 Task: Plan a trip to Virac, Philippines from 2nd December, 2023 to 6th December, 2023 for 2 adults.1  bedroom having 1 bed and 1 bathroom. Property type can be hotel. Look for 3 properties as per requirement.
Action: Mouse moved to (522, 105)
Screenshot: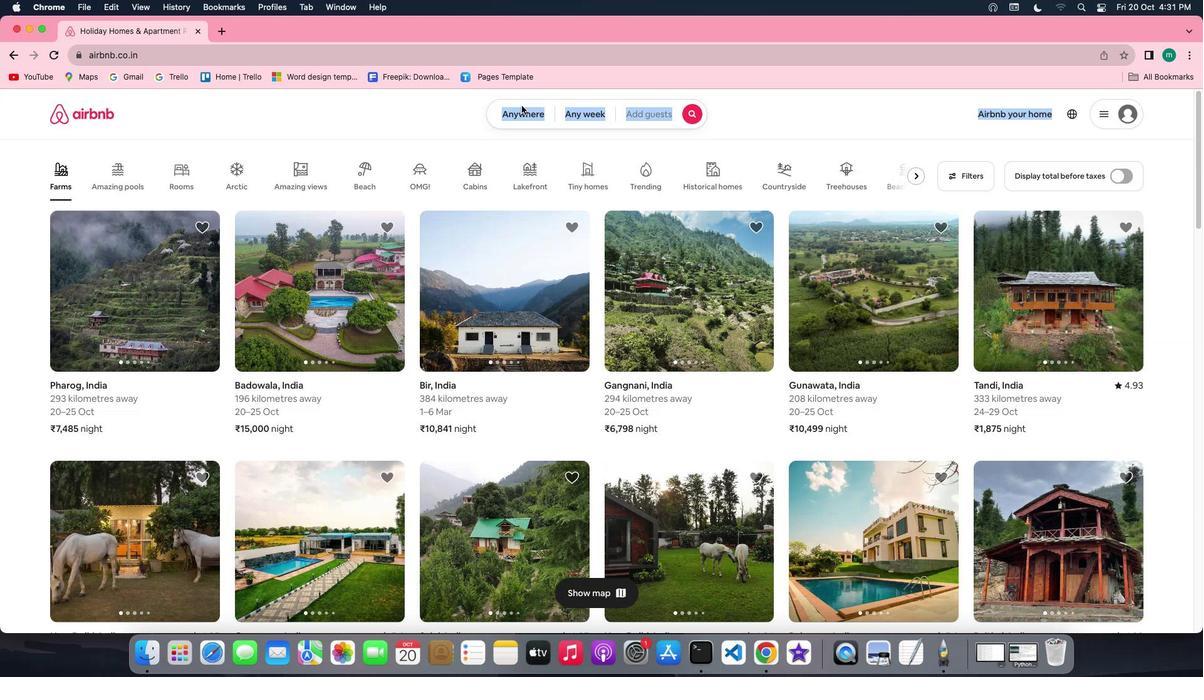 
Action: Mouse pressed left at (522, 105)
Screenshot: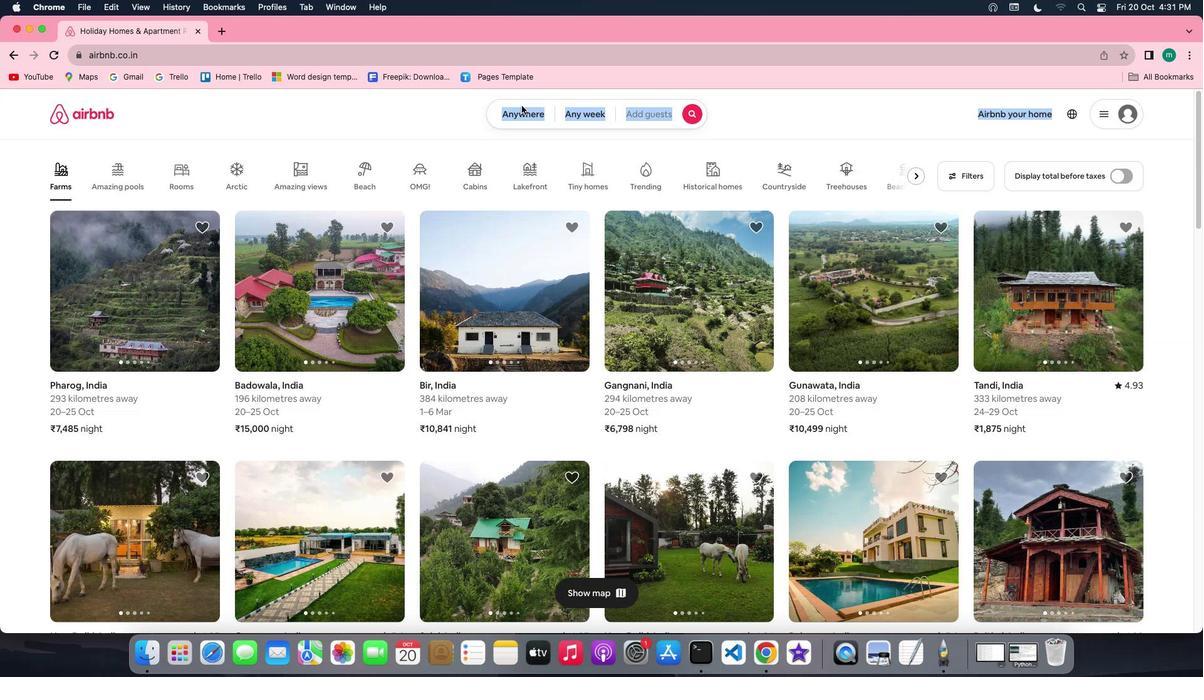 
Action: Mouse moved to (519, 109)
Screenshot: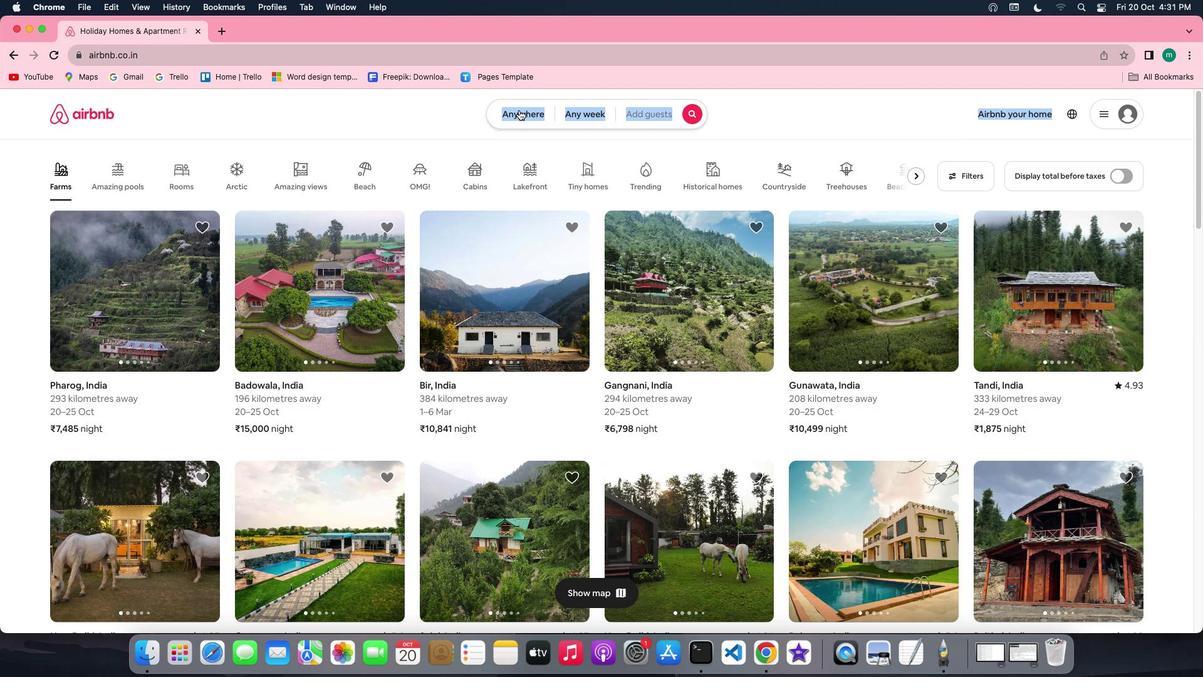 
Action: Mouse pressed left at (519, 109)
Screenshot: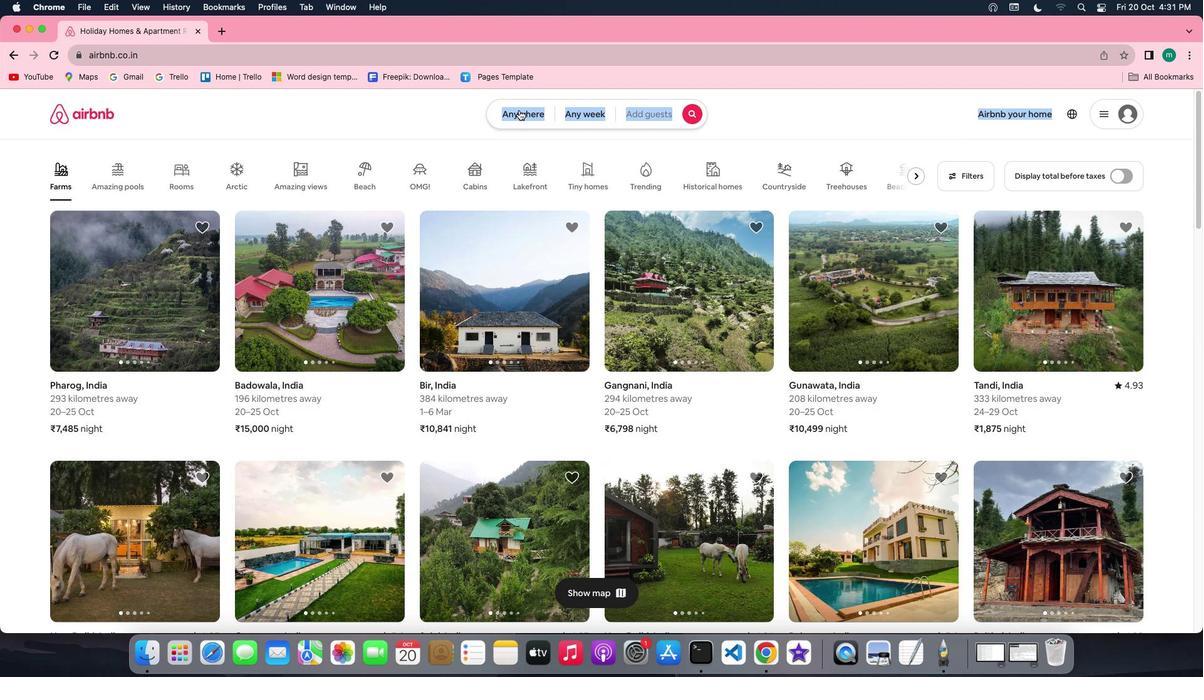 
Action: Mouse moved to (435, 168)
Screenshot: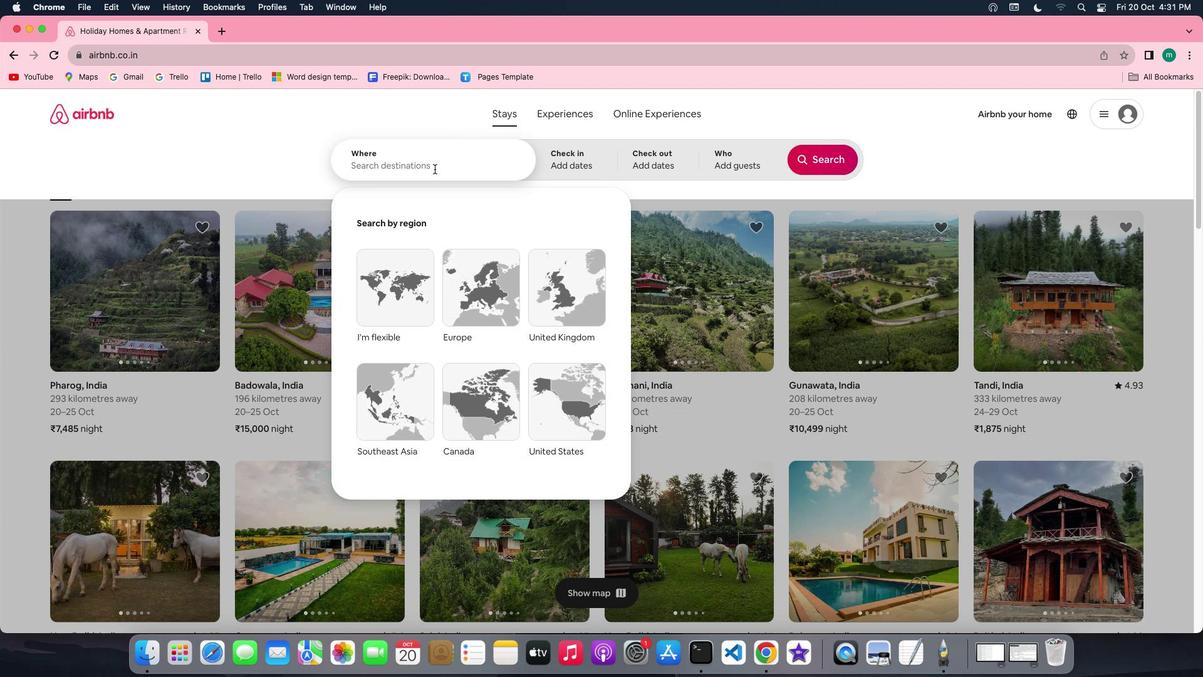 
Action: Mouse pressed left at (435, 168)
Screenshot: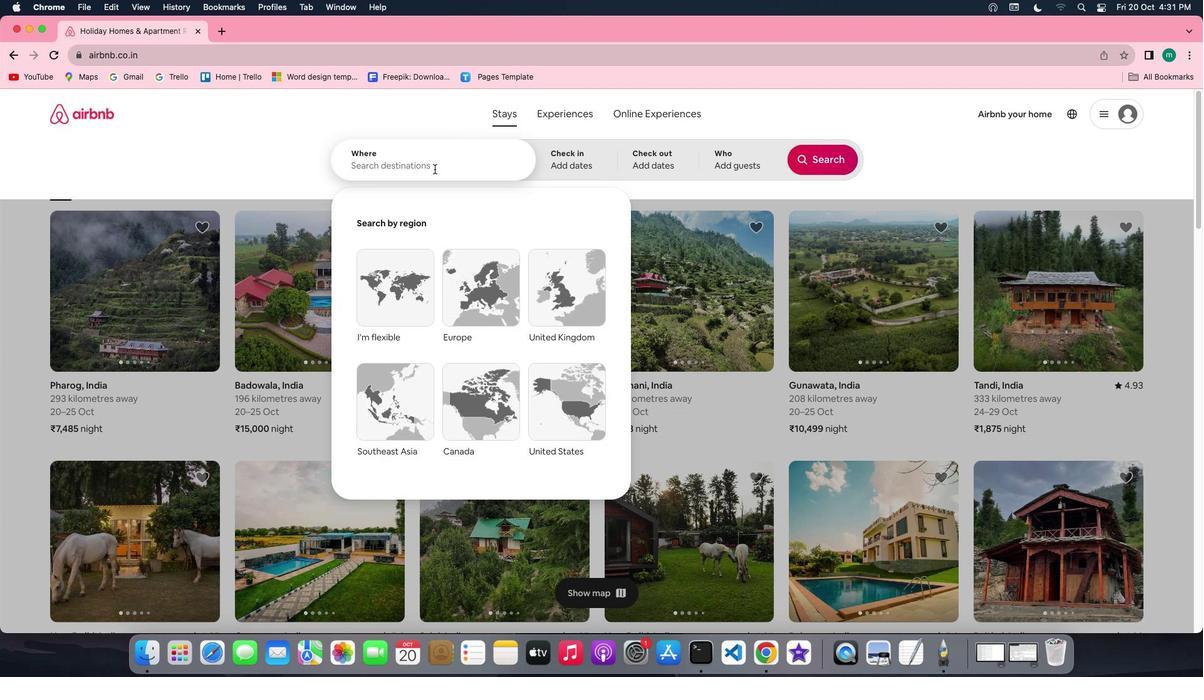 
Action: Key pressed Key.shift'V''i''r''a''c'','Key.spaceKey.shift'P''h''i''l''i''p''p''i''n''e''s'
Screenshot: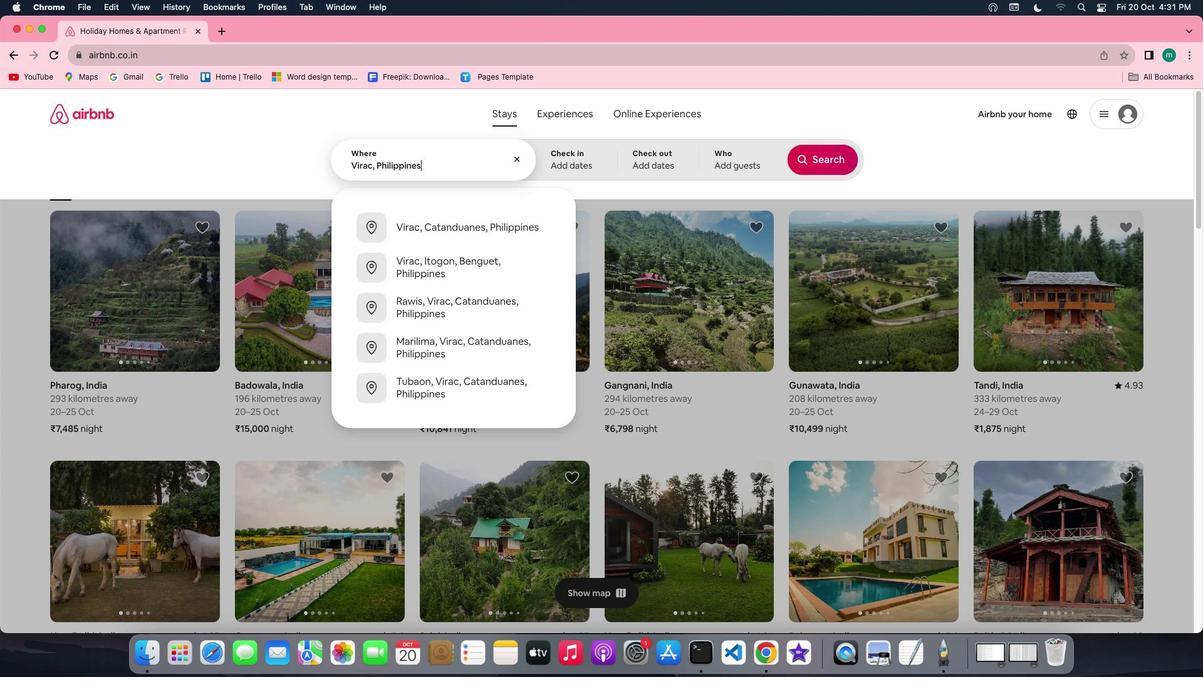 
Action: Mouse moved to (592, 165)
Screenshot: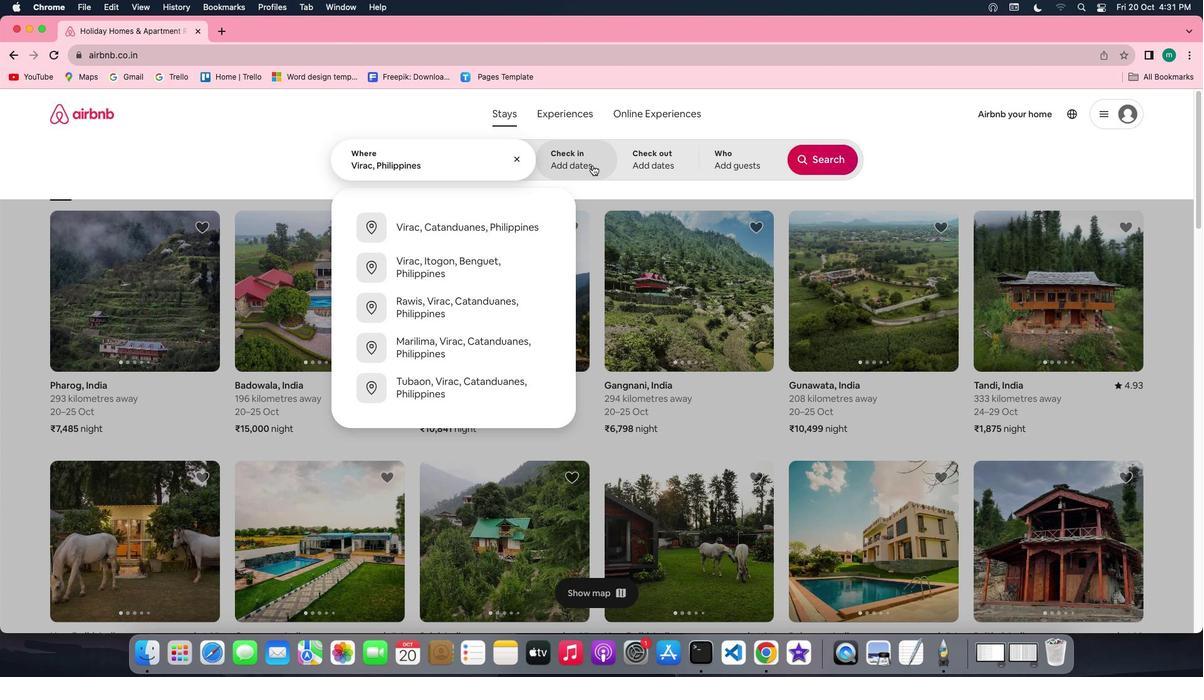 
Action: Mouse pressed left at (592, 165)
Screenshot: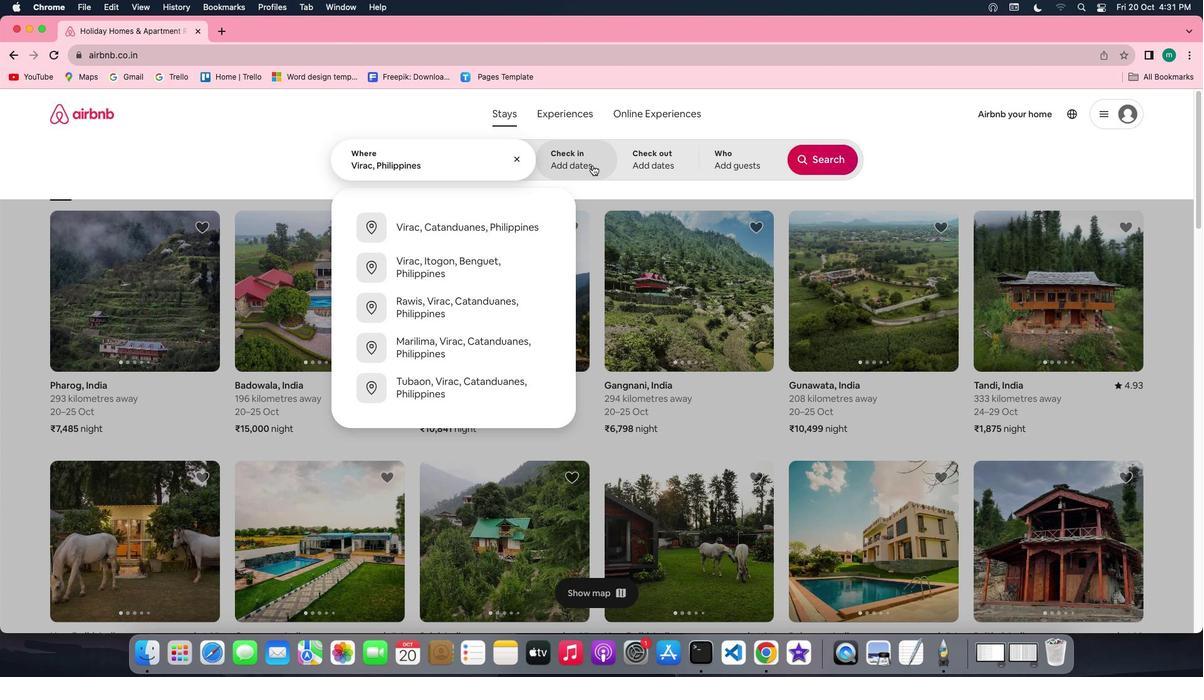 
Action: Mouse moved to (818, 265)
Screenshot: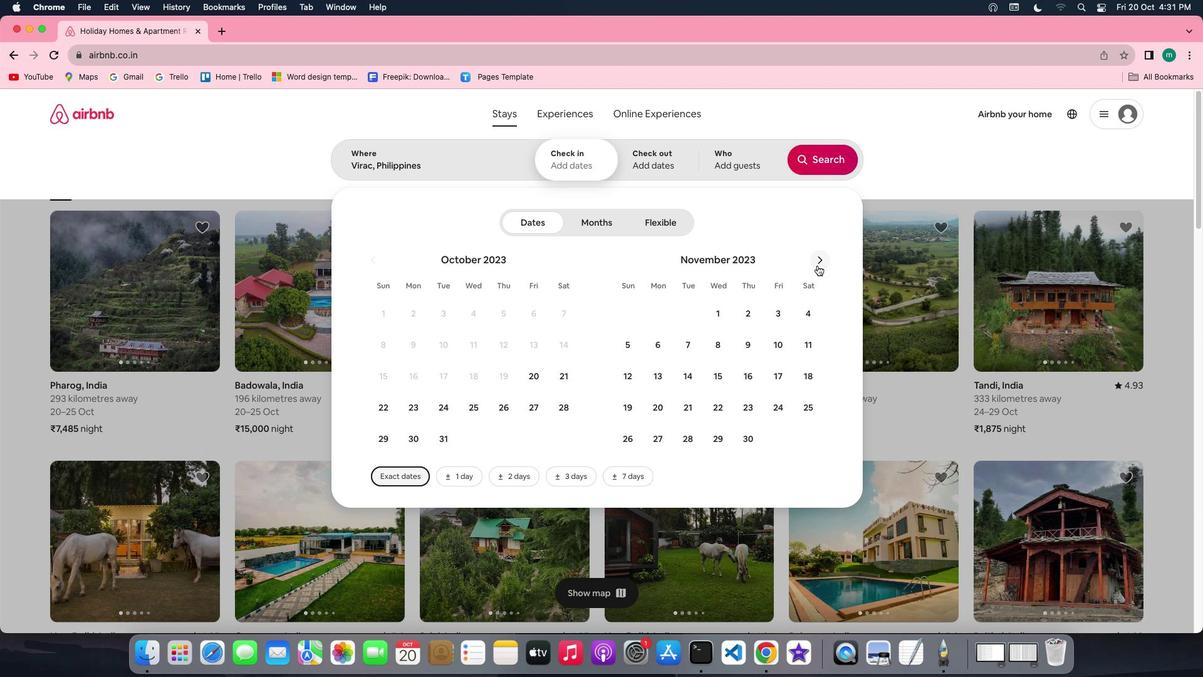 
Action: Mouse pressed left at (818, 265)
Screenshot: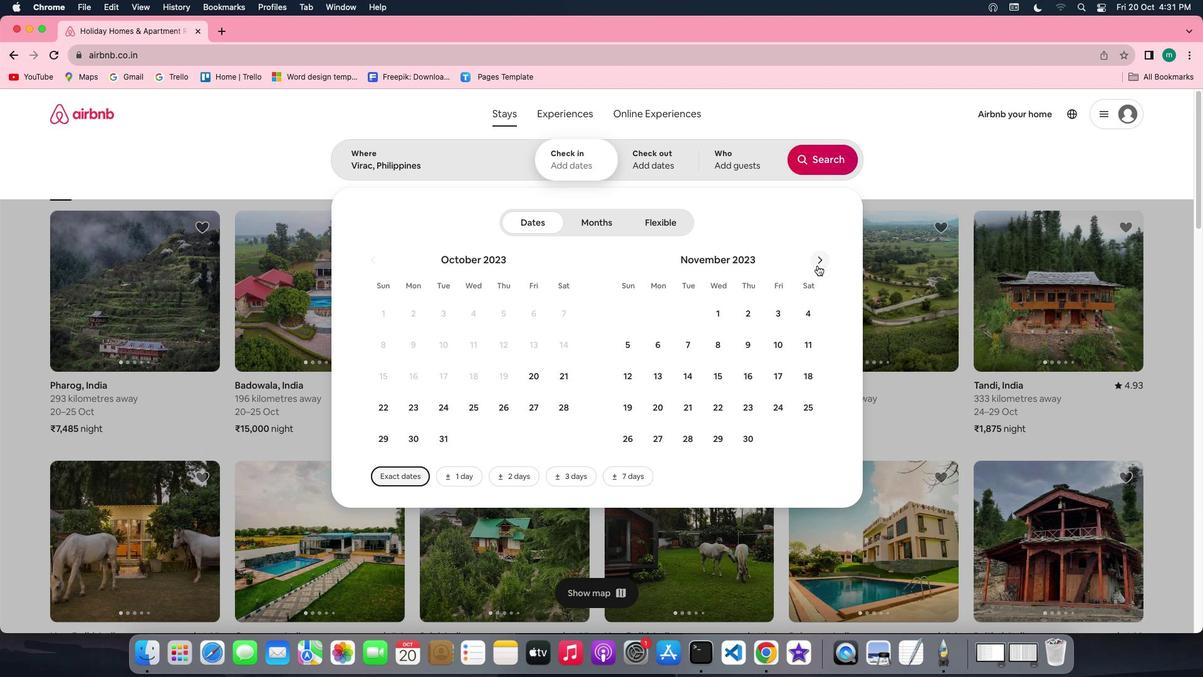 
Action: Mouse moved to (800, 309)
Screenshot: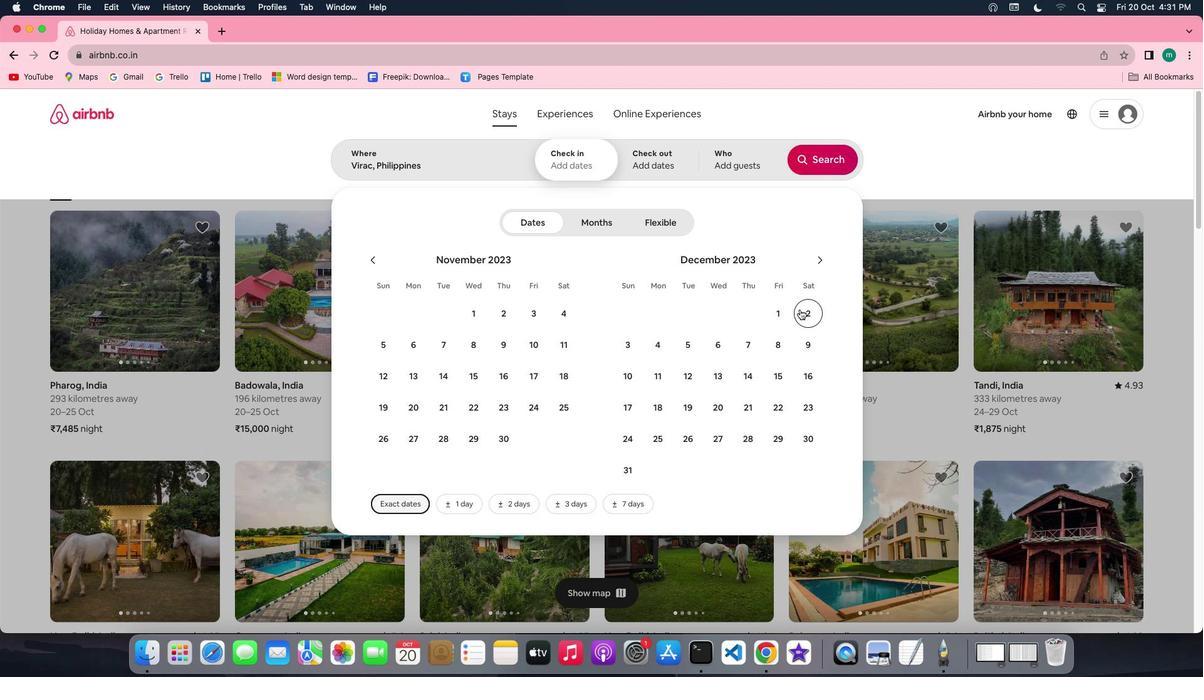 
Action: Mouse pressed left at (800, 309)
Screenshot: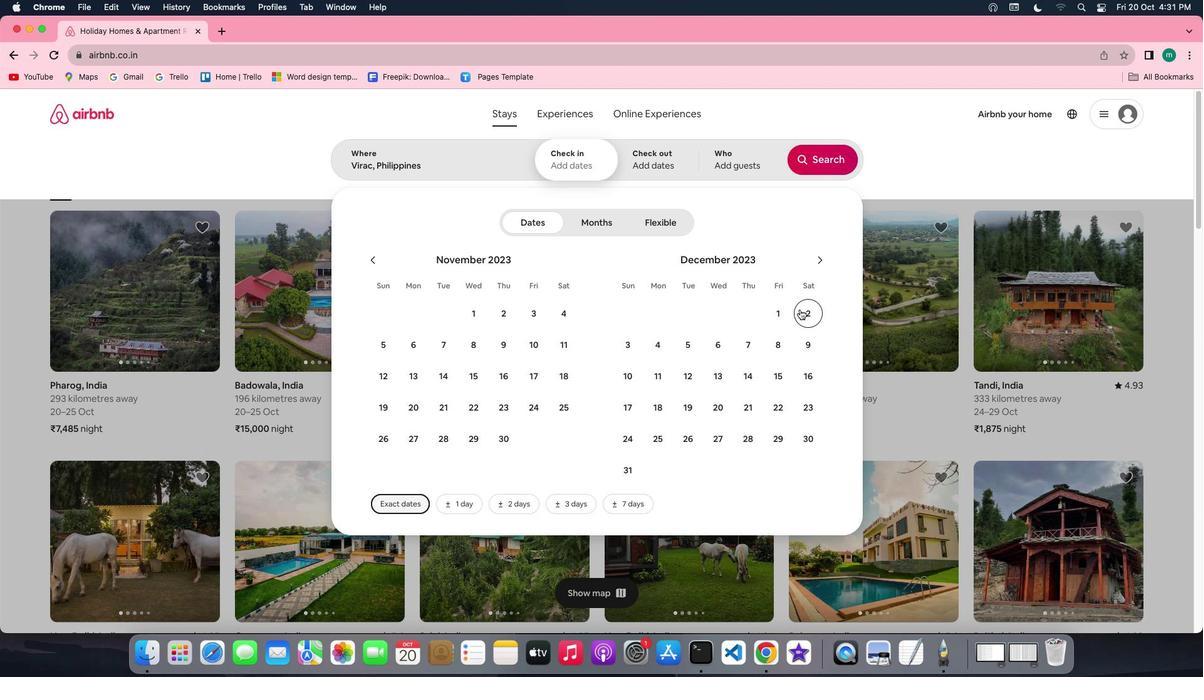 
Action: Mouse moved to (714, 337)
Screenshot: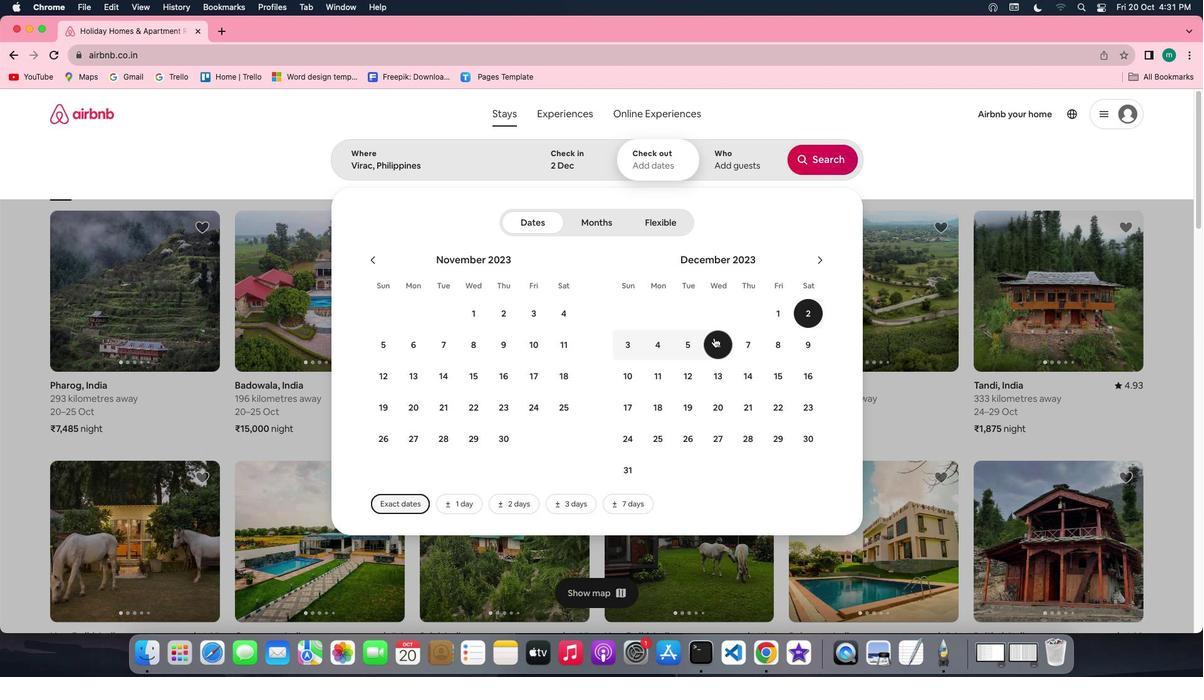 
Action: Mouse pressed left at (714, 337)
Screenshot: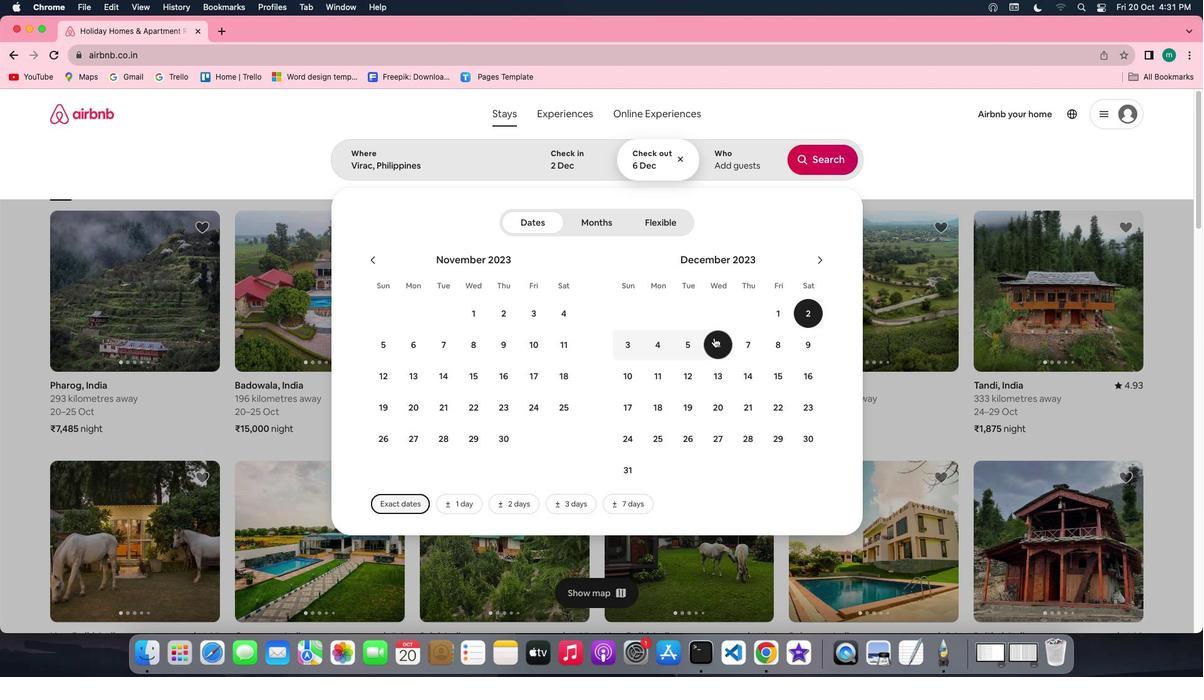 
Action: Mouse moved to (736, 163)
Screenshot: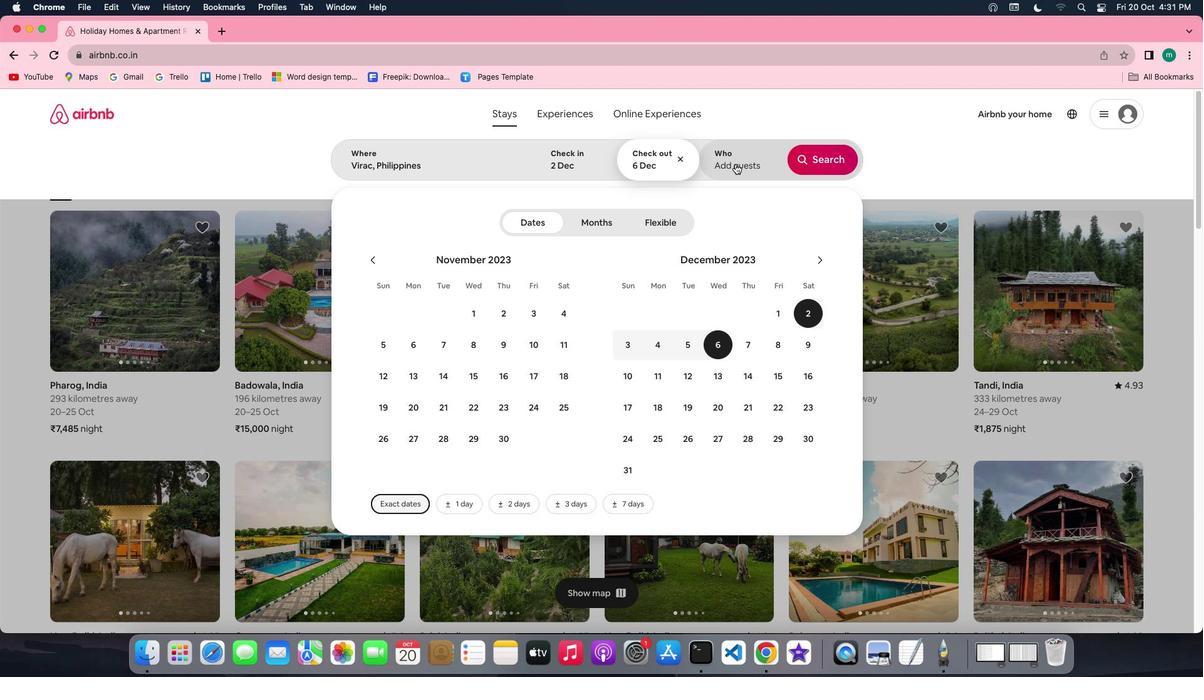 
Action: Mouse pressed left at (736, 163)
Screenshot: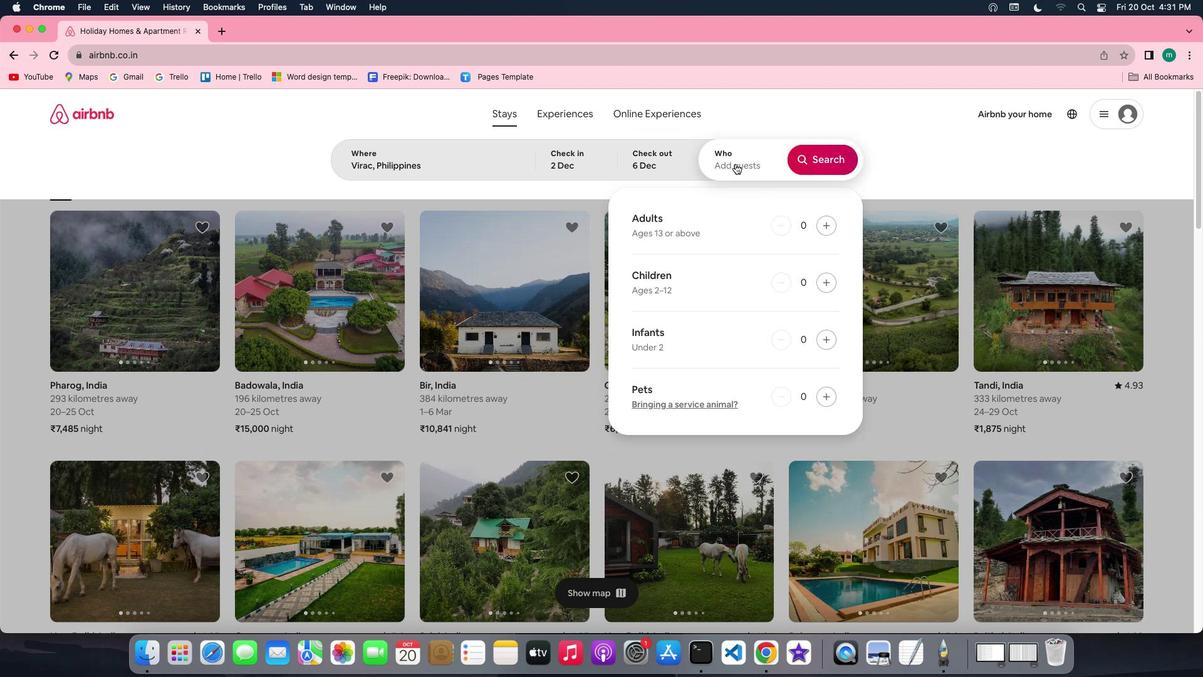 
Action: Mouse moved to (825, 223)
Screenshot: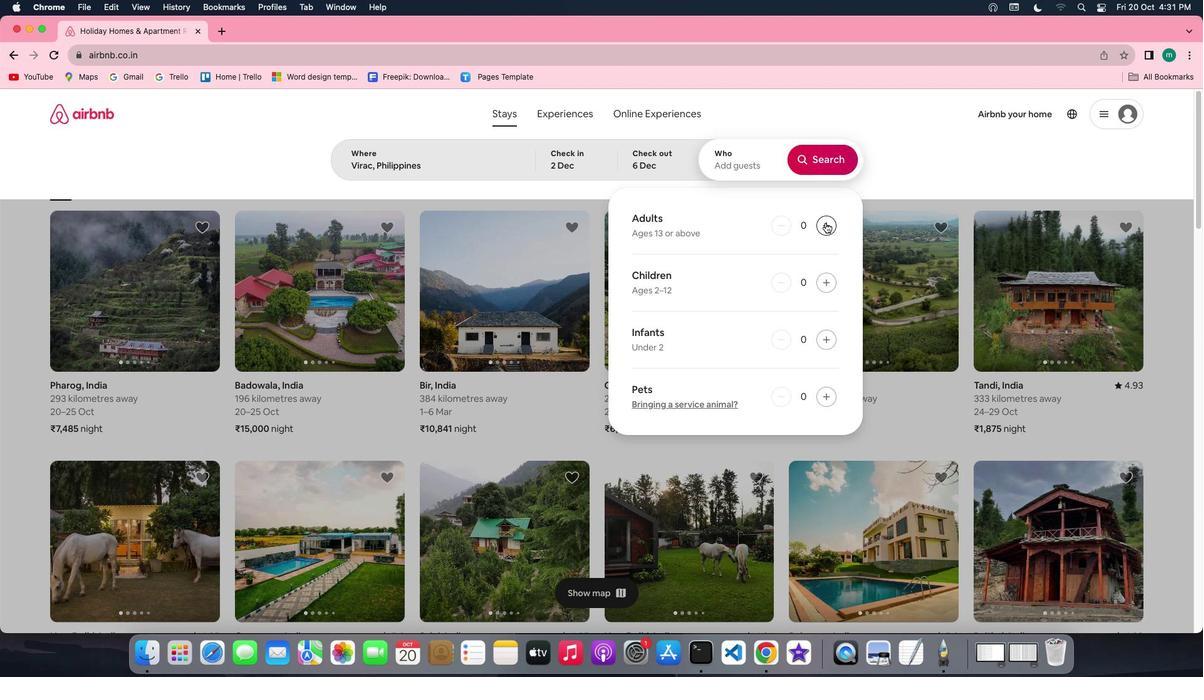 
Action: Mouse pressed left at (825, 223)
Screenshot: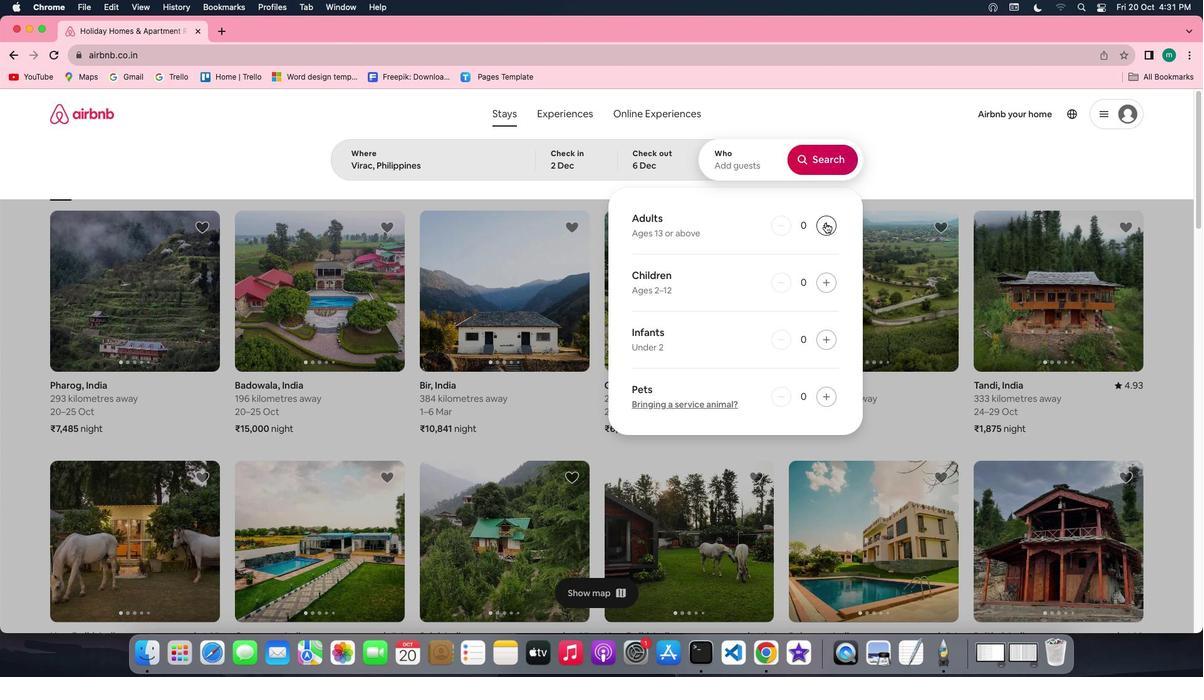 
Action: Mouse pressed left at (825, 223)
Screenshot: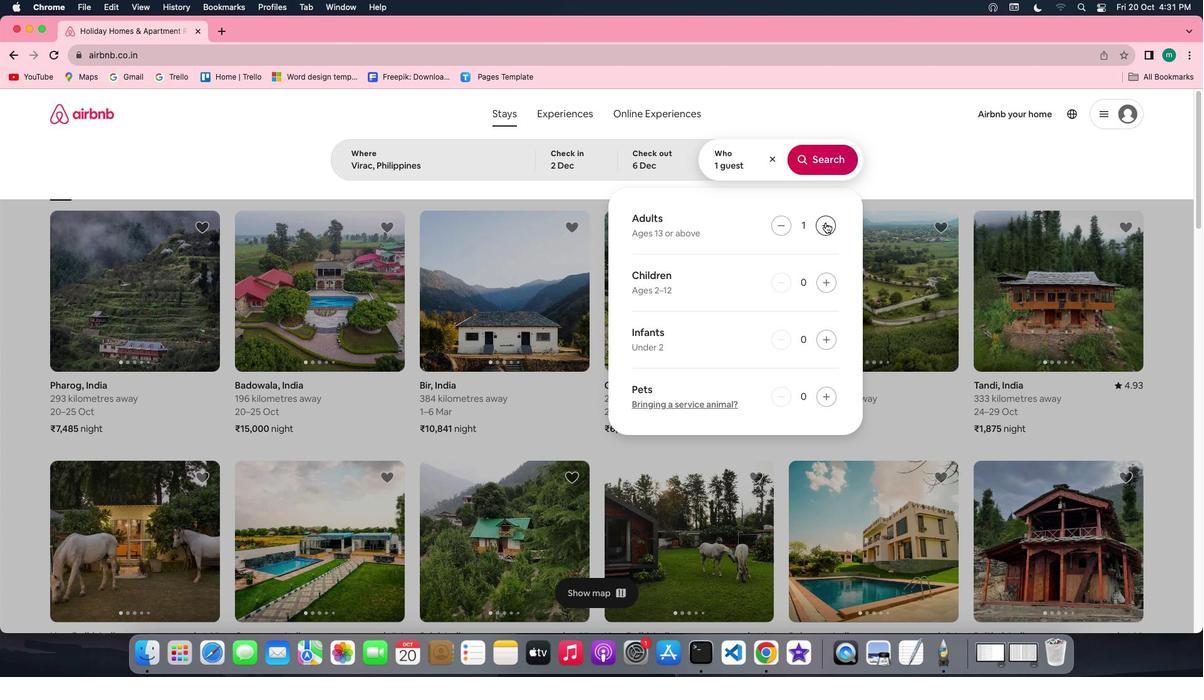 
Action: Mouse moved to (825, 175)
Screenshot: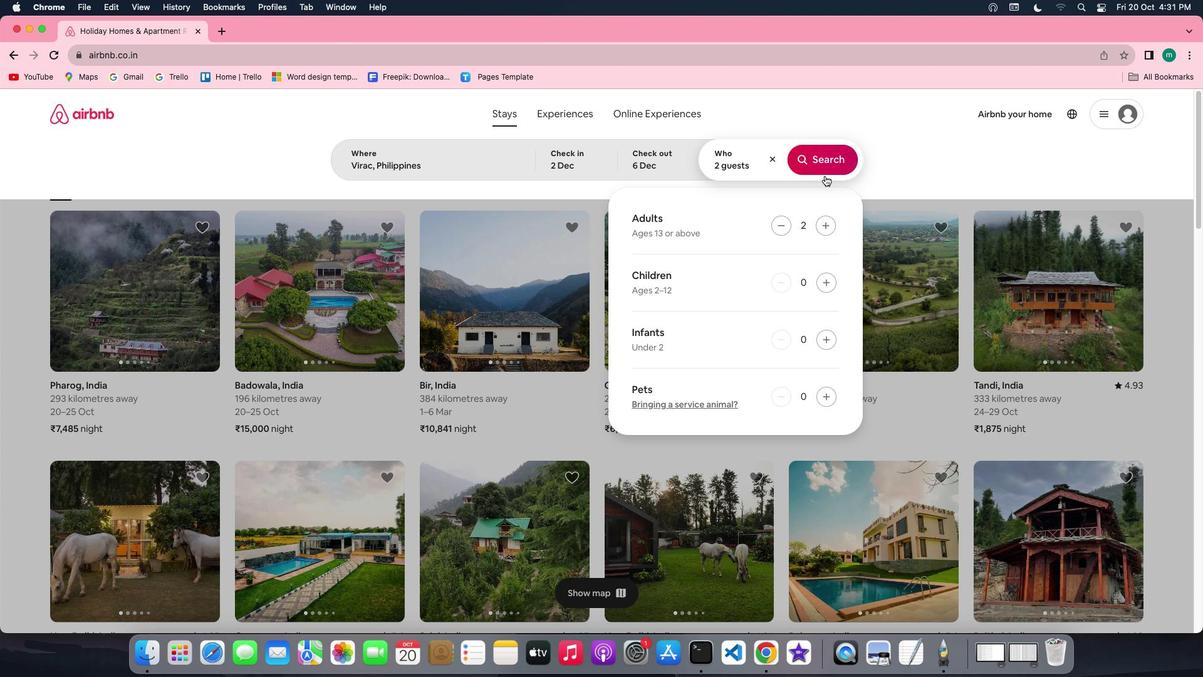 
Action: Mouse pressed left at (825, 175)
Screenshot: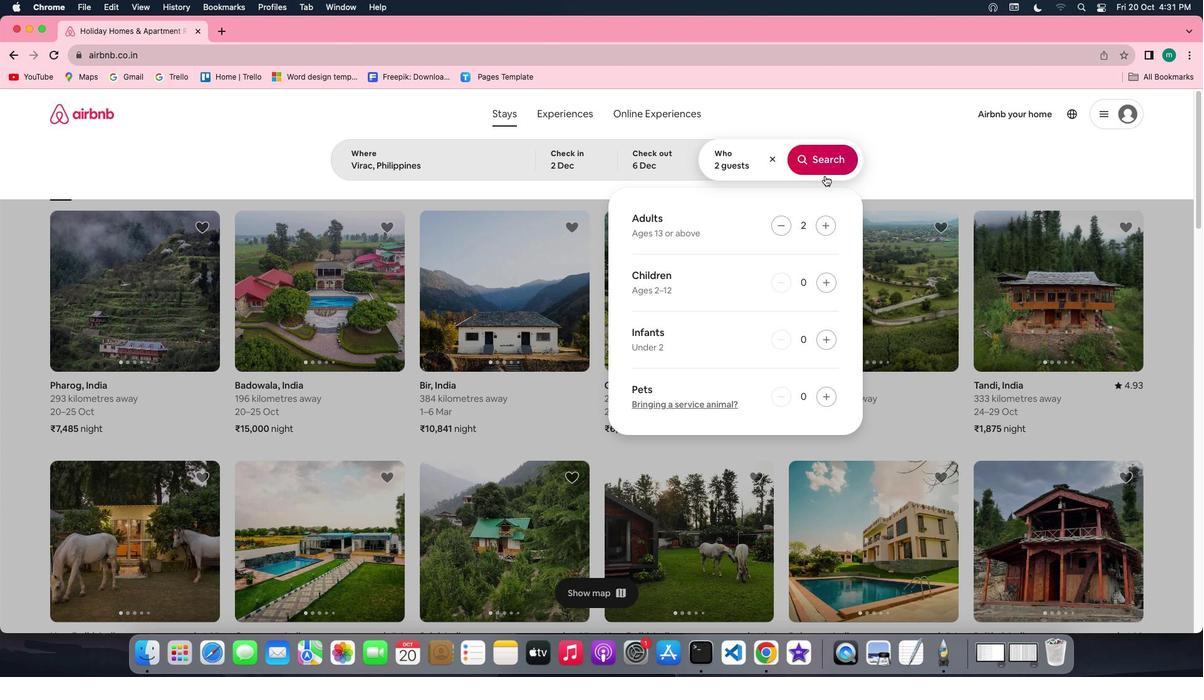 
Action: Mouse moved to (830, 164)
Screenshot: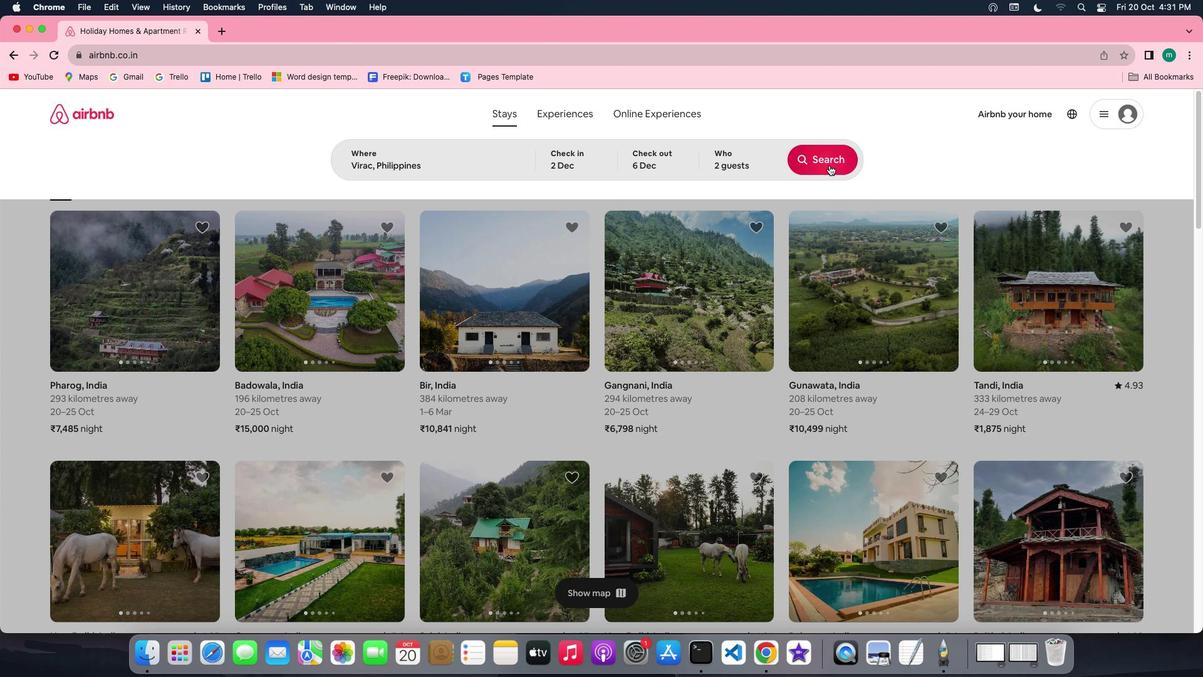 
Action: Mouse pressed left at (830, 164)
Screenshot: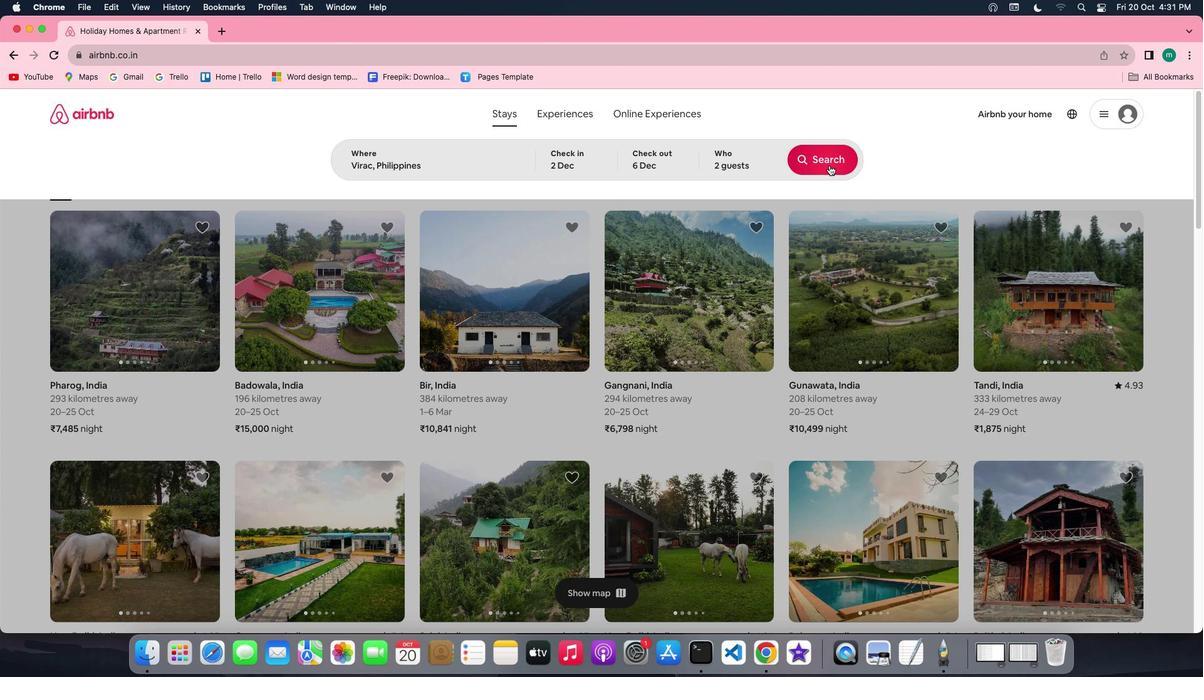 
Action: Mouse moved to (1015, 161)
Screenshot: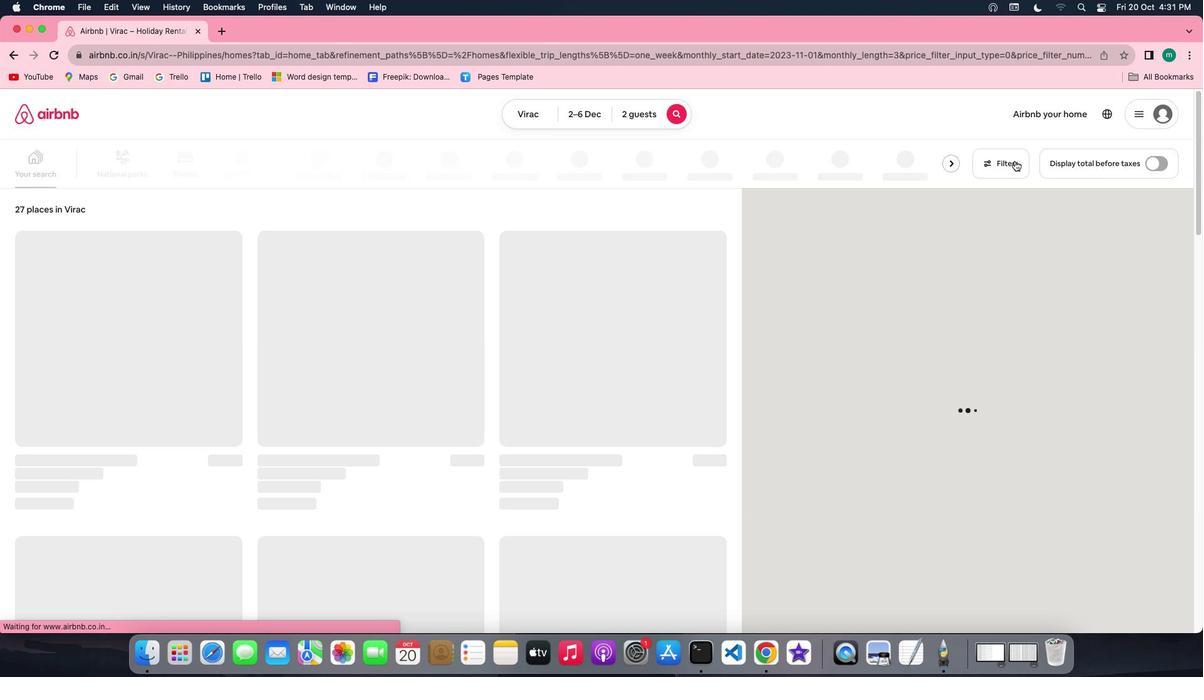 
Action: Mouse pressed left at (1015, 161)
Screenshot: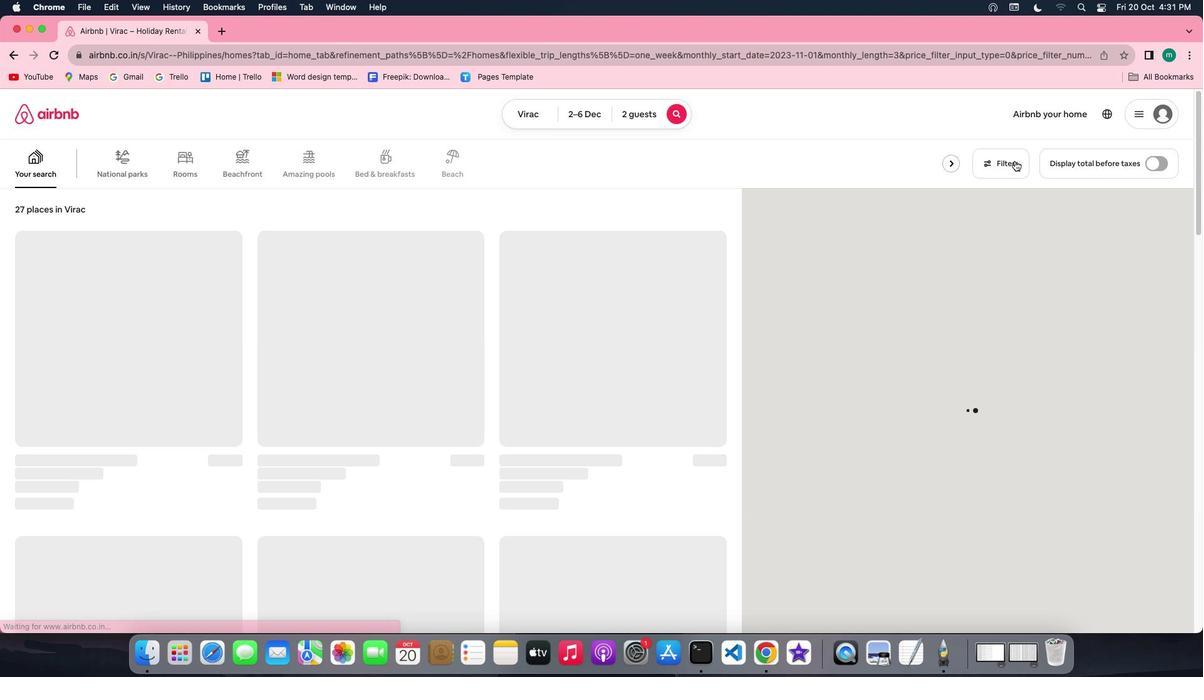 
Action: Mouse moved to (701, 378)
Screenshot: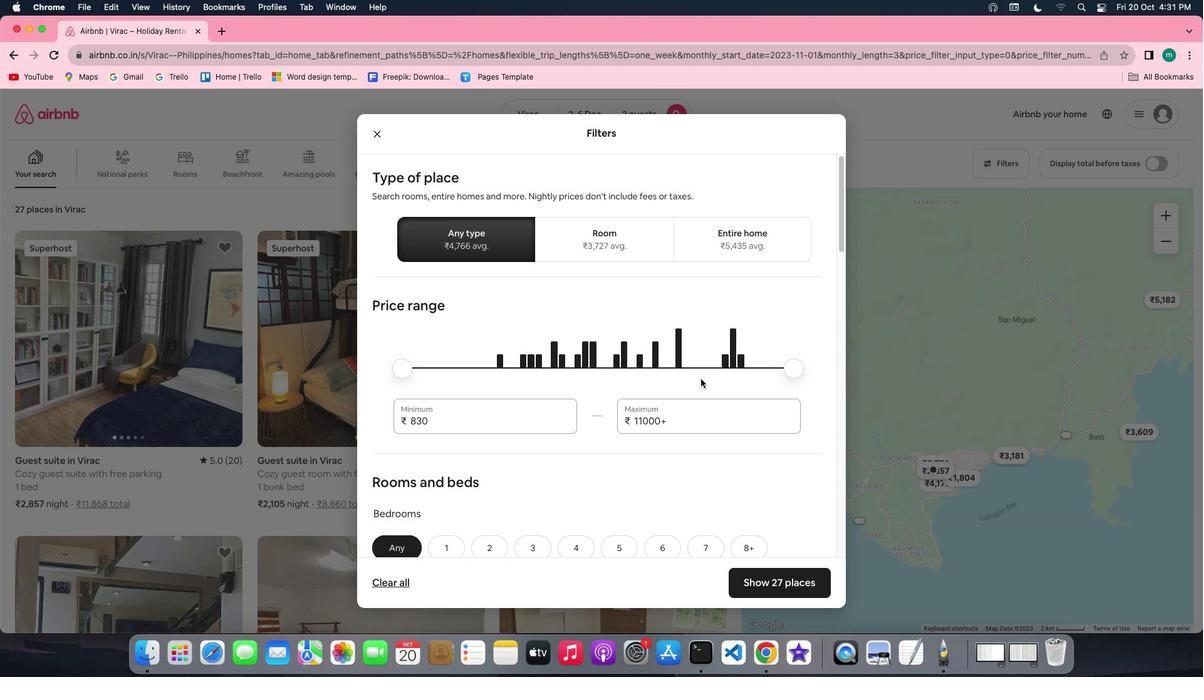 
Action: Mouse scrolled (701, 378) with delta (0, 0)
Screenshot: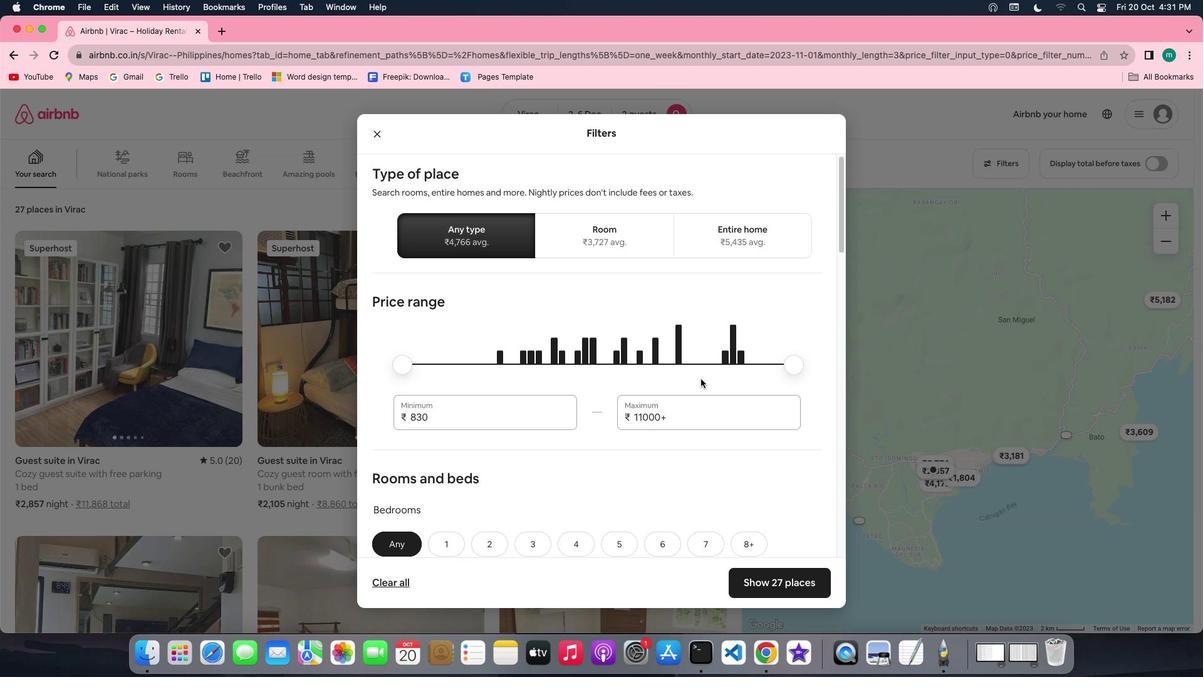 
Action: Mouse scrolled (701, 378) with delta (0, 0)
Screenshot: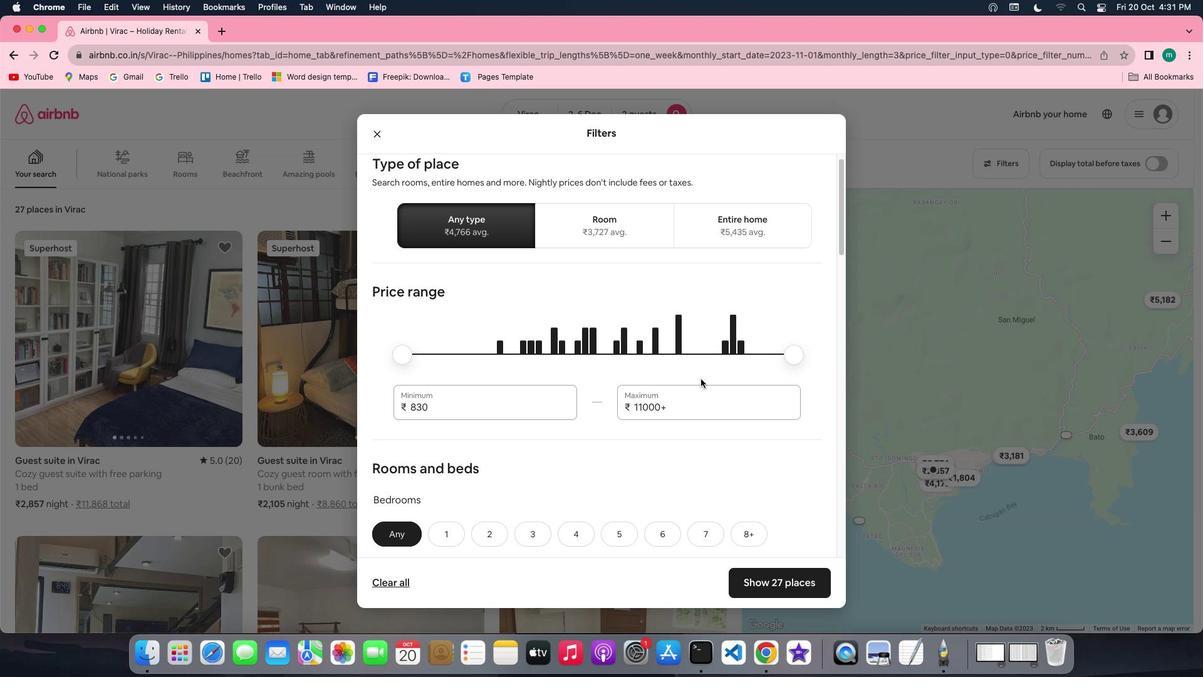 
Action: Mouse scrolled (701, 378) with delta (0, -1)
Screenshot: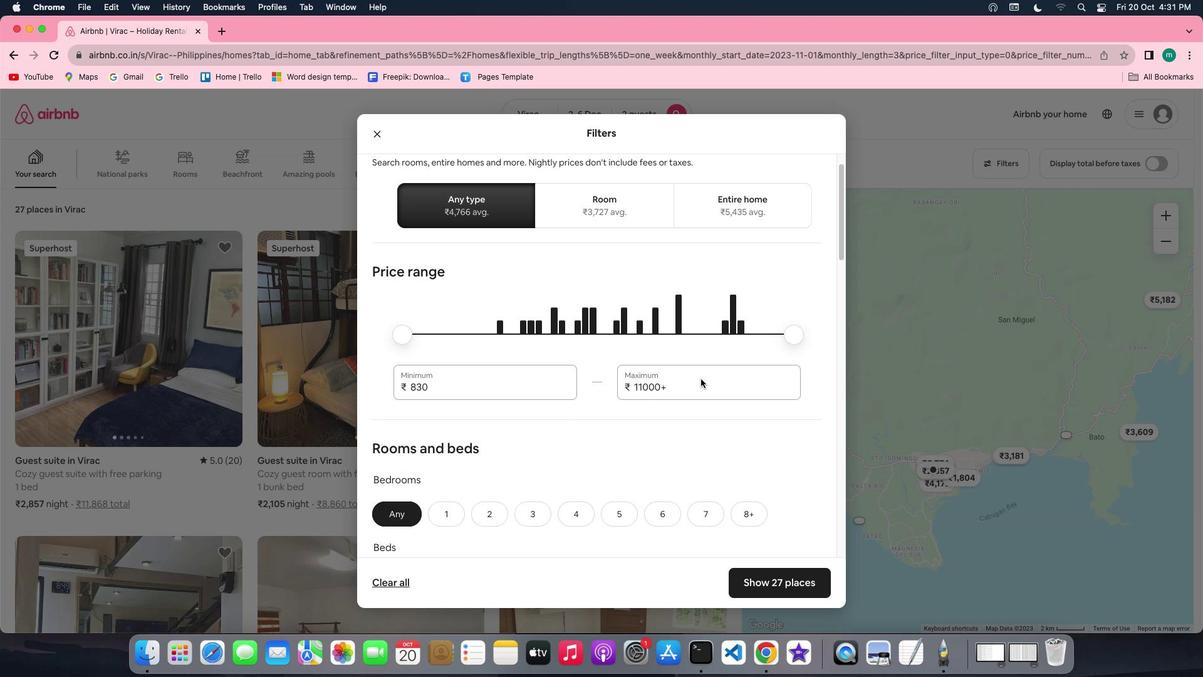 
Action: Mouse scrolled (701, 378) with delta (0, -1)
Screenshot: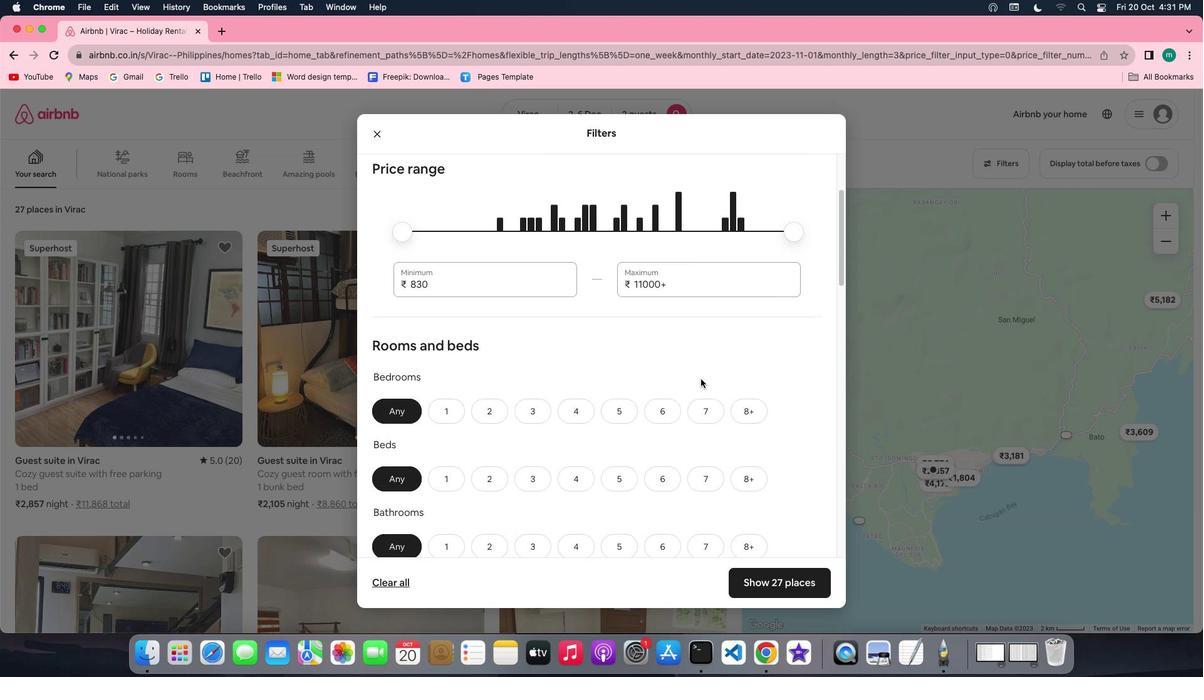 
Action: Mouse scrolled (701, 378) with delta (0, 0)
Screenshot: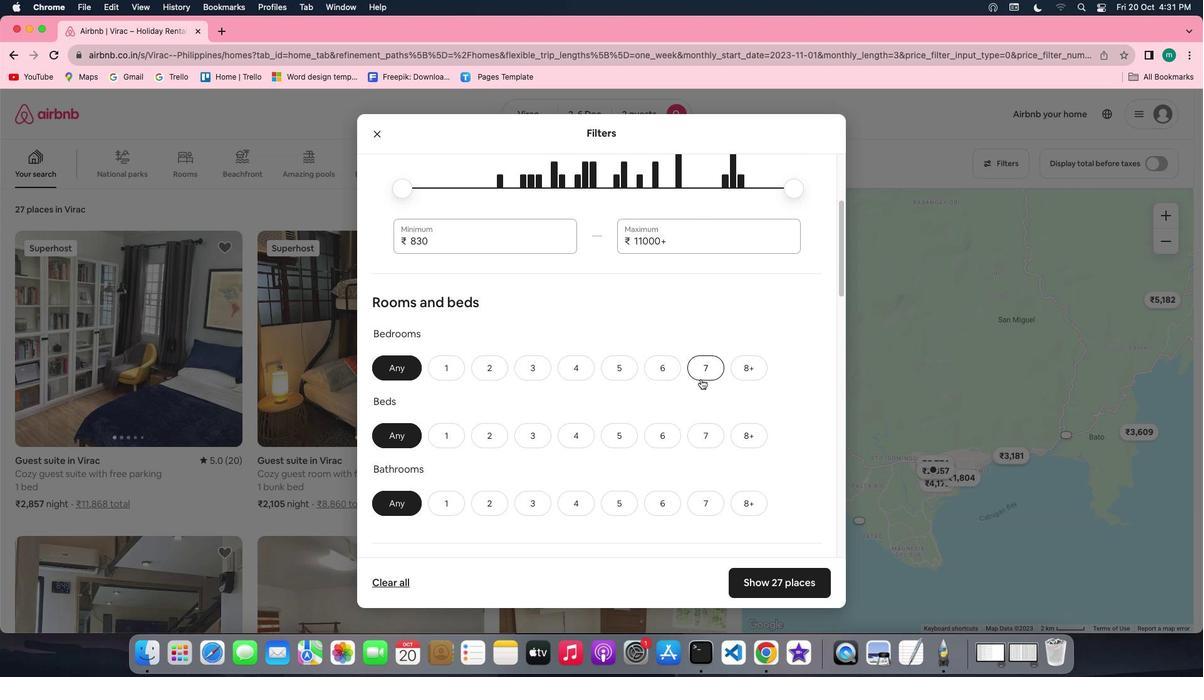 
Action: Mouse scrolled (701, 378) with delta (0, 0)
Screenshot: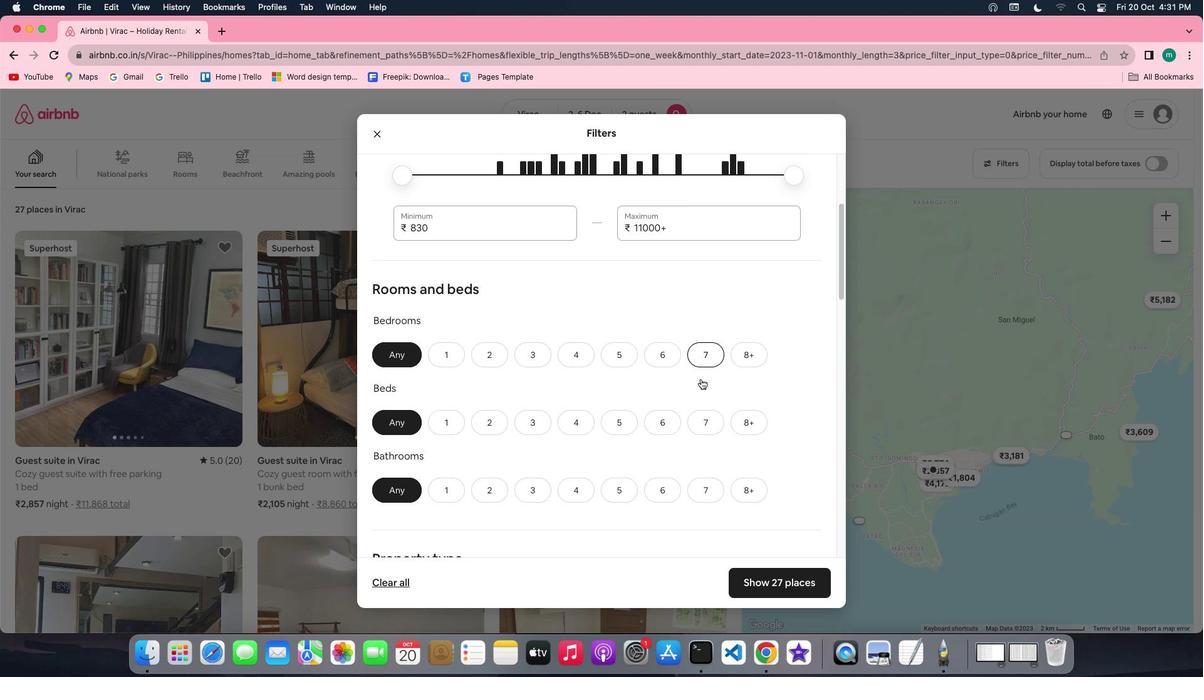 
Action: Mouse scrolled (701, 378) with delta (0, -1)
Screenshot: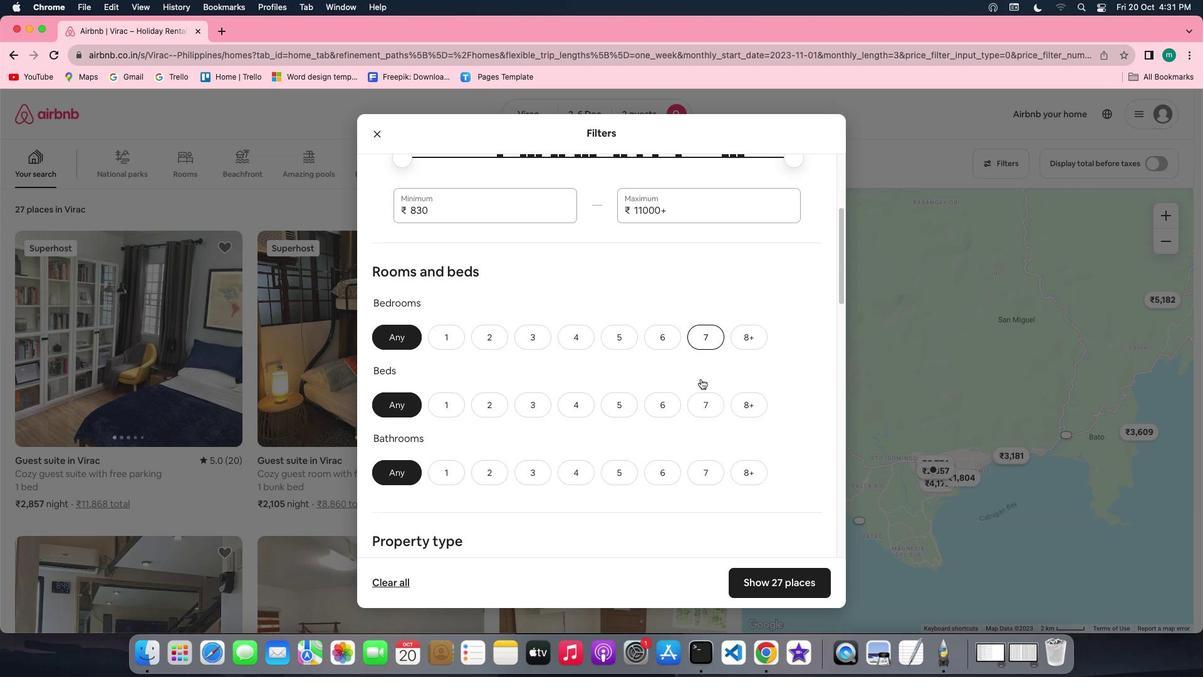 
Action: Mouse scrolled (701, 378) with delta (0, 0)
Screenshot: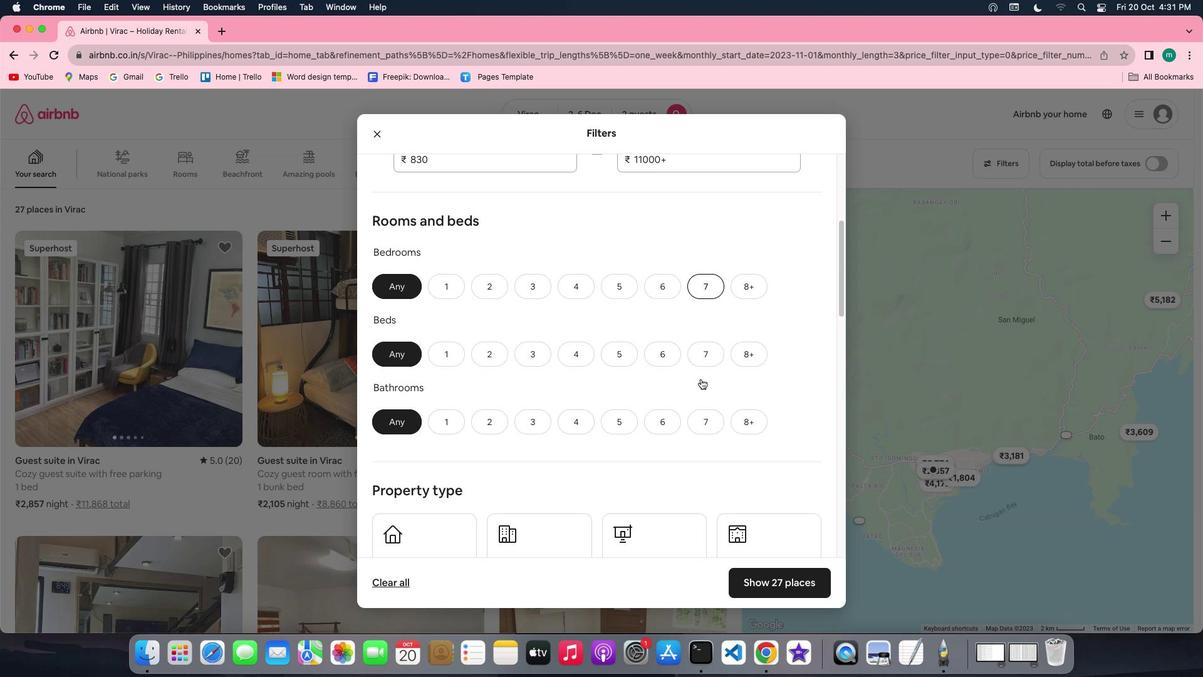 
Action: Mouse scrolled (701, 378) with delta (0, 0)
Screenshot: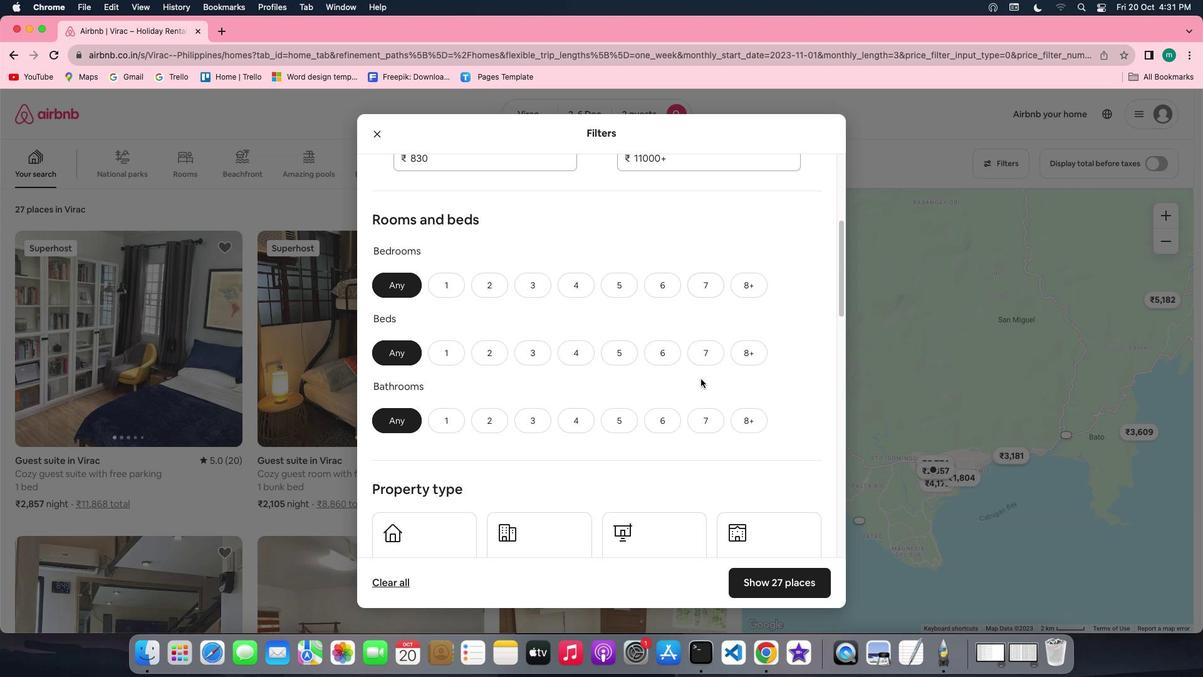 
Action: Mouse scrolled (701, 378) with delta (0, 0)
Screenshot: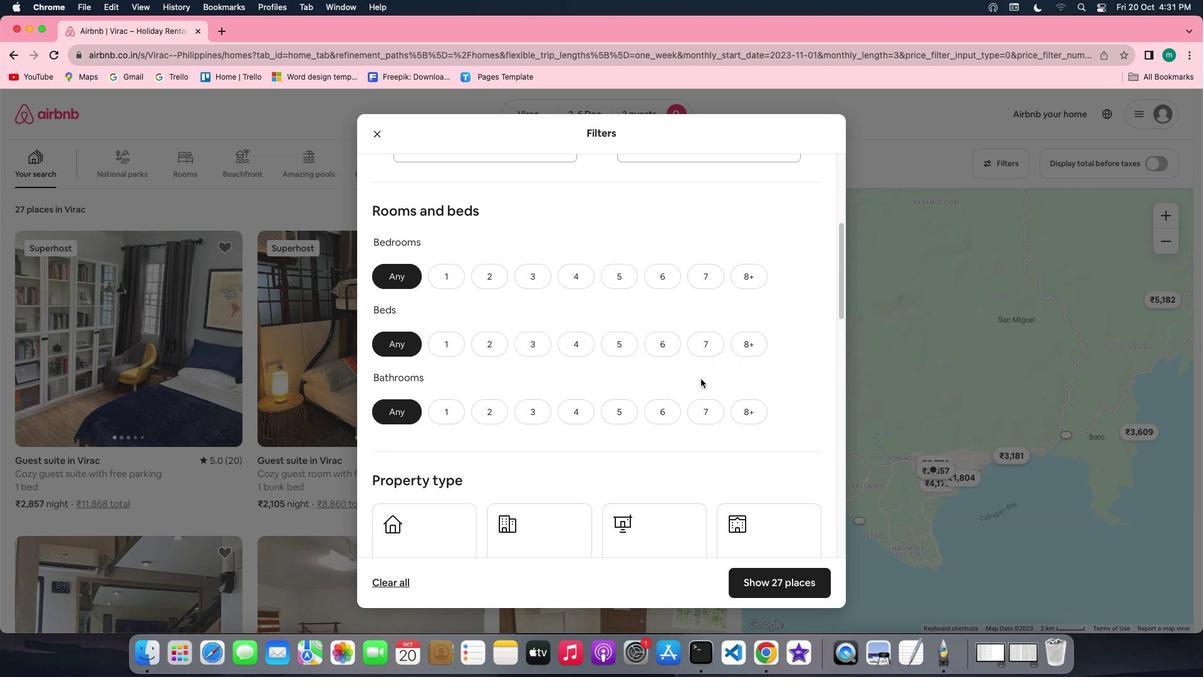 
Action: Mouse scrolled (701, 378) with delta (0, 0)
Screenshot: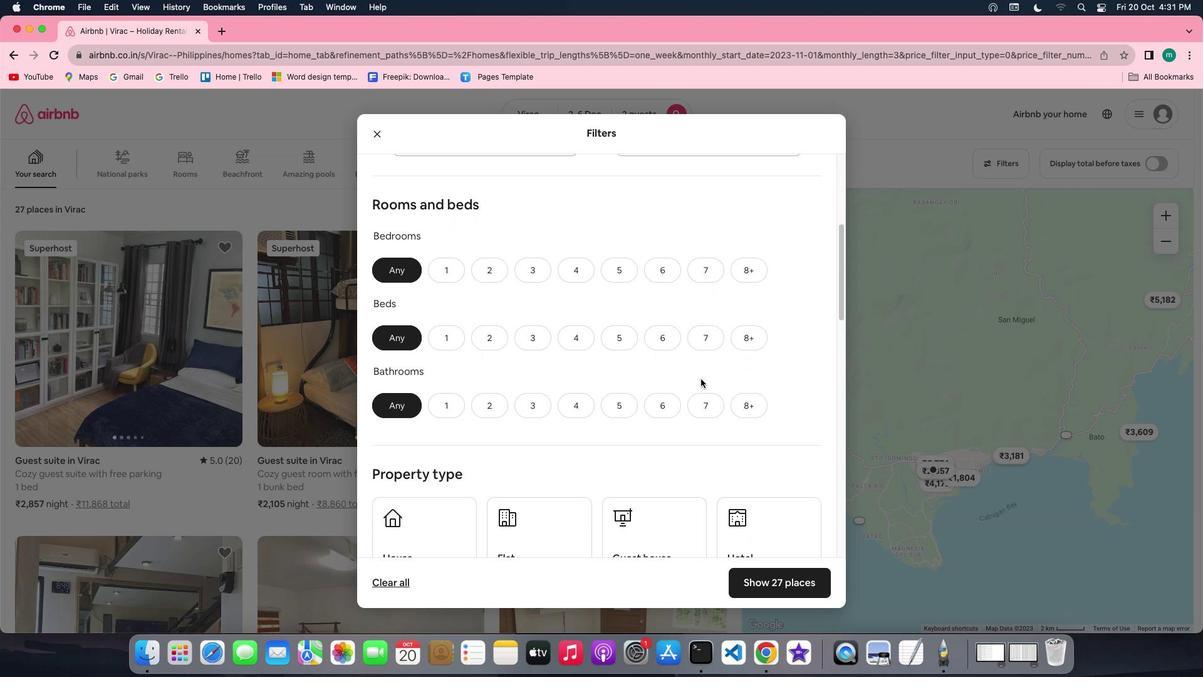 
Action: Mouse scrolled (701, 378) with delta (0, 0)
Screenshot: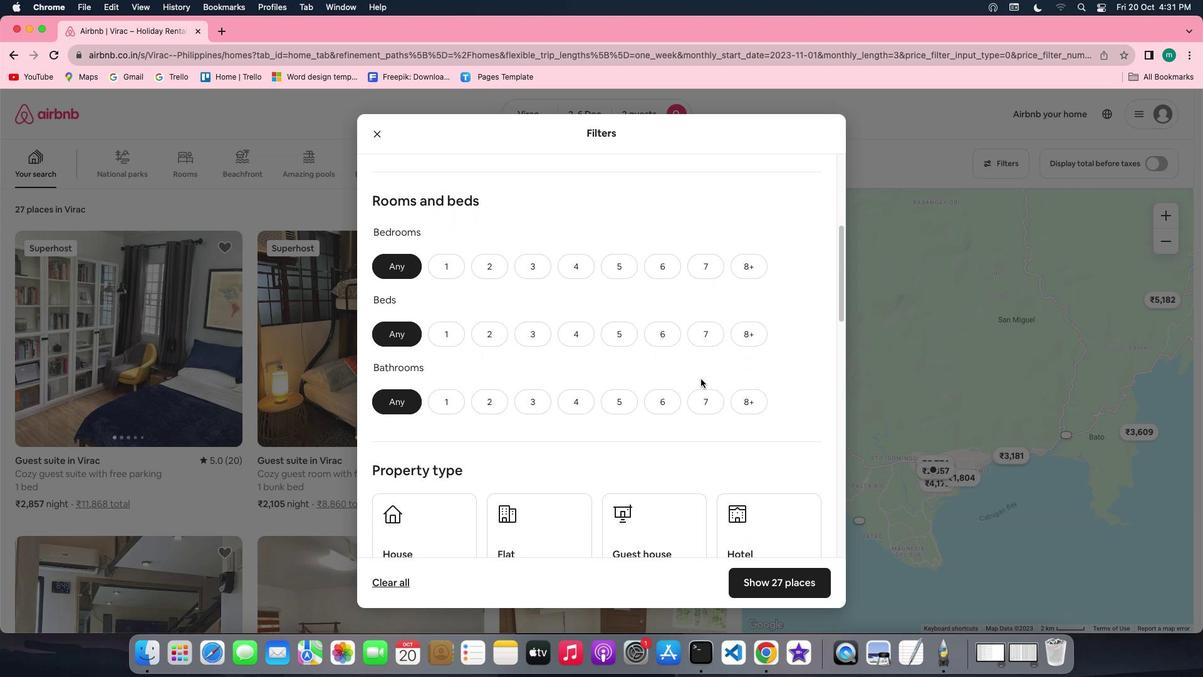 
Action: Mouse scrolled (701, 378) with delta (0, 0)
Screenshot: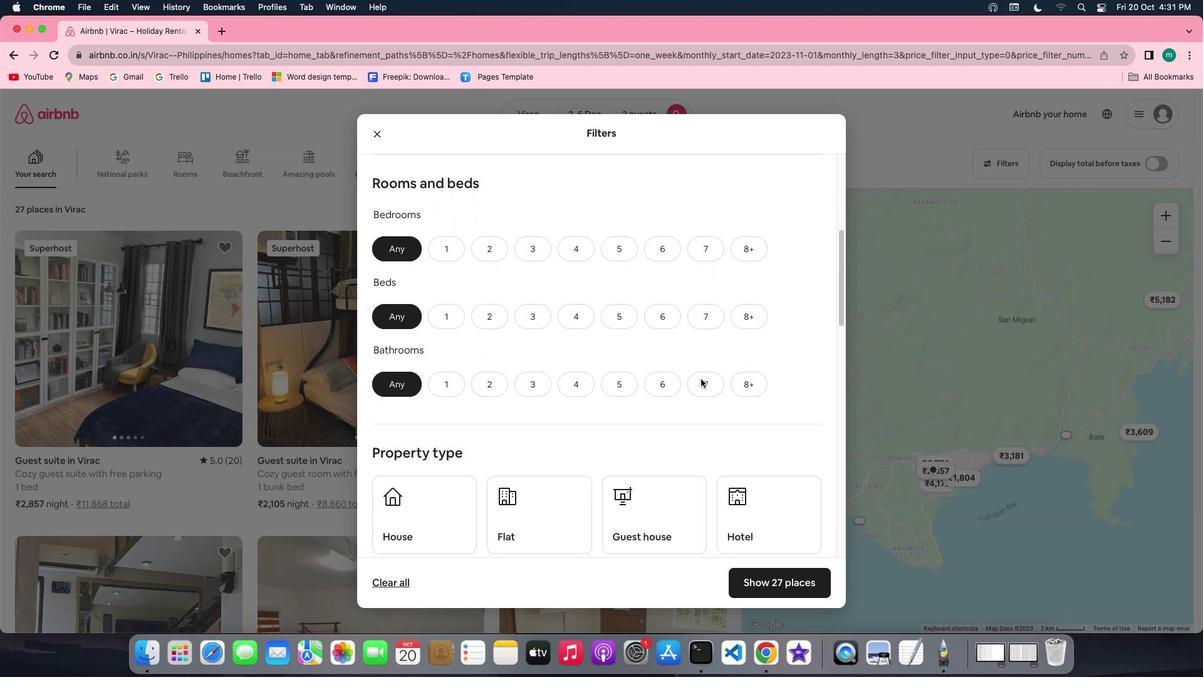 
Action: Mouse scrolled (701, 378) with delta (0, 0)
Screenshot: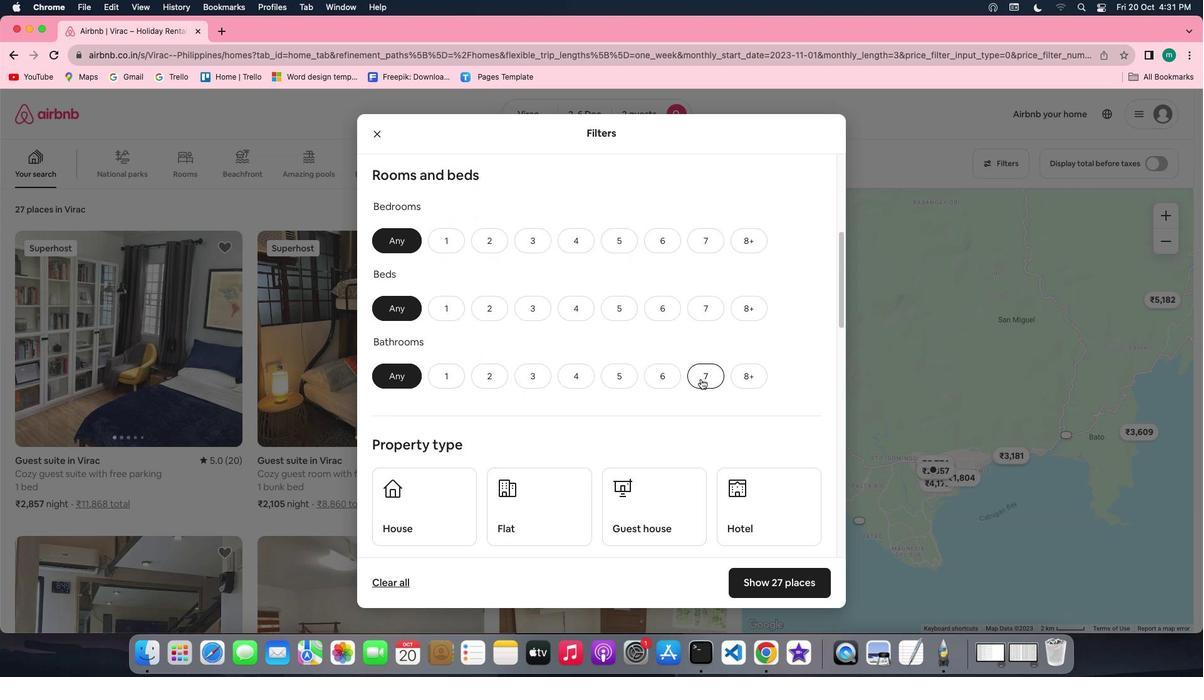 
Action: Mouse scrolled (701, 378) with delta (0, 0)
Screenshot: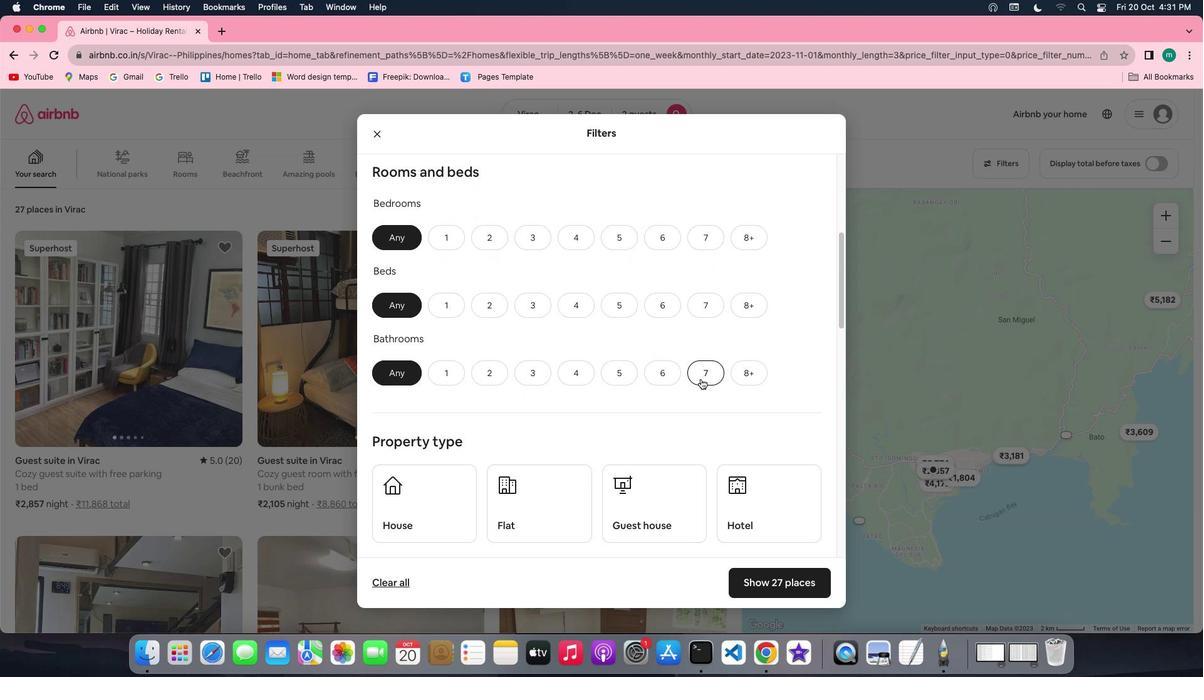 
Action: Mouse scrolled (701, 378) with delta (0, 0)
Screenshot: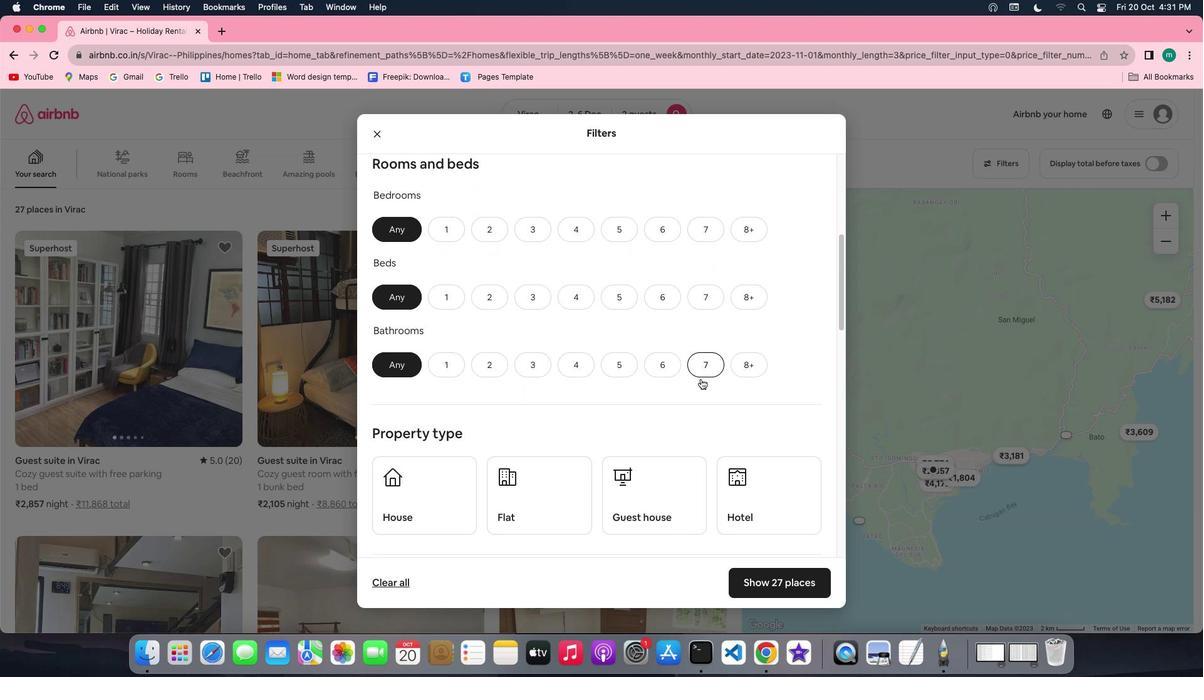 
Action: Mouse moved to (438, 218)
Screenshot: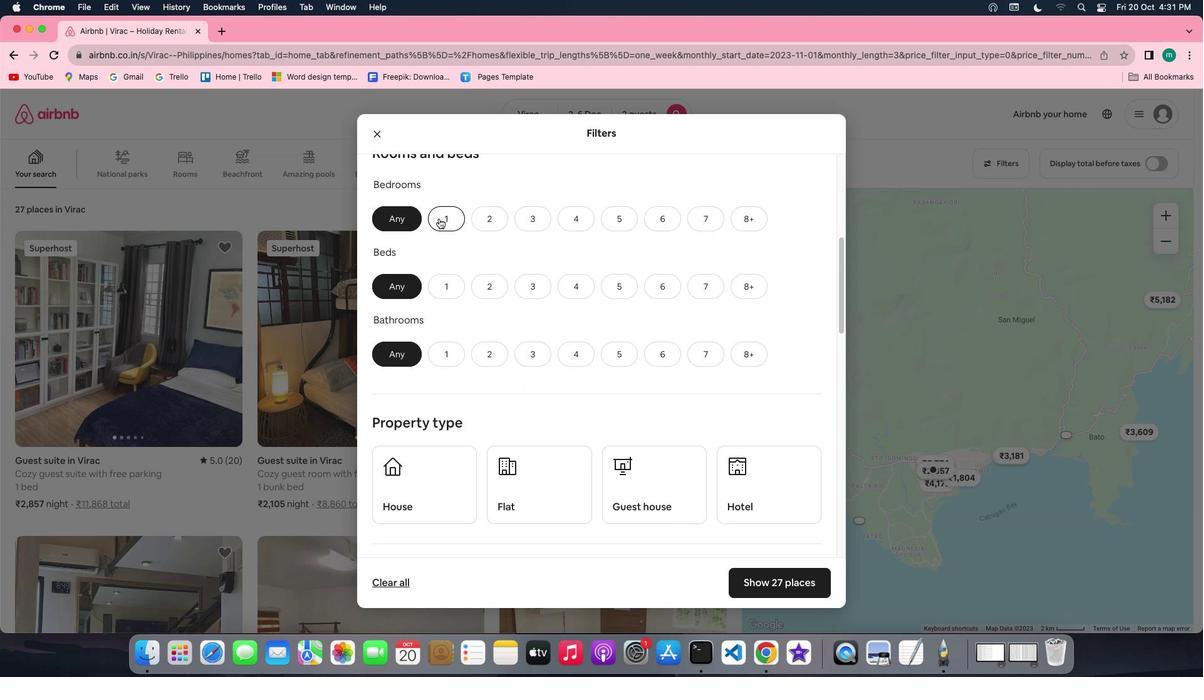 
Action: Mouse pressed left at (438, 218)
Screenshot: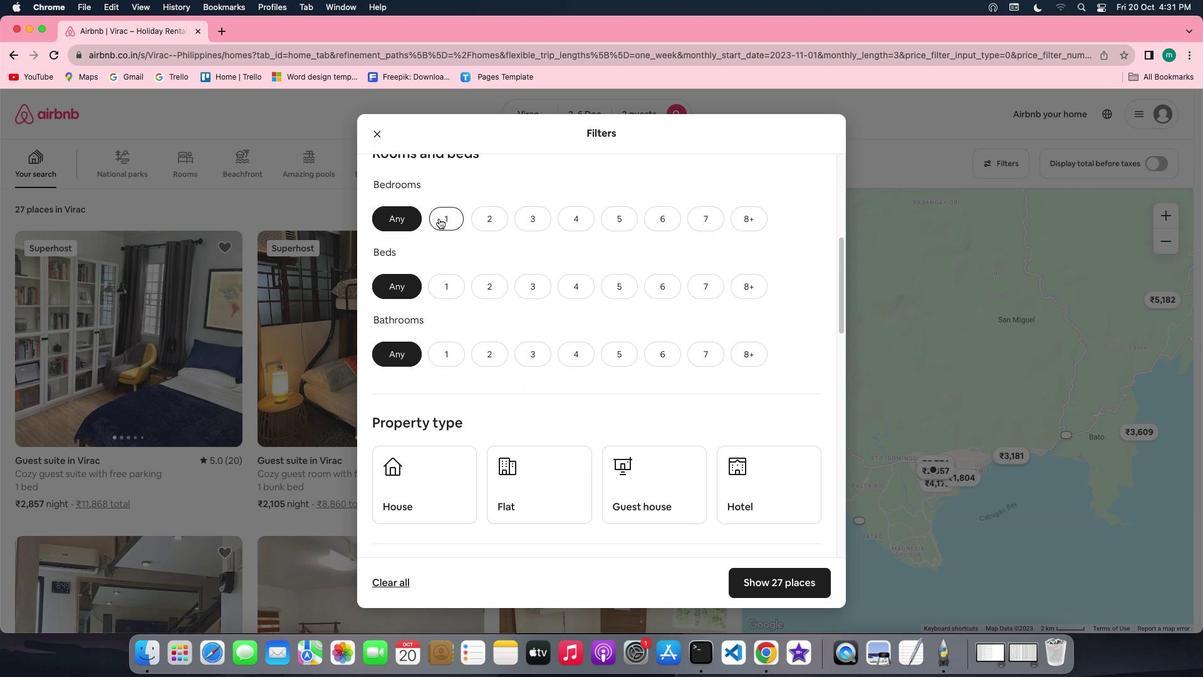 
Action: Mouse moved to (454, 294)
Screenshot: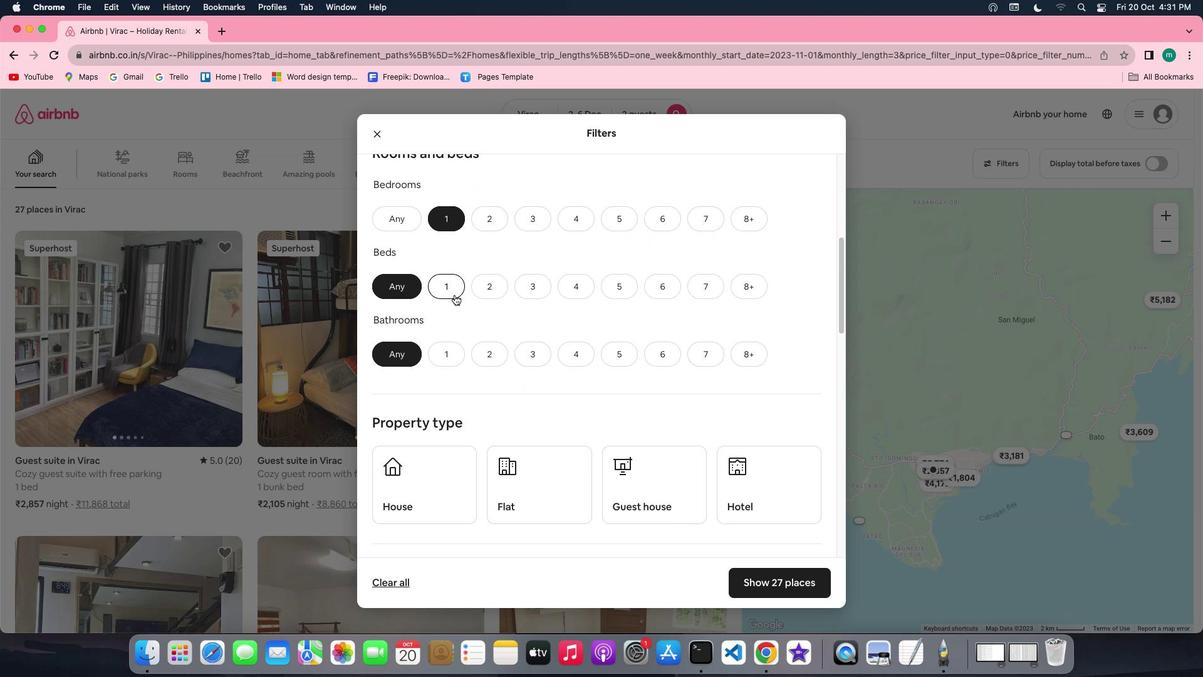 
Action: Mouse pressed left at (454, 294)
Screenshot: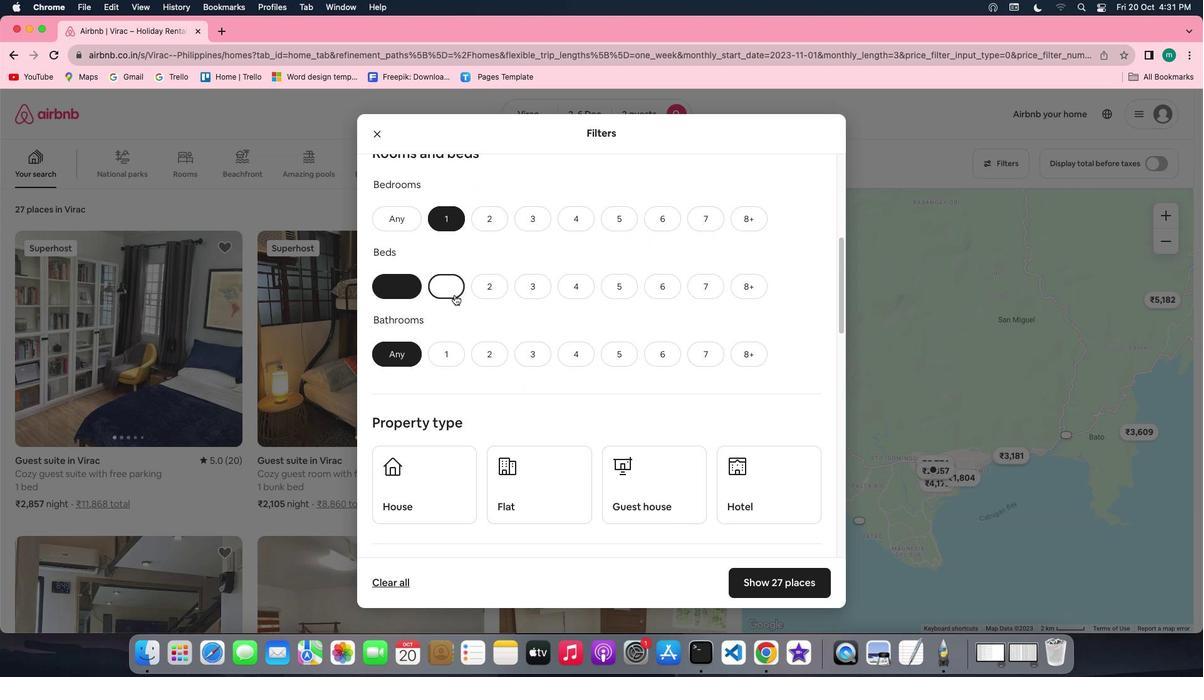 
Action: Mouse moved to (459, 354)
Screenshot: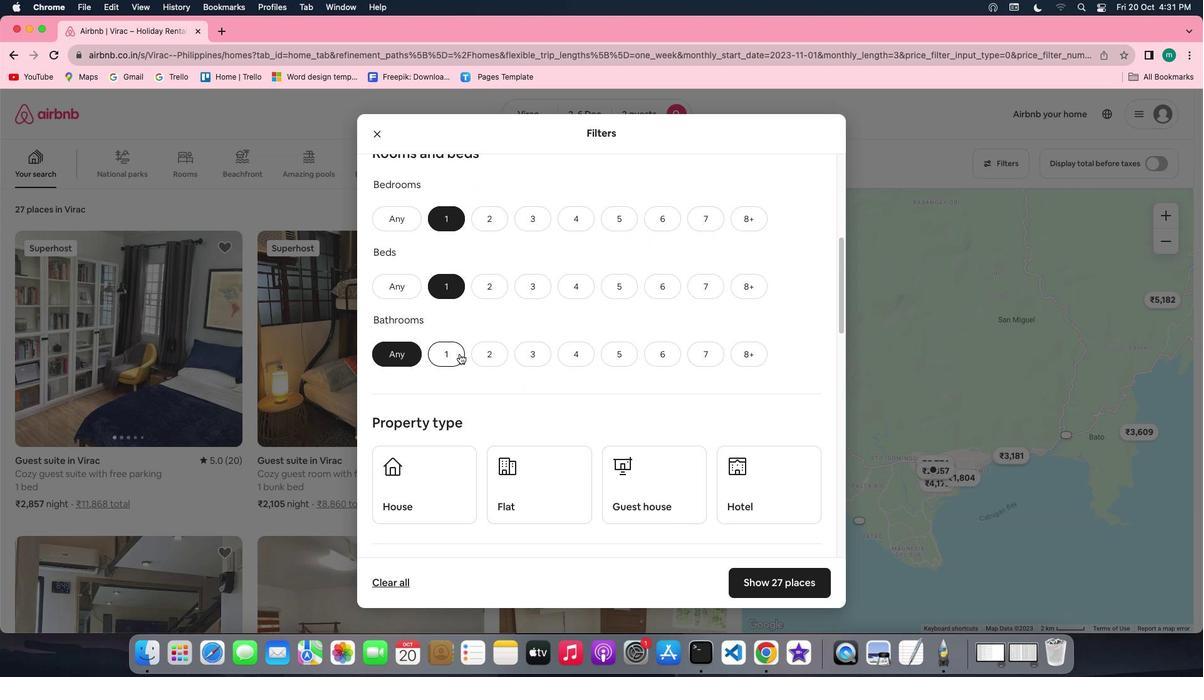 
Action: Mouse pressed left at (459, 354)
Screenshot: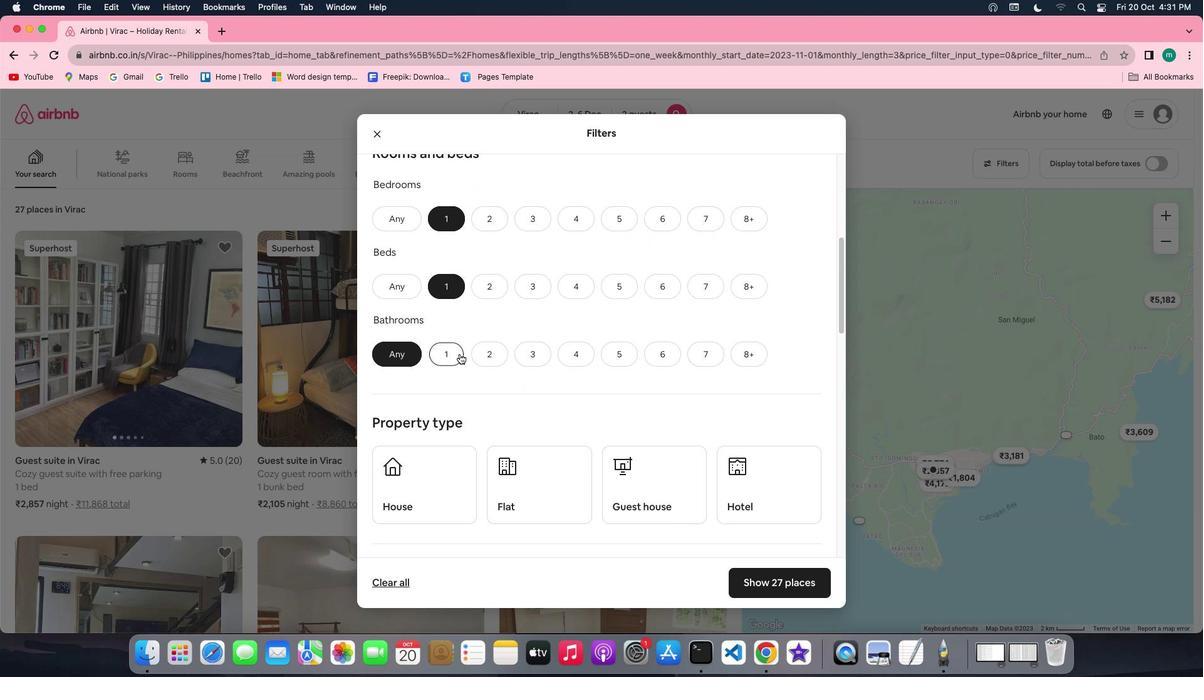 
Action: Mouse moved to (603, 370)
Screenshot: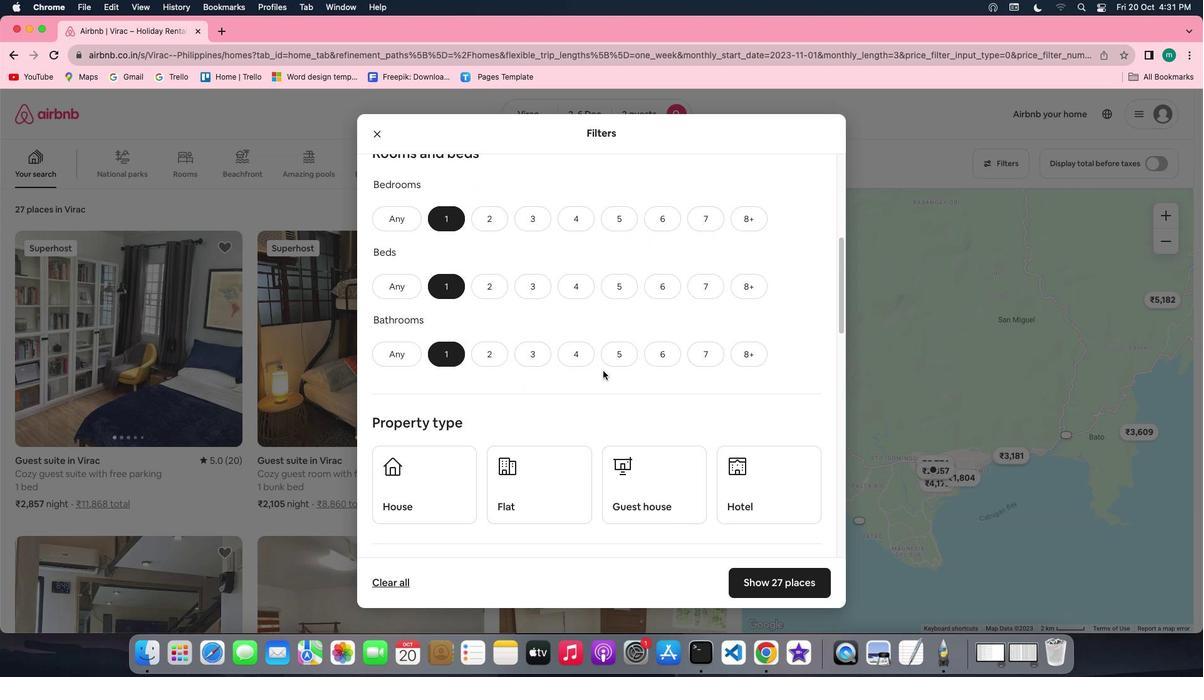 
Action: Mouse scrolled (603, 370) with delta (0, 0)
Screenshot: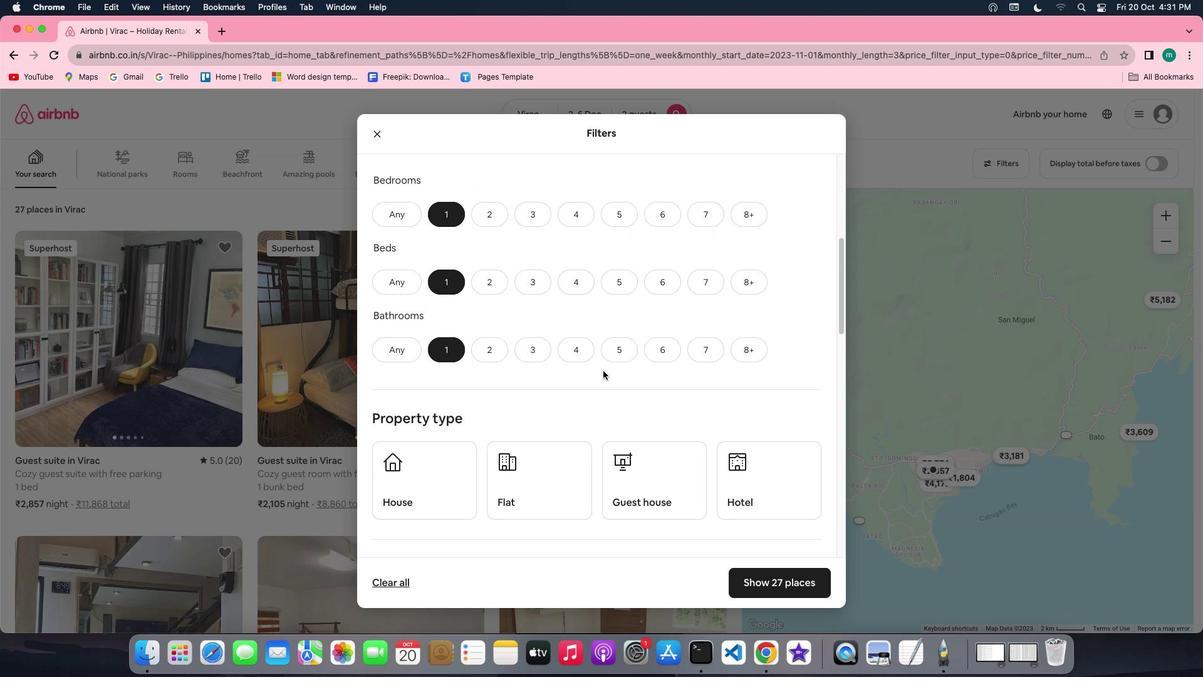 
Action: Mouse scrolled (603, 370) with delta (0, 0)
Screenshot: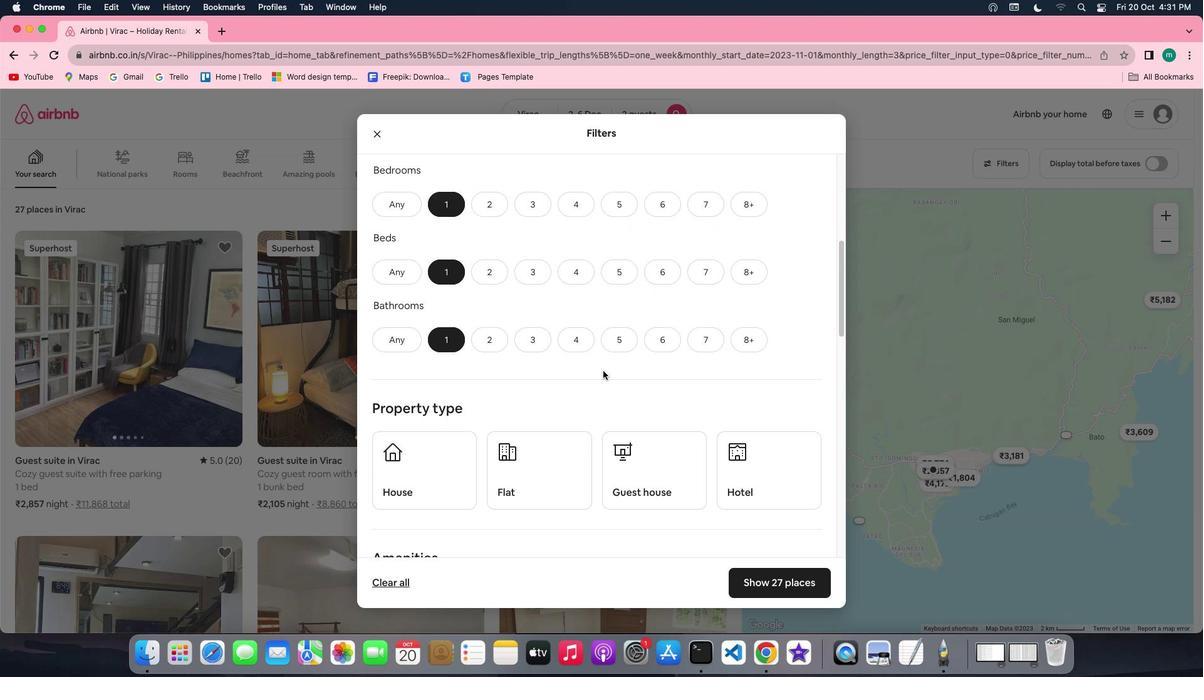
Action: Mouse scrolled (603, 370) with delta (0, -1)
Screenshot: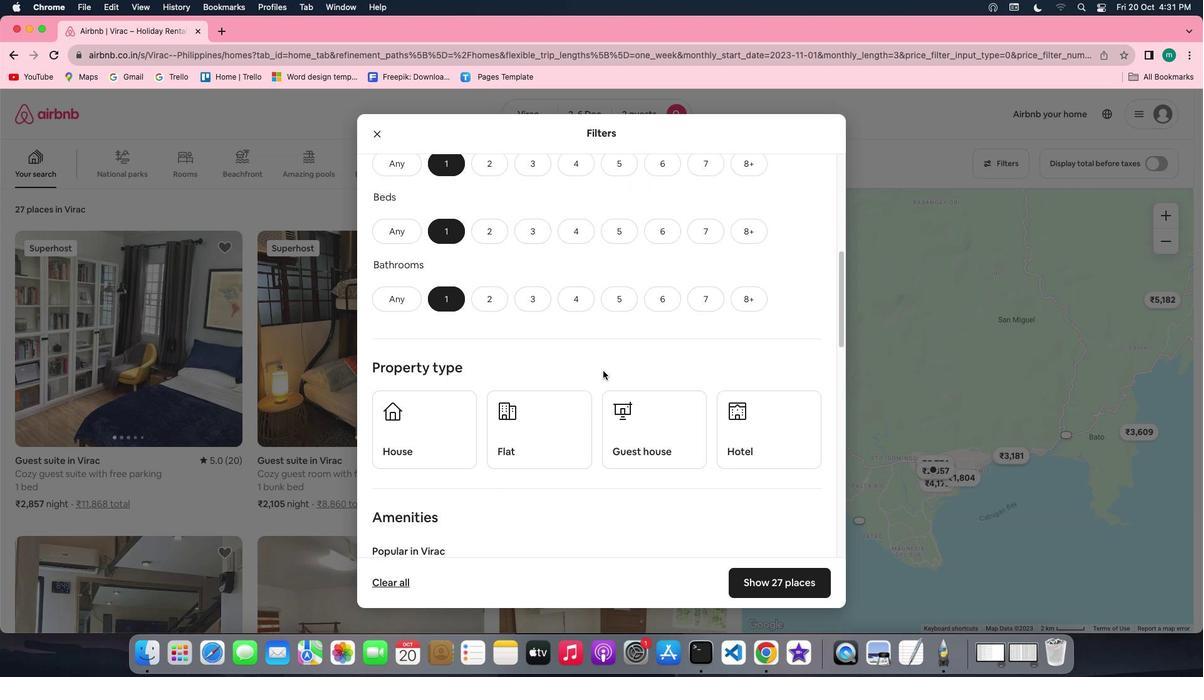 
Action: Mouse scrolled (603, 370) with delta (0, 0)
Screenshot: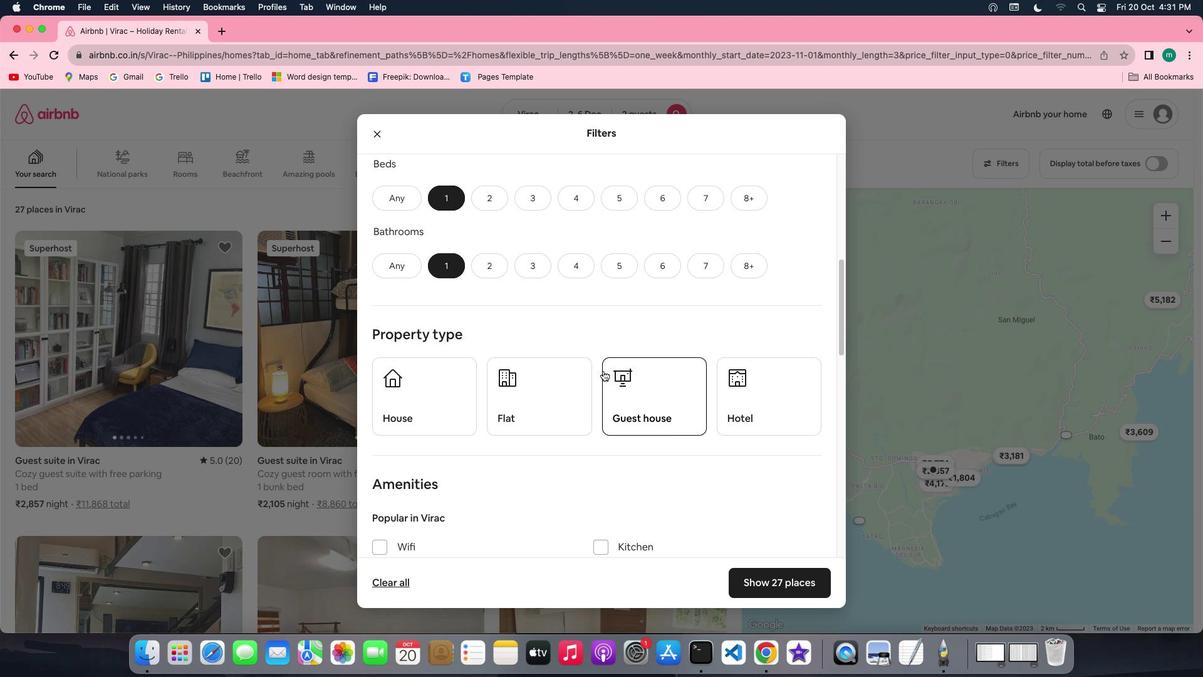 
Action: Mouse scrolled (603, 370) with delta (0, 0)
Screenshot: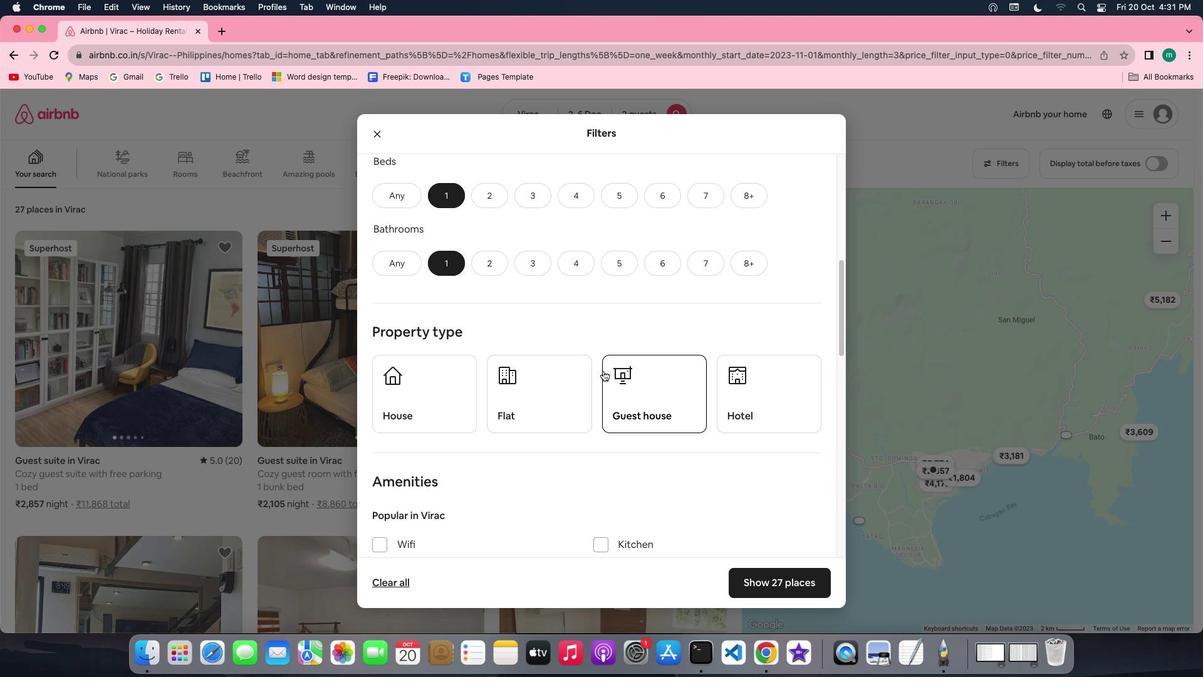 
Action: Mouse scrolled (603, 370) with delta (0, 0)
Screenshot: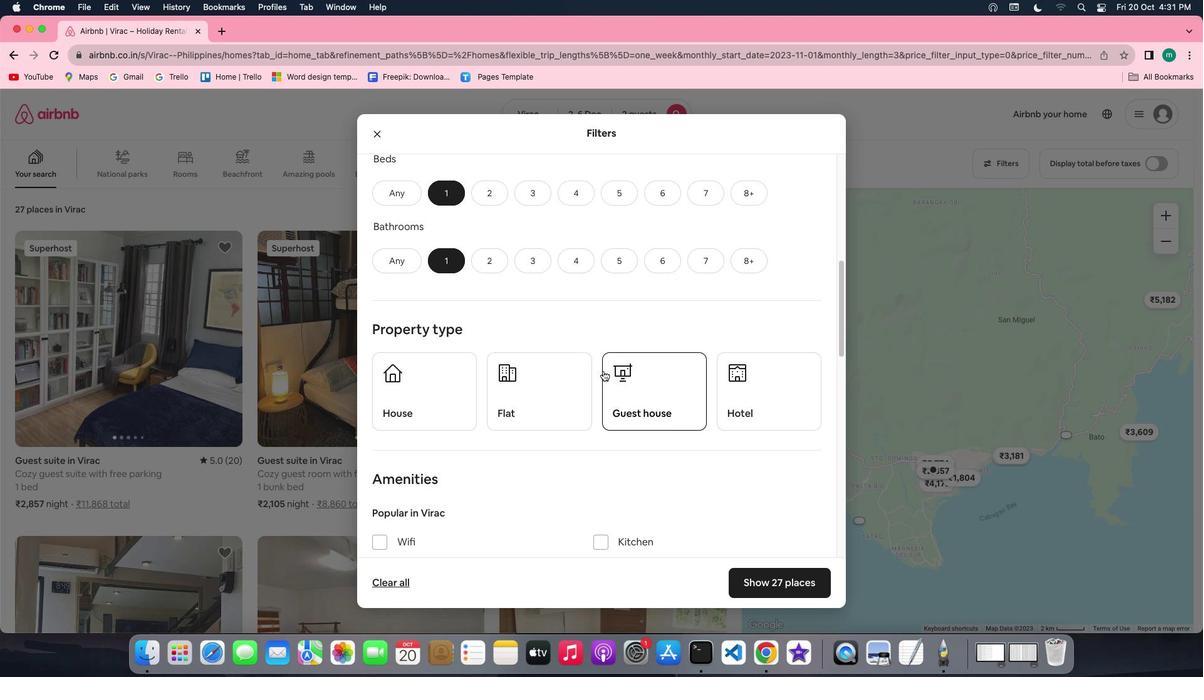 
Action: Mouse scrolled (603, 370) with delta (0, 0)
Screenshot: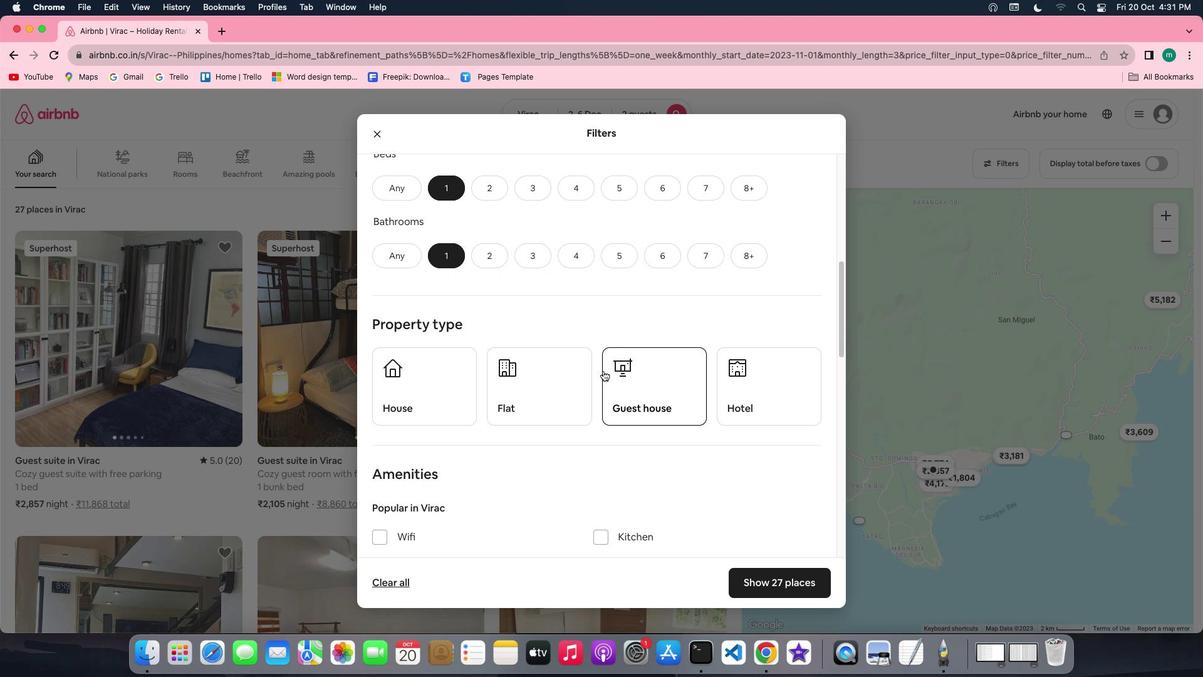 
Action: Mouse scrolled (603, 370) with delta (0, 0)
Screenshot: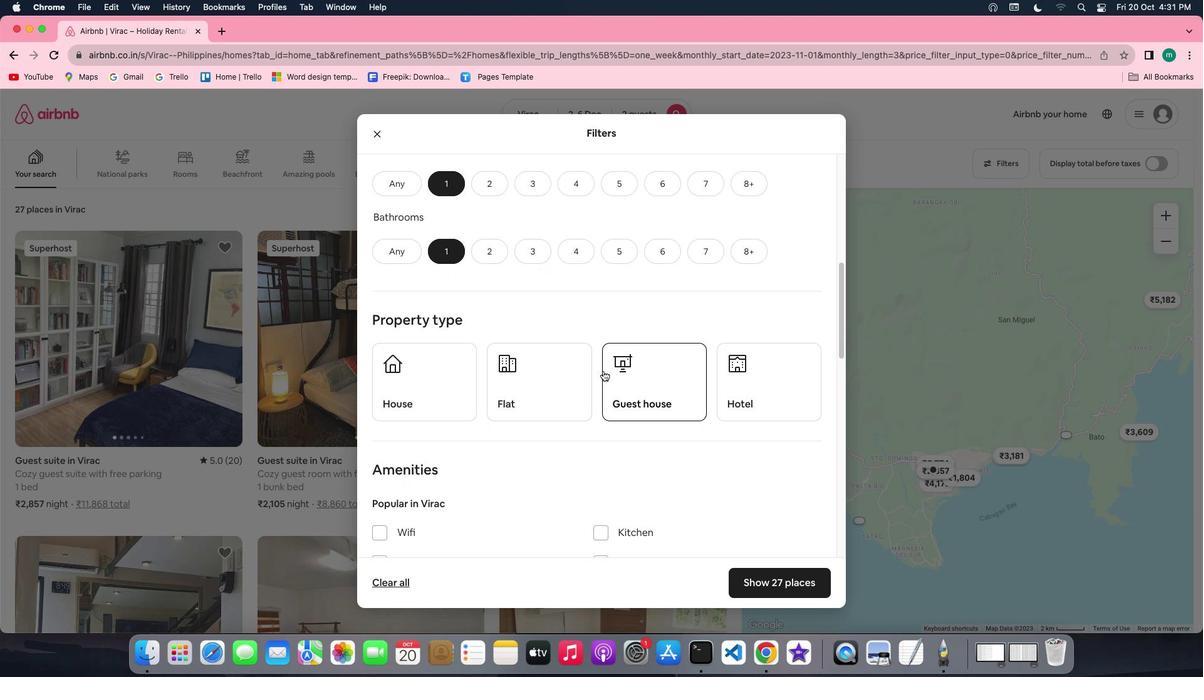 
Action: Mouse scrolled (603, 370) with delta (0, 0)
Screenshot: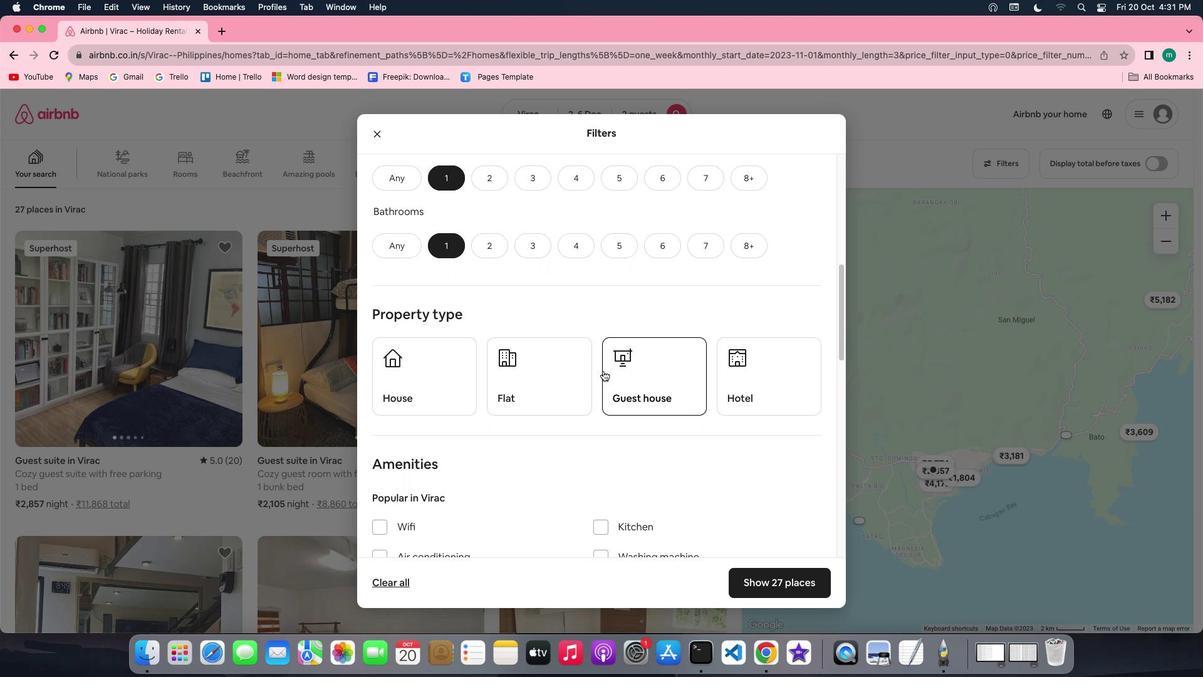 
Action: Mouse scrolled (603, 370) with delta (0, 0)
Screenshot: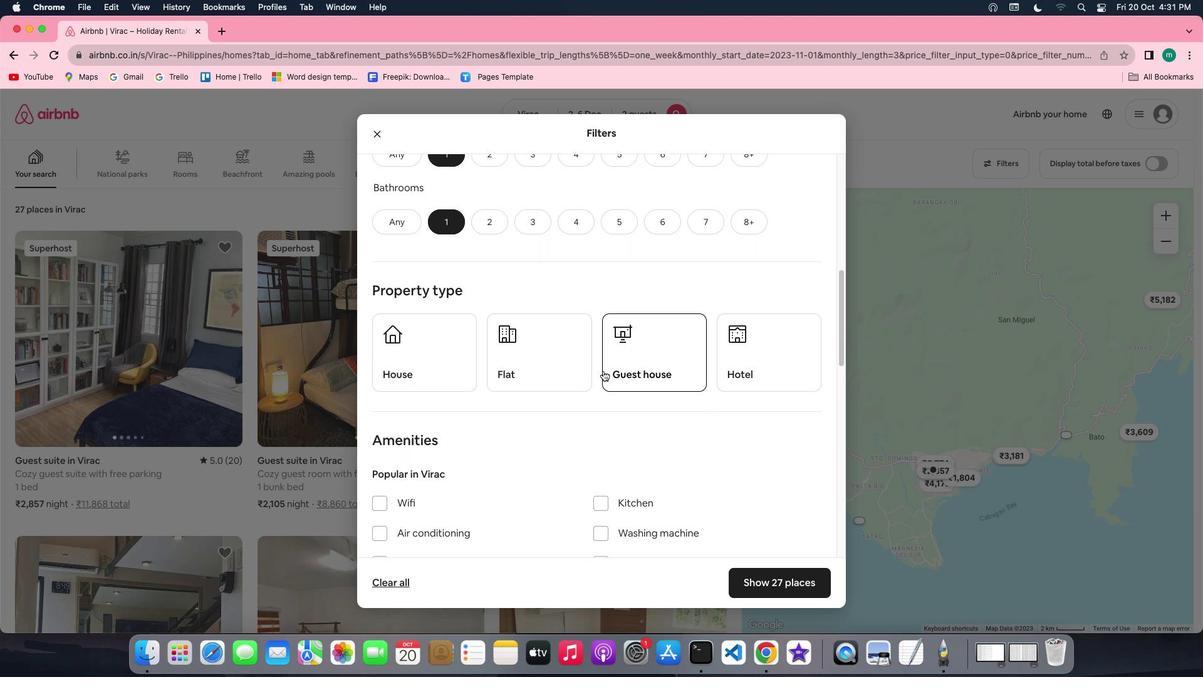
Action: Mouse scrolled (603, 370) with delta (0, 0)
Screenshot: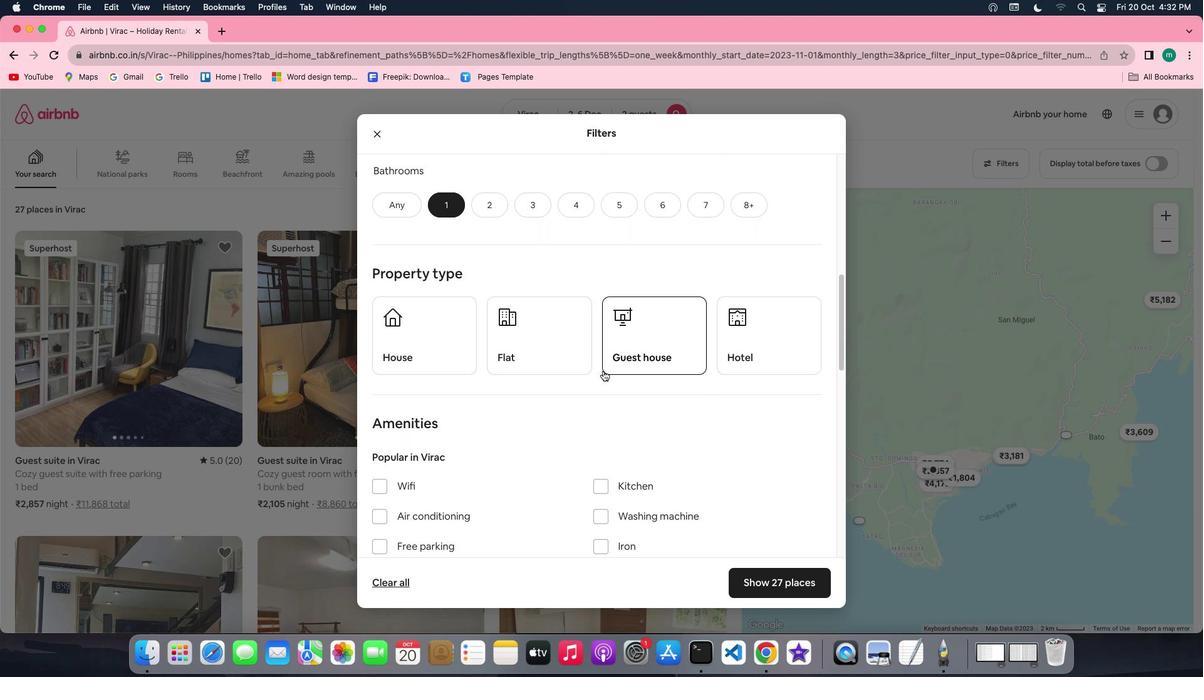 
Action: Mouse moved to (785, 317)
Screenshot: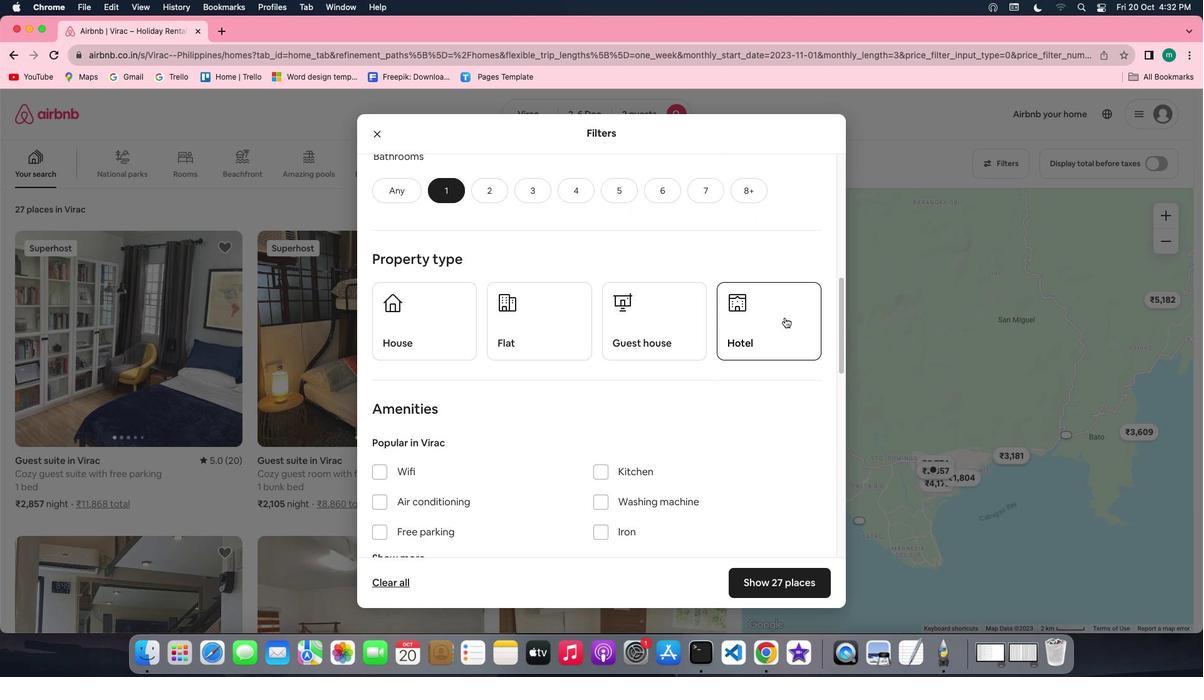 
Action: Mouse pressed left at (785, 317)
Screenshot: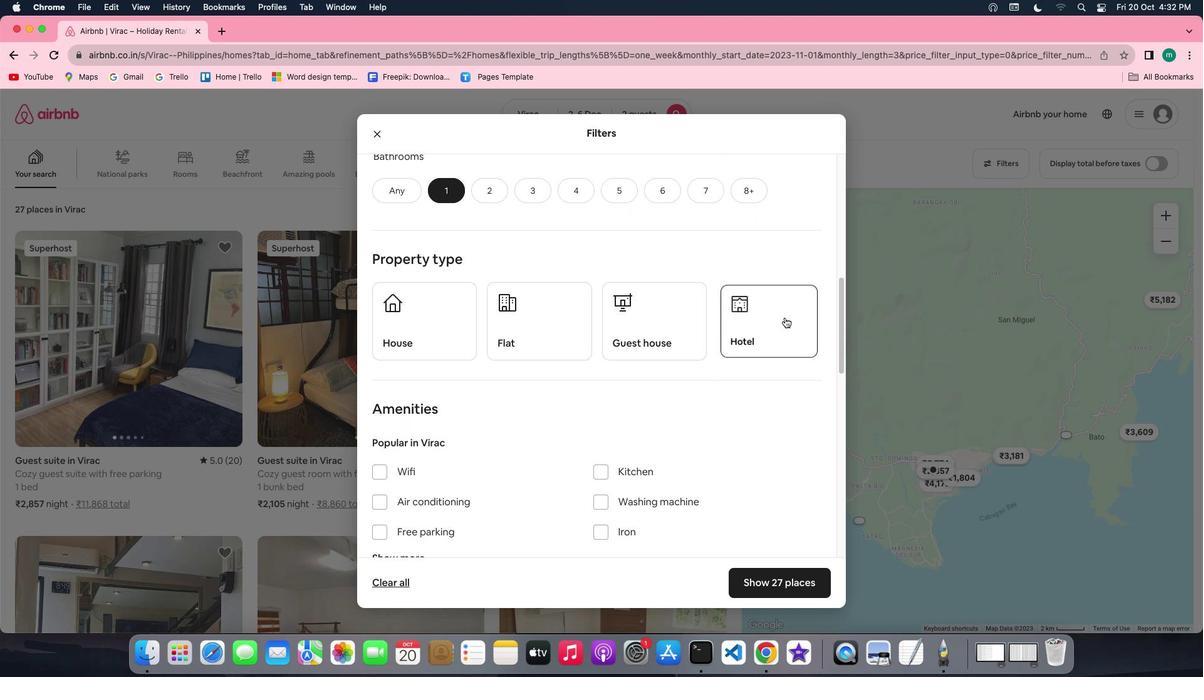 
Action: Mouse moved to (499, 378)
Screenshot: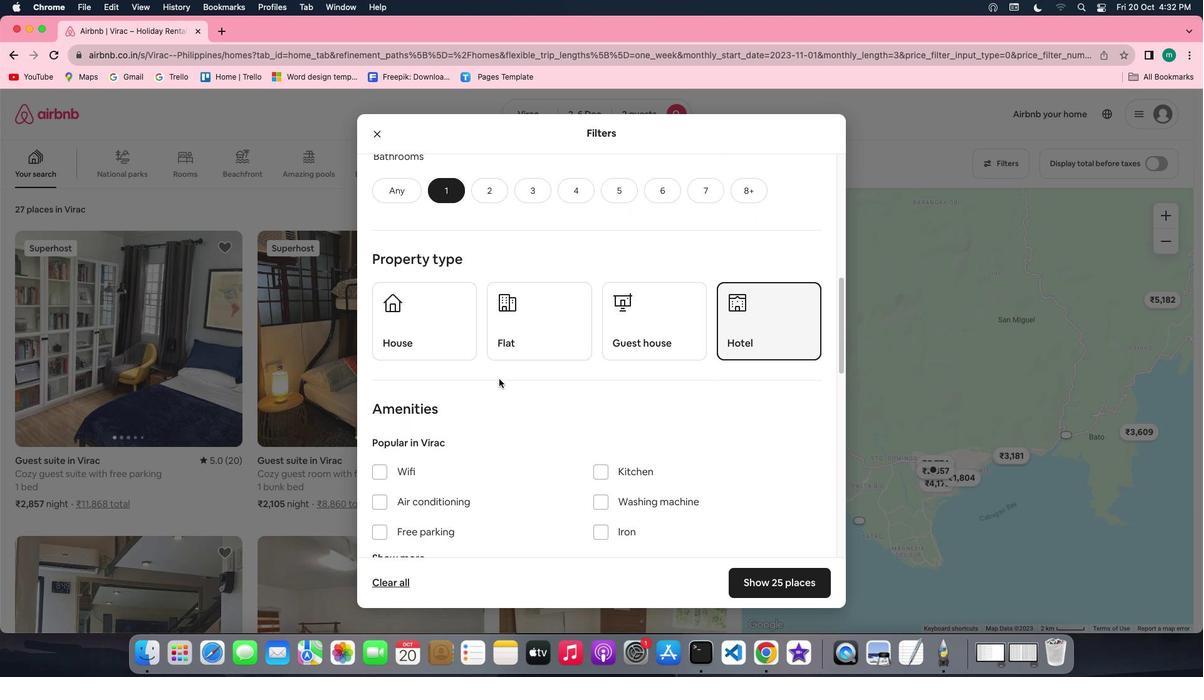 
Action: Mouse scrolled (499, 378) with delta (0, 0)
Screenshot: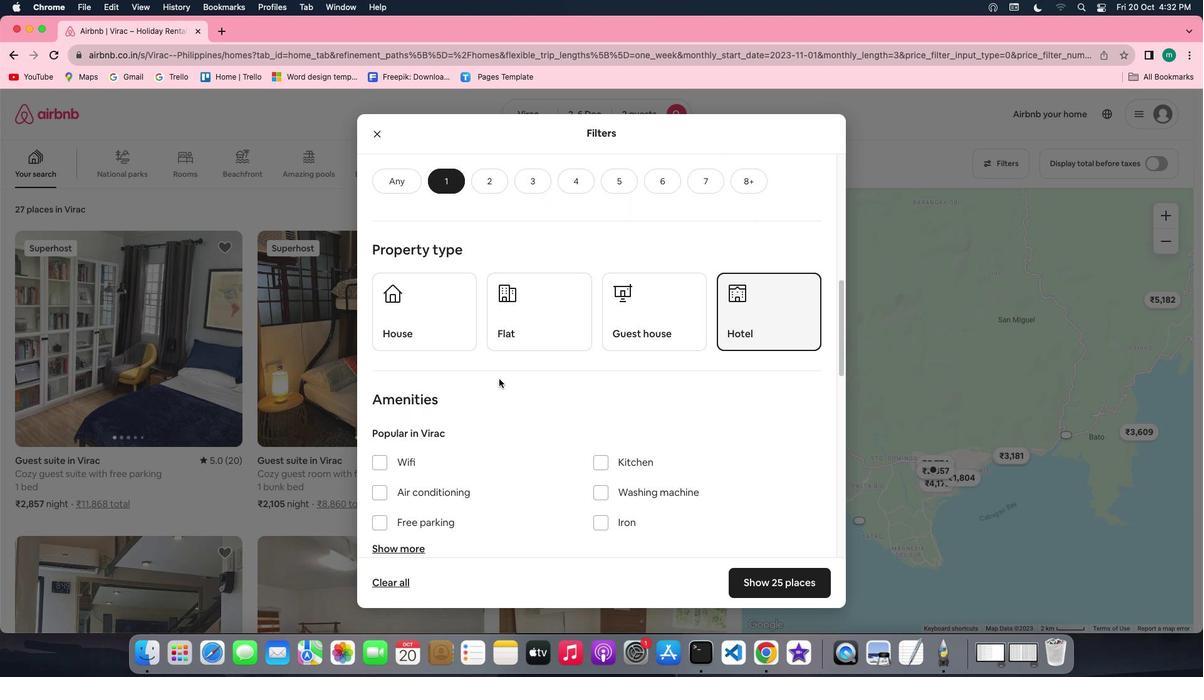 
Action: Mouse scrolled (499, 378) with delta (0, 0)
Screenshot: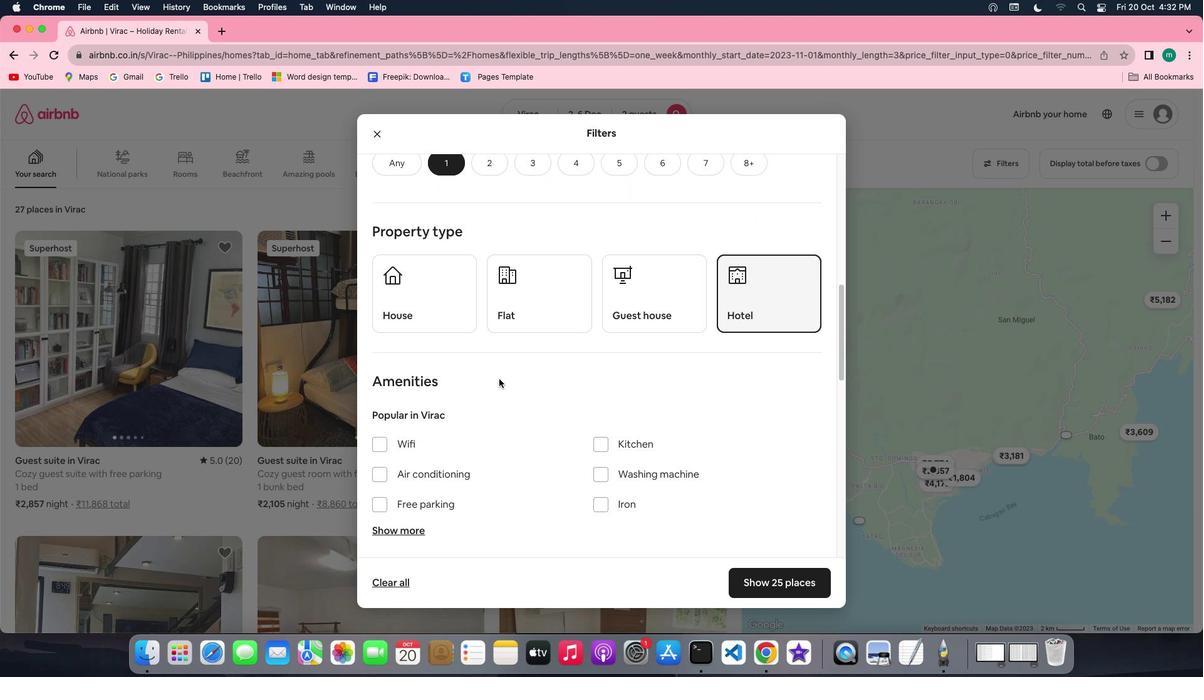 
Action: Mouse scrolled (499, 378) with delta (0, -1)
Screenshot: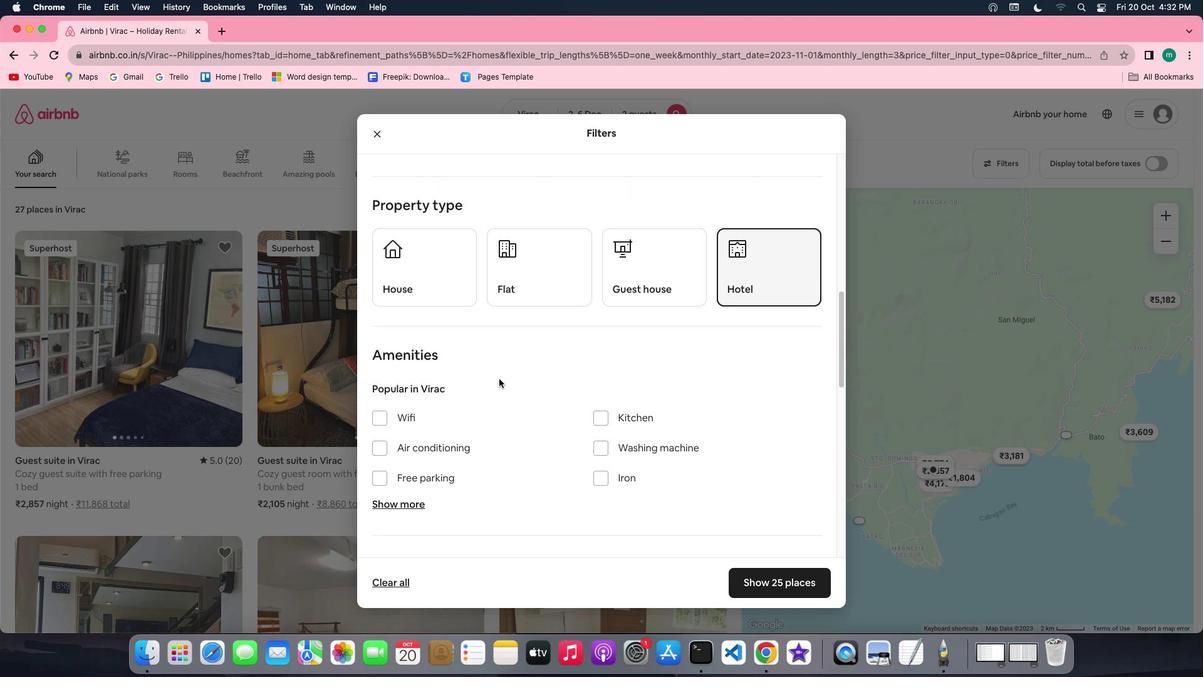 
Action: Mouse scrolled (499, 378) with delta (0, -1)
Screenshot: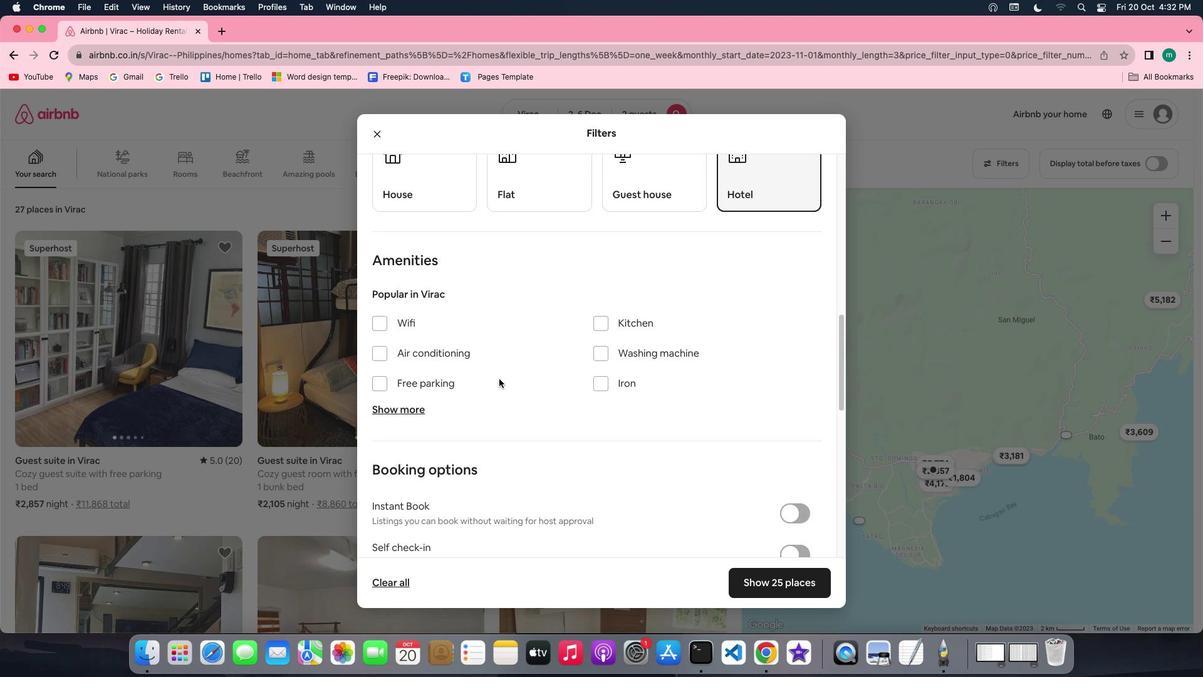 
Action: Mouse moved to (750, 469)
Screenshot: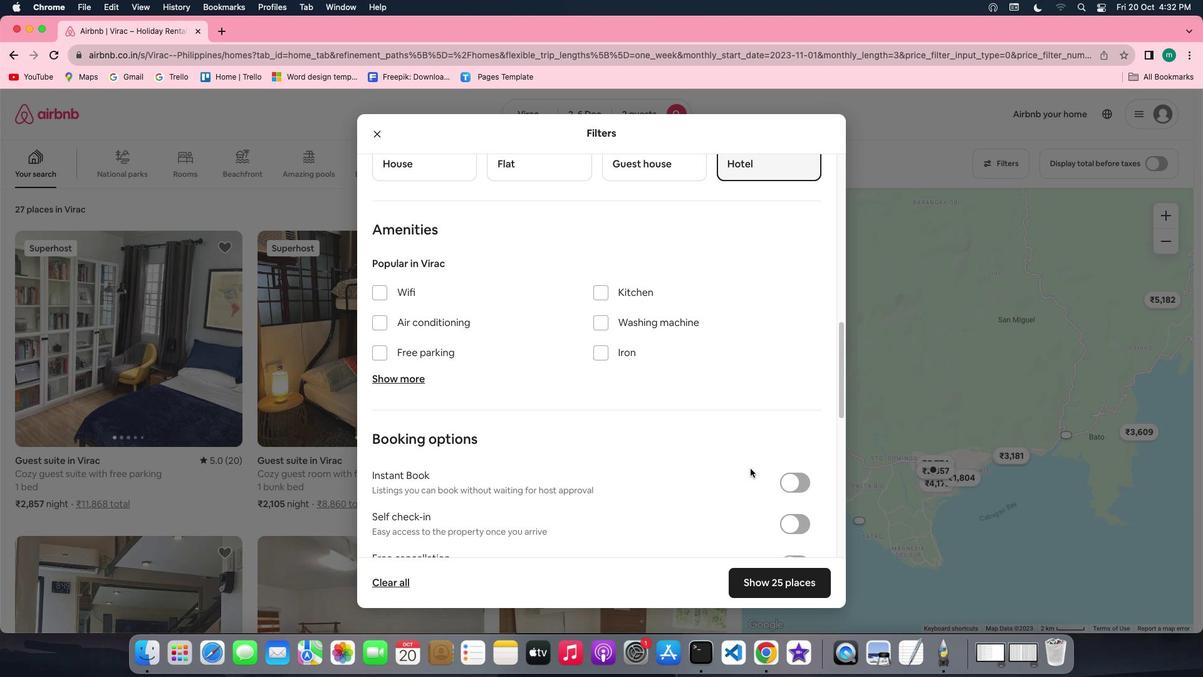 
Action: Mouse scrolled (750, 469) with delta (0, 0)
Screenshot: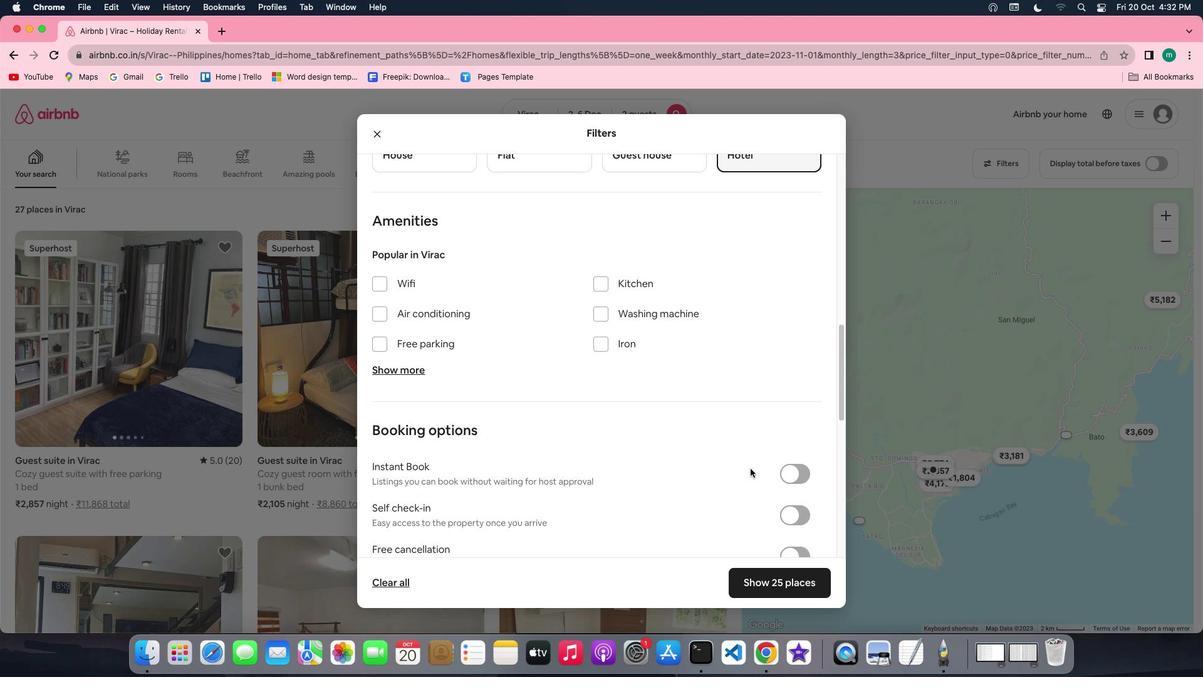 
Action: Mouse scrolled (750, 469) with delta (0, 0)
Screenshot: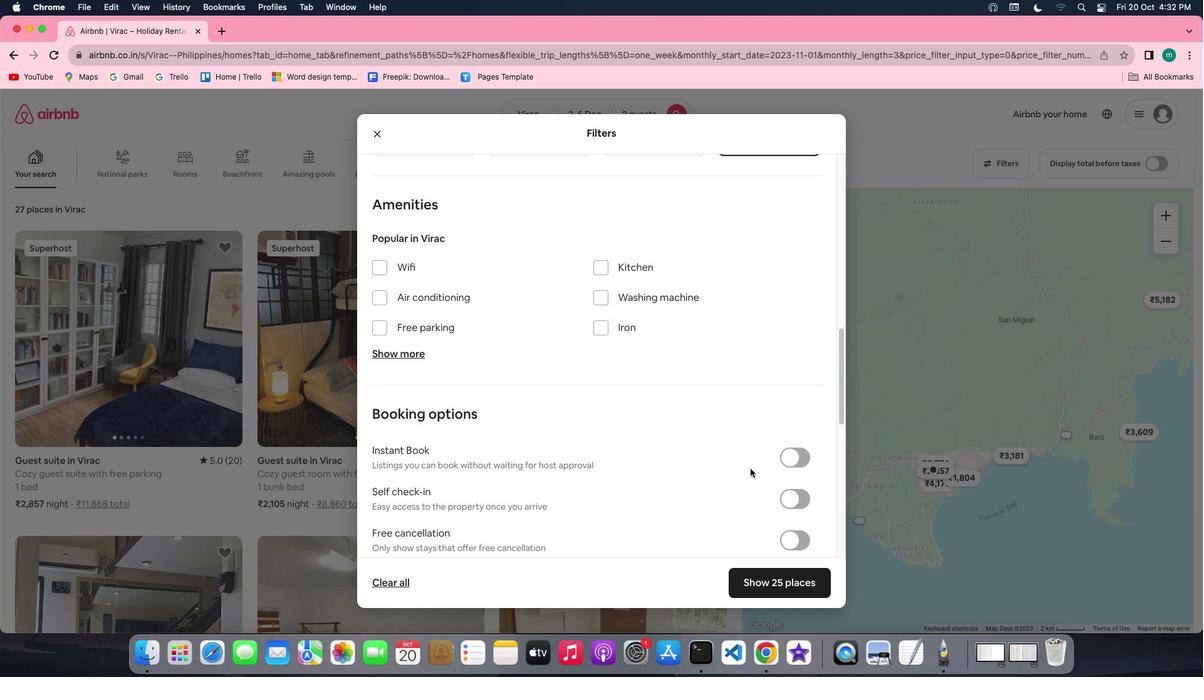 
Action: Mouse scrolled (750, 469) with delta (0, -1)
Screenshot: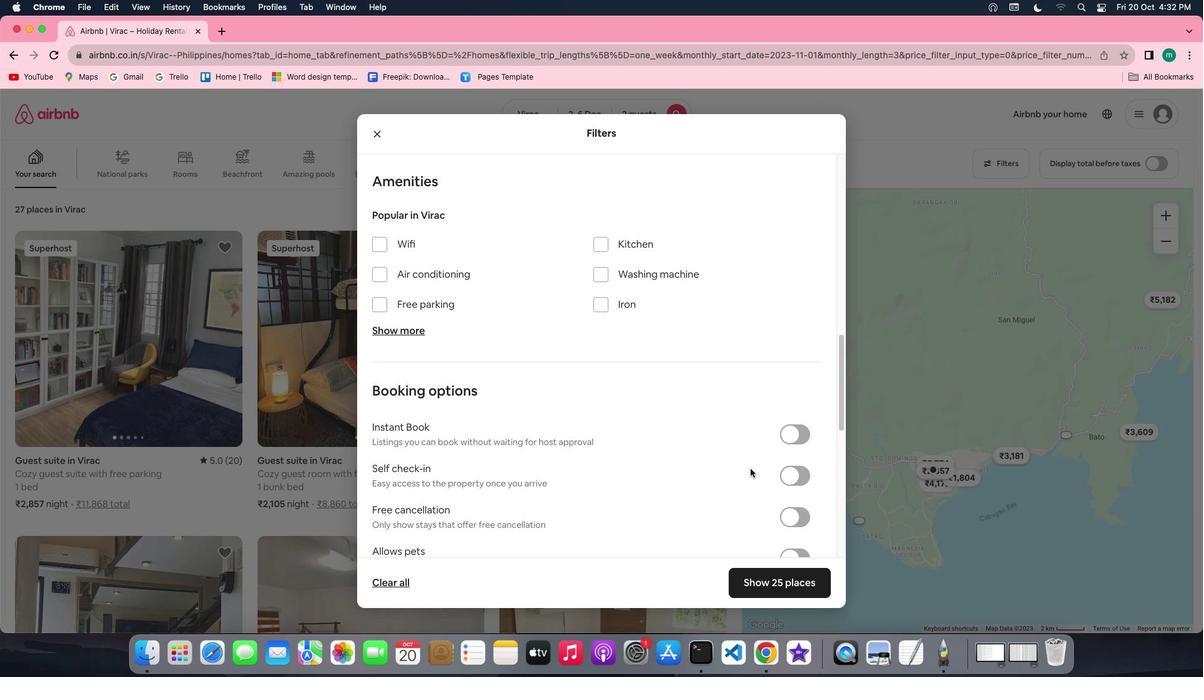
Action: Mouse scrolled (750, 469) with delta (0, -1)
Screenshot: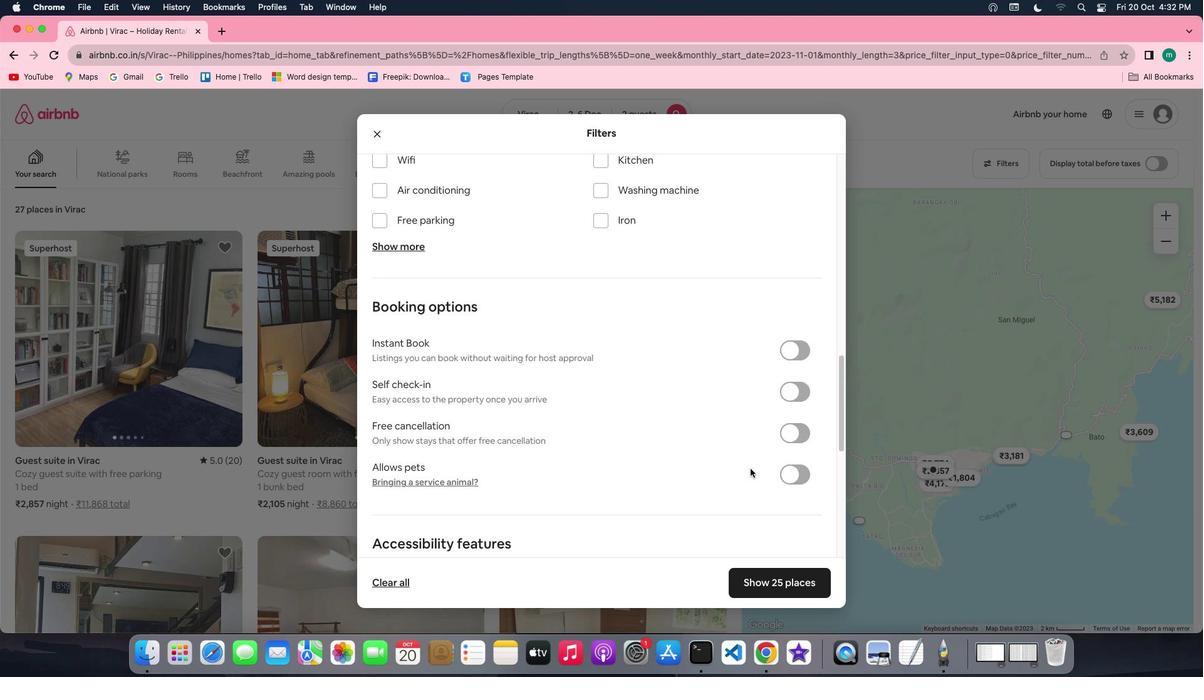 
Action: Mouse moved to (749, 467)
Screenshot: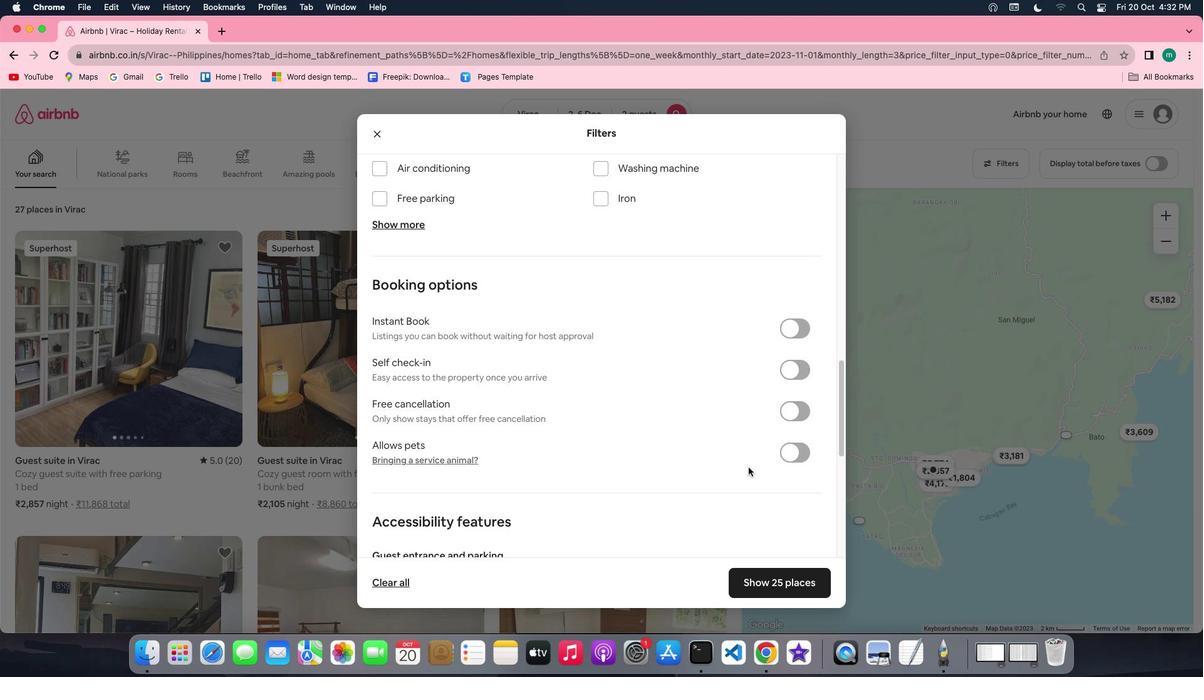 
Action: Mouse scrolled (749, 467) with delta (0, 0)
Screenshot: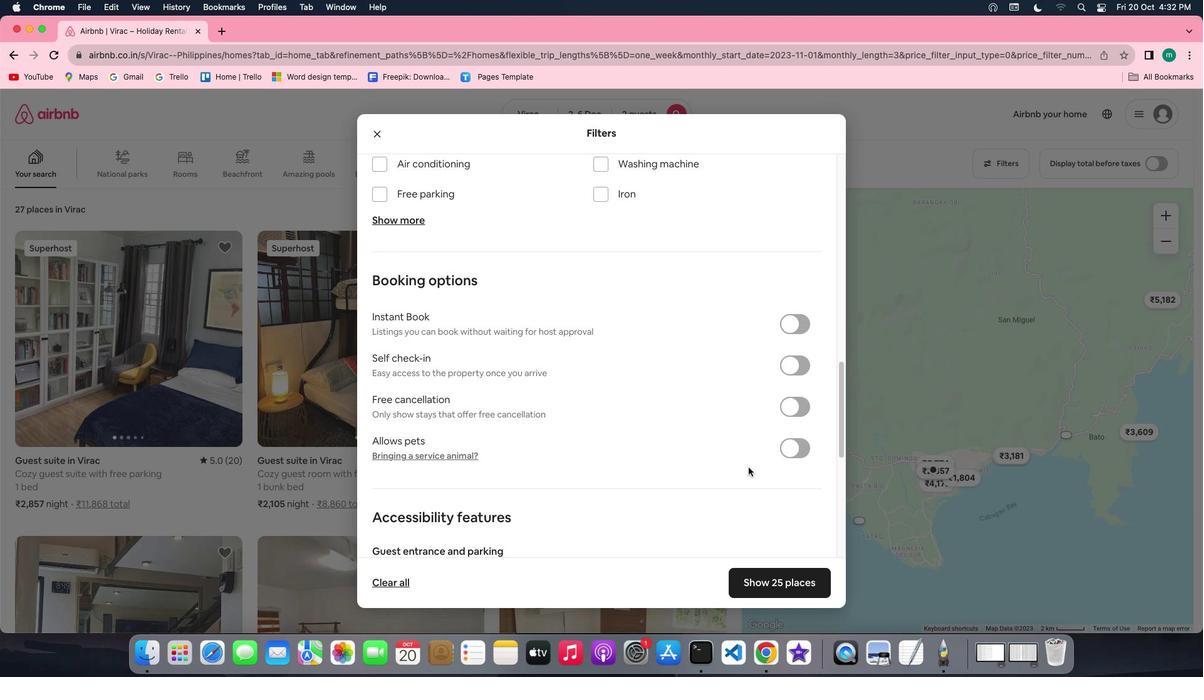 
Action: Mouse scrolled (749, 467) with delta (0, 0)
Screenshot: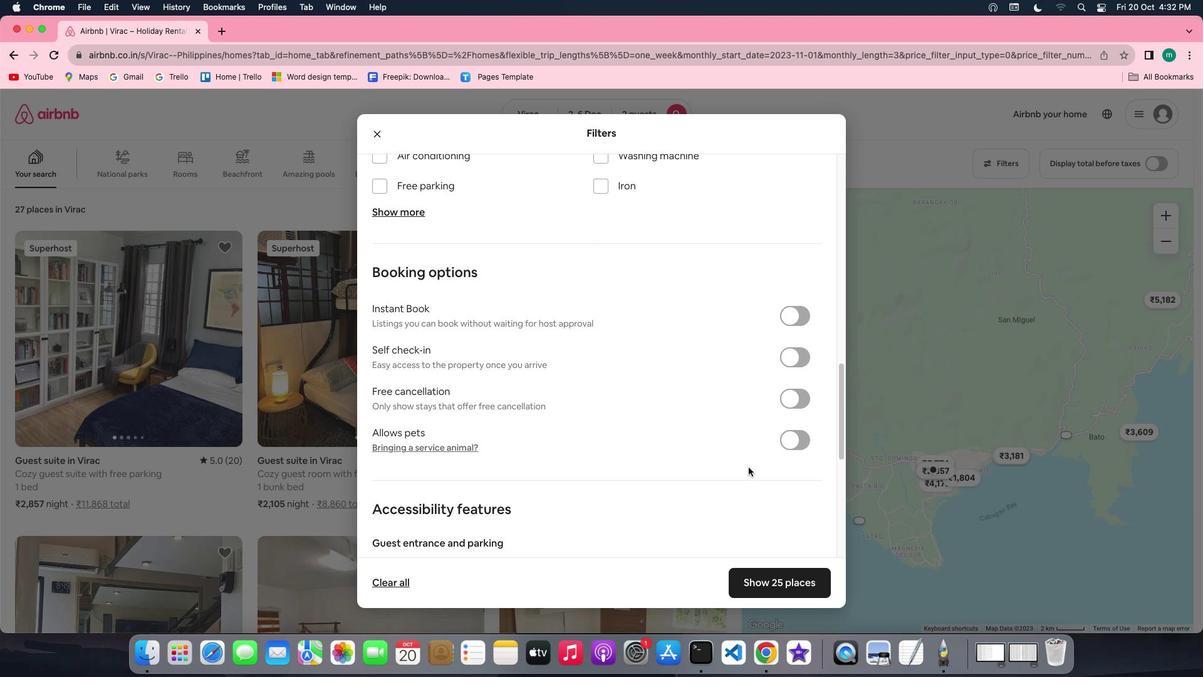 
Action: Mouse scrolled (749, 467) with delta (0, -1)
Screenshot: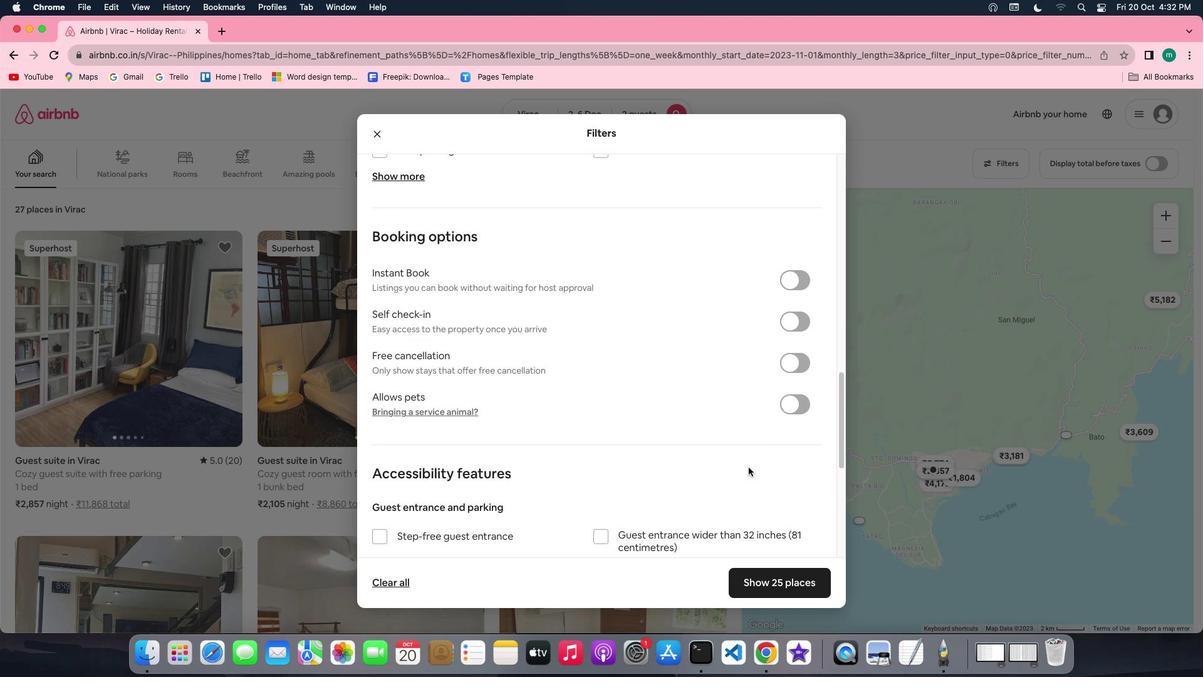 
Action: Mouse scrolled (749, 467) with delta (0, 0)
Screenshot: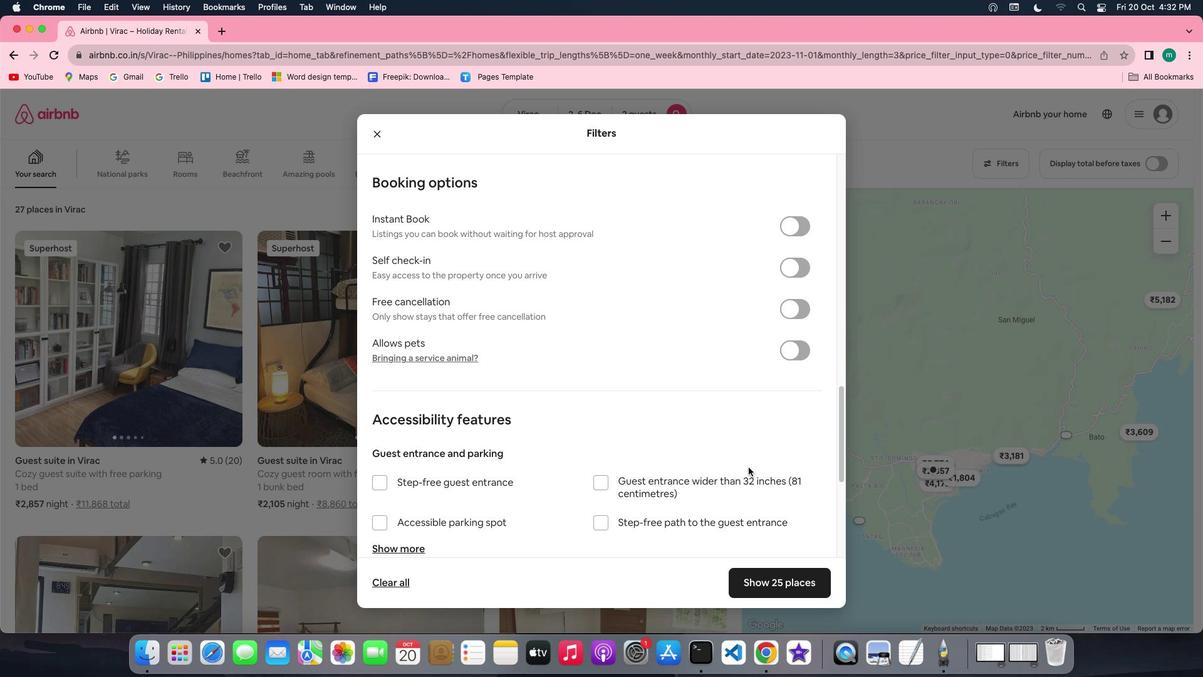 
Action: Mouse scrolled (749, 467) with delta (0, 0)
Screenshot: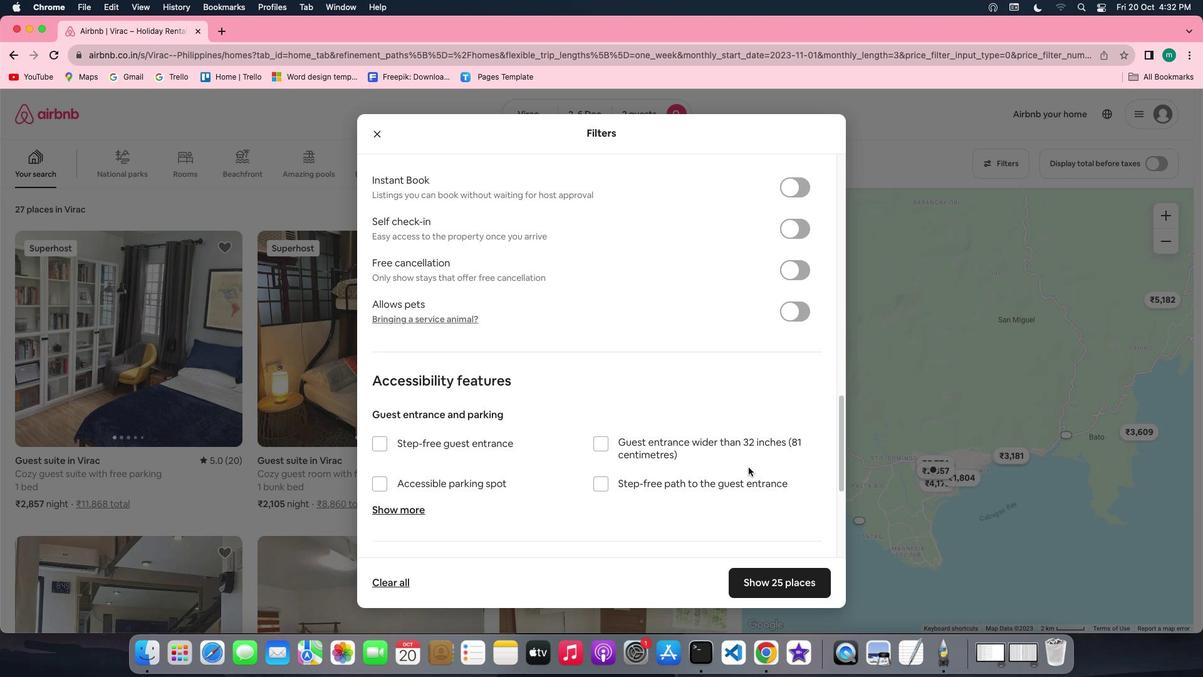 
Action: Mouse scrolled (749, 467) with delta (0, -1)
Screenshot: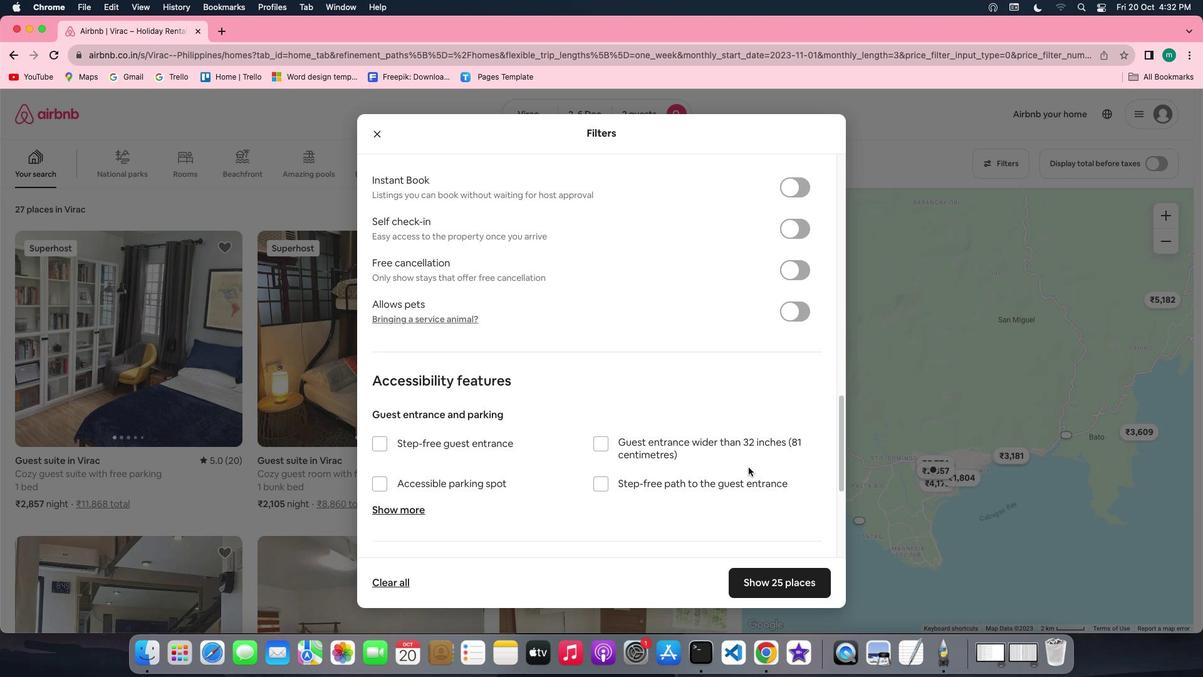 
Action: Mouse scrolled (749, 467) with delta (0, -2)
Screenshot: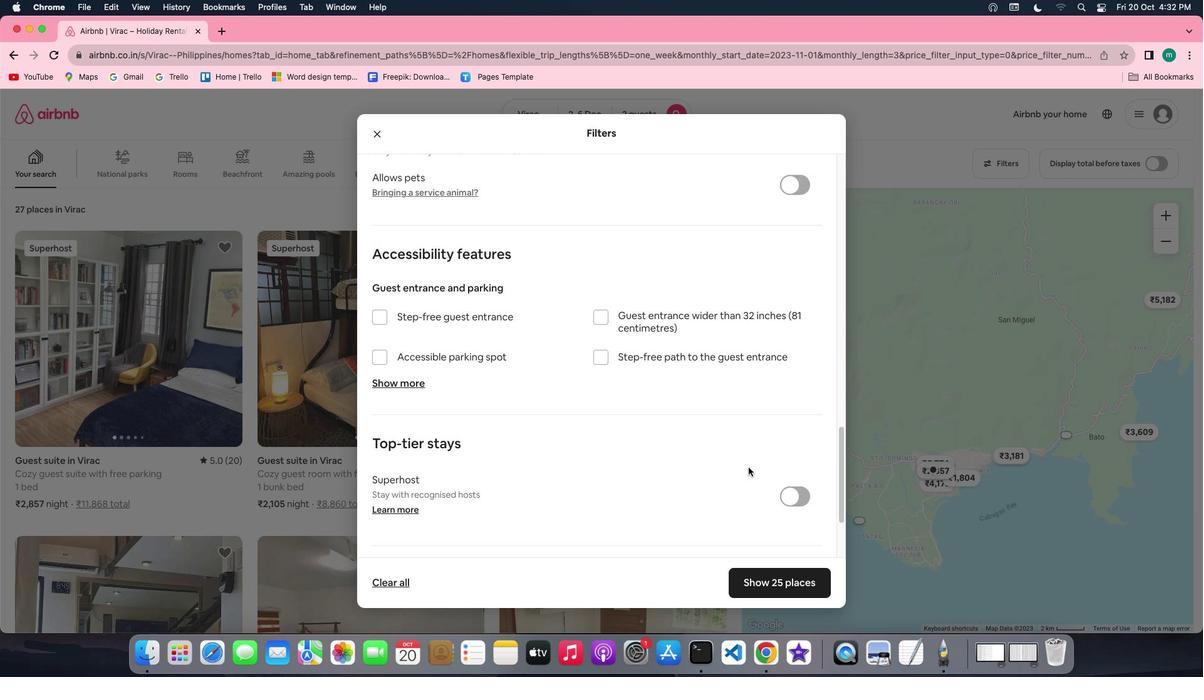 
Action: Mouse moved to (715, 509)
Screenshot: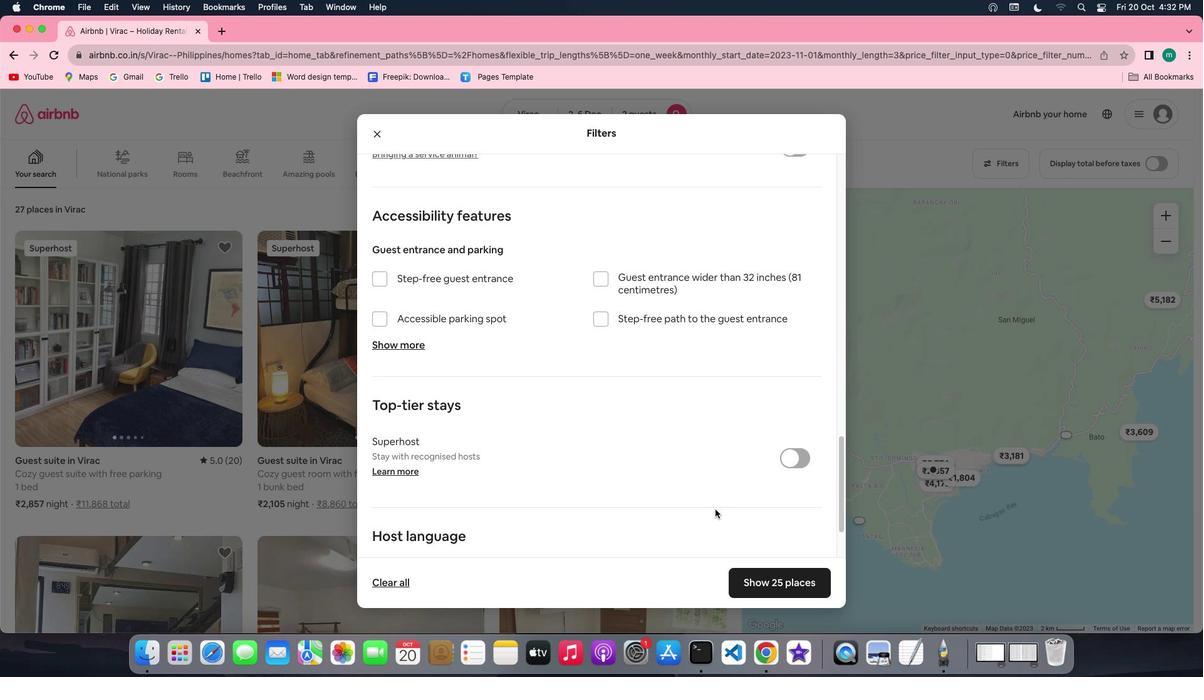 
Action: Mouse scrolled (715, 509) with delta (0, 0)
Screenshot: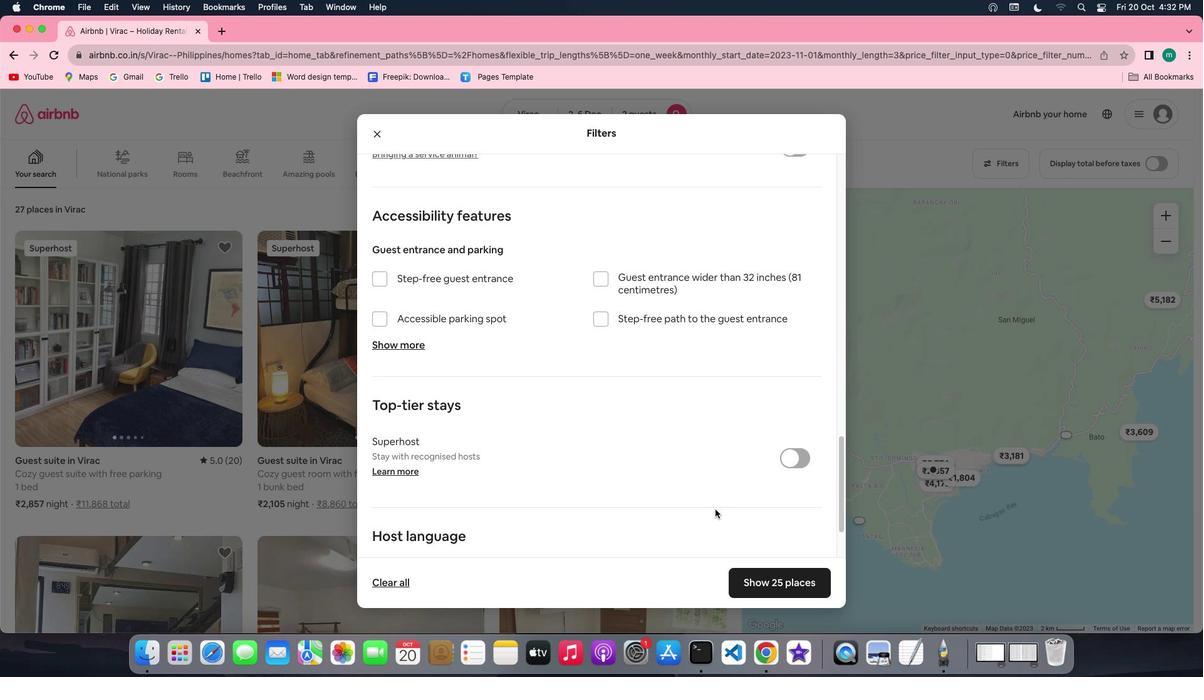 
Action: Mouse scrolled (715, 509) with delta (0, 0)
Screenshot: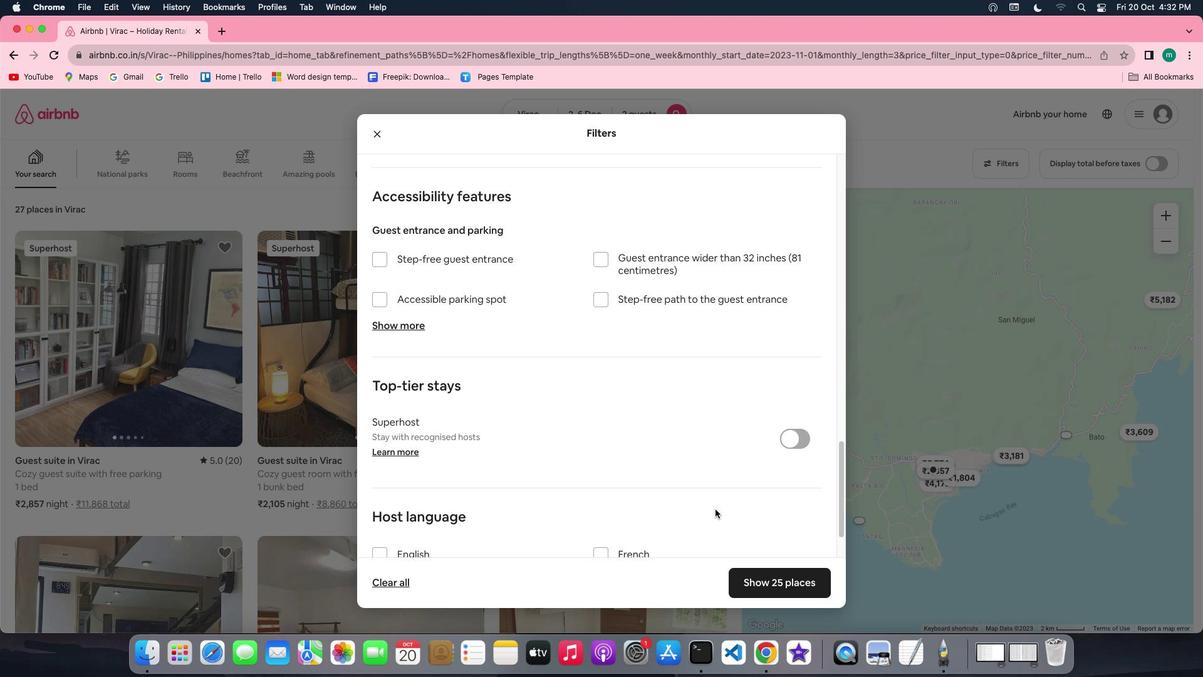 
Action: Mouse scrolled (715, 509) with delta (0, -1)
Screenshot: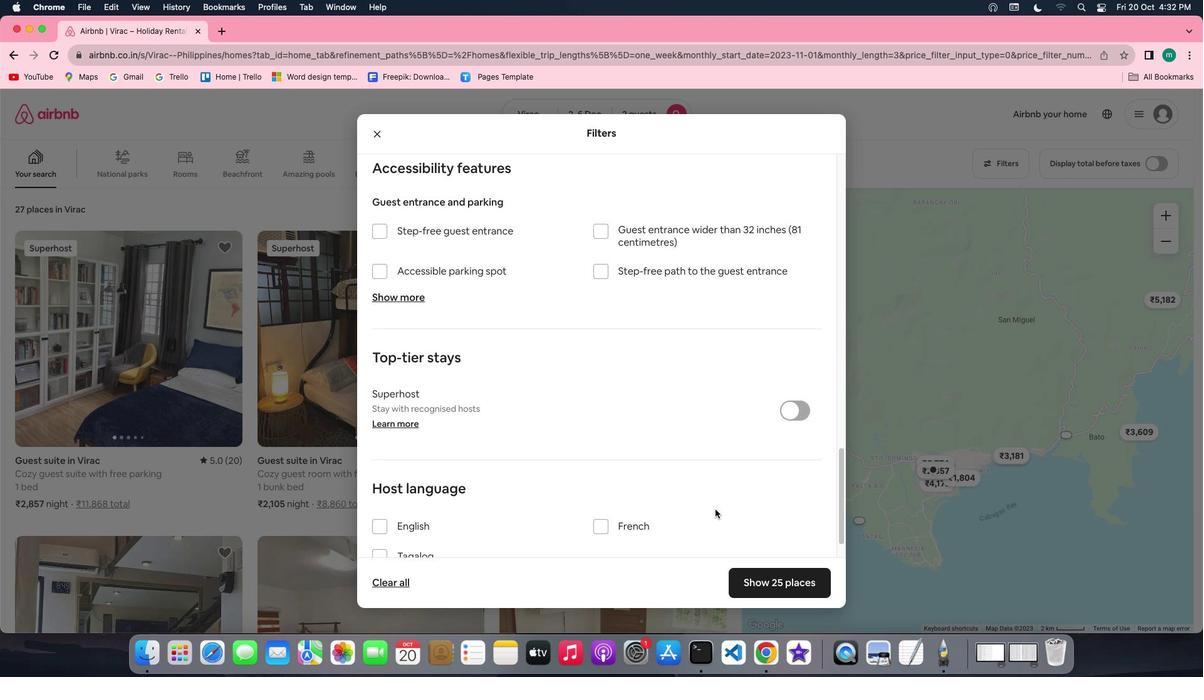 
Action: Mouse scrolled (715, 509) with delta (0, -2)
Screenshot: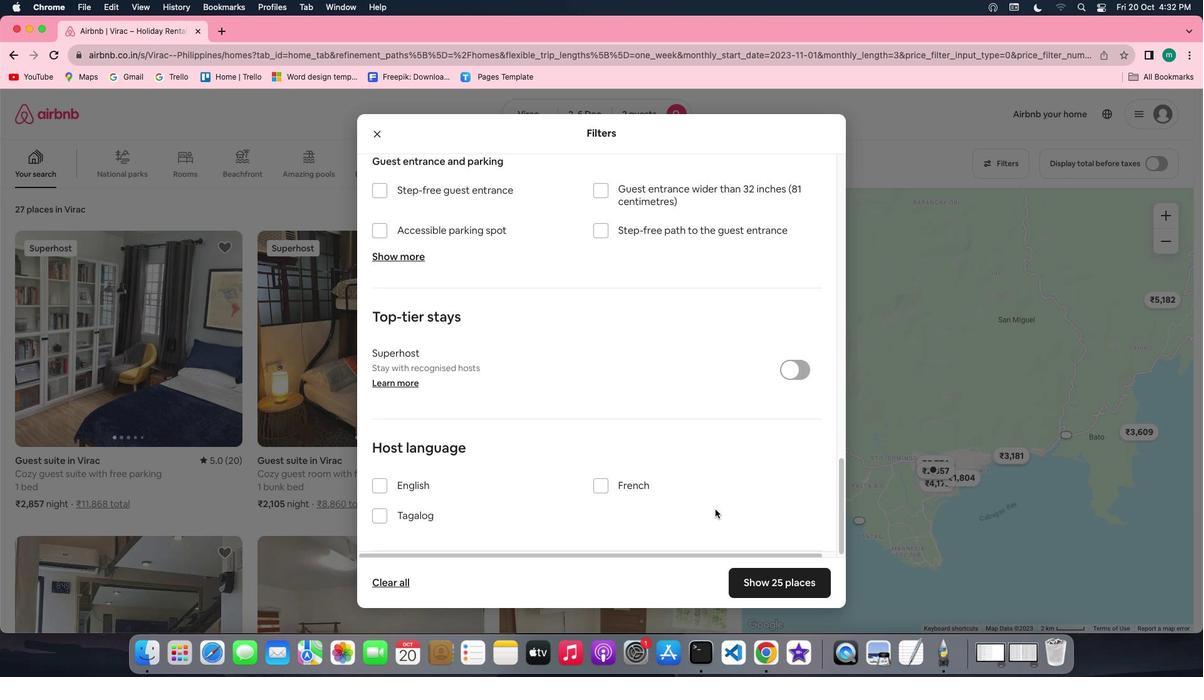 
Action: Mouse moved to (783, 583)
Screenshot: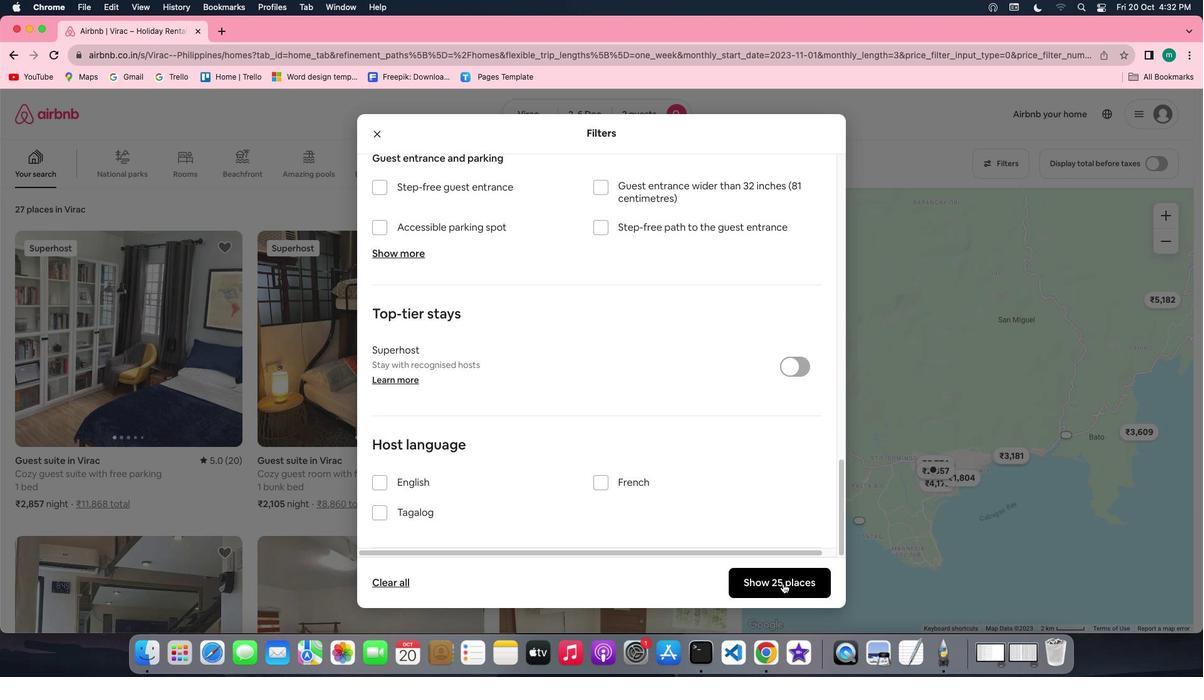 
Action: Mouse pressed left at (783, 583)
Screenshot: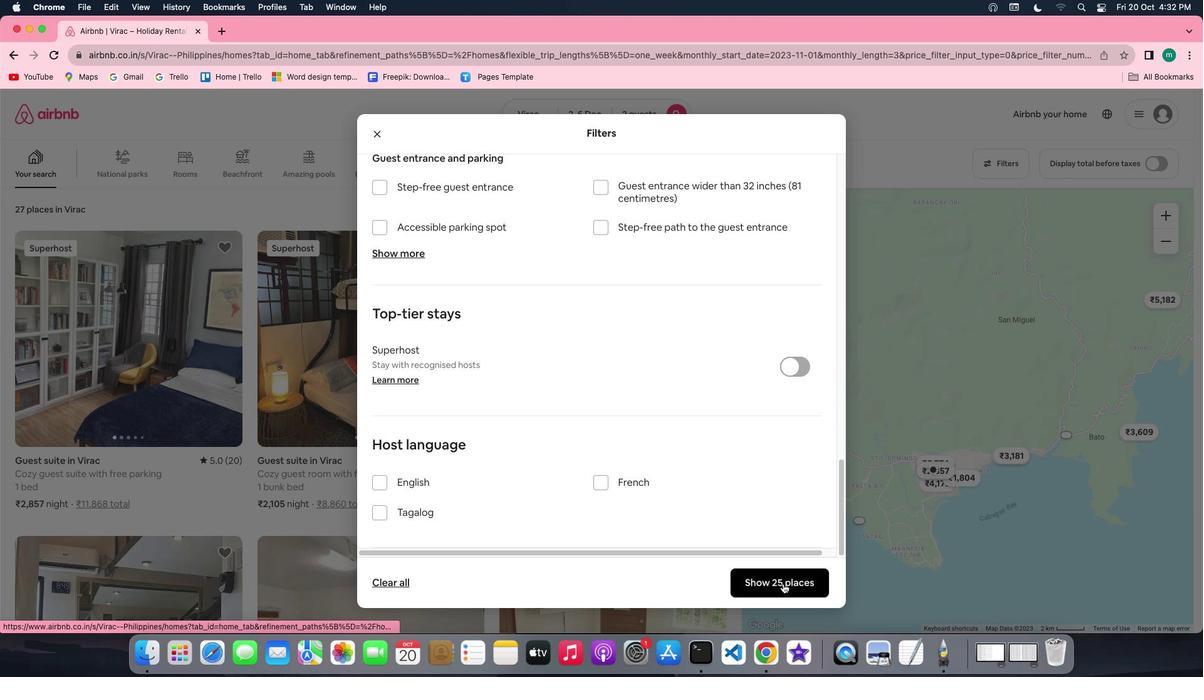 
Action: Mouse moved to (166, 355)
Screenshot: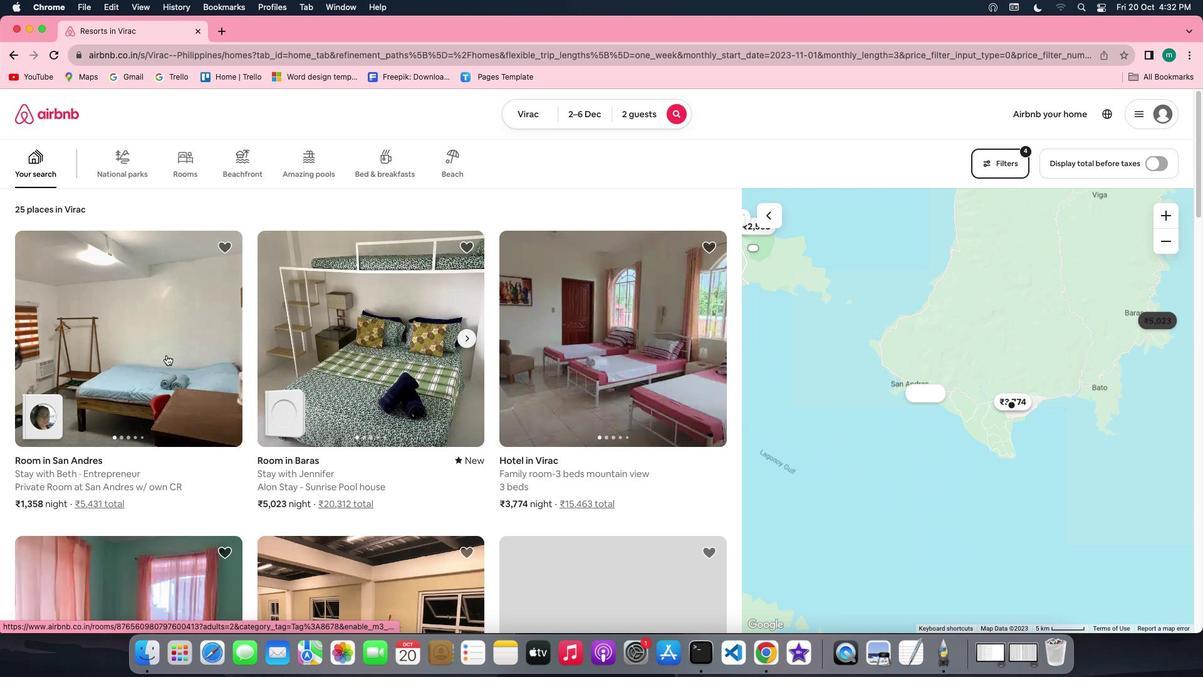 
Action: Mouse pressed left at (166, 355)
Screenshot: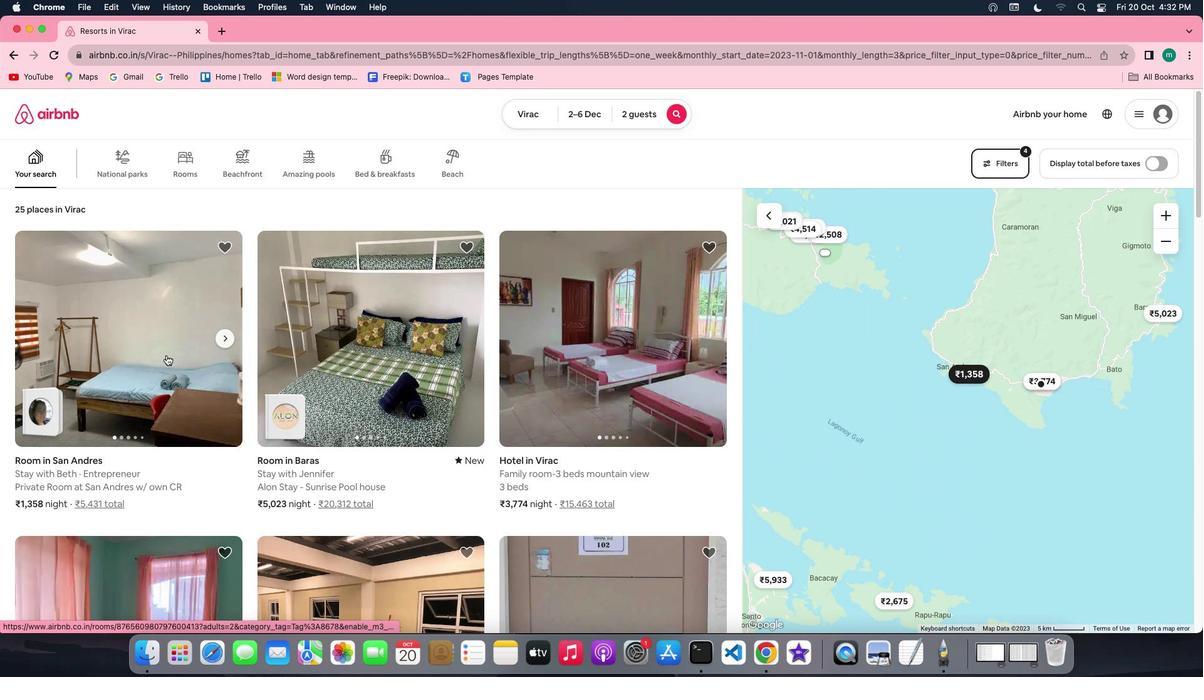 
Action: Mouse moved to (906, 443)
Screenshot: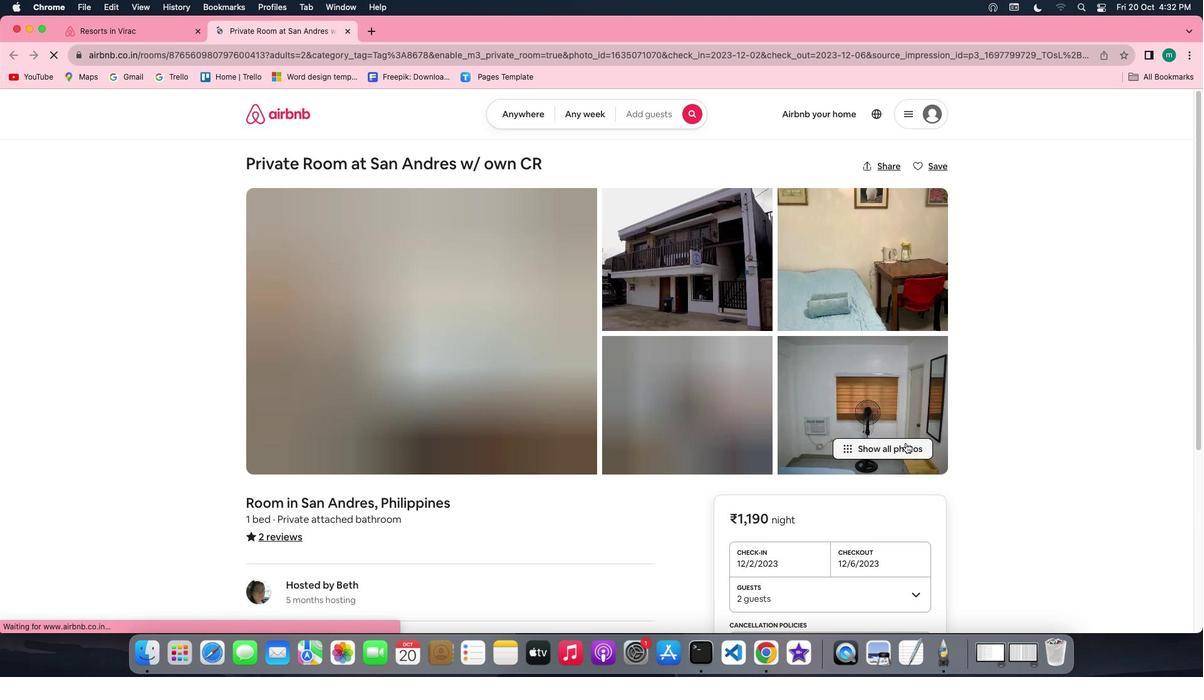 
Action: Mouse pressed left at (906, 443)
Screenshot: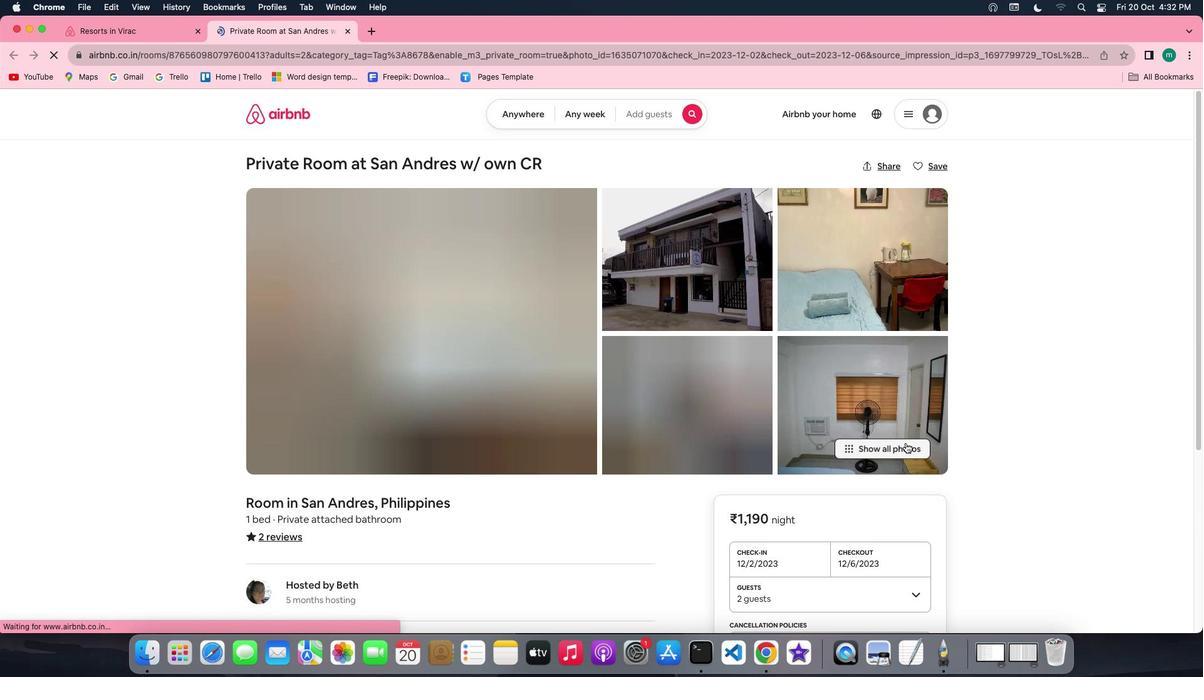 
Action: Mouse moved to (668, 381)
Screenshot: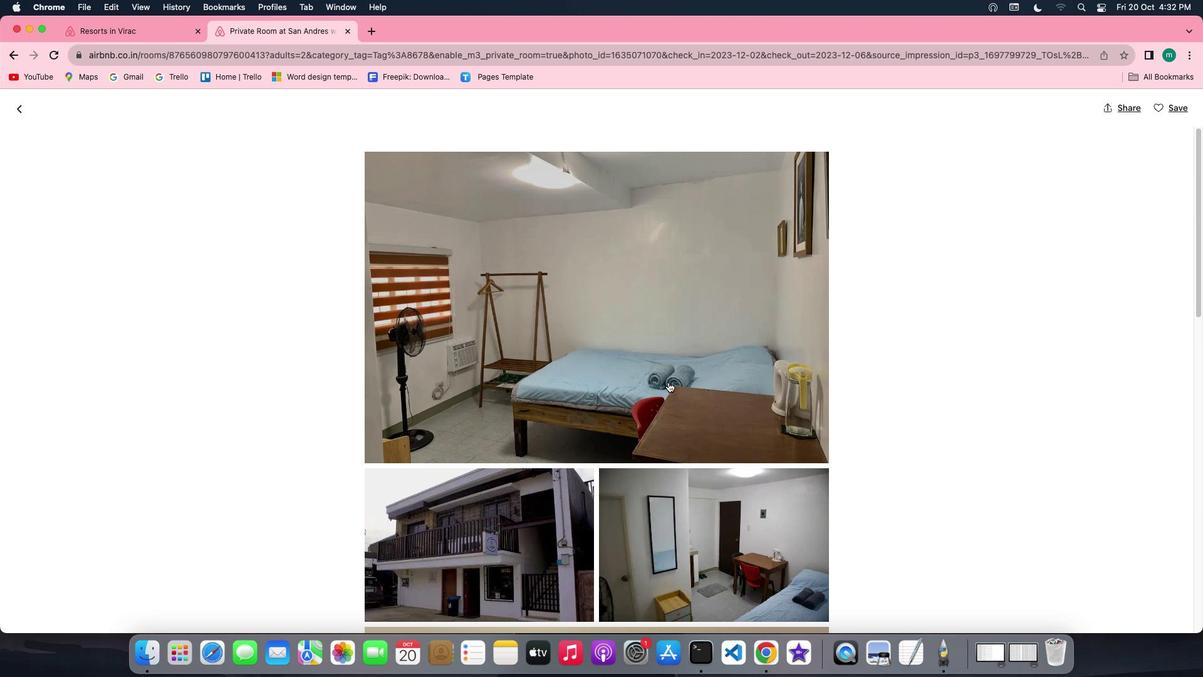 
Action: Mouse scrolled (668, 381) with delta (0, 0)
Screenshot: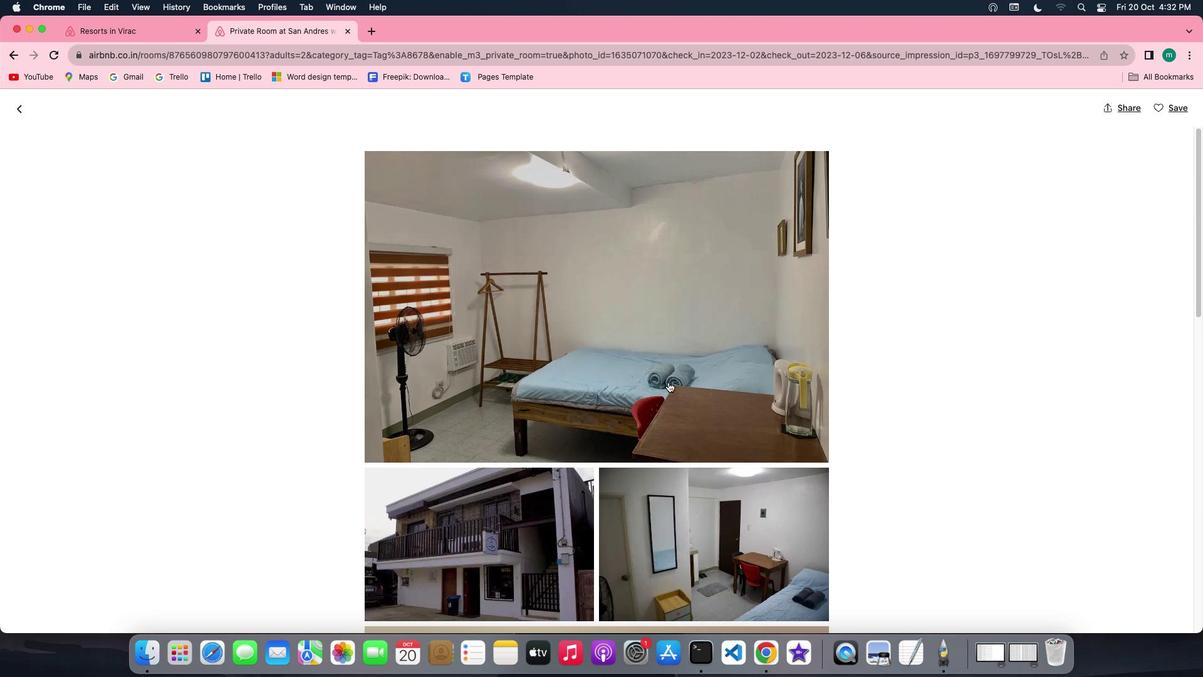 
Action: Mouse scrolled (668, 381) with delta (0, 0)
Screenshot: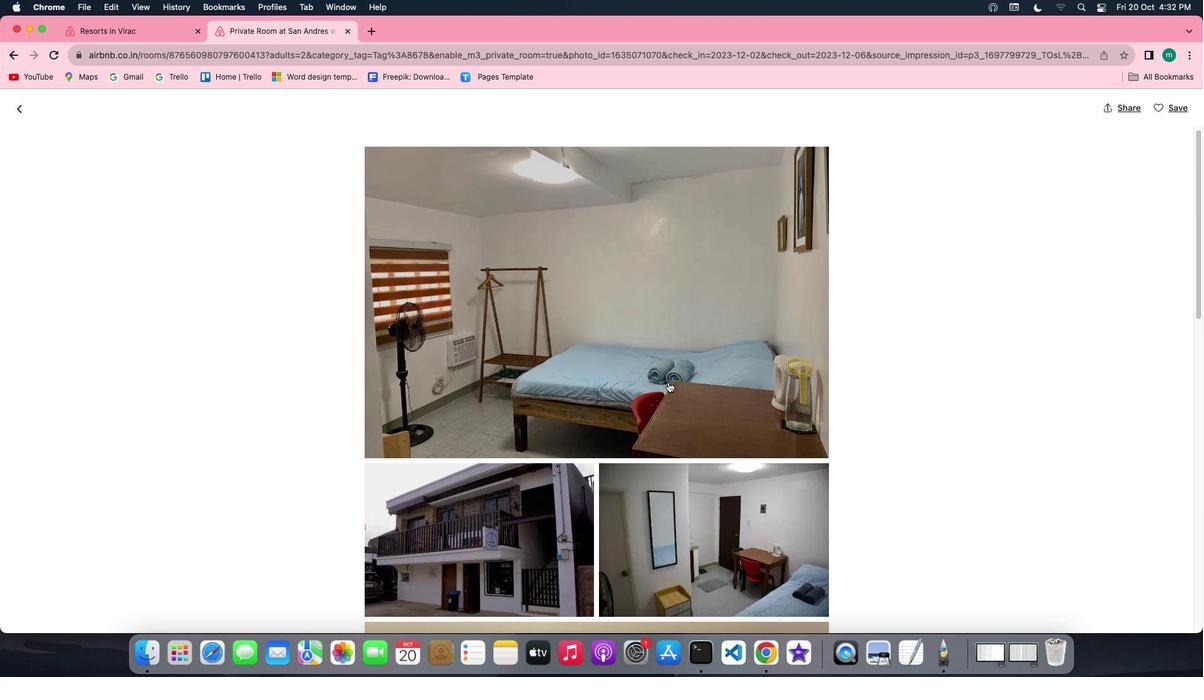 
Action: Mouse scrolled (668, 381) with delta (0, 0)
Screenshot: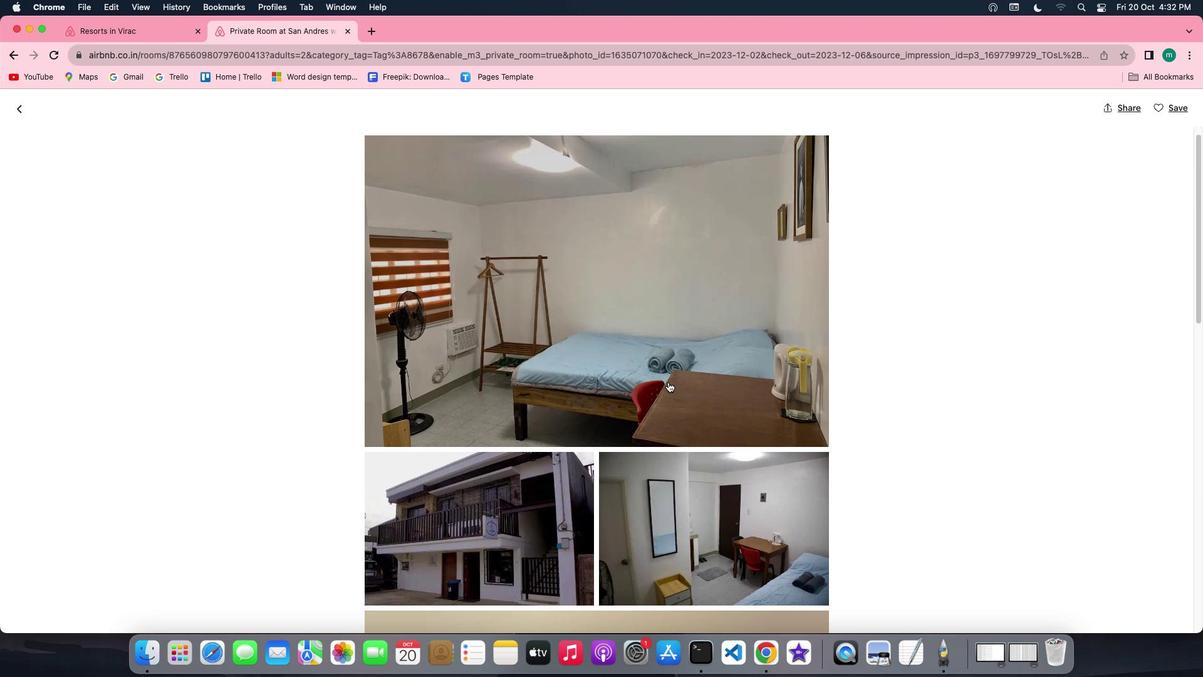 
Action: Mouse scrolled (668, 381) with delta (0, 0)
Screenshot: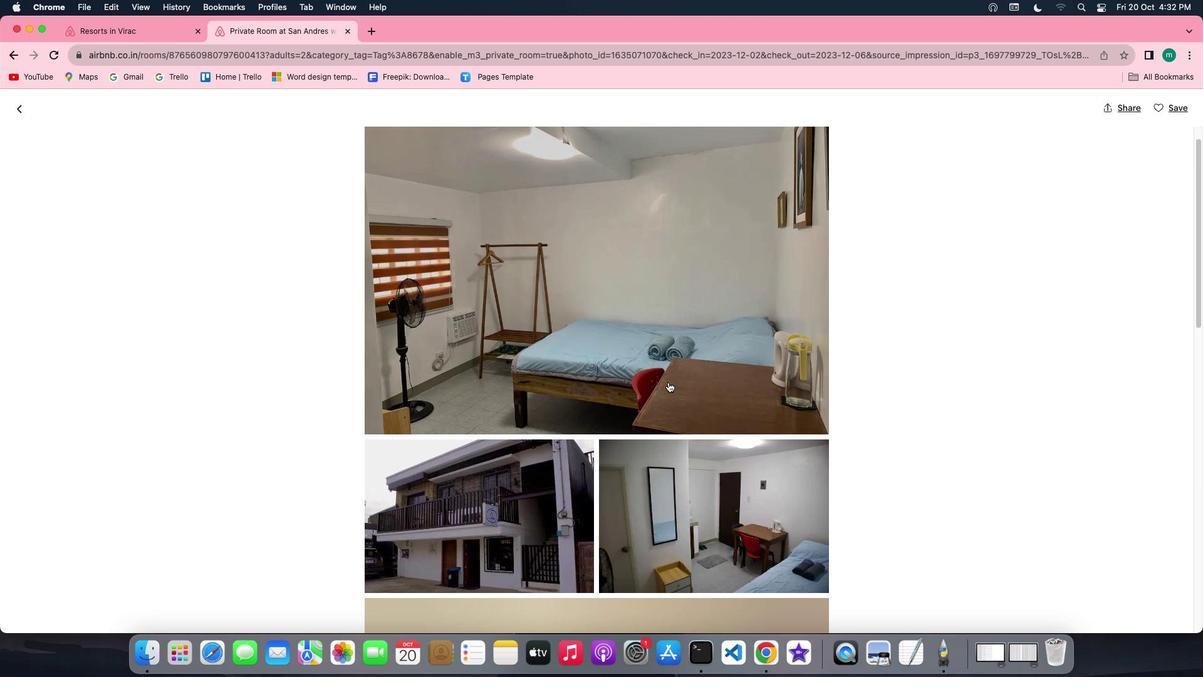 
Action: Mouse scrolled (668, 381) with delta (0, 0)
Screenshot: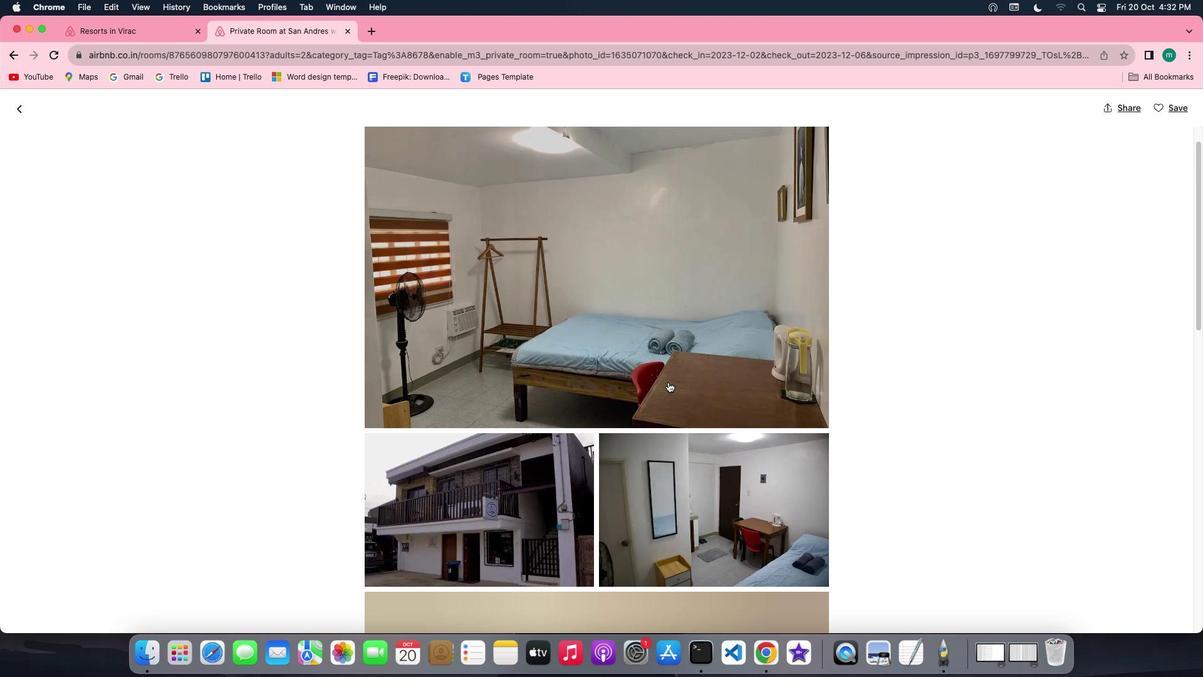
Action: Mouse scrolled (668, 381) with delta (0, -1)
Screenshot: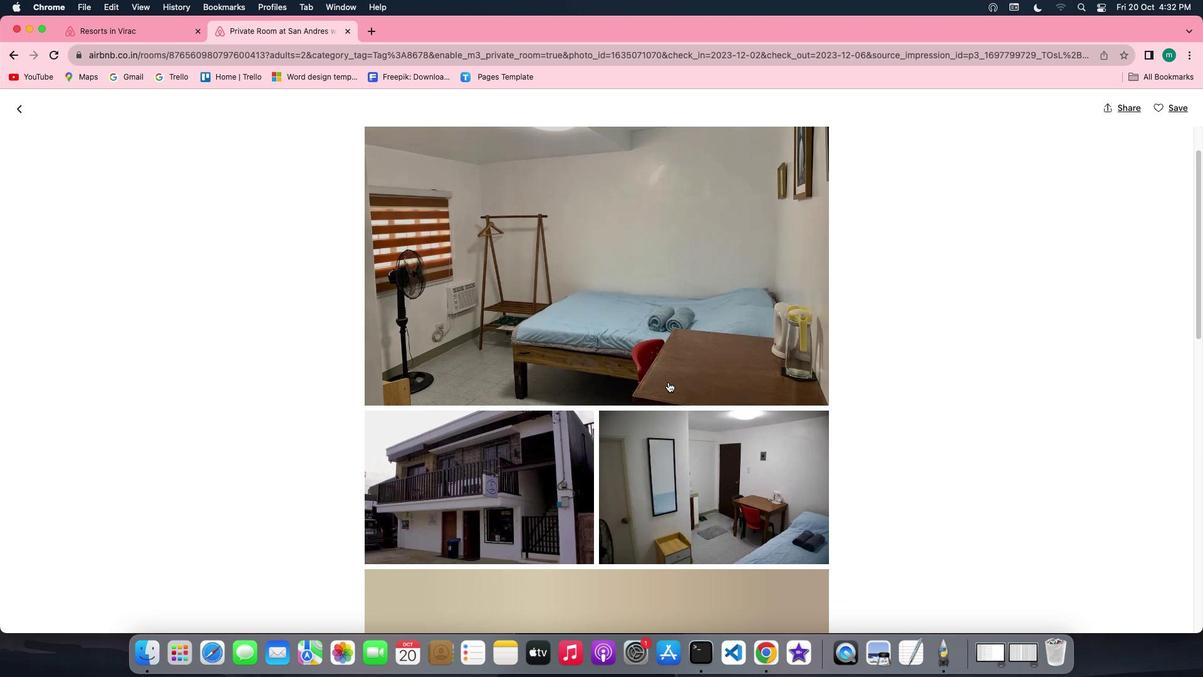 
Action: Mouse scrolled (668, 381) with delta (0, -1)
Screenshot: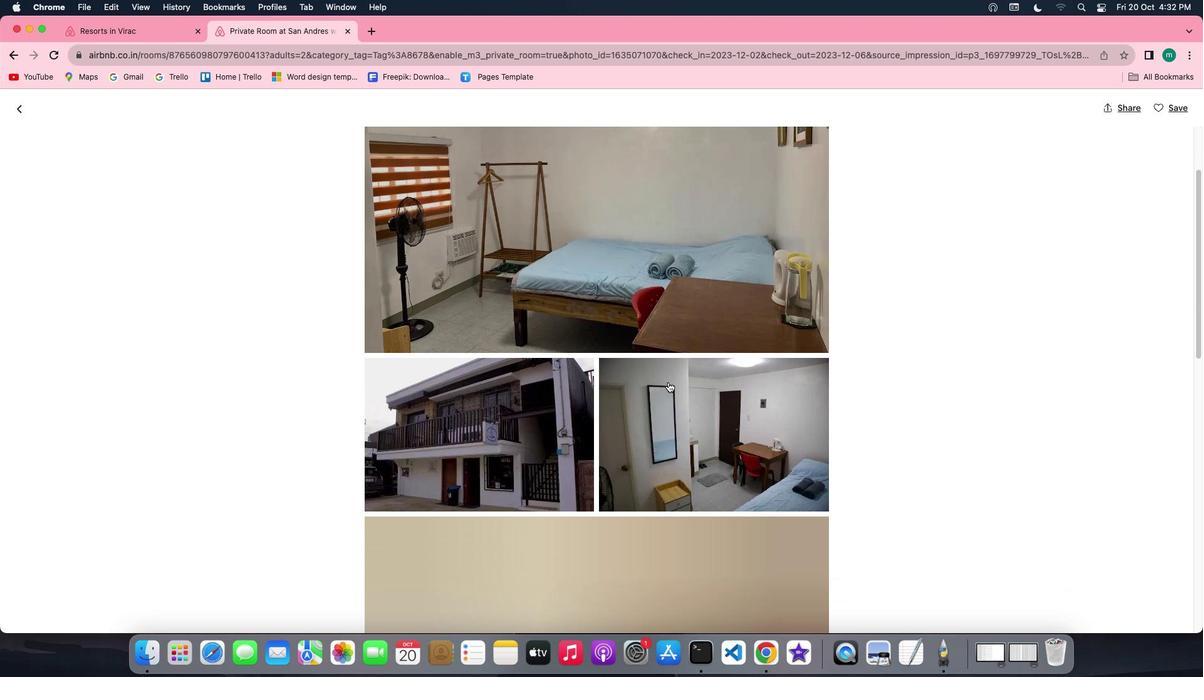 
Action: Mouse moved to (667, 411)
Screenshot: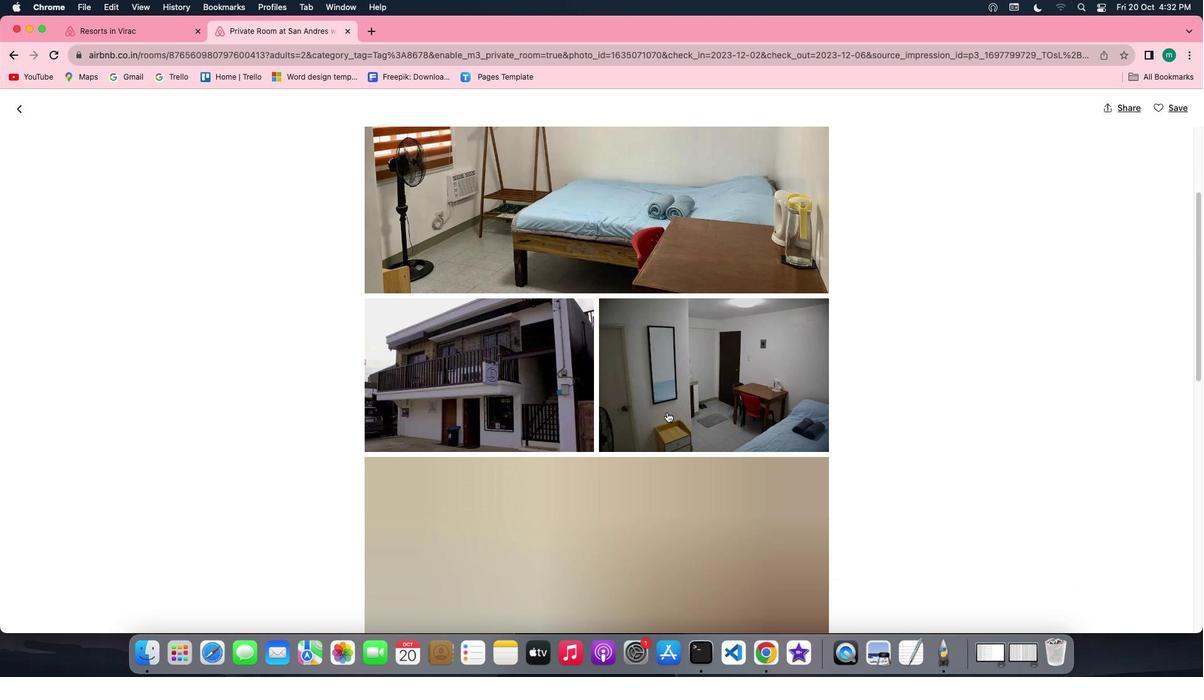
Action: Mouse scrolled (667, 411) with delta (0, 0)
Screenshot: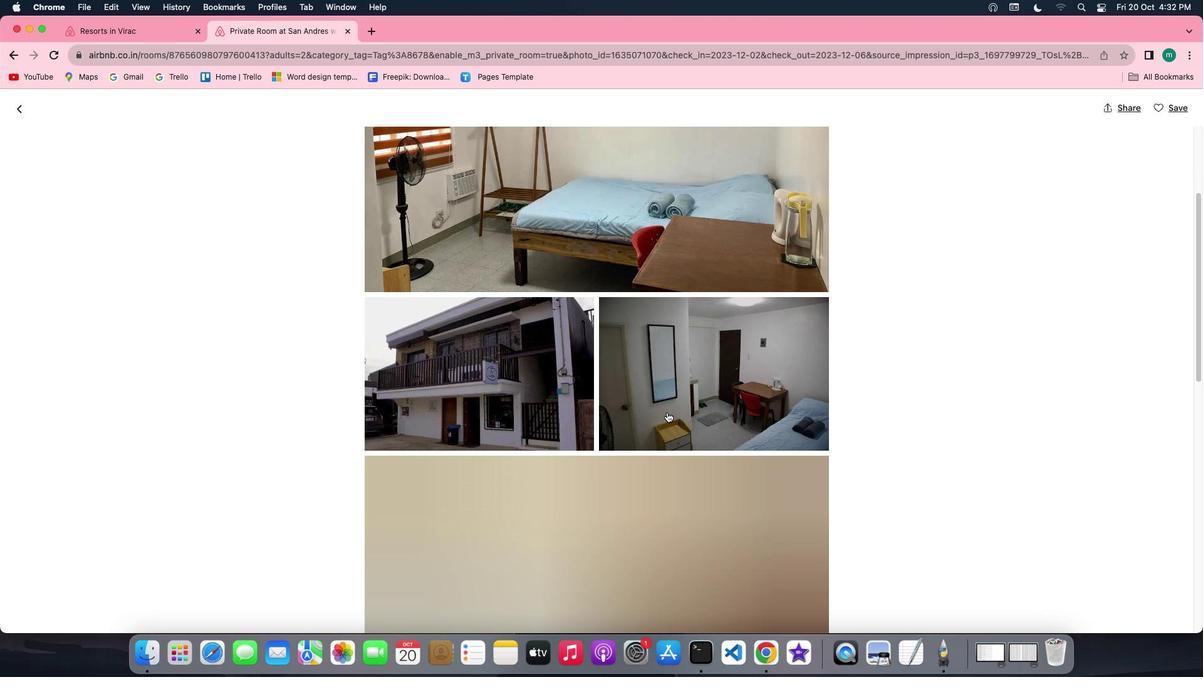 
Action: Mouse scrolled (667, 411) with delta (0, 0)
Screenshot: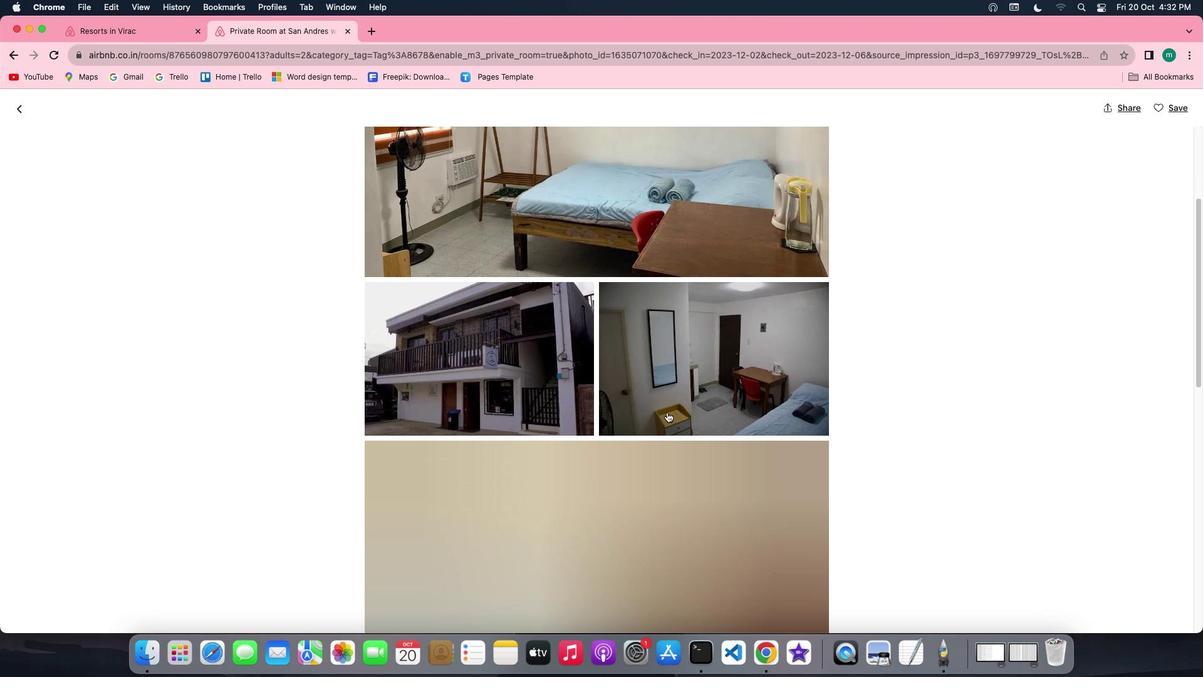 
Action: Mouse scrolled (667, 411) with delta (0, -1)
Screenshot: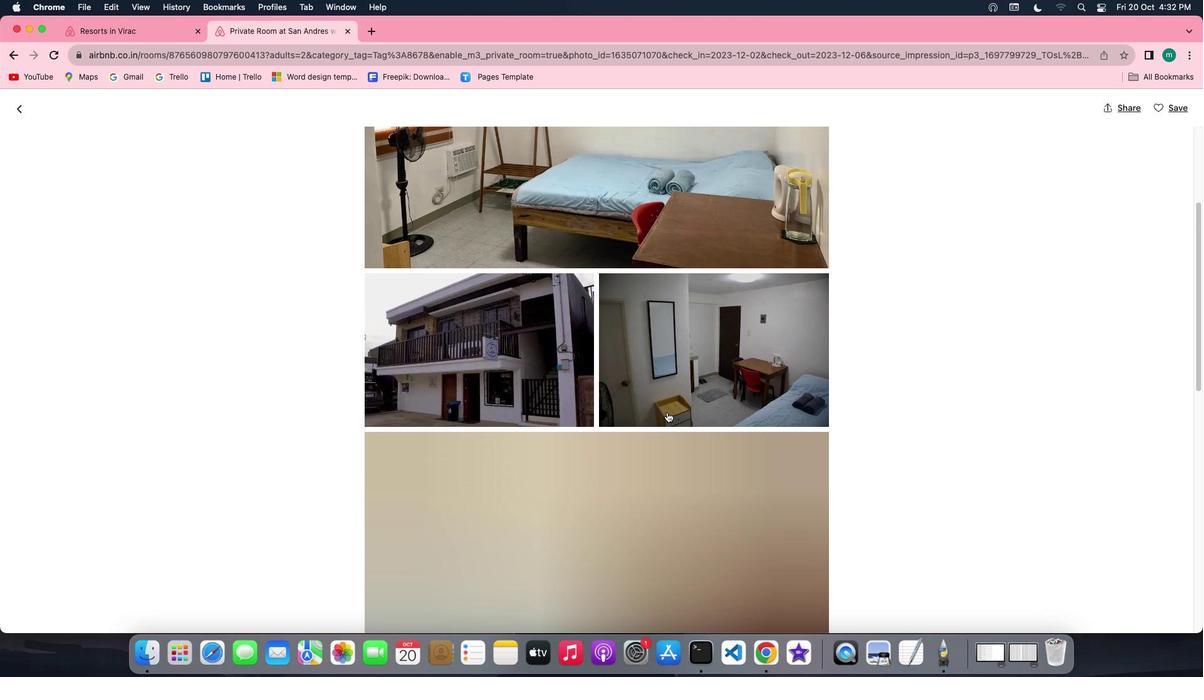 
Action: Mouse scrolled (667, 411) with delta (0, -1)
Screenshot: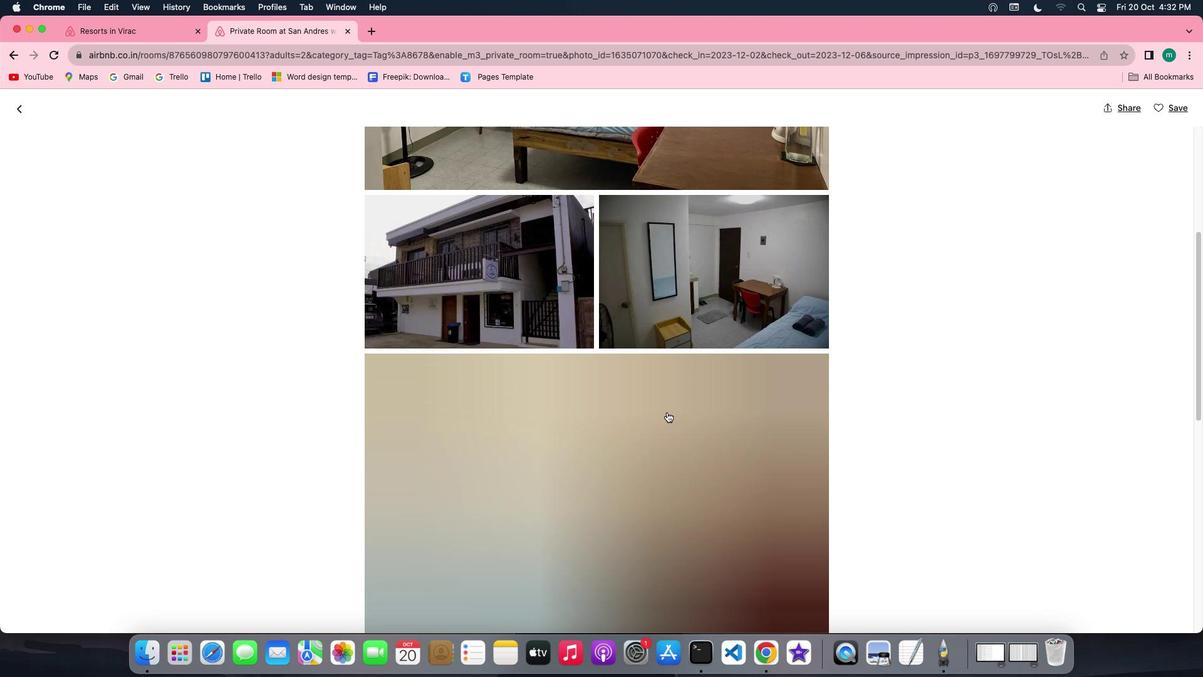 
Action: Mouse moved to (667, 411)
Screenshot: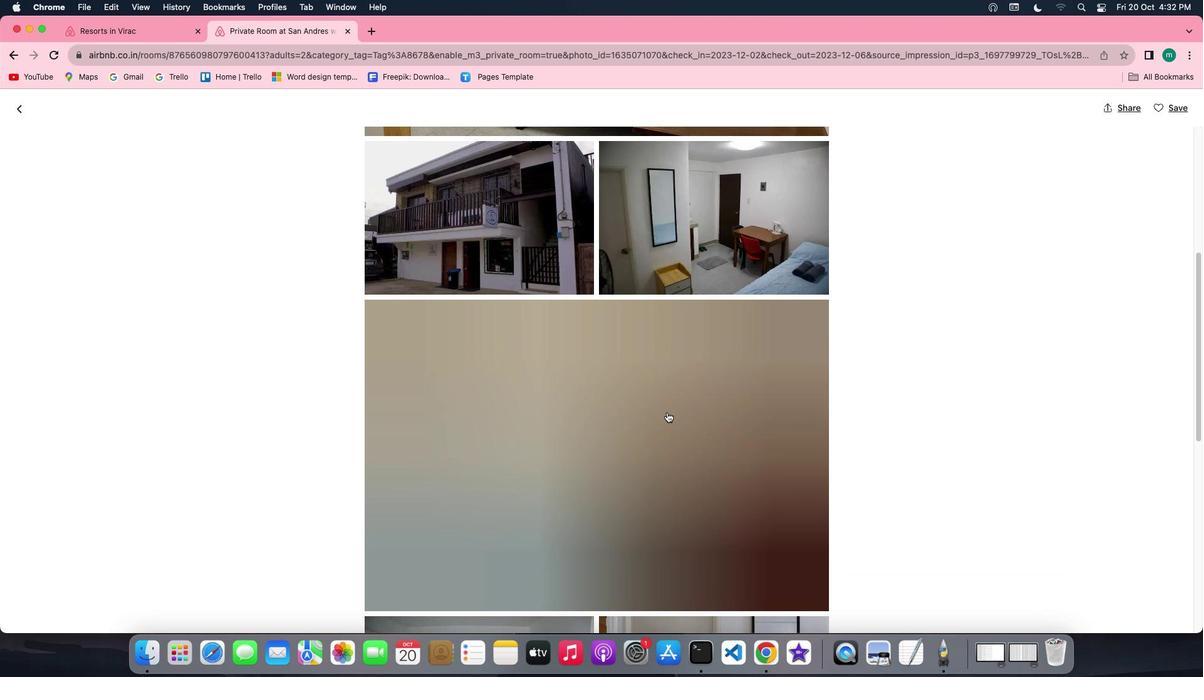 
Action: Mouse scrolled (667, 411) with delta (0, 0)
Screenshot: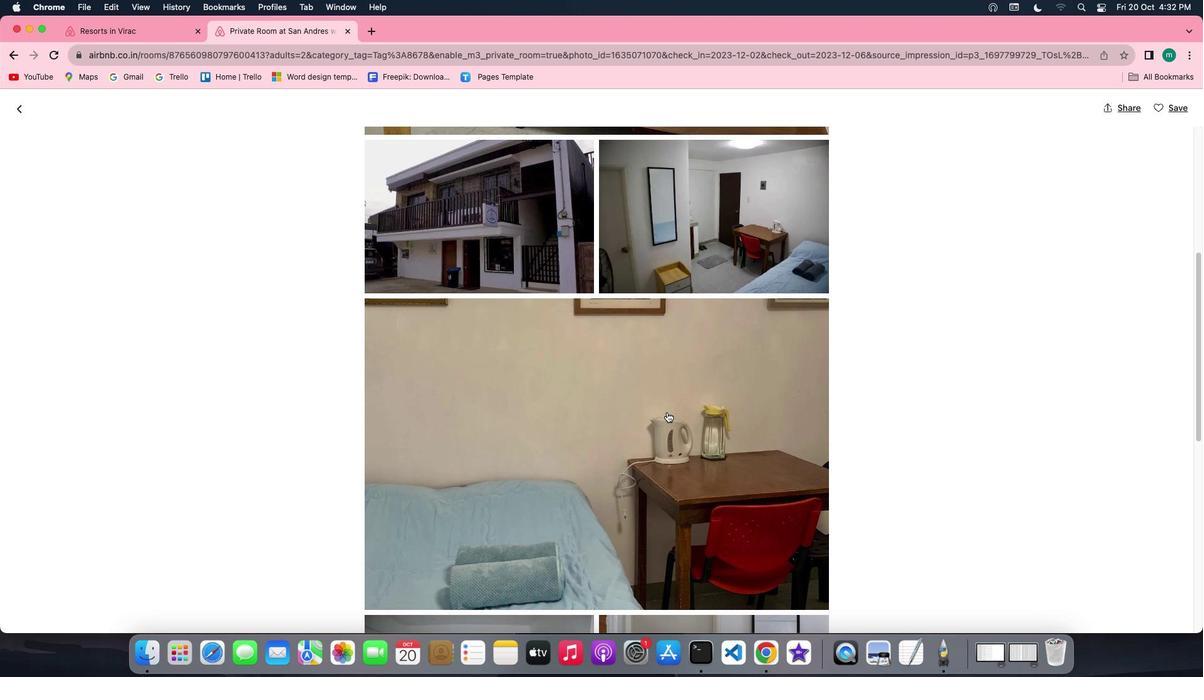 
Action: Mouse scrolled (667, 411) with delta (0, 0)
Screenshot: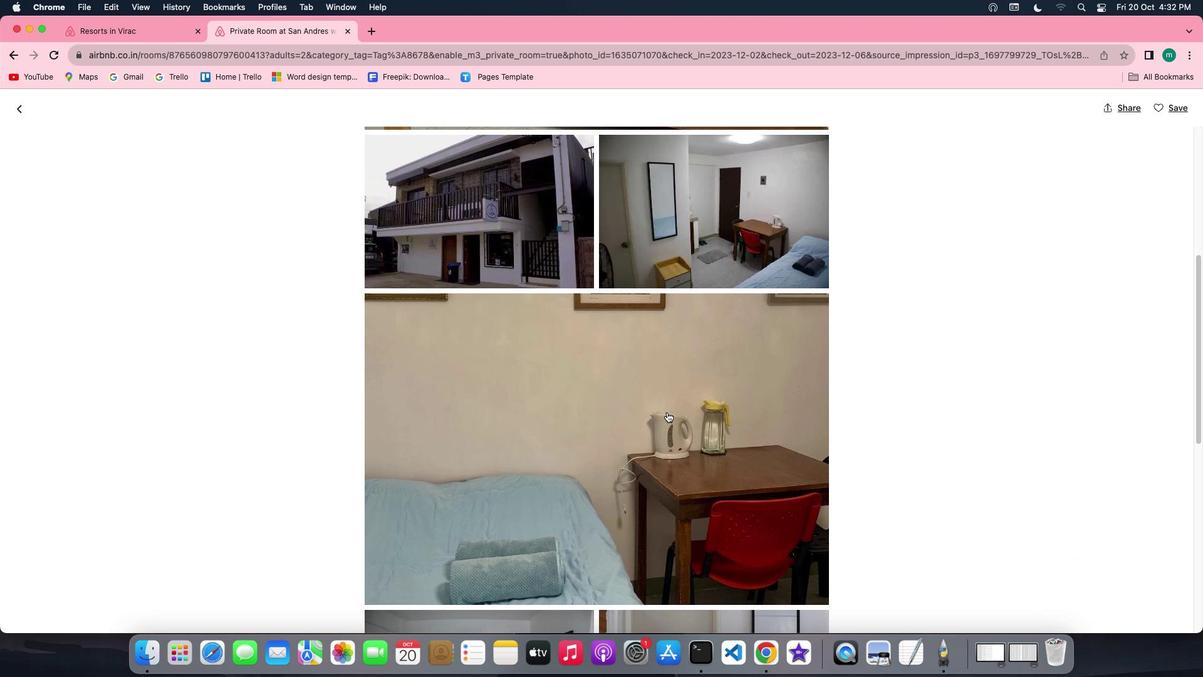 
Action: Mouse scrolled (667, 411) with delta (0, 0)
Screenshot: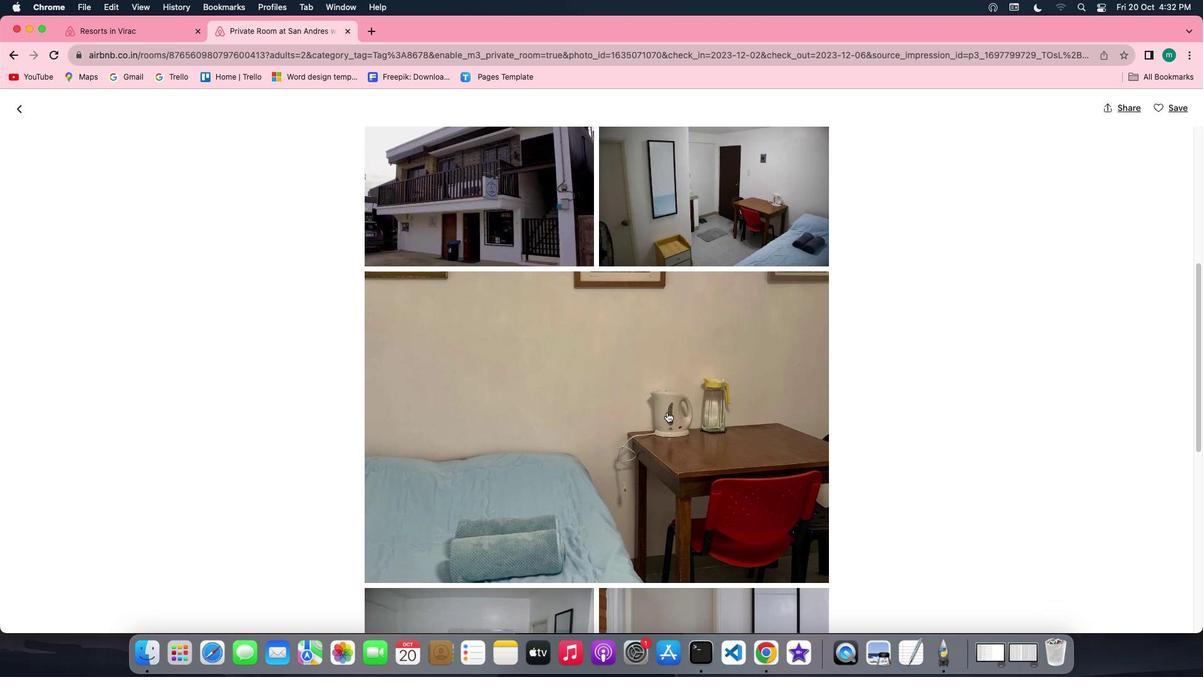 
Action: Mouse scrolled (667, 411) with delta (0, 0)
Screenshot: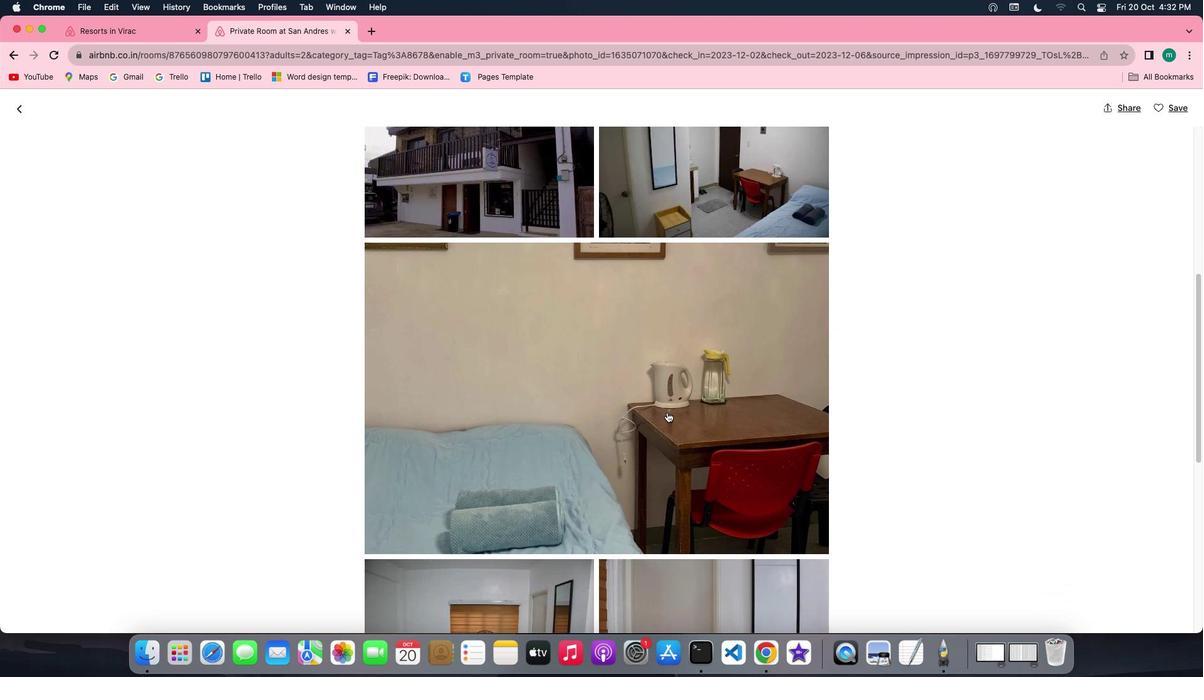 
Action: Mouse scrolled (667, 411) with delta (0, 0)
Screenshot: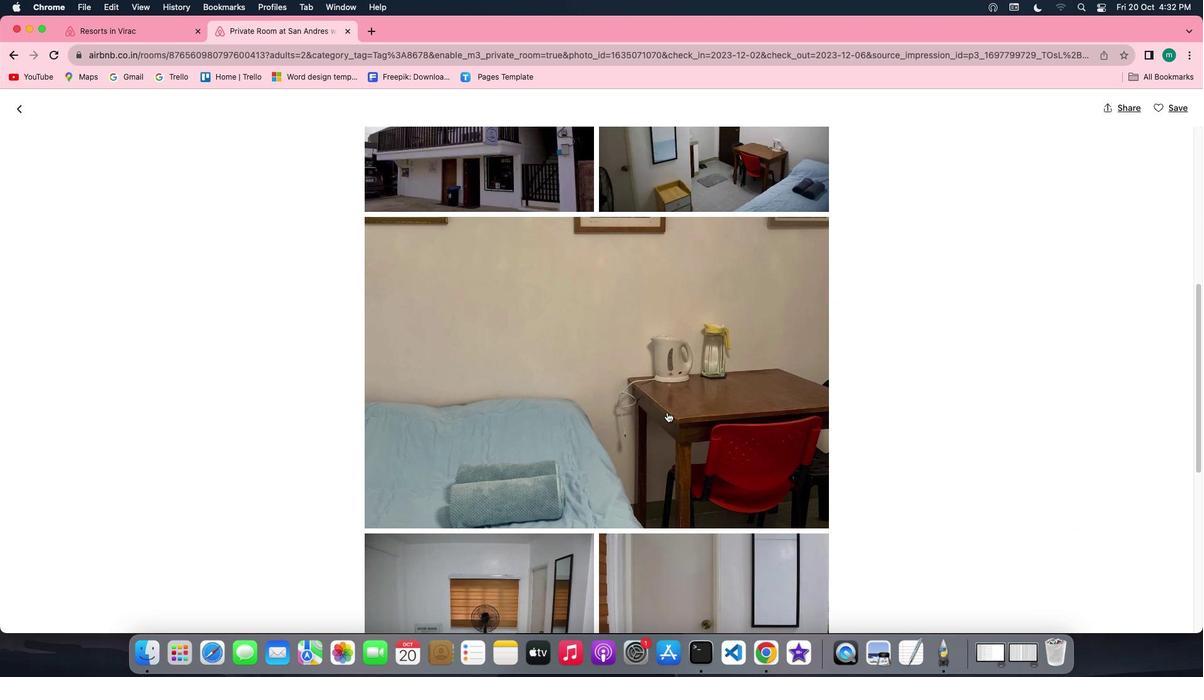 
Action: Mouse scrolled (667, 411) with delta (0, 0)
Screenshot: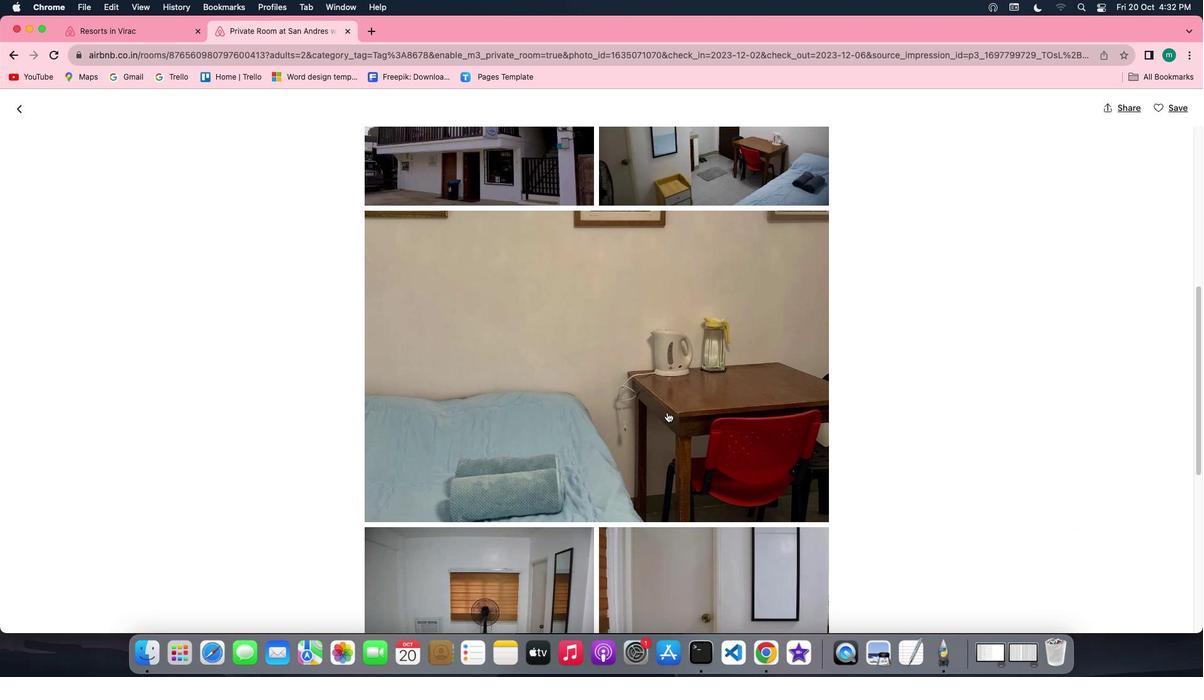 
Action: Mouse scrolled (667, 411) with delta (0, -1)
Screenshot: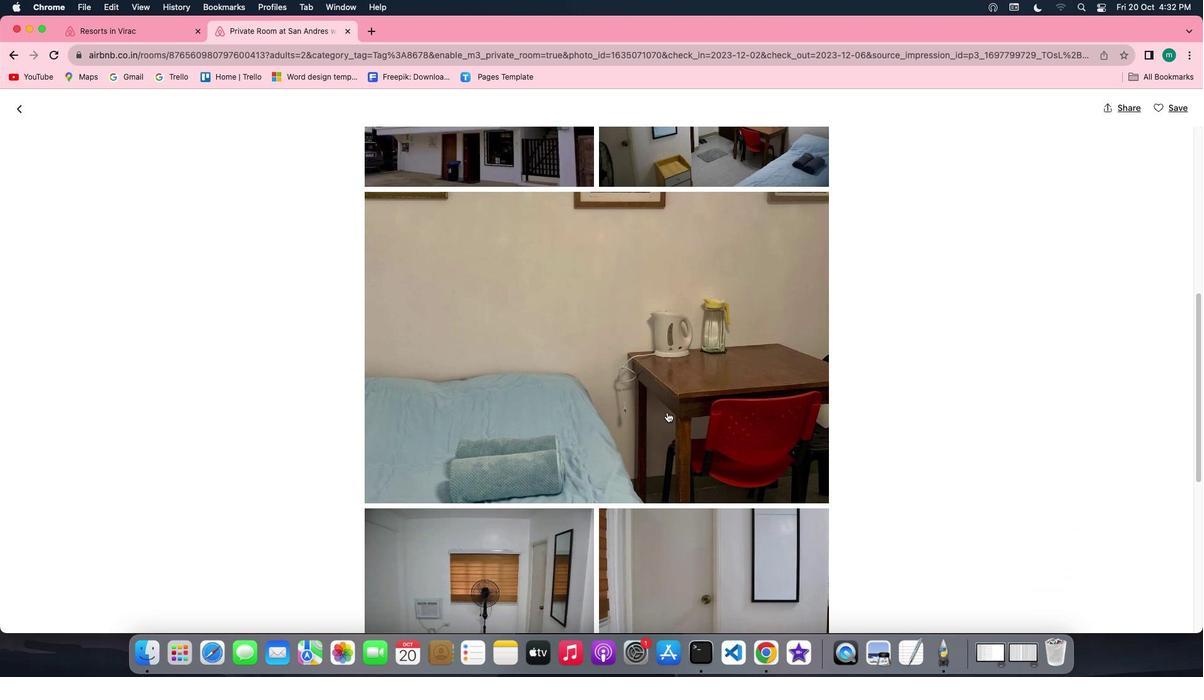 
Action: Mouse scrolled (667, 411) with delta (0, -1)
Screenshot: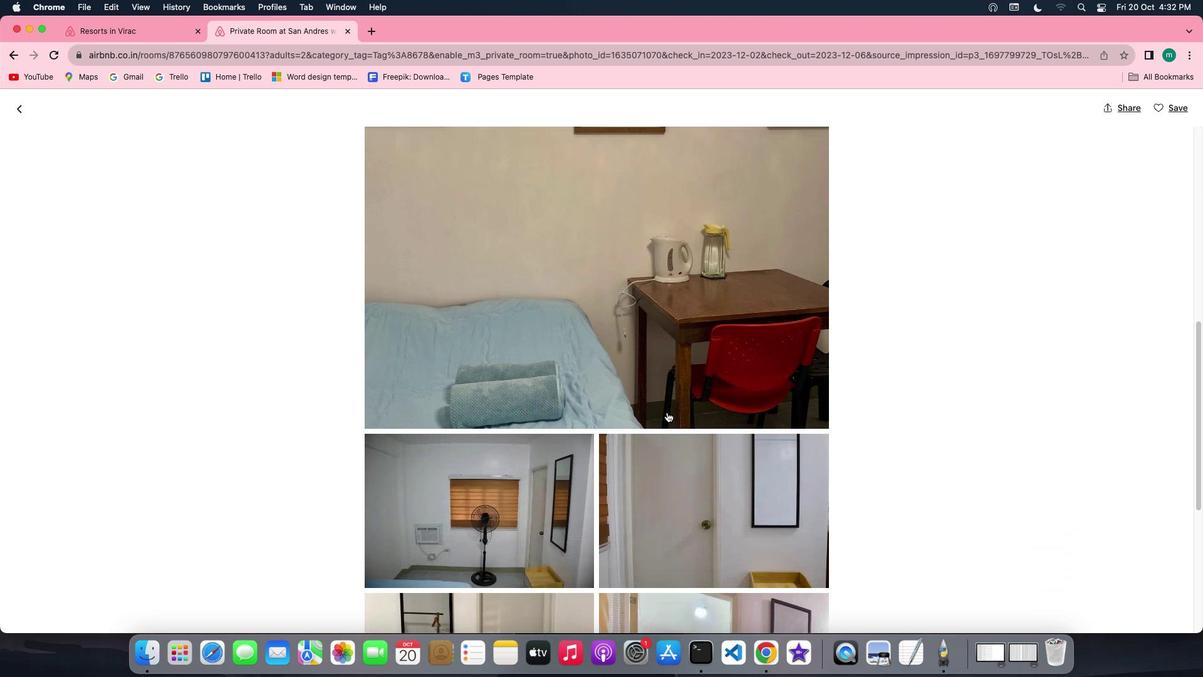 
Action: Mouse scrolled (667, 411) with delta (0, 0)
Screenshot: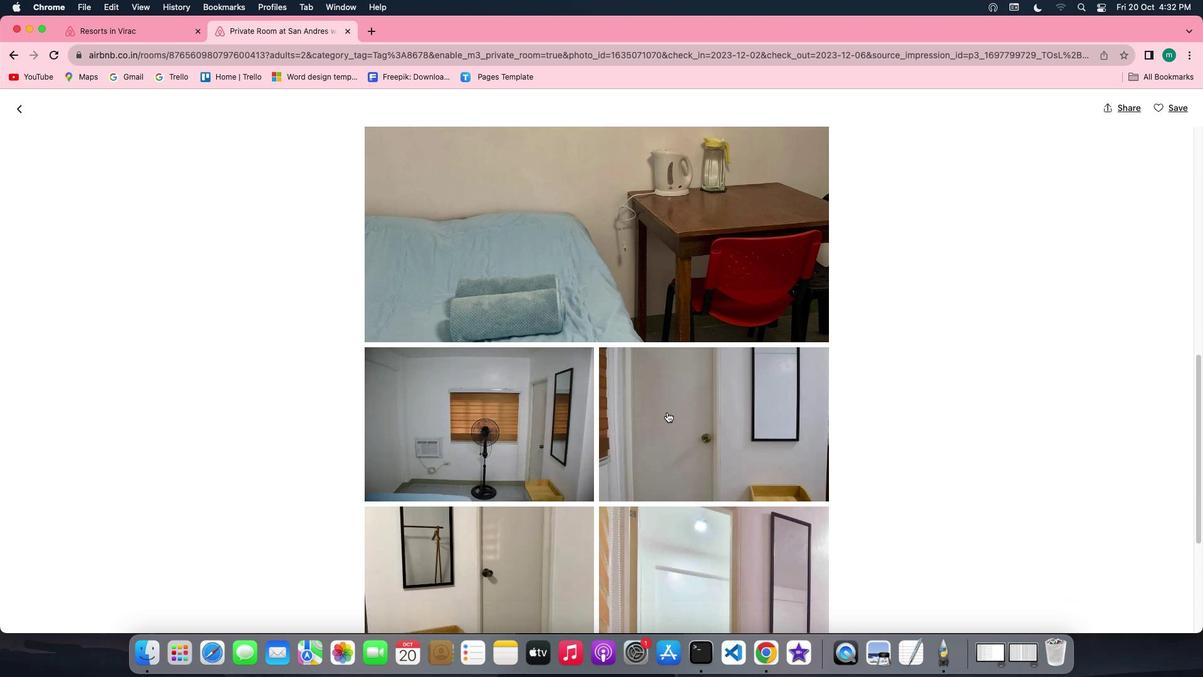 
Action: Mouse scrolled (667, 411) with delta (0, 0)
Screenshot: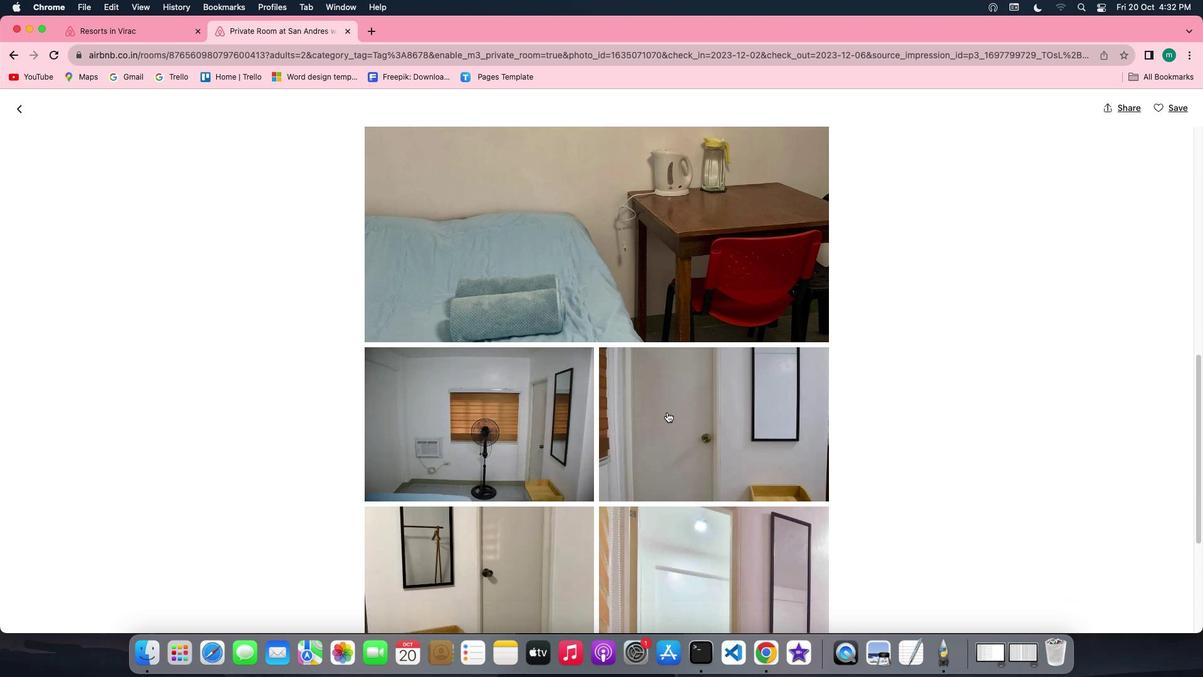 
Action: Mouse scrolled (667, 411) with delta (0, -1)
Screenshot: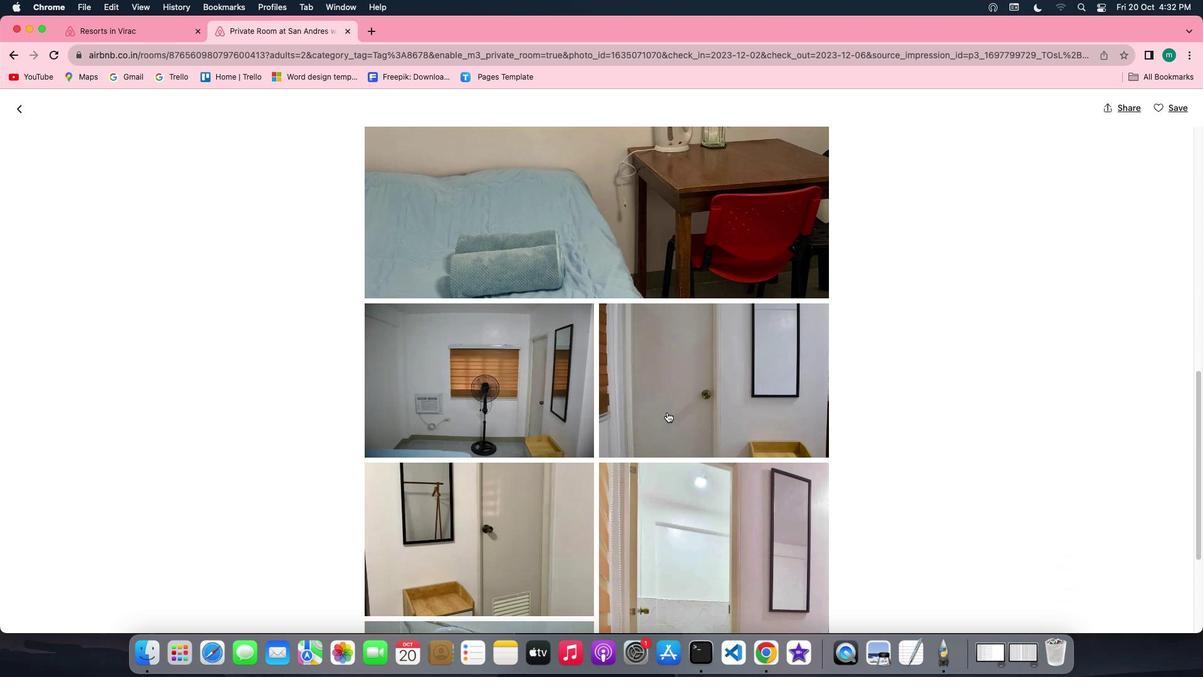 
Action: Mouse scrolled (667, 411) with delta (0, -1)
Screenshot: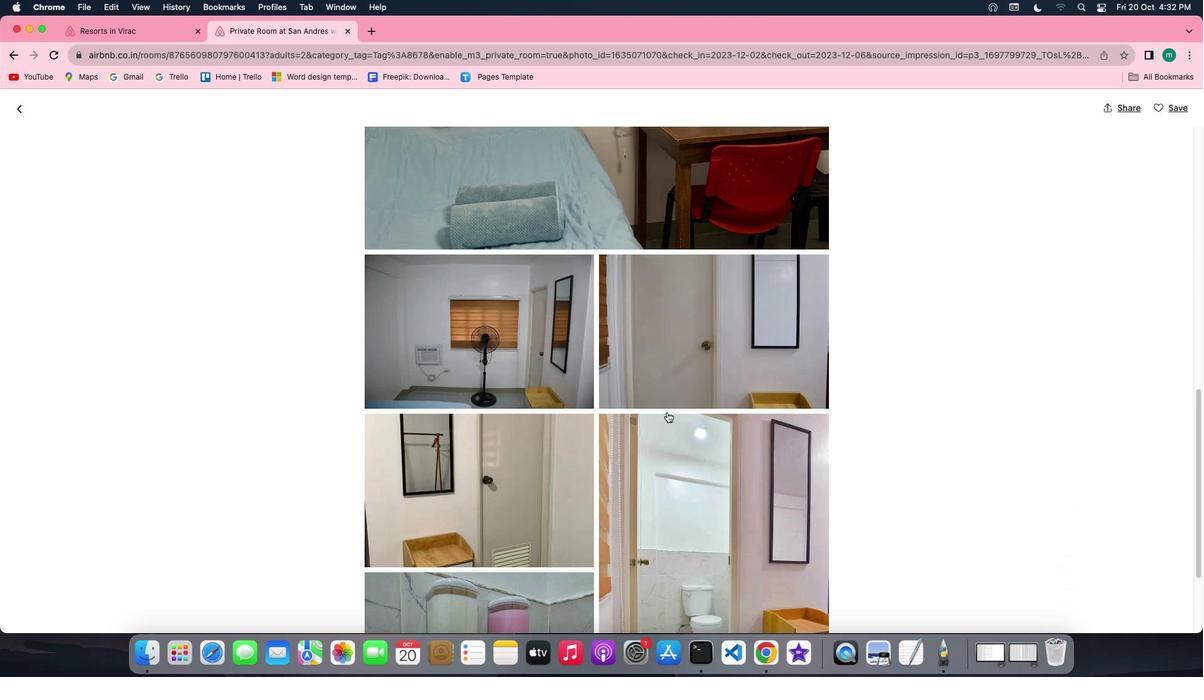 
Action: Mouse scrolled (667, 411) with delta (0, 0)
Screenshot: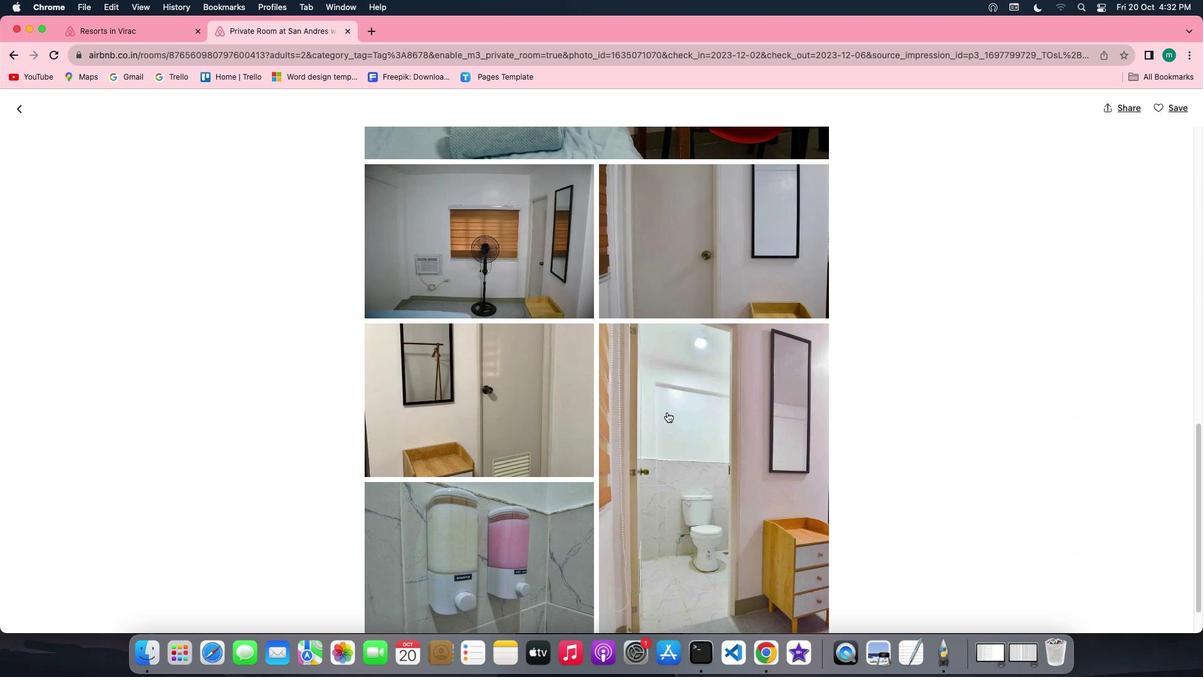 
Action: Mouse scrolled (667, 411) with delta (0, 0)
Screenshot: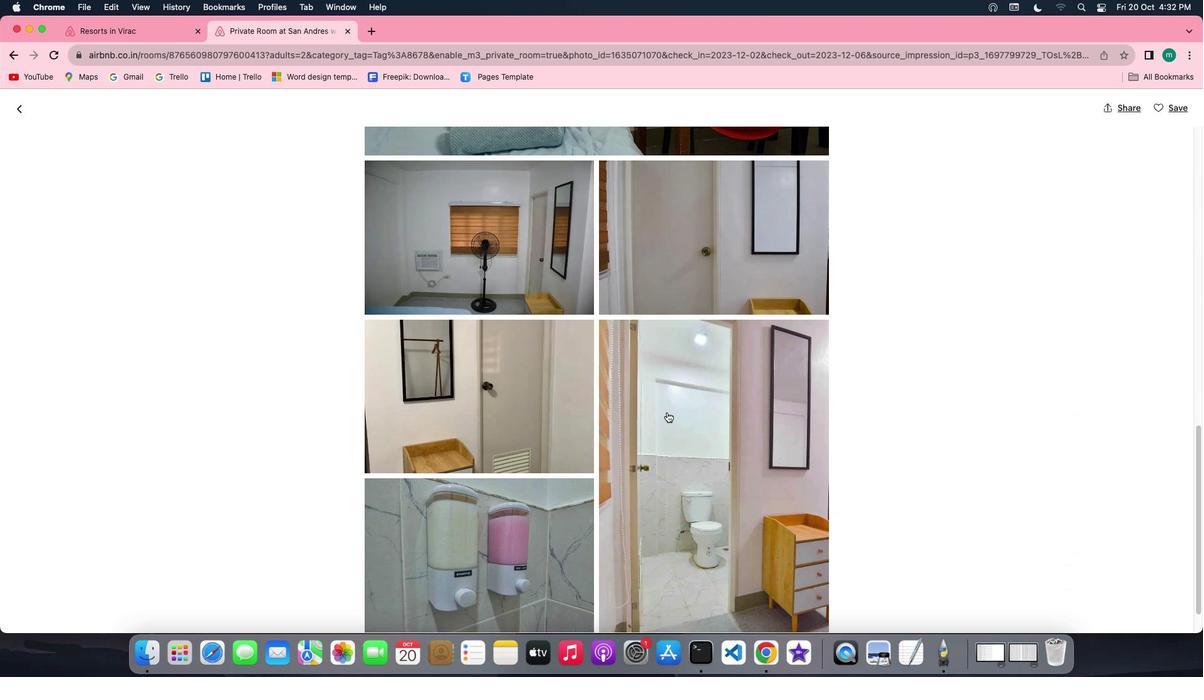 
Action: Mouse scrolled (667, 411) with delta (0, -1)
Screenshot: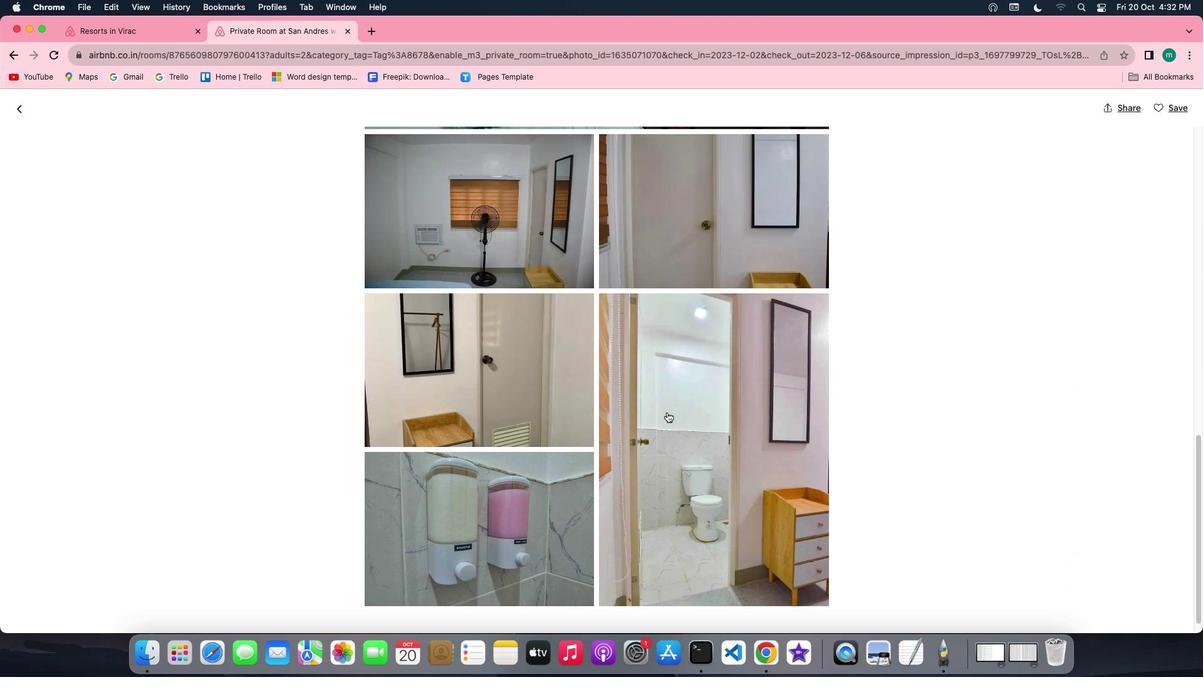 
Action: Mouse scrolled (667, 411) with delta (0, -1)
Screenshot: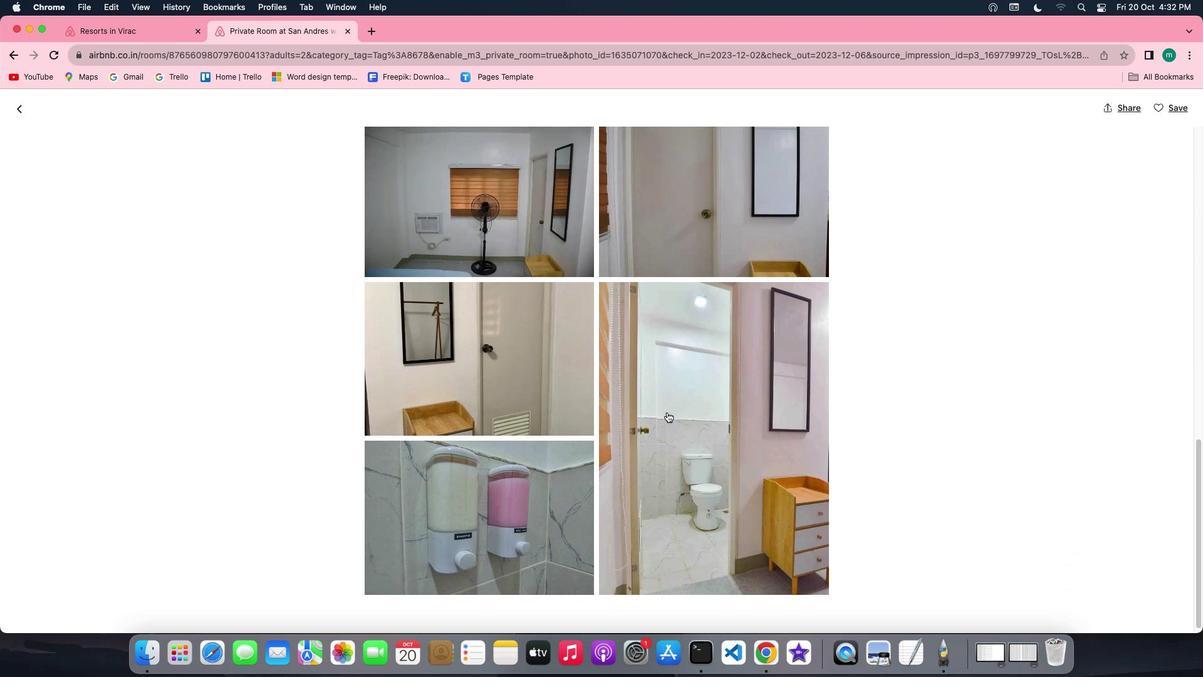 
Action: Mouse scrolled (667, 411) with delta (0, 0)
Screenshot: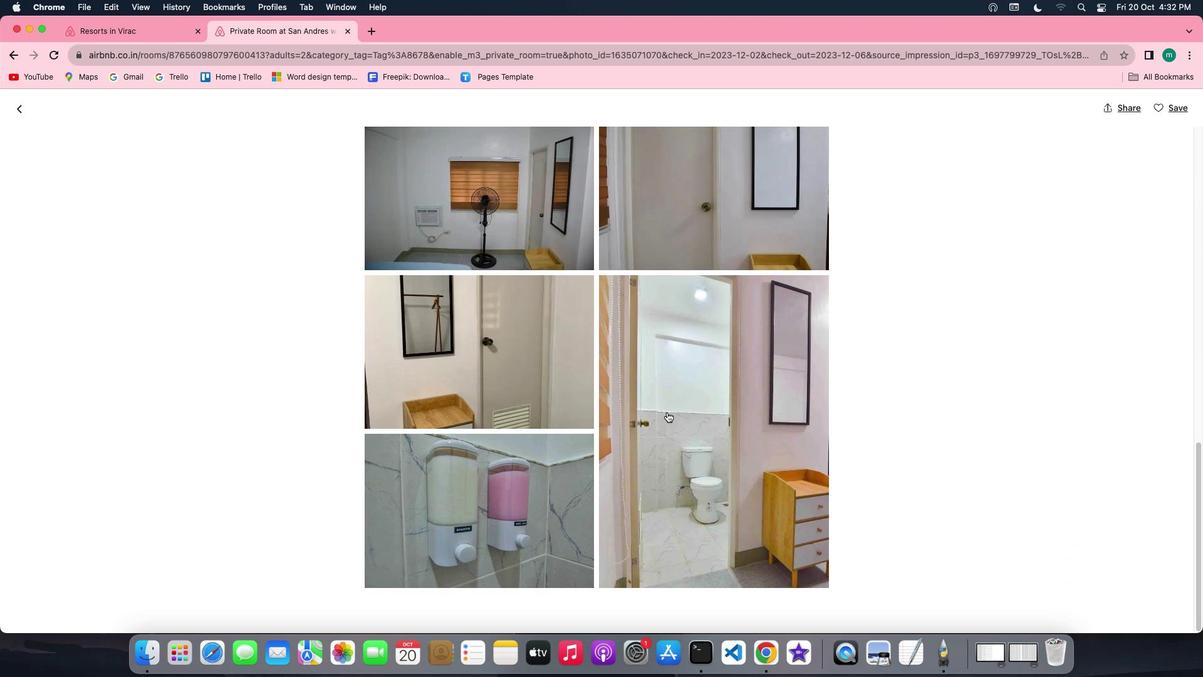 
Action: Mouse scrolled (667, 411) with delta (0, 0)
Screenshot: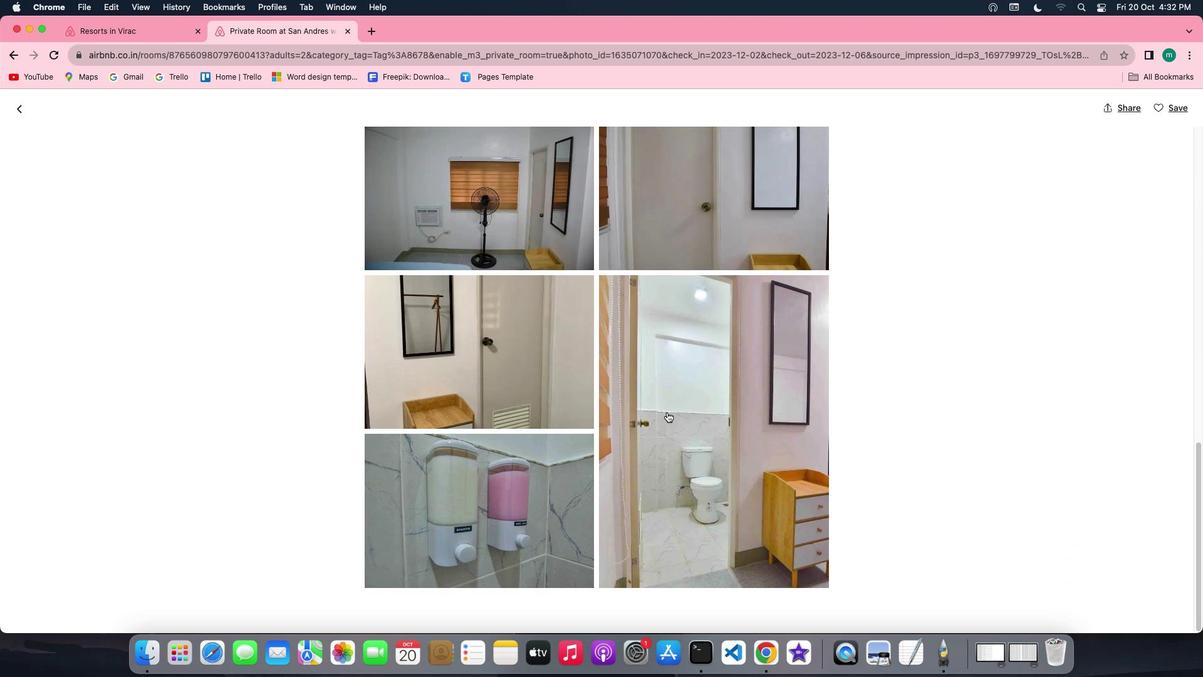 
Action: Mouse scrolled (667, 411) with delta (0, -1)
Screenshot: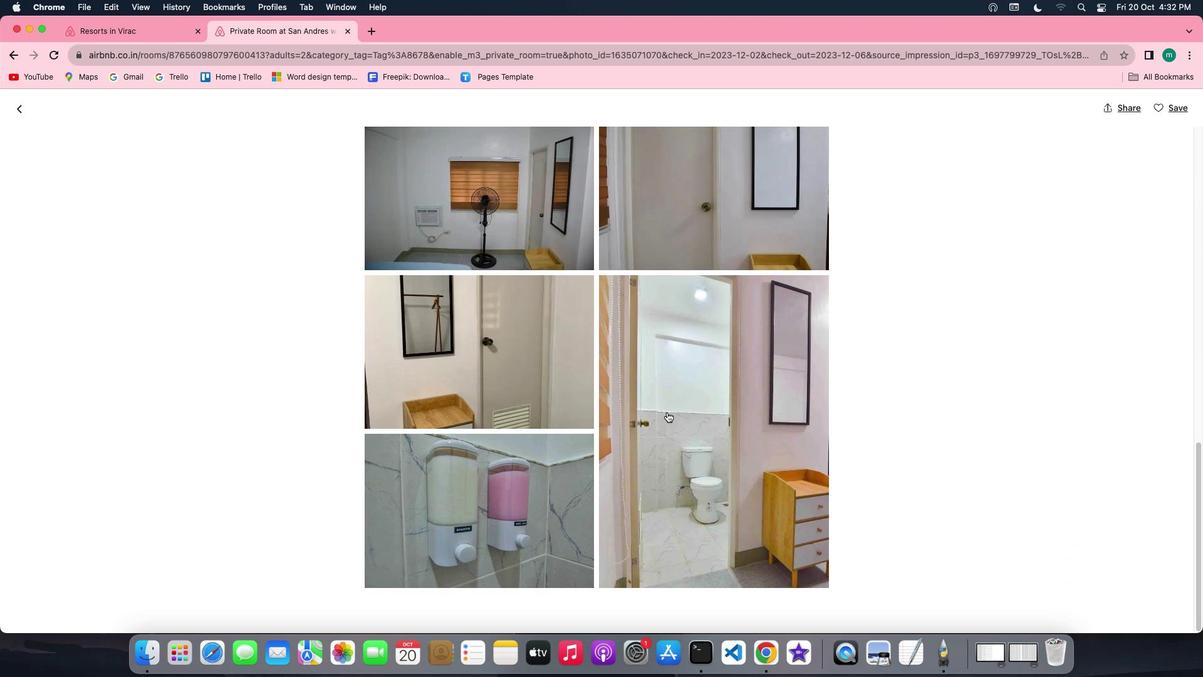 
Action: Mouse scrolled (667, 411) with delta (0, 0)
Screenshot: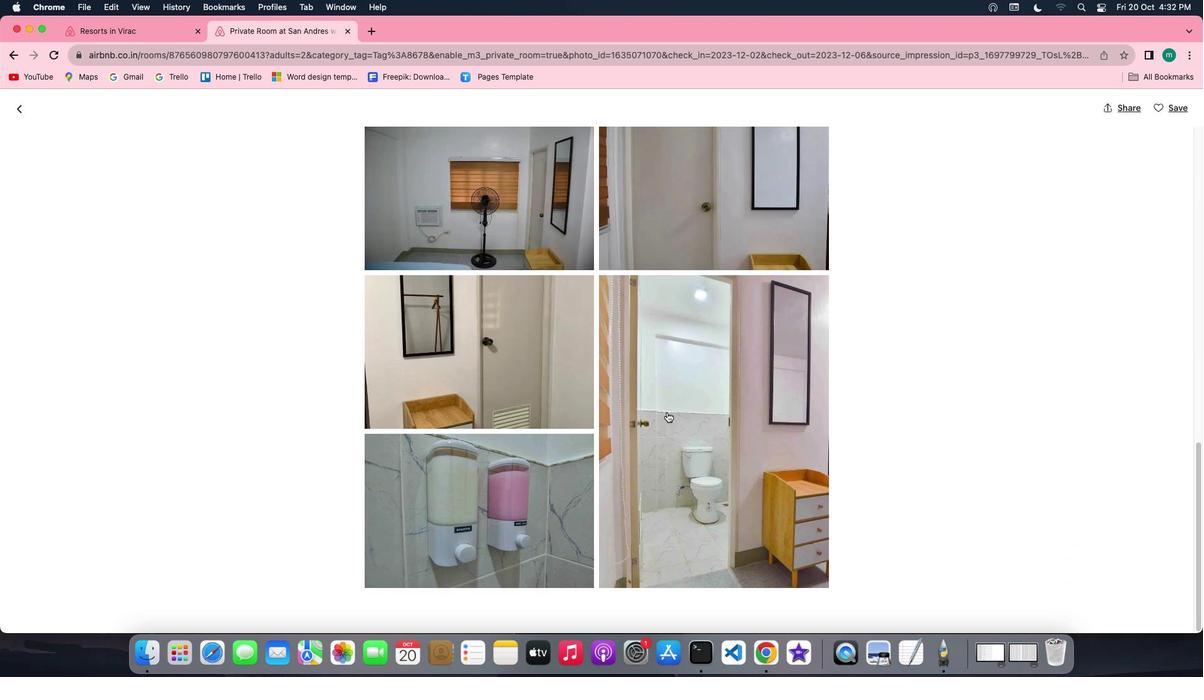 
Action: Mouse moved to (22, 109)
Screenshot: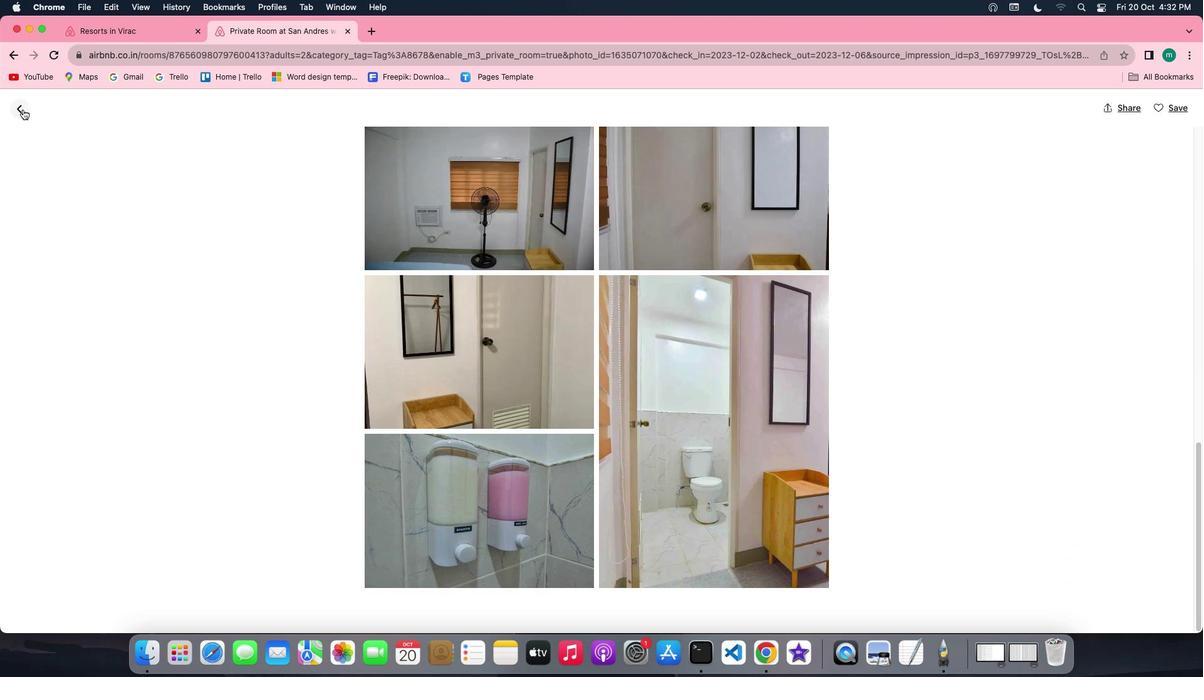 
Action: Mouse pressed left at (22, 109)
Screenshot: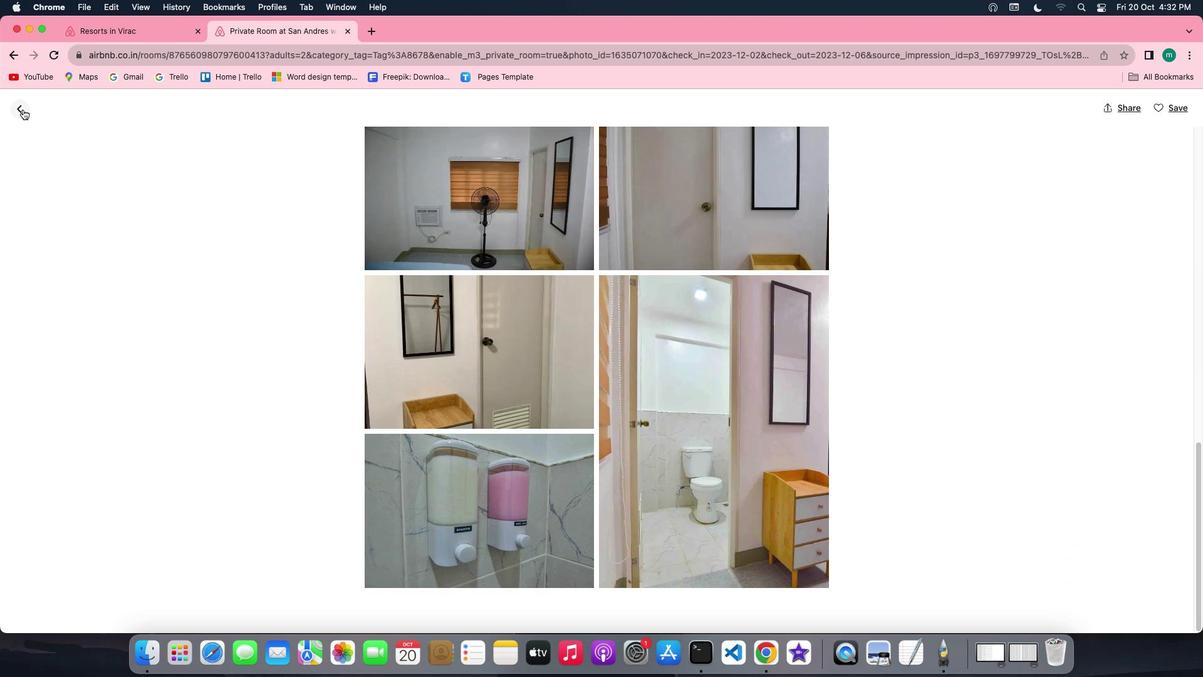 
Action: Mouse moved to (627, 402)
Screenshot: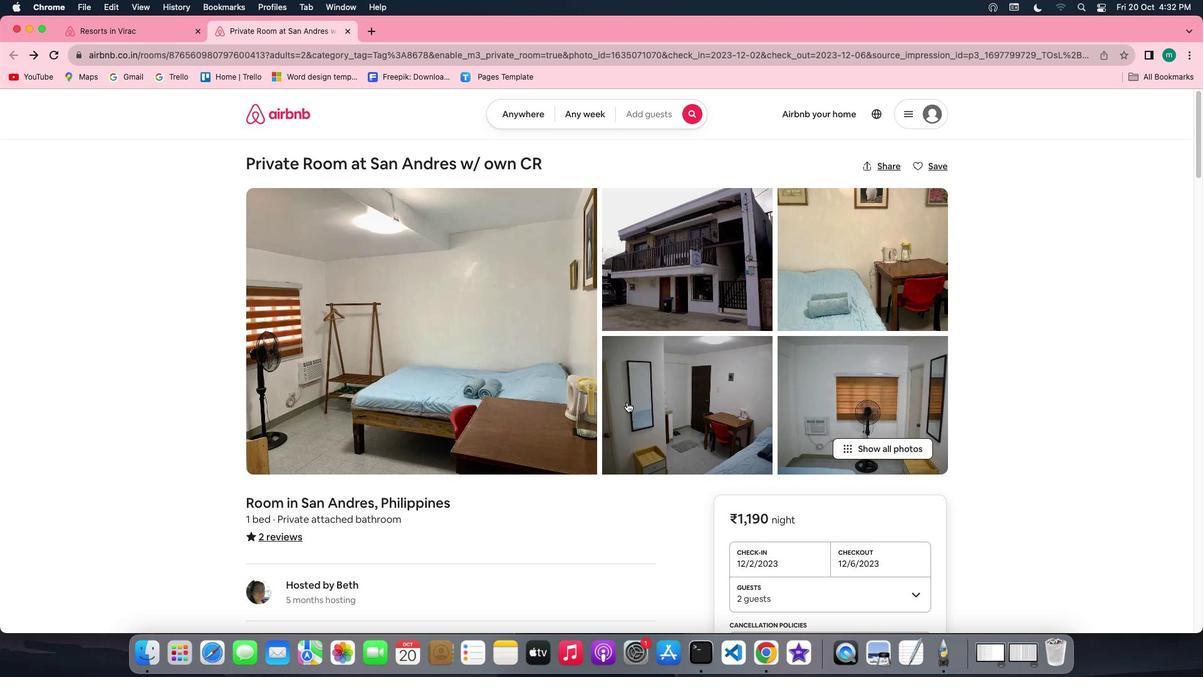 
Action: Mouse scrolled (627, 402) with delta (0, 0)
Screenshot: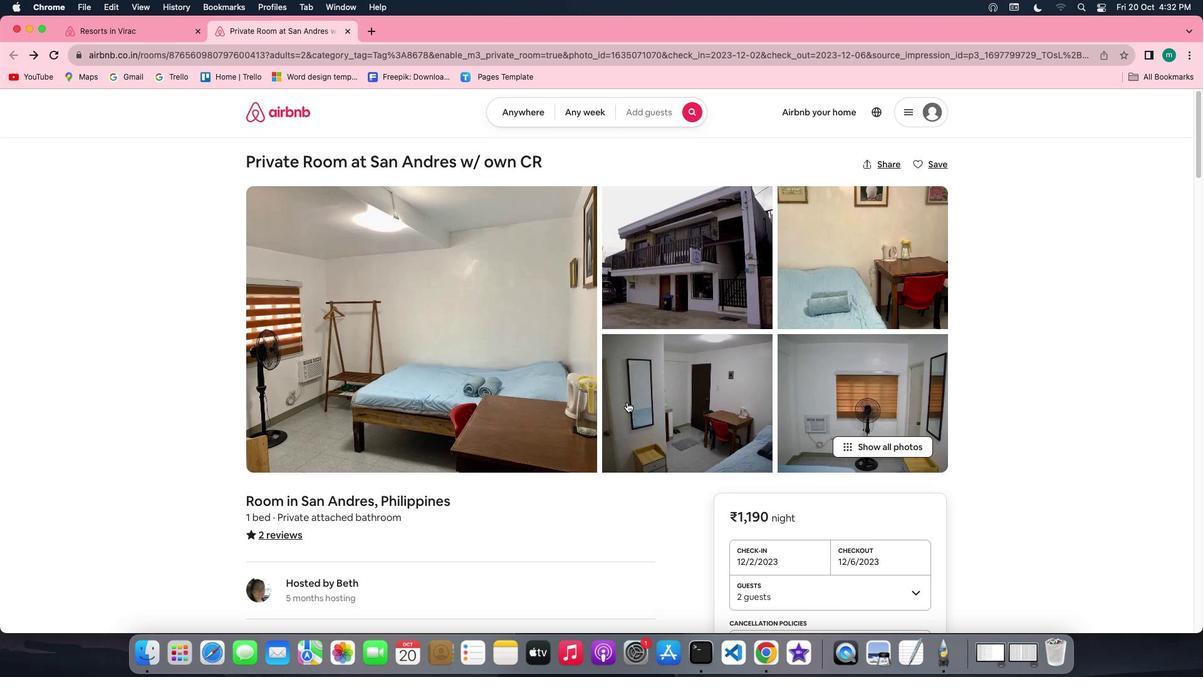 
Action: Mouse scrolled (627, 402) with delta (0, 0)
Screenshot: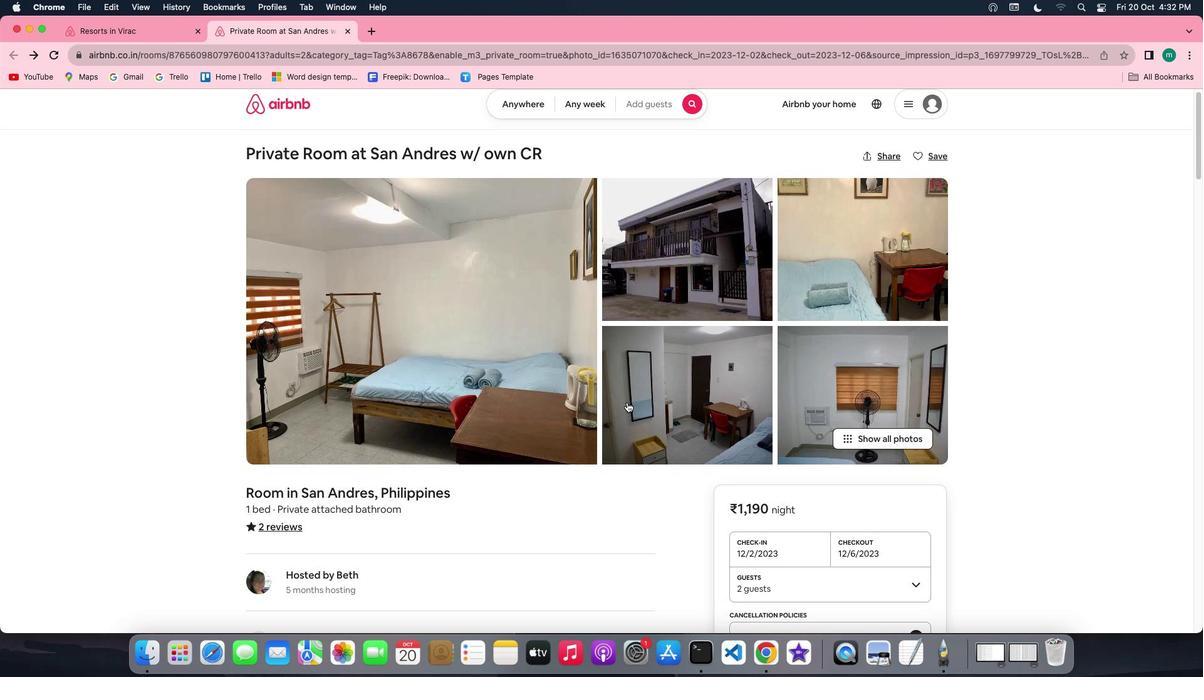 
Action: Mouse scrolled (627, 402) with delta (0, 0)
Screenshot: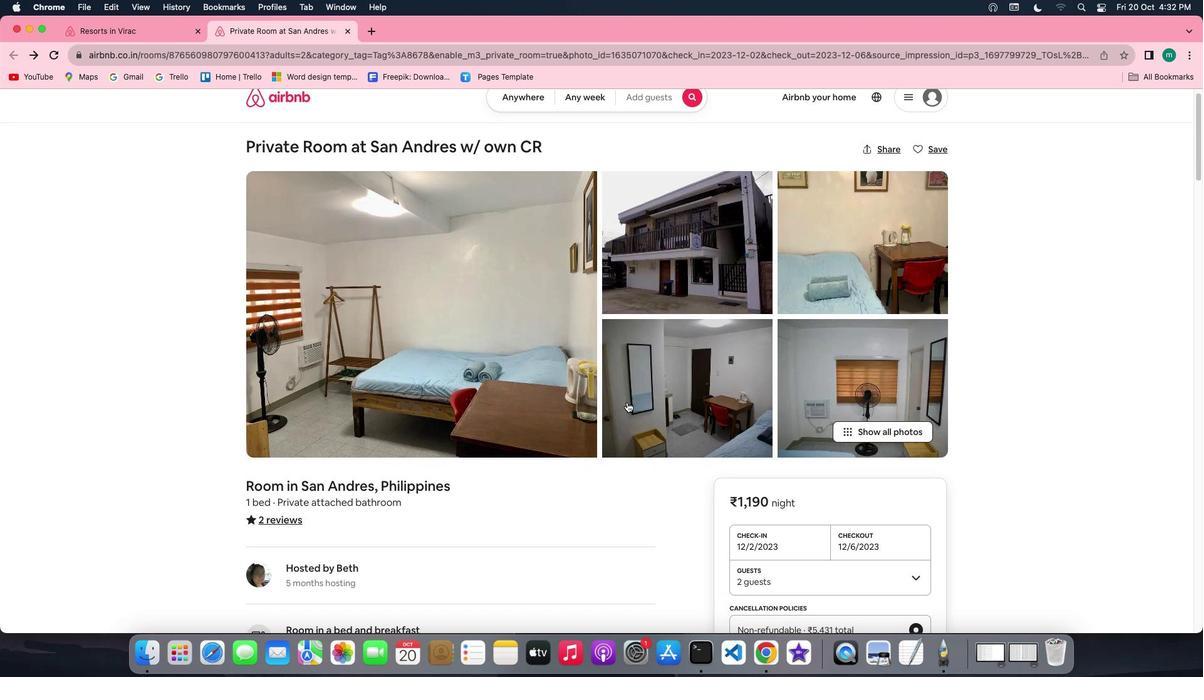 
Action: Mouse scrolled (627, 402) with delta (0, 0)
Screenshot: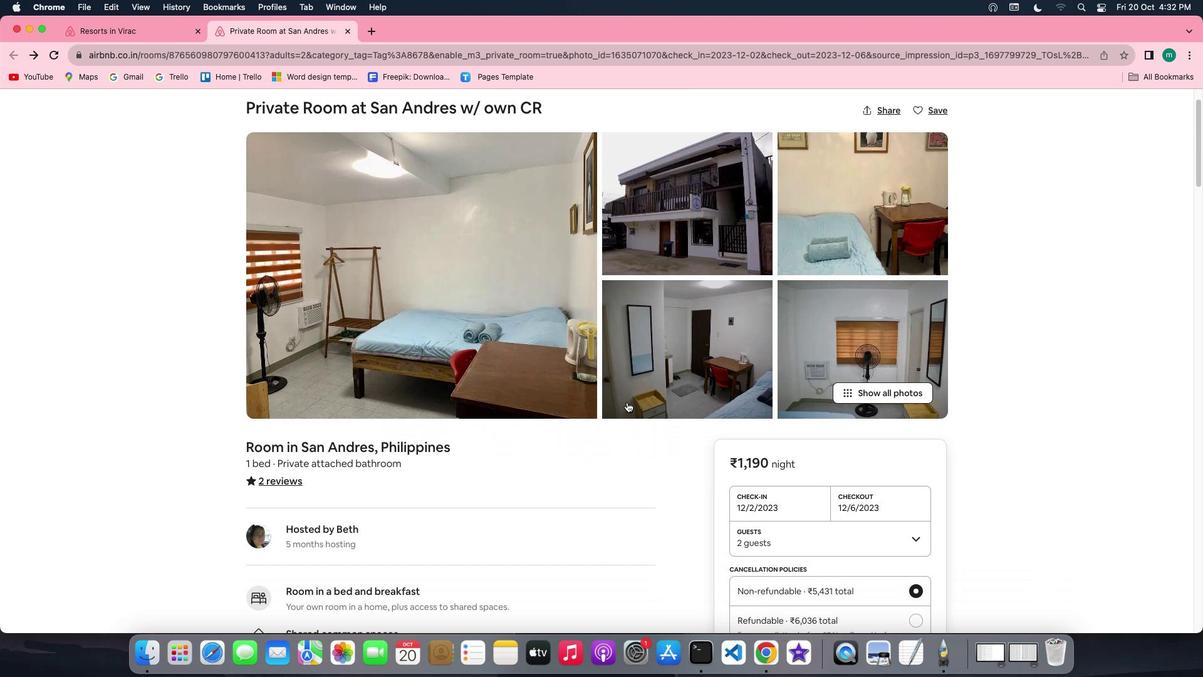 
Action: Mouse scrolled (627, 402) with delta (0, 0)
Screenshot: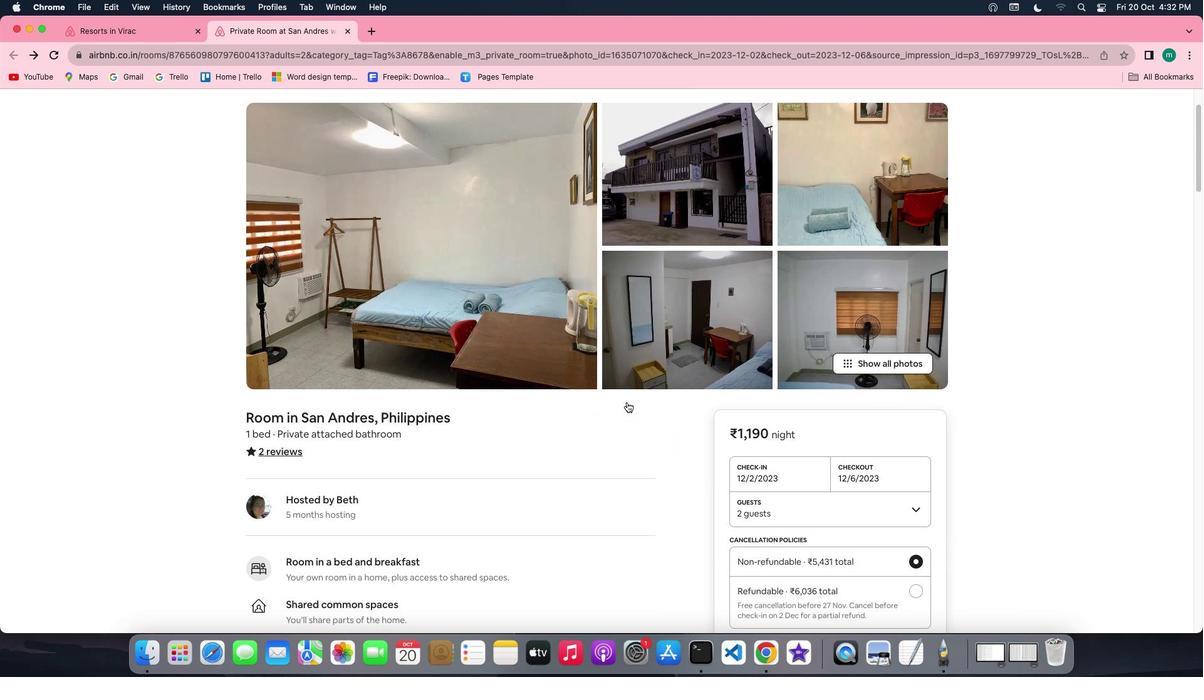 
Action: Mouse scrolled (627, 402) with delta (0, 0)
Screenshot: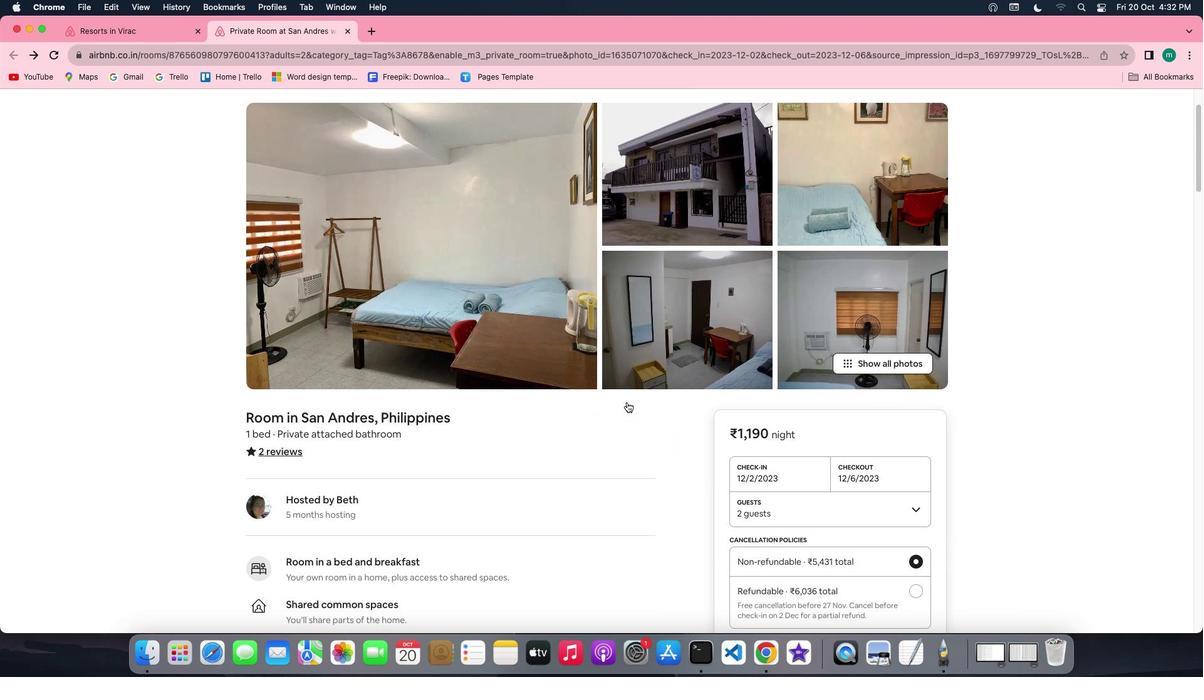 
Action: Mouse scrolled (627, 402) with delta (0, -1)
Screenshot: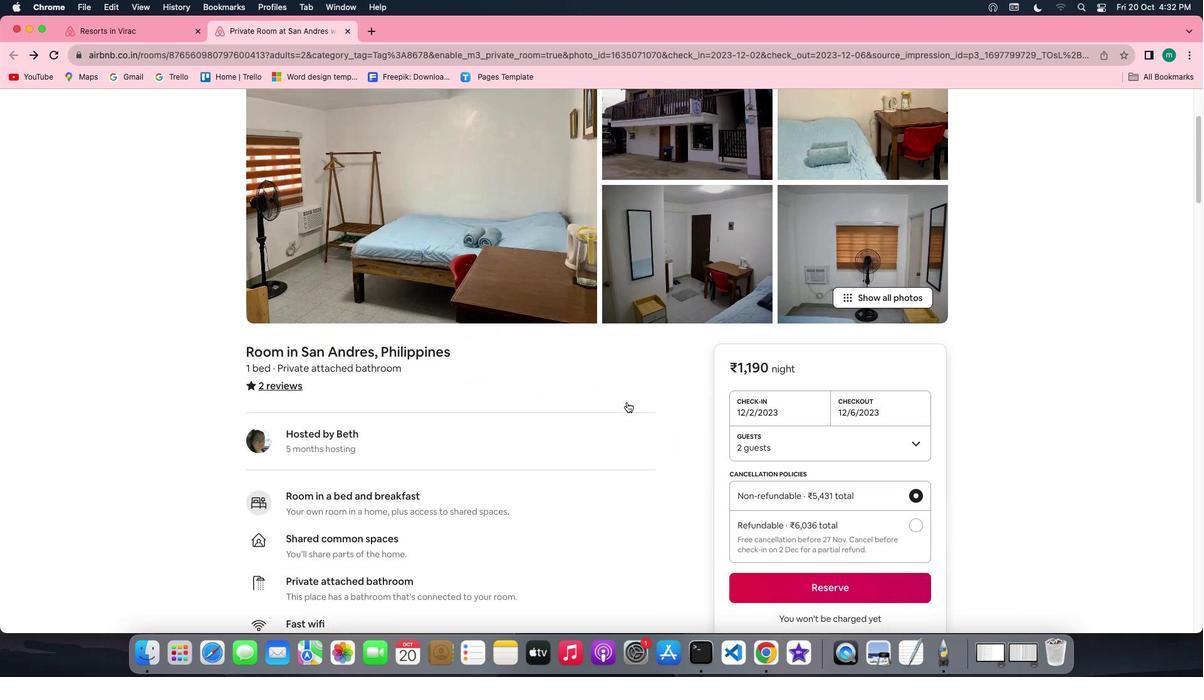 
Action: Mouse scrolled (627, 402) with delta (0, -1)
Screenshot: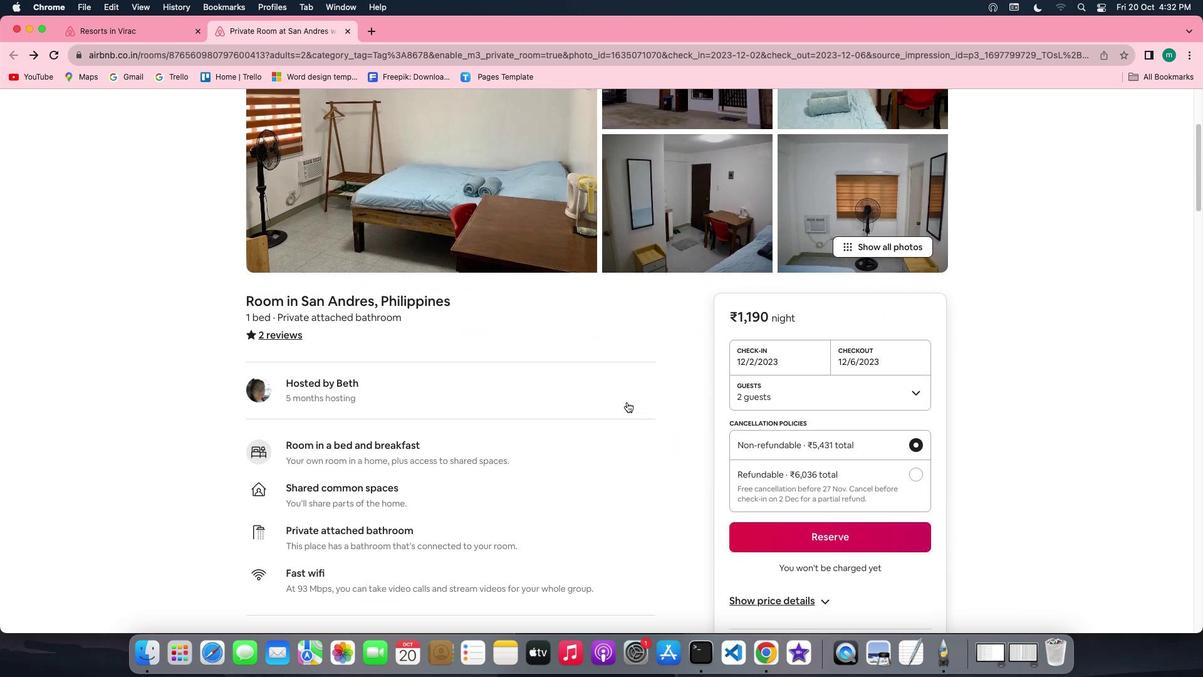 
Action: Mouse scrolled (627, 402) with delta (0, 0)
Screenshot: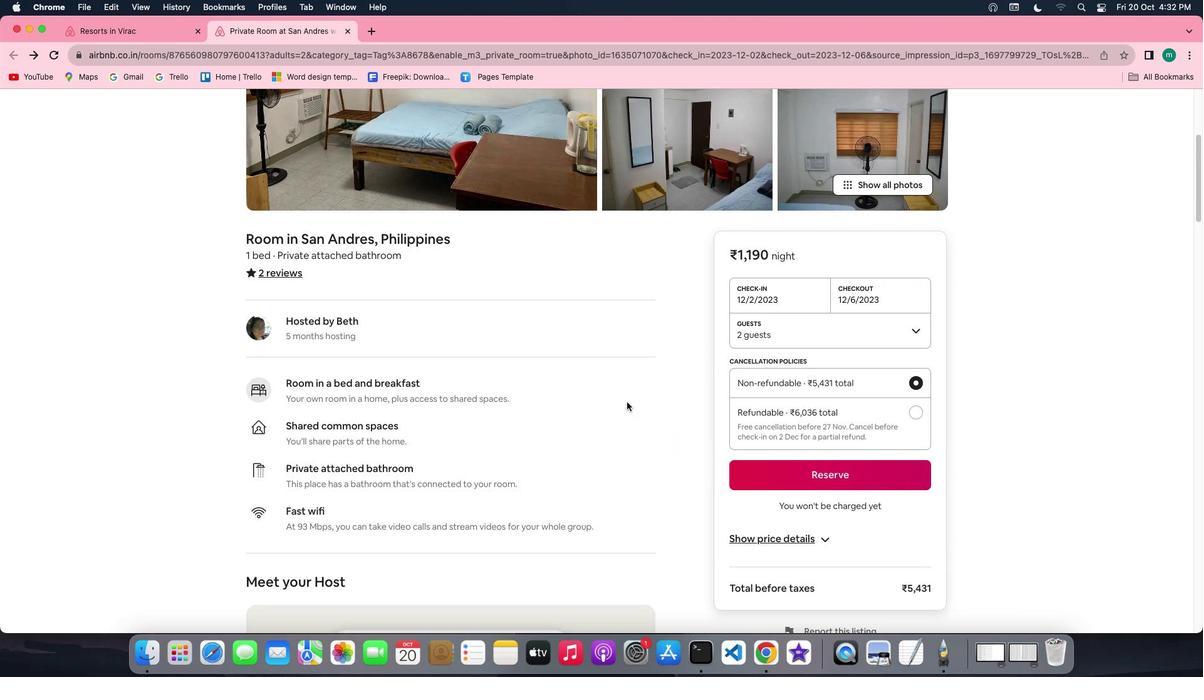 
Action: Mouse scrolled (627, 402) with delta (0, 0)
Screenshot: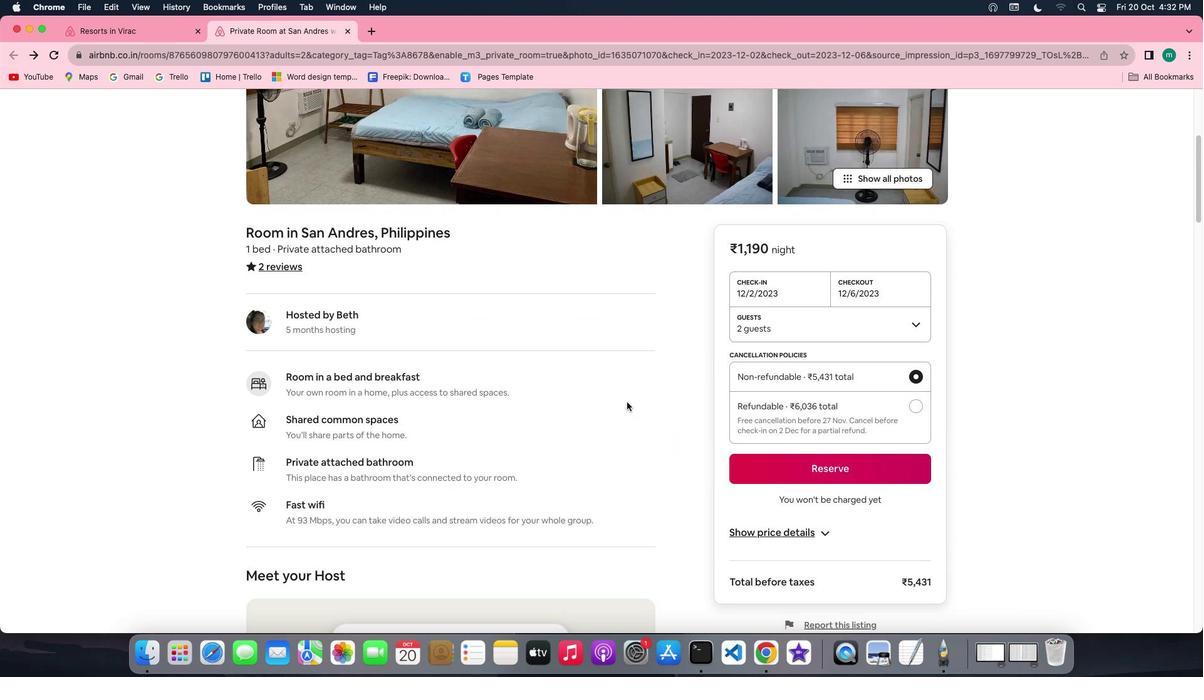 
Action: Mouse scrolled (627, 402) with delta (0, 0)
Screenshot: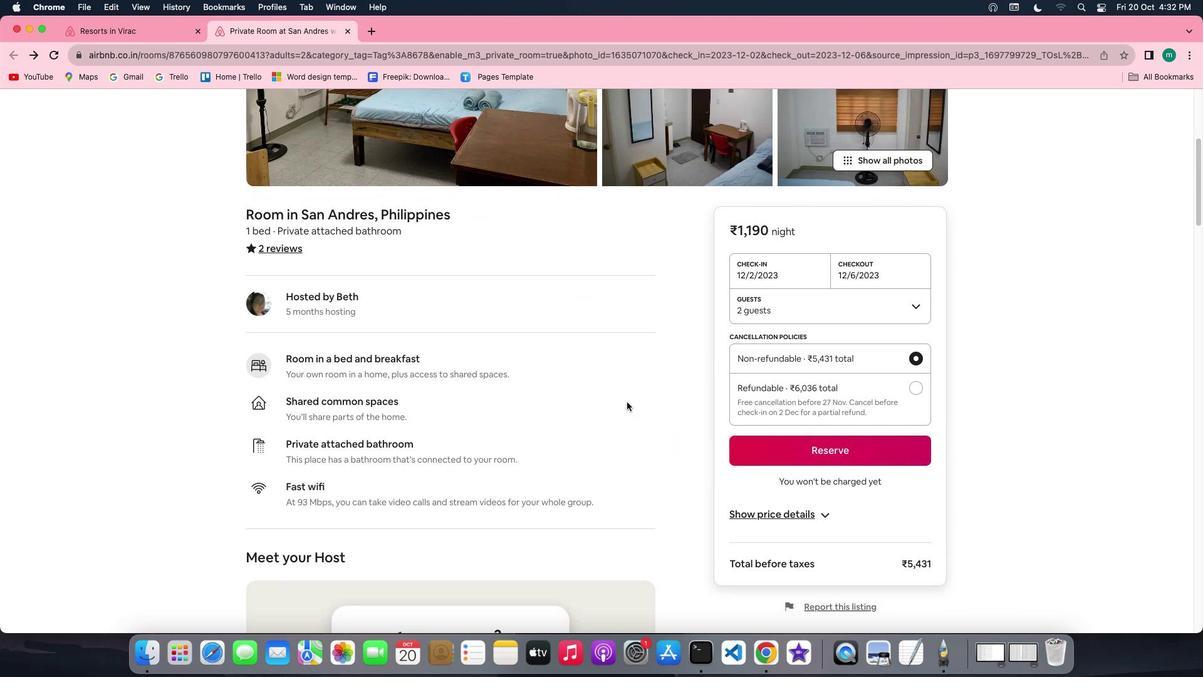 
Action: Mouse scrolled (627, 402) with delta (0, 0)
Screenshot: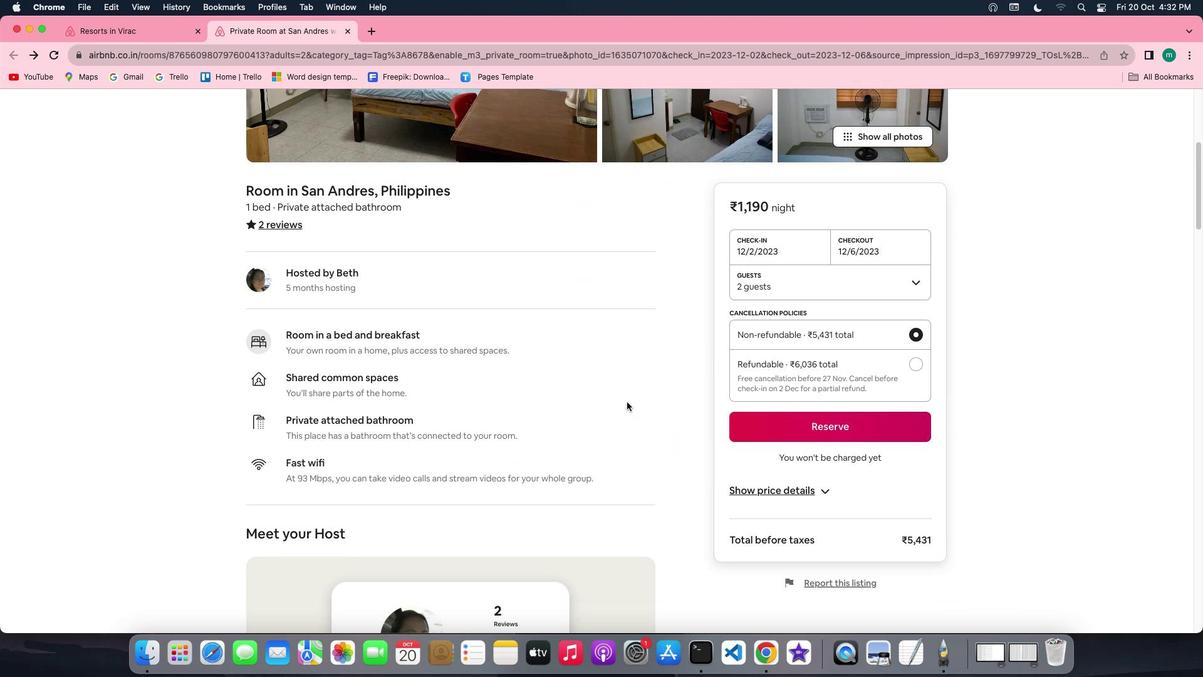 
Action: Mouse scrolled (627, 402) with delta (0, 0)
Screenshot: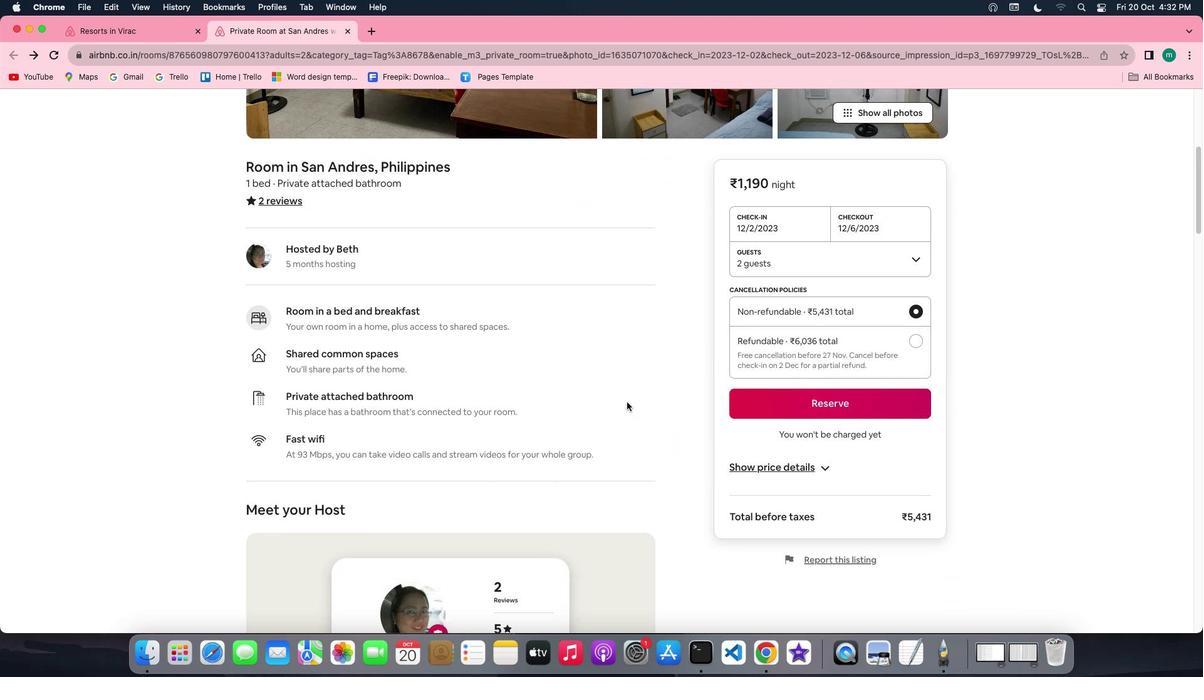 
Action: Mouse scrolled (627, 402) with delta (0, -1)
Screenshot: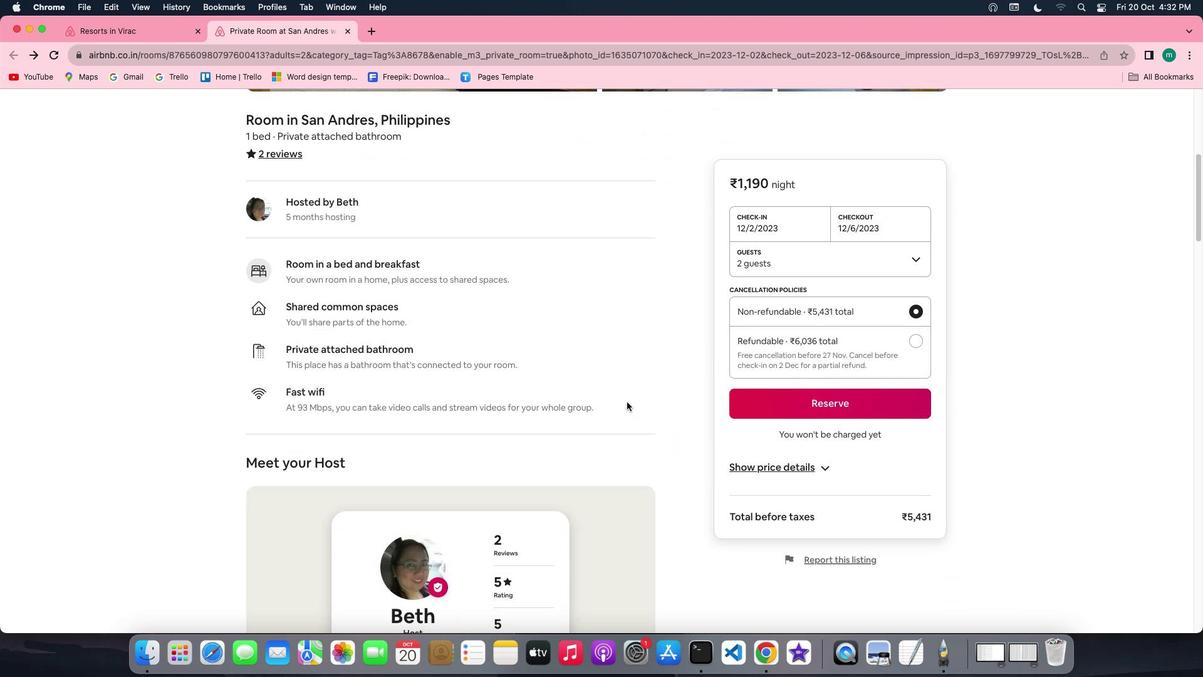 
Action: Mouse scrolled (627, 402) with delta (0, -2)
Screenshot: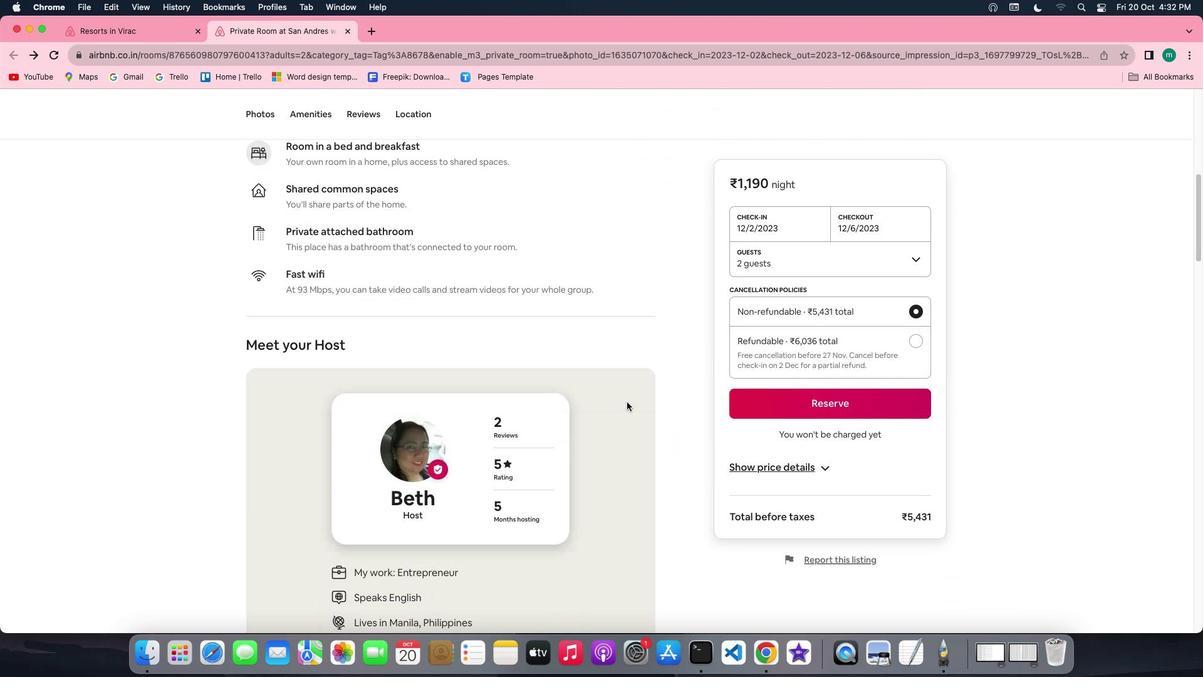
Action: Mouse scrolled (627, 402) with delta (0, 0)
Screenshot: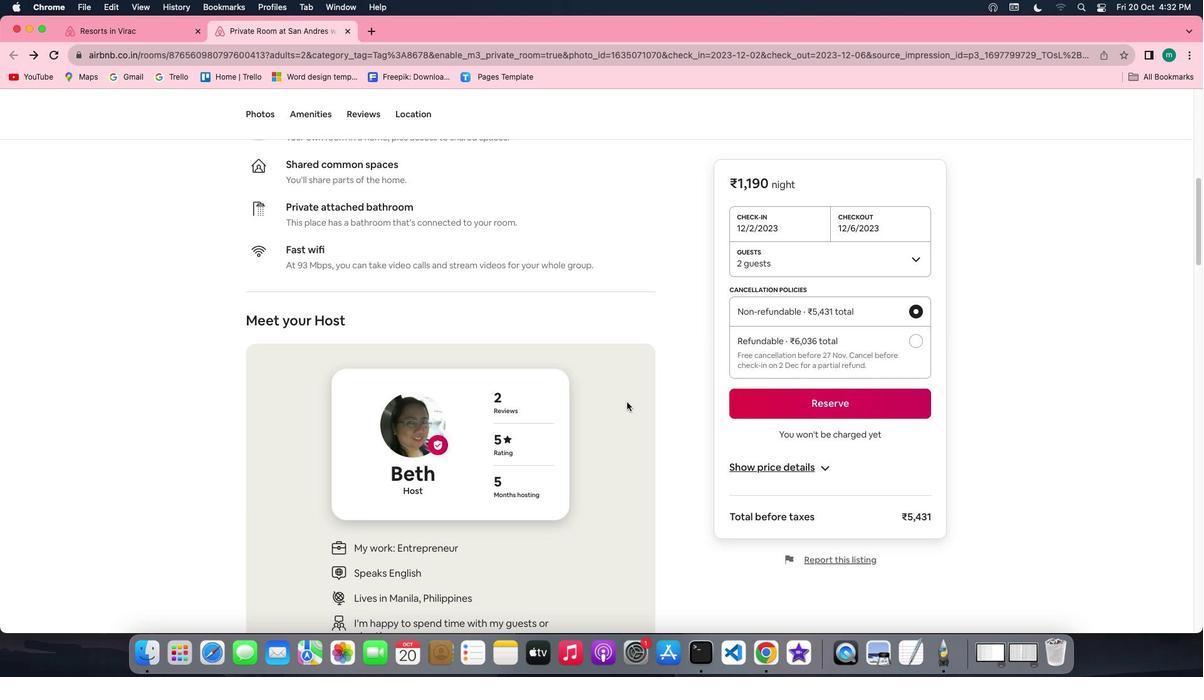 
Action: Mouse scrolled (627, 402) with delta (0, 0)
Screenshot: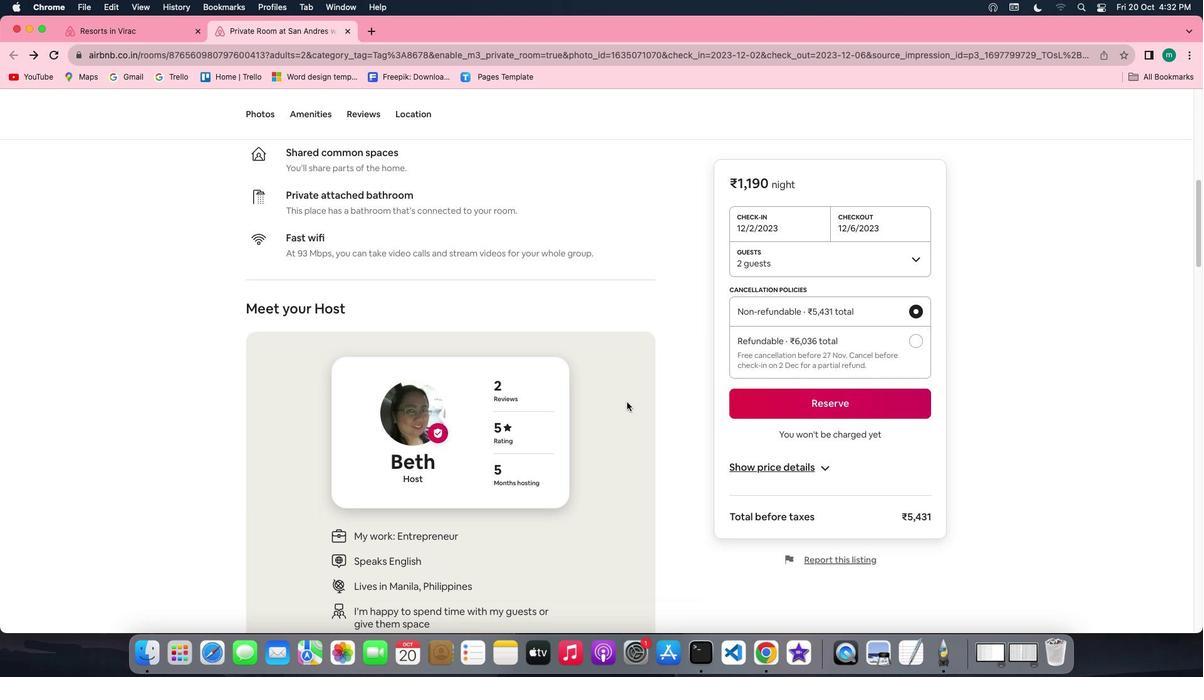 
Action: Mouse scrolled (627, 402) with delta (0, -1)
Screenshot: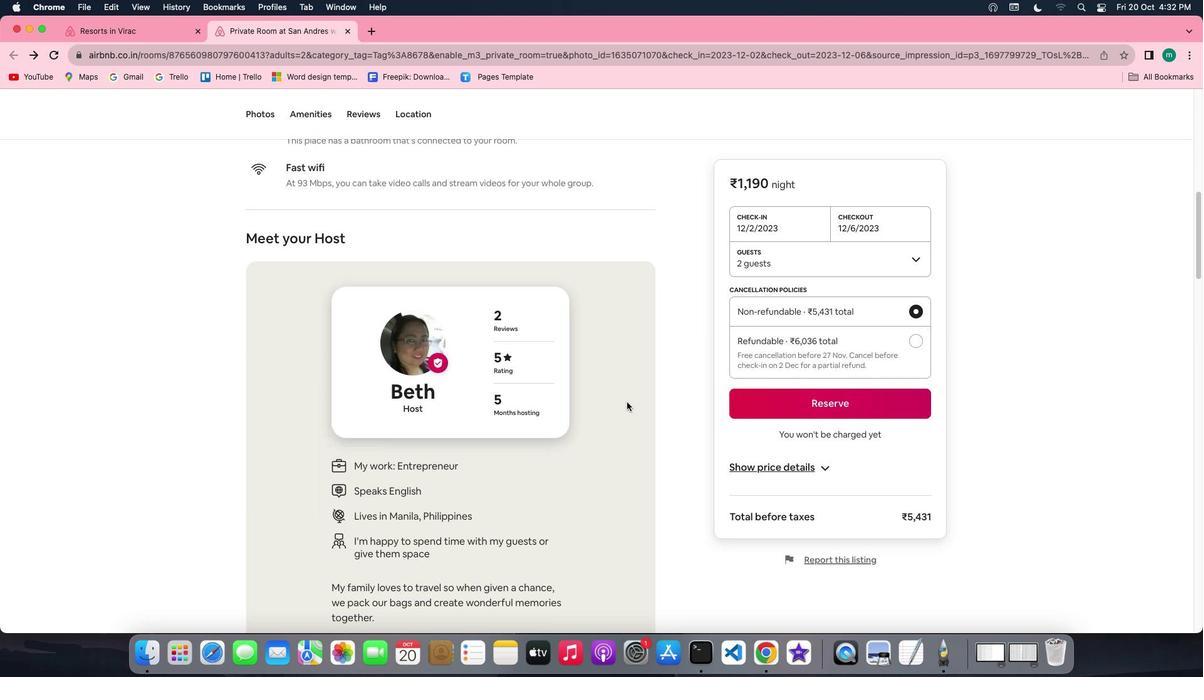 
Action: Mouse scrolled (627, 402) with delta (0, -1)
Screenshot: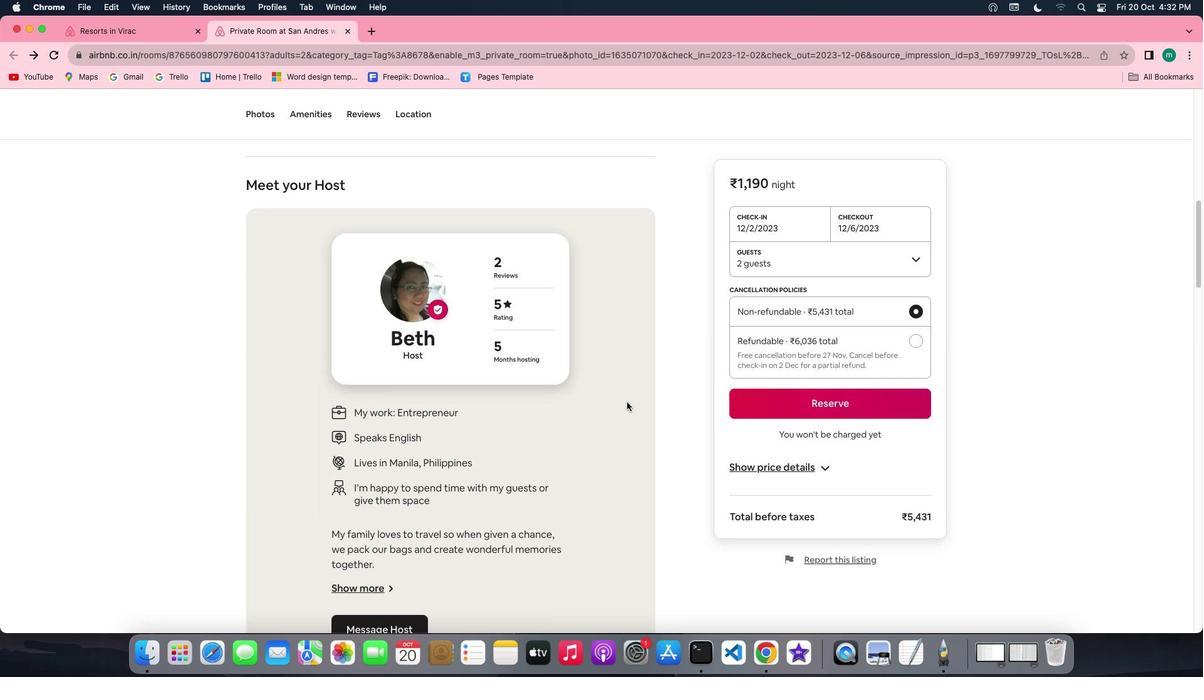 
Action: Mouse scrolled (627, 402) with delta (0, 0)
Screenshot: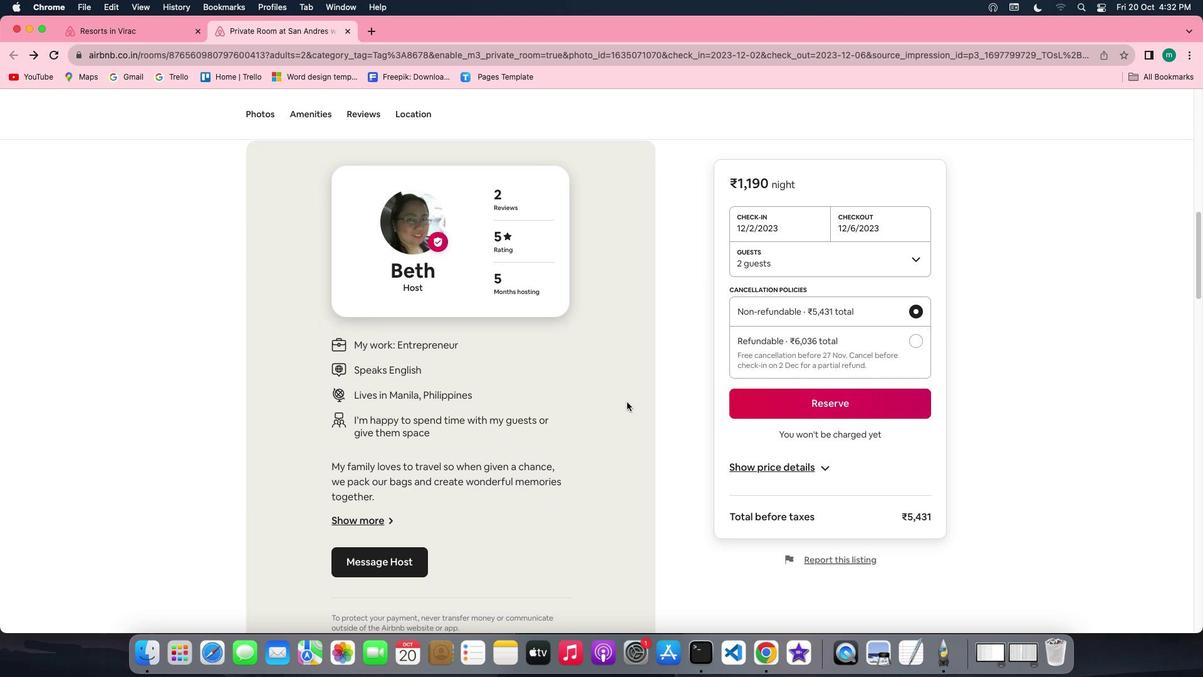 
Action: Mouse scrolled (627, 402) with delta (0, 0)
Screenshot: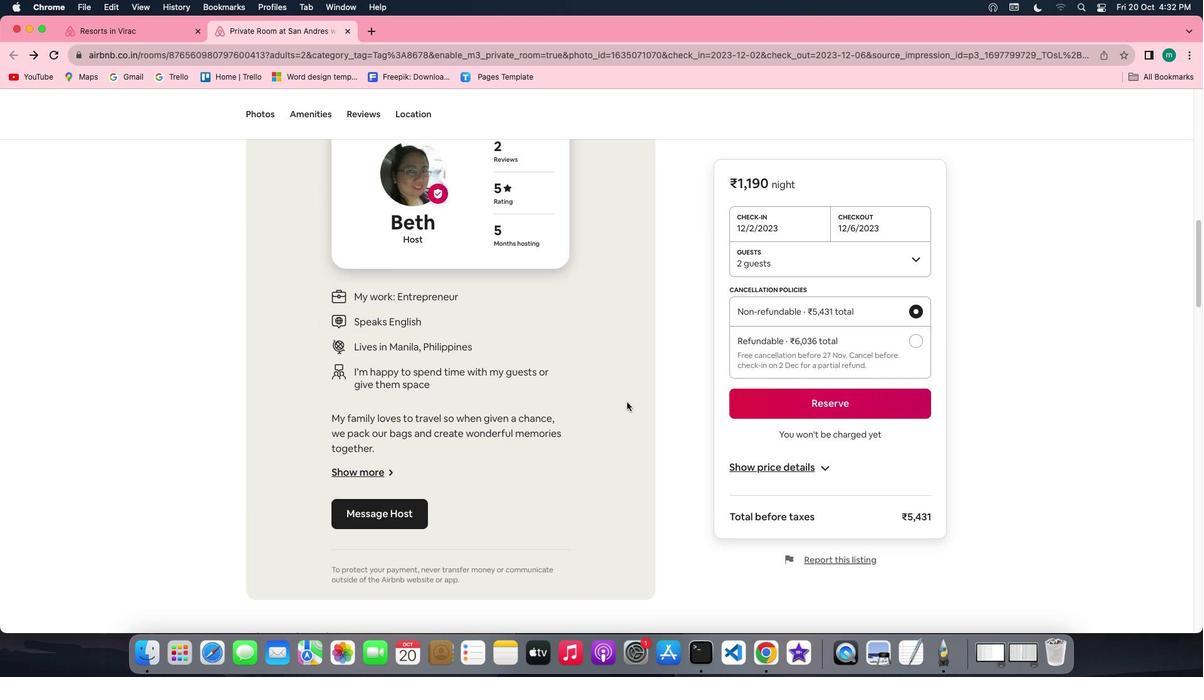 
Action: Mouse scrolled (627, 402) with delta (0, -1)
Screenshot: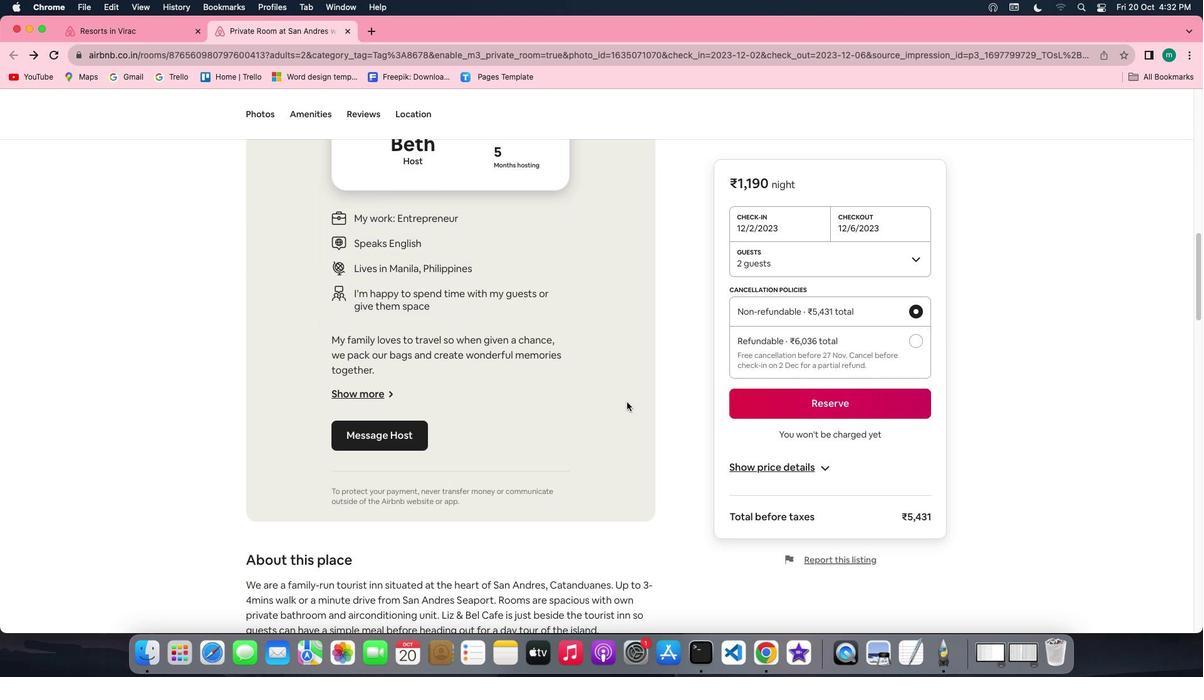 
Action: Mouse scrolled (627, 402) with delta (0, -2)
Screenshot: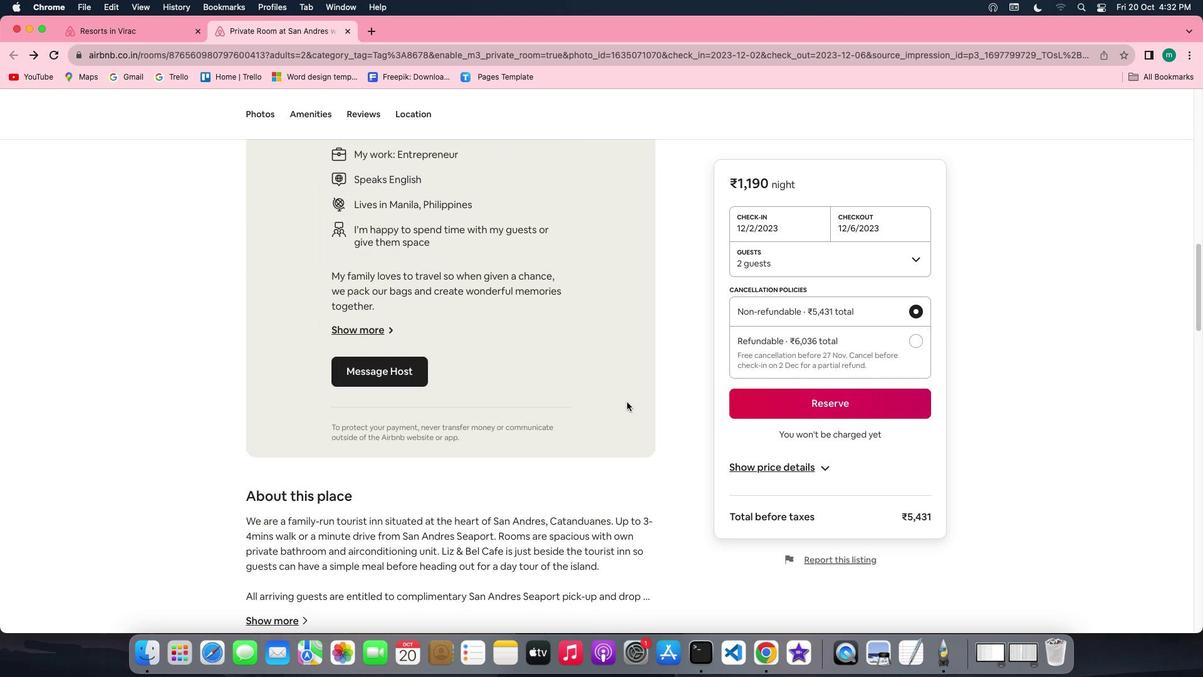 
Action: Mouse scrolled (627, 402) with delta (0, -2)
Screenshot: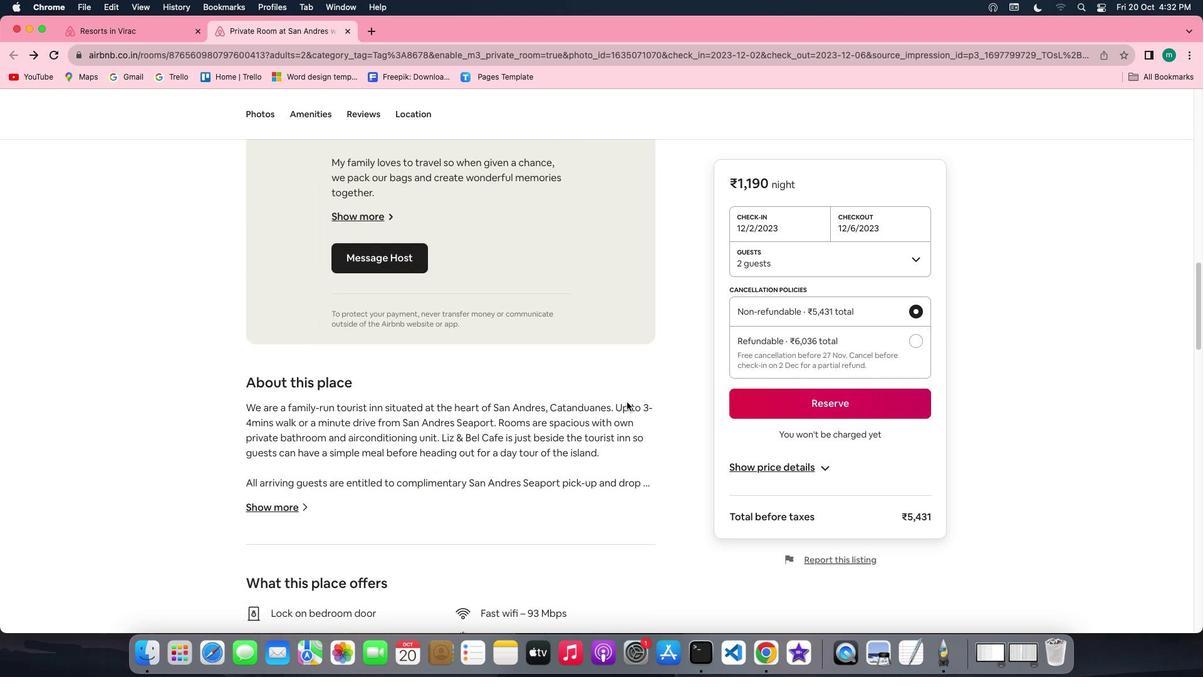 
Action: Mouse moved to (366, 381)
Screenshot: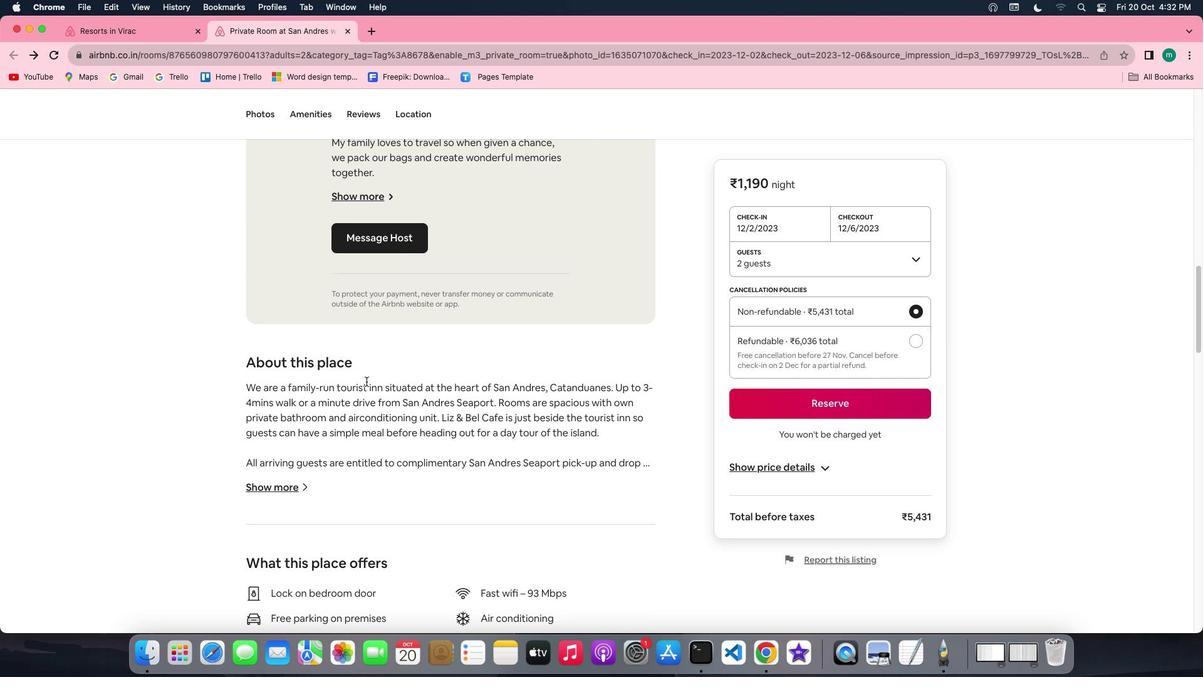 
Action: Mouse scrolled (366, 381) with delta (0, 0)
Screenshot: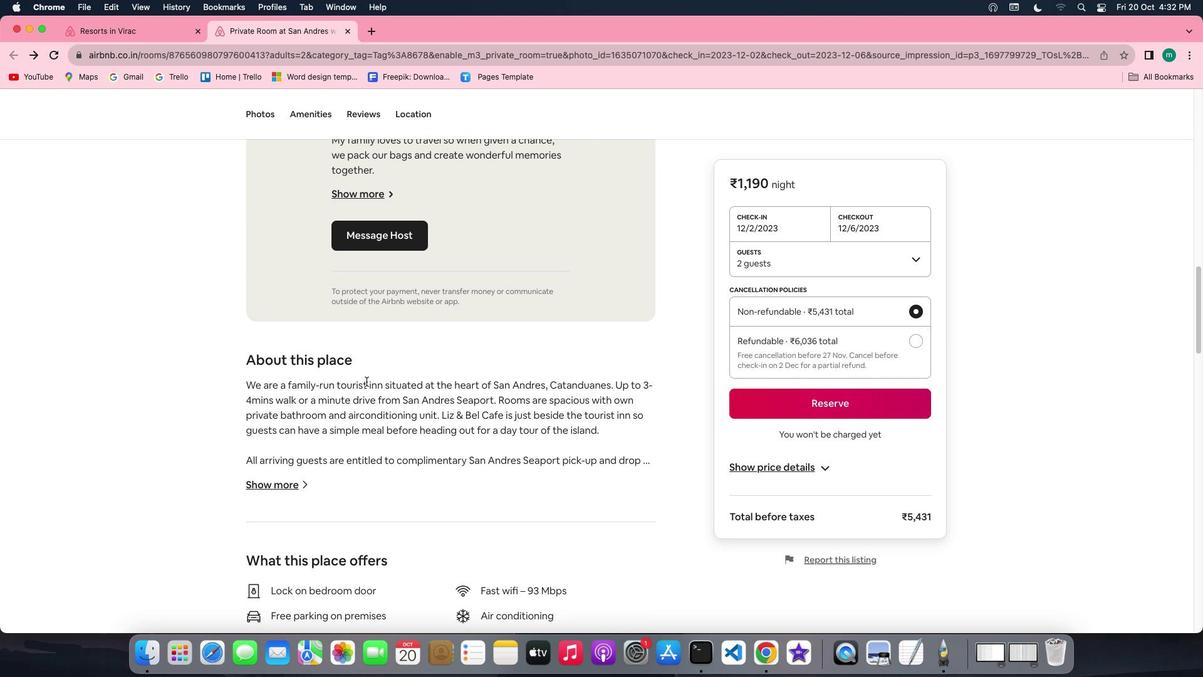 
Action: Mouse scrolled (366, 381) with delta (0, 0)
Screenshot: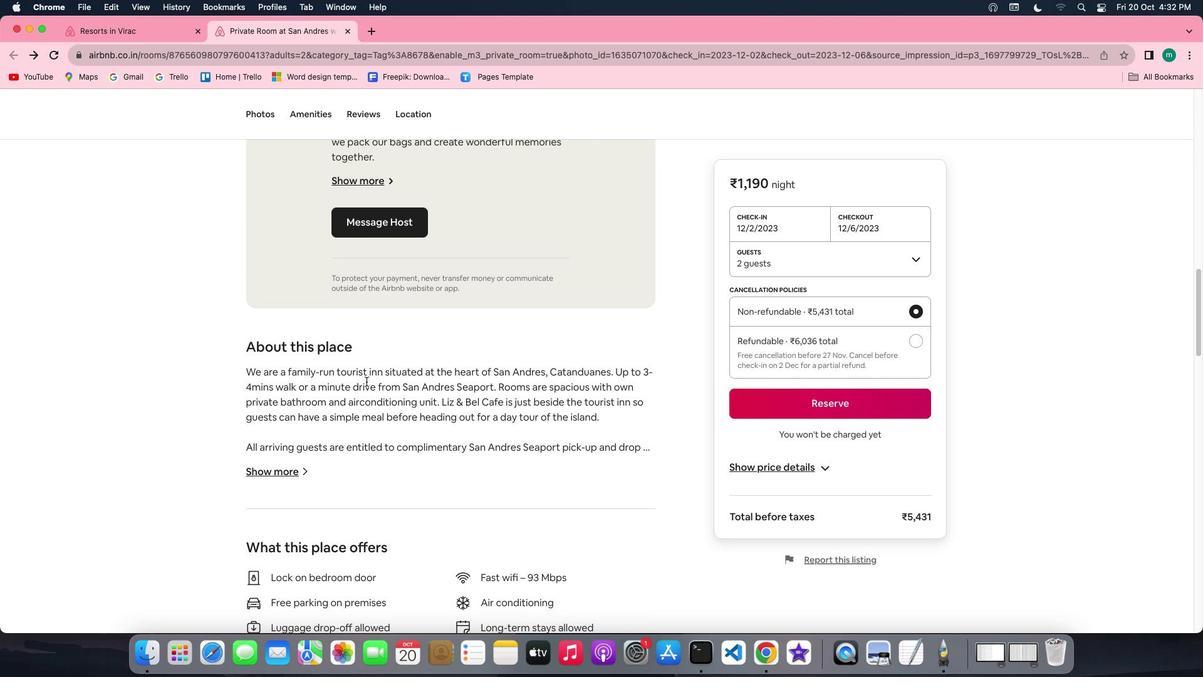 
Action: Mouse scrolled (366, 381) with delta (0, -1)
Screenshot: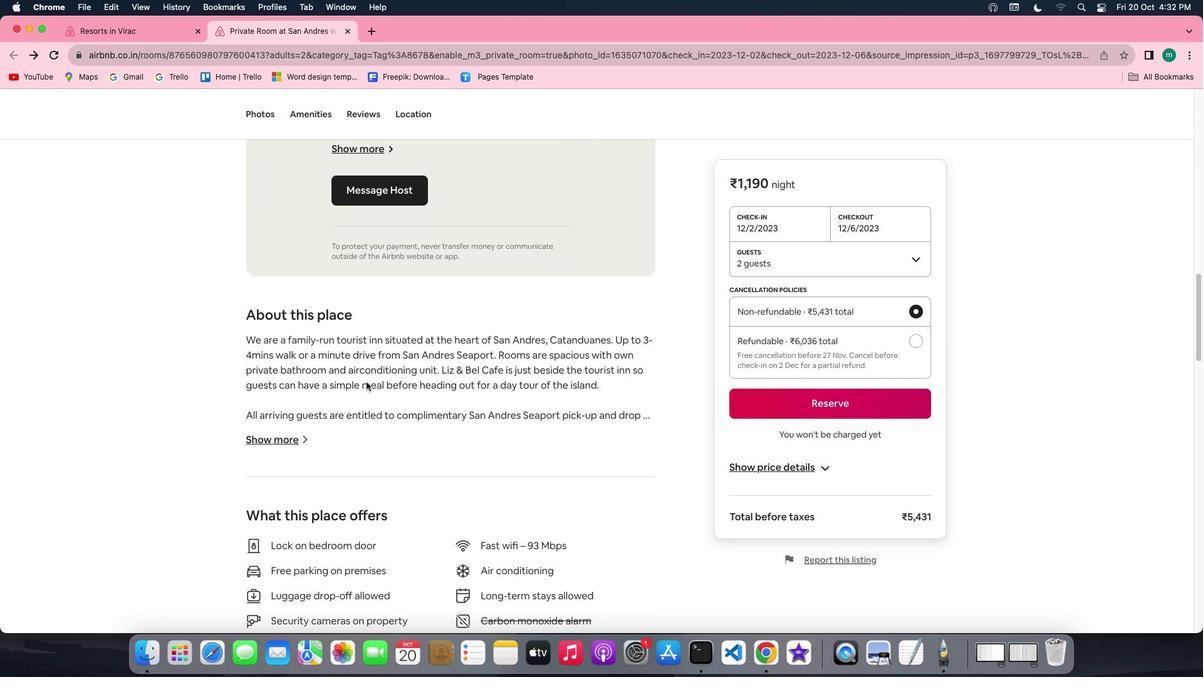
Action: Mouse moved to (277, 418)
Screenshot: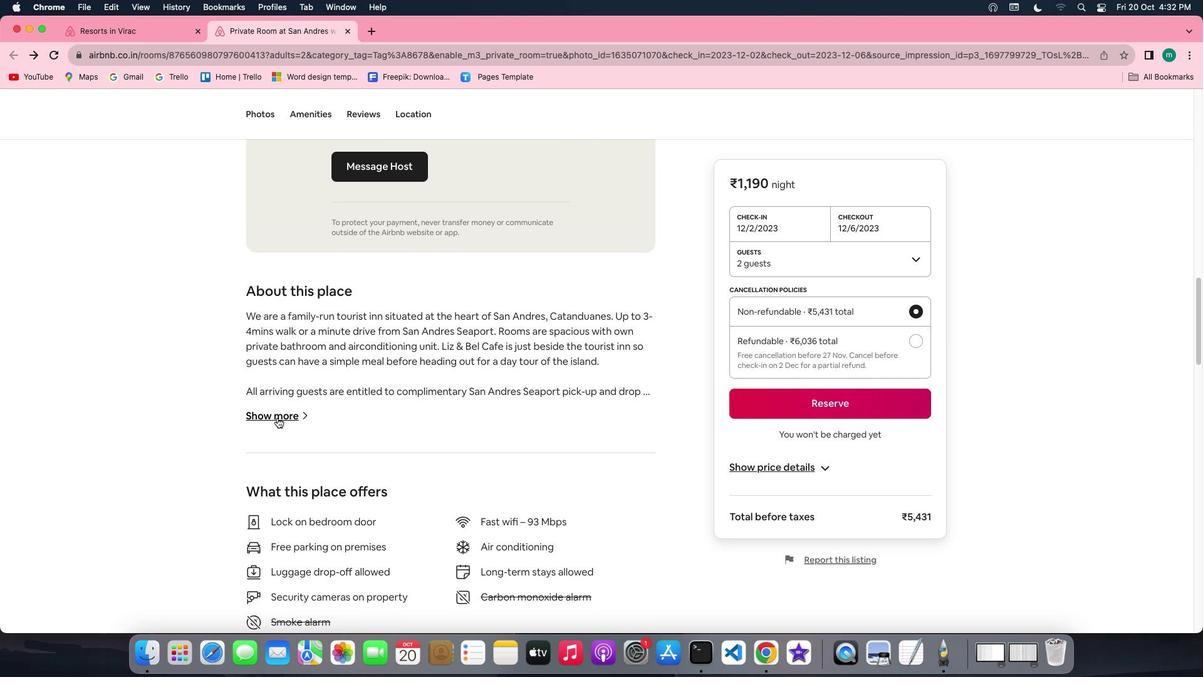 
Action: Mouse pressed left at (277, 418)
Screenshot: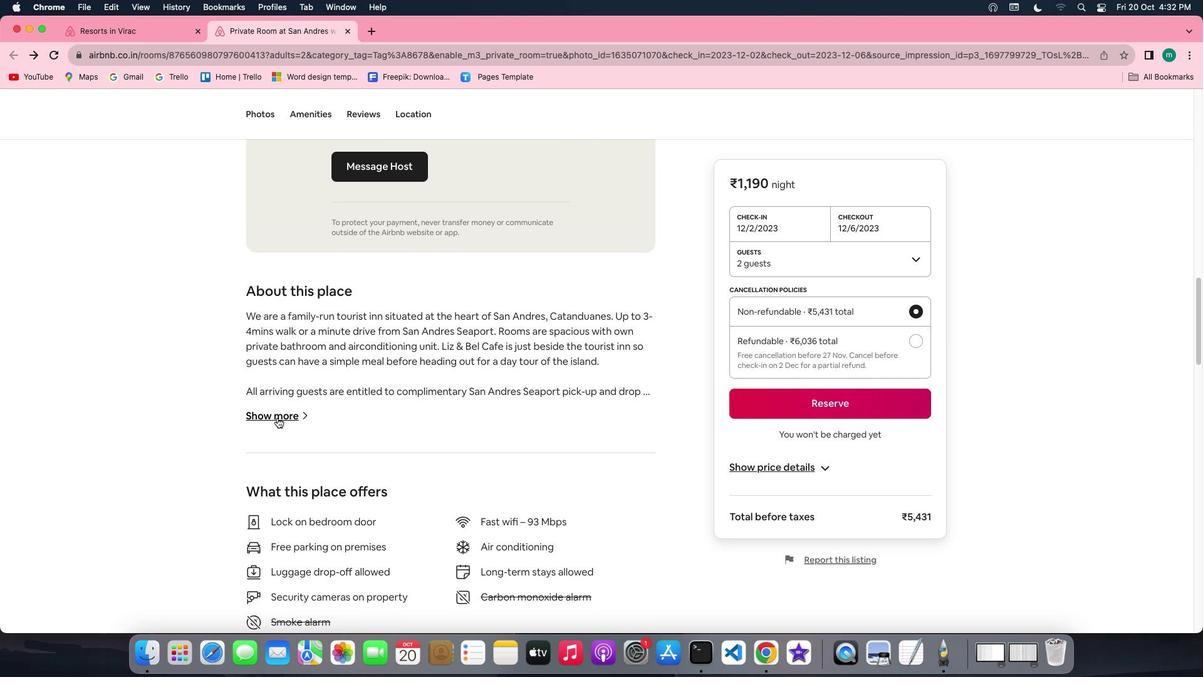 
Action: Mouse moved to (546, 461)
Screenshot: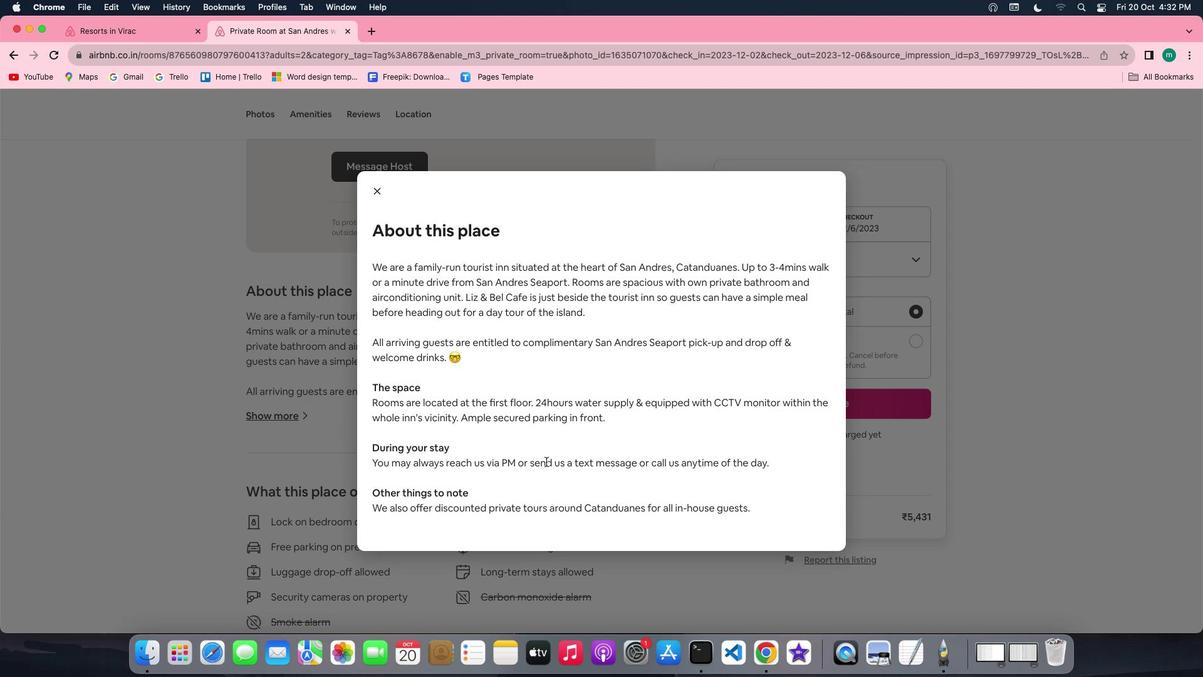 
Action: Mouse scrolled (546, 461) with delta (0, 0)
Screenshot: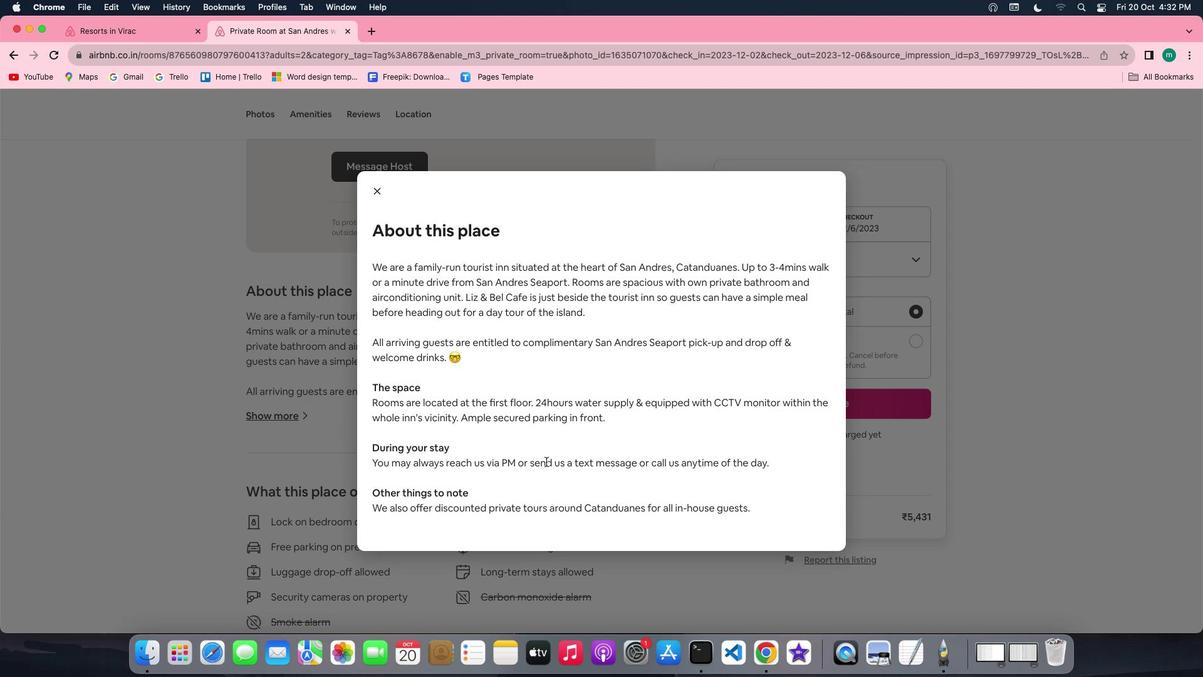
Action: Mouse scrolled (546, 461) with delta (0, 0)
Screenshot: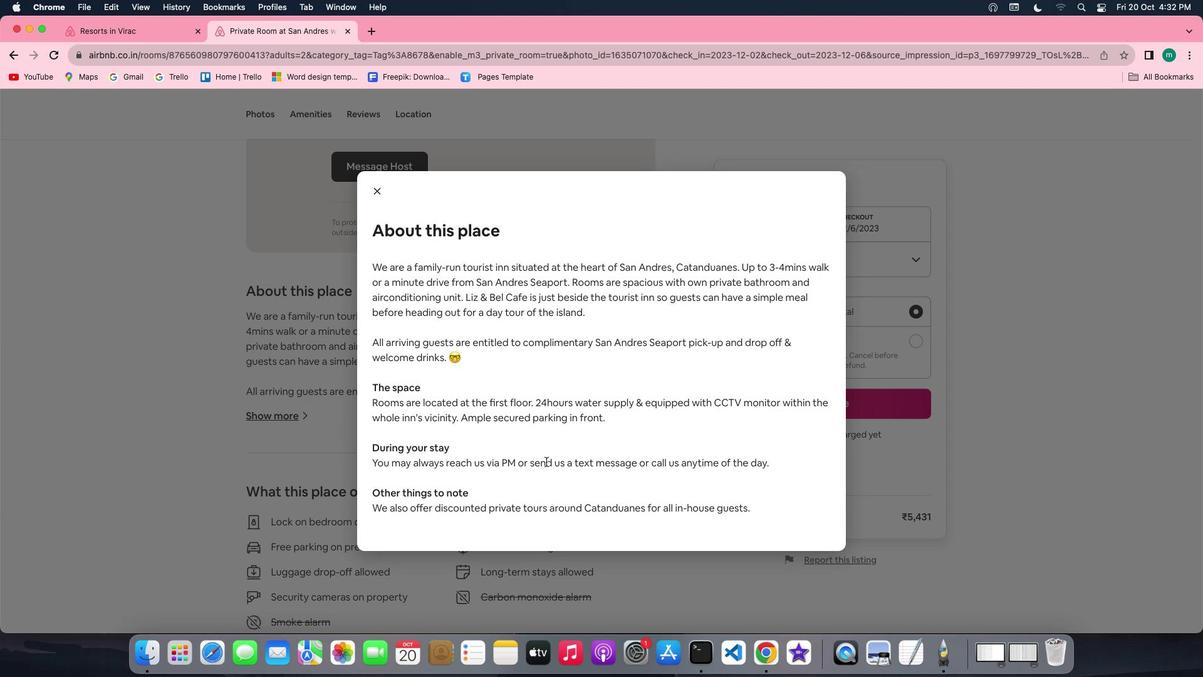 
Action: Mouse scrolled (546, 461) with delta (0, -1)
Screenshot: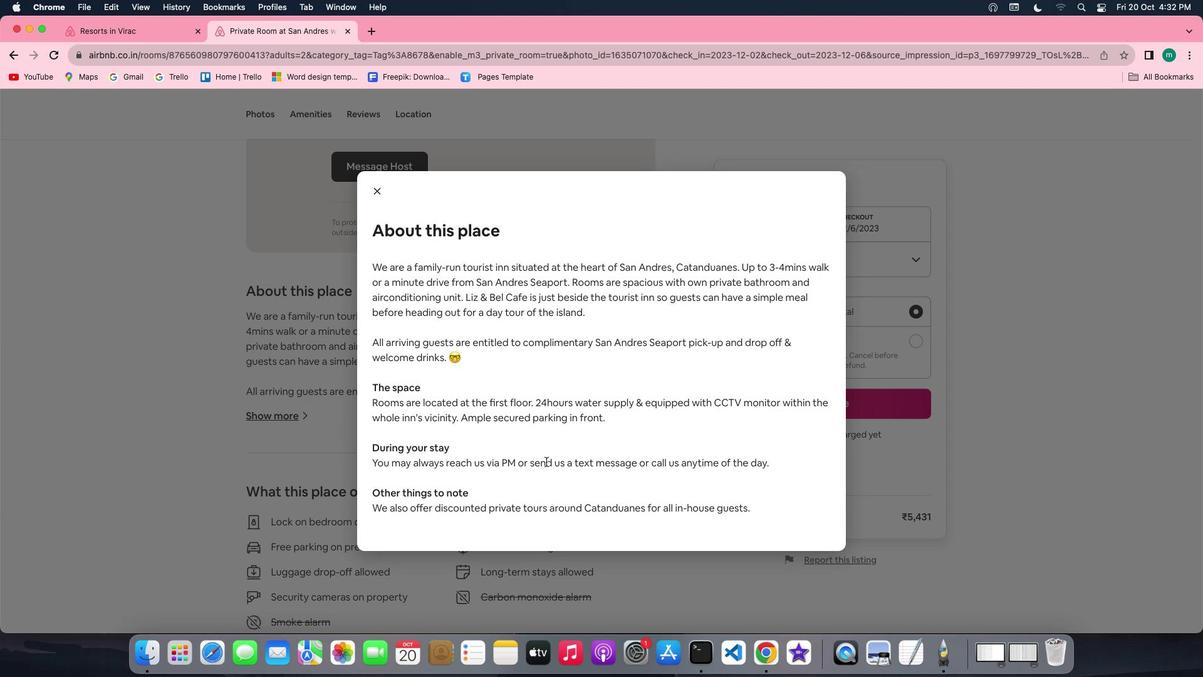
Action: Mouse scrolled (546, 461) with delta (0, -2)
Screenshot: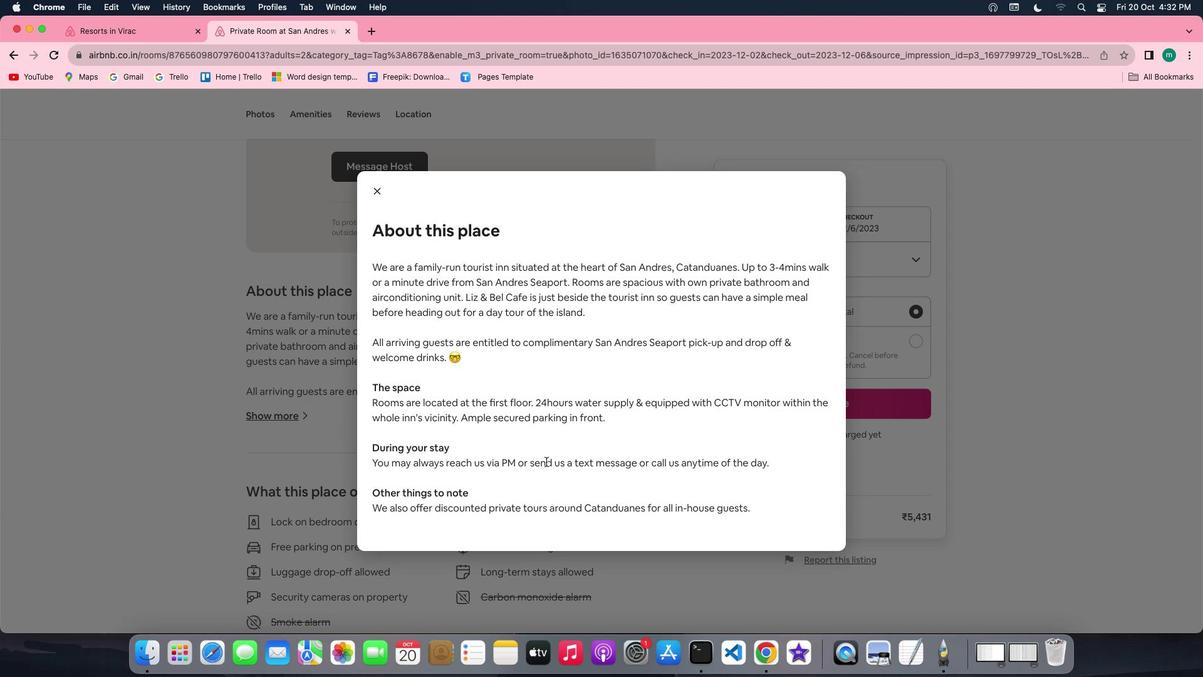 
Action: Mouse moved to (374, 188)
Screenshot: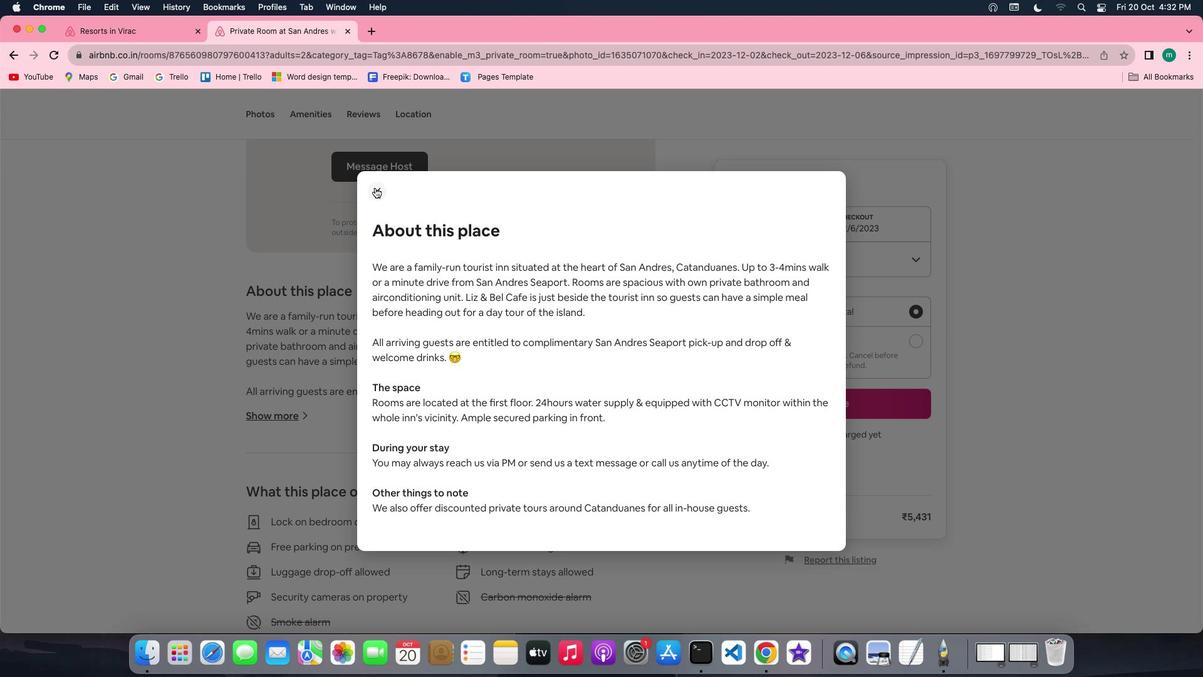 
Action: Mouse pressed left at (374, 188)
Screenshot: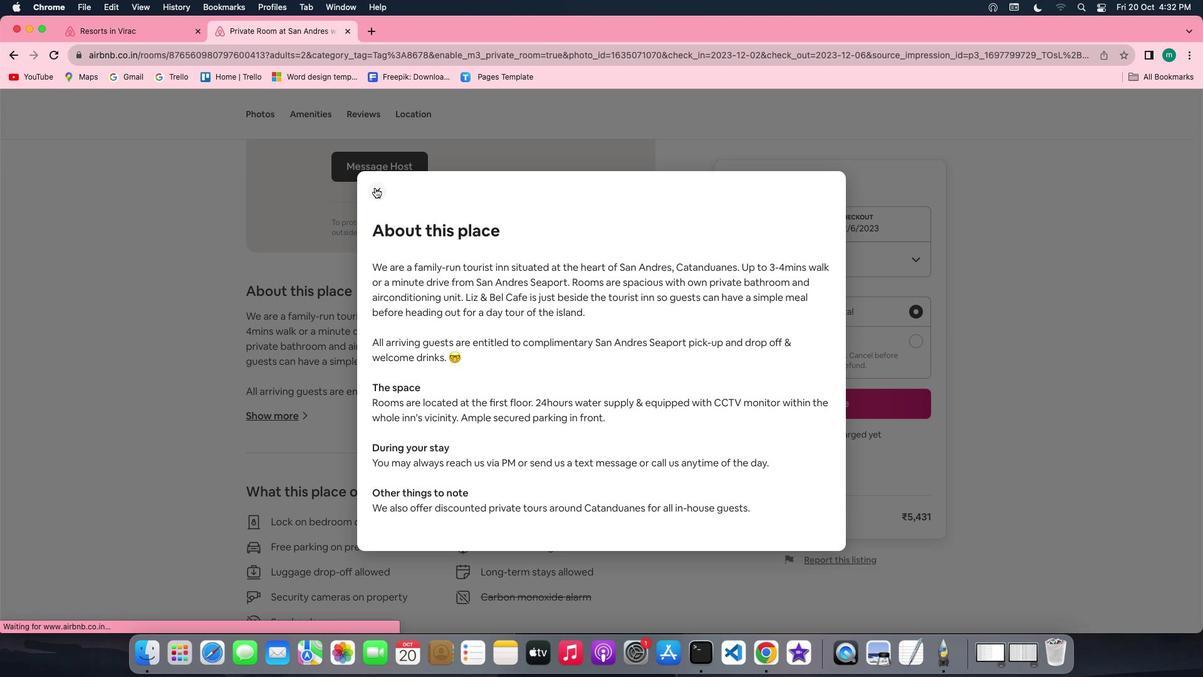 
Action: Mouse moved to (479, 327)
Screenshot: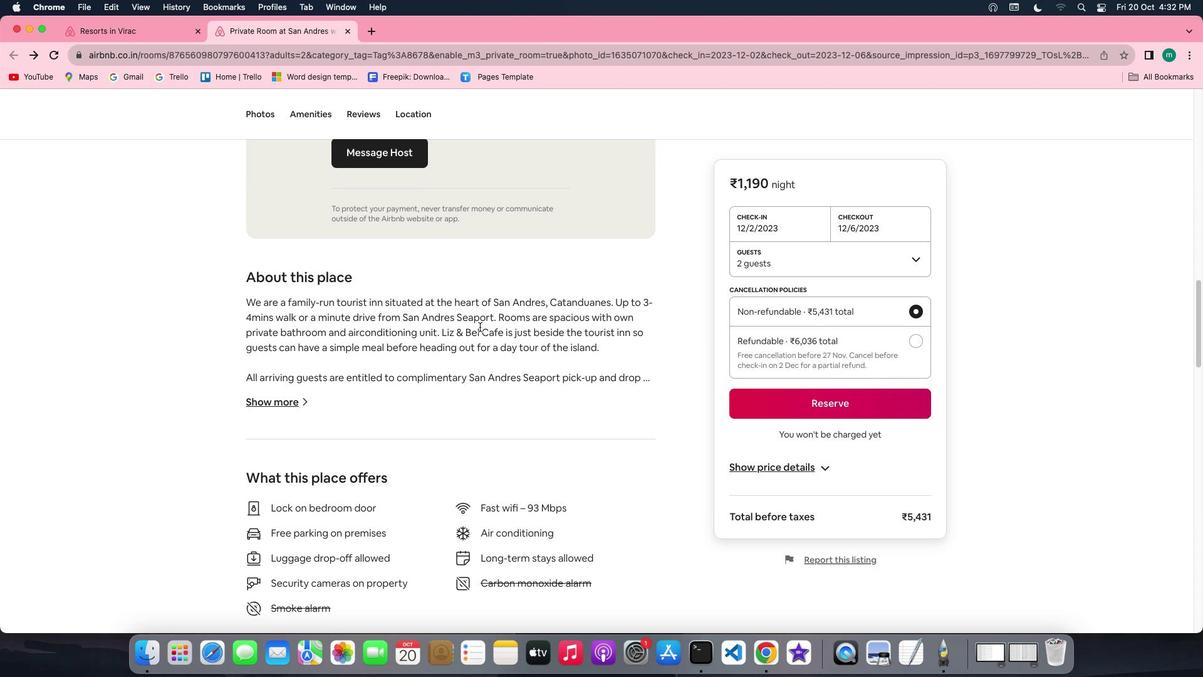 
Action: Mouse scrolled (479, 327) with delta (0, 0)
Screenshot: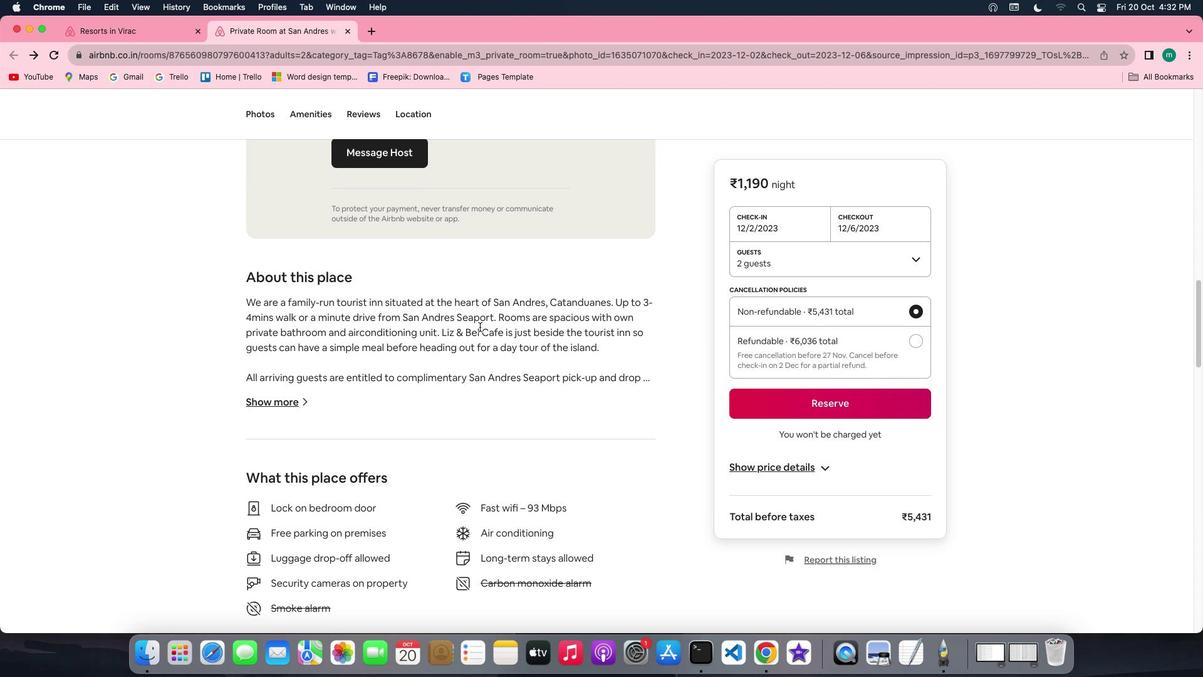 
Action: Mouse scrolled (479, 327) with delta (0, 0)
Screenshot: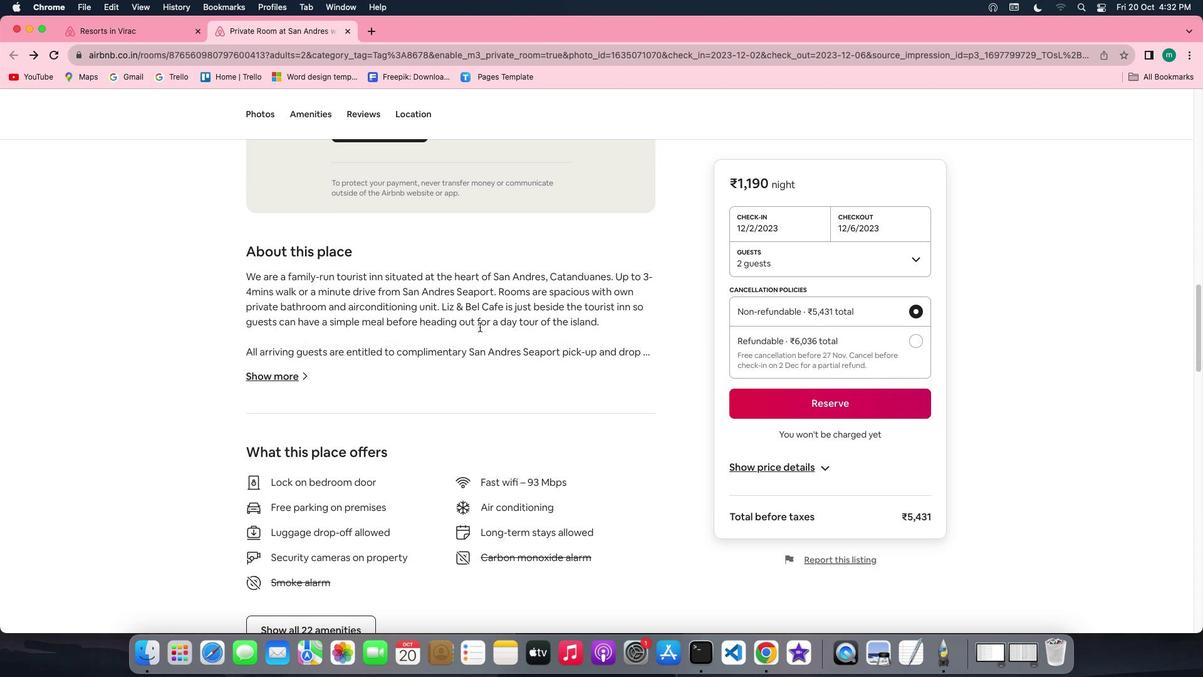 
Action: Mouse scrolled (479, 327) with delta (0, -1)
Screenshot: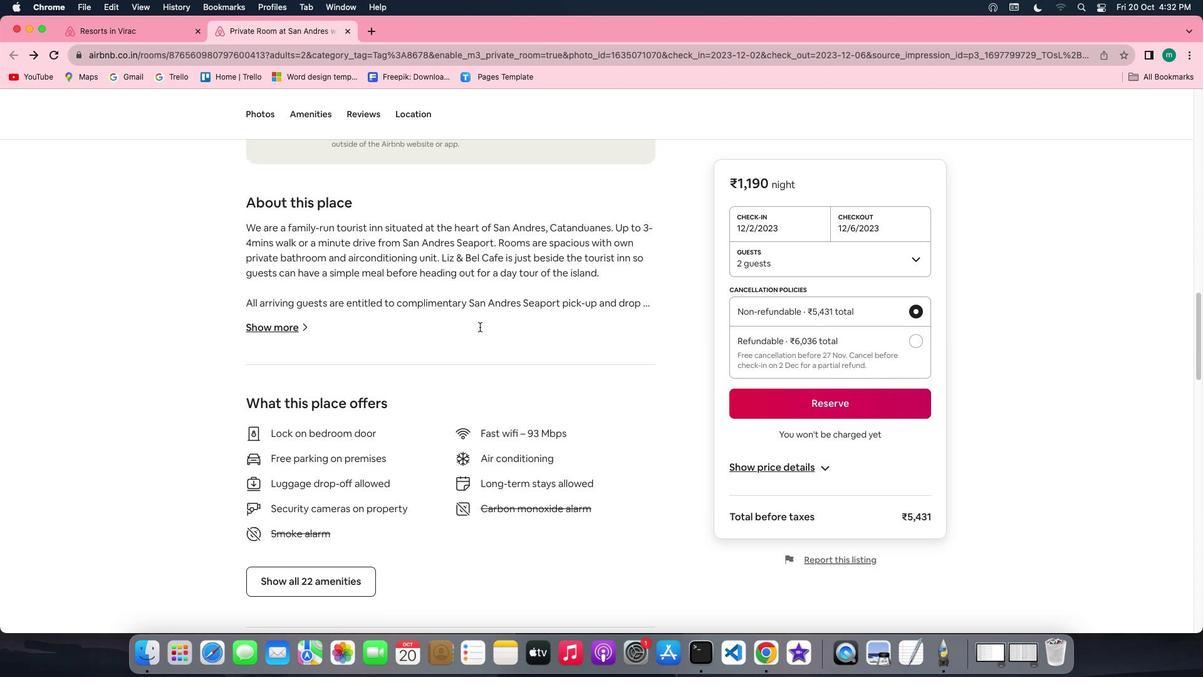 
Action: Mouse scrolled (479, 327) with delta (0, -2)
Screenshot: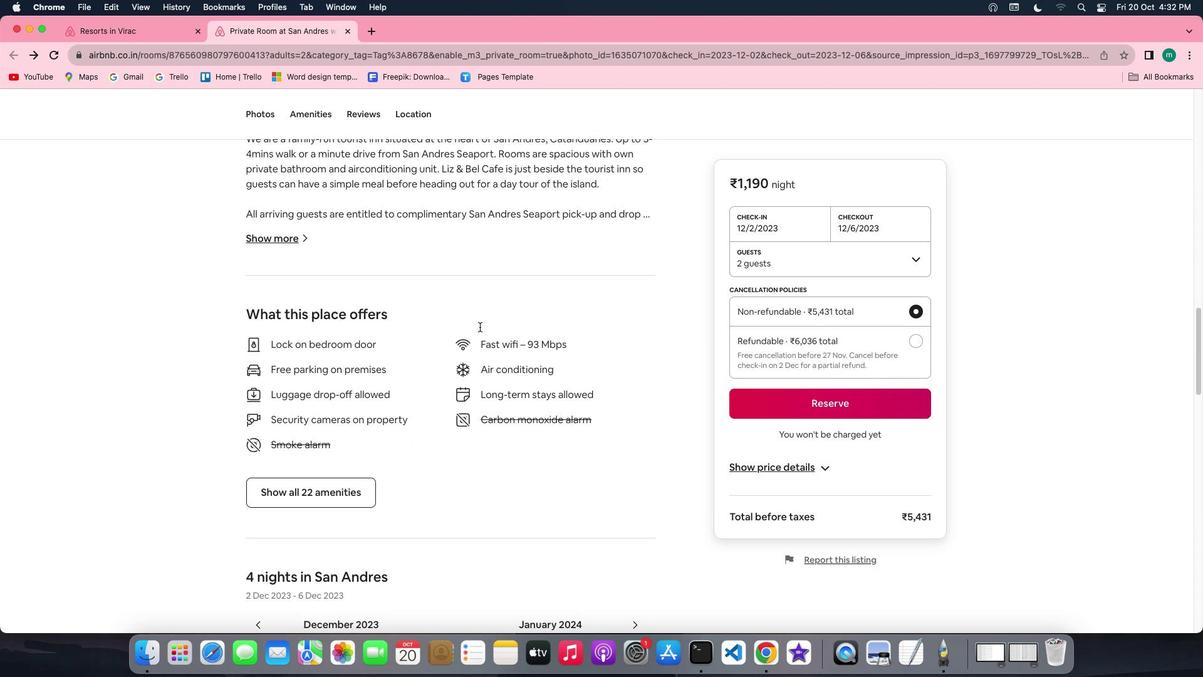 
Action: Mouse moved to (299, 449)
Screenshot: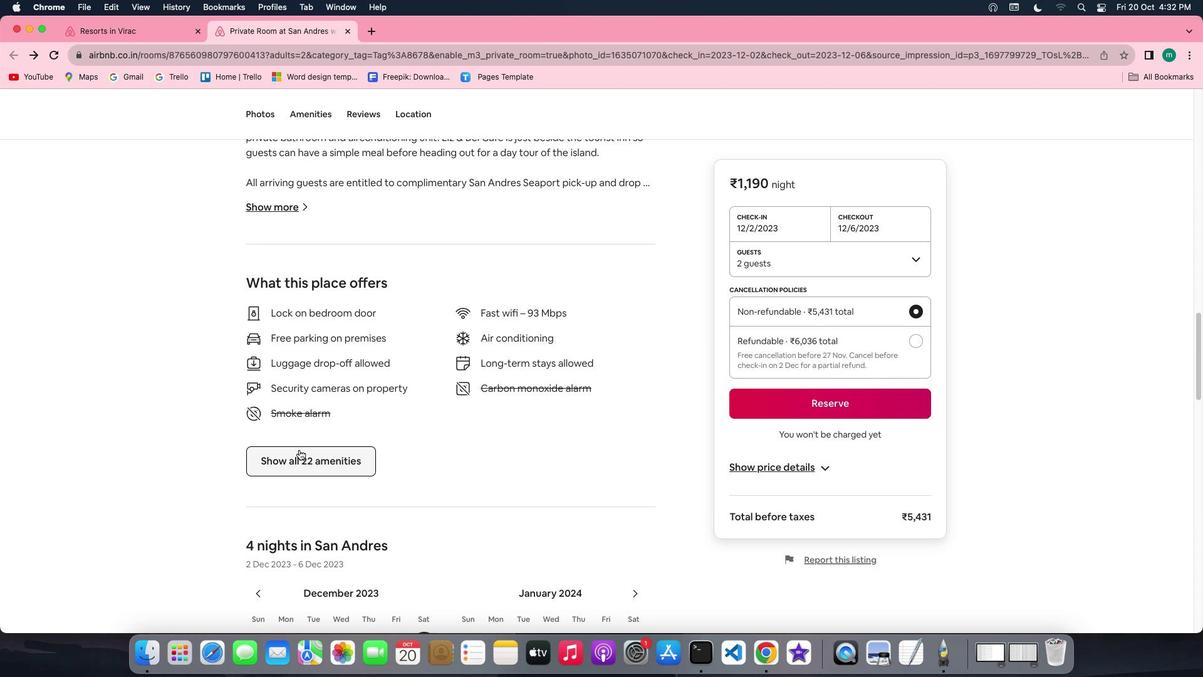 
Action: Mouse pressed left at (299, 449)
Screenshot: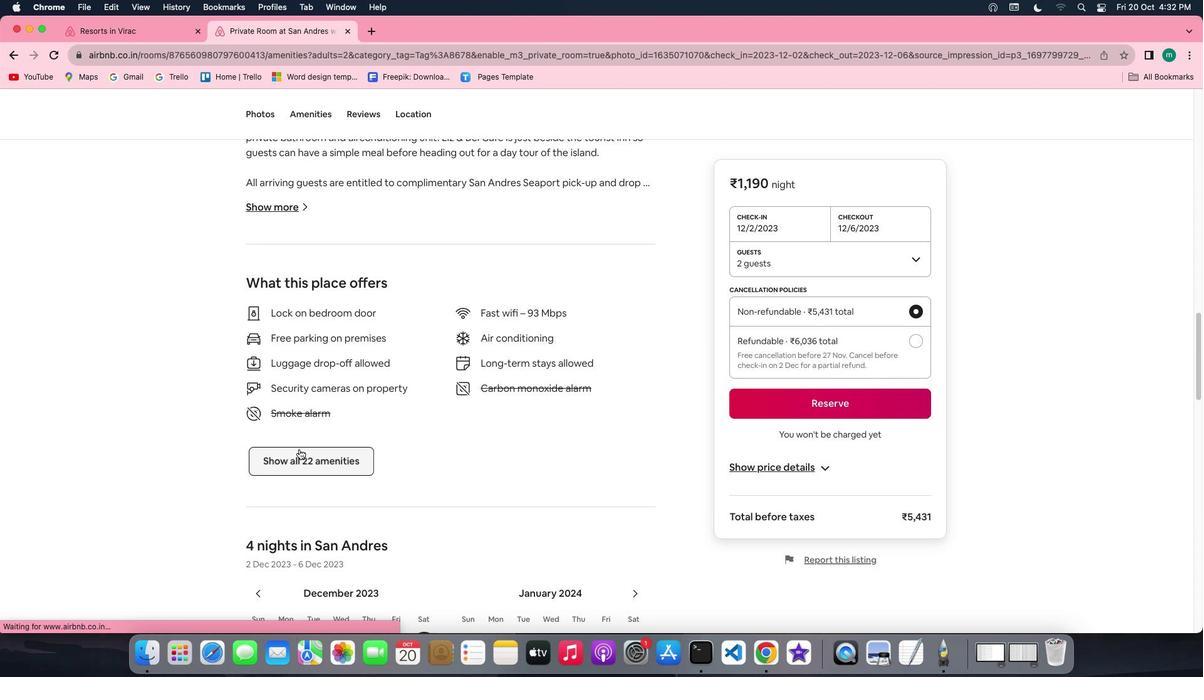 
Action: Mouse moved to (593, 394)
Screenshot: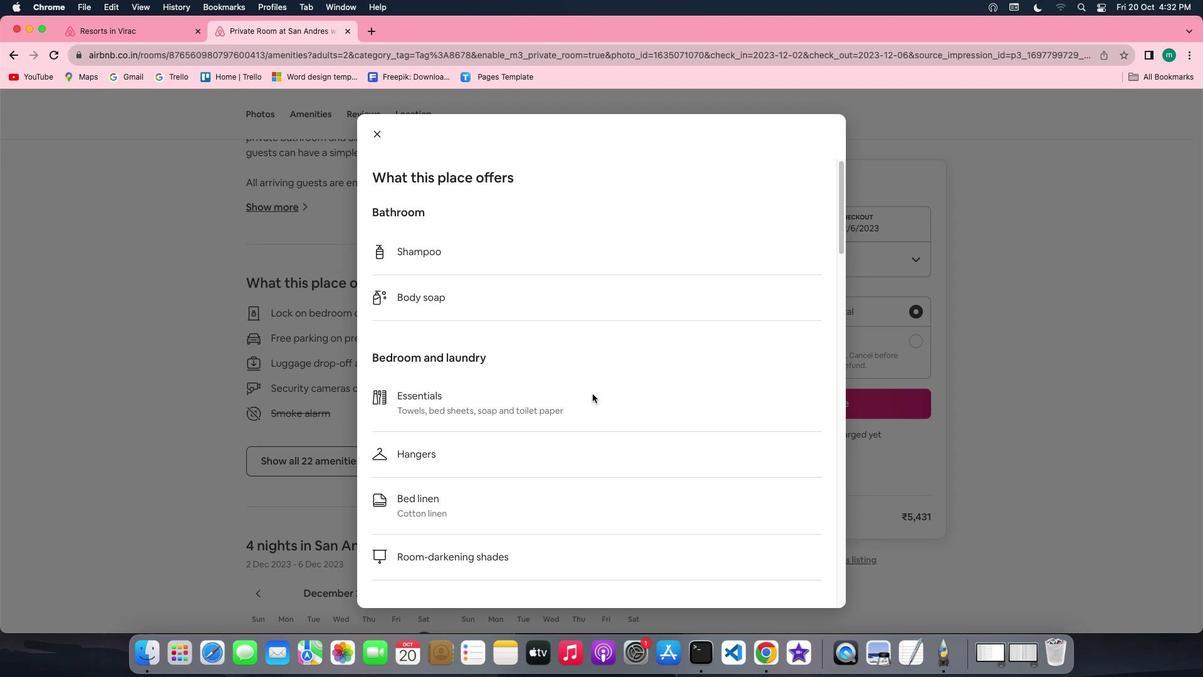 
Action: Mouse scrolled (593, 394) with delta (0, 0)
Screenshot: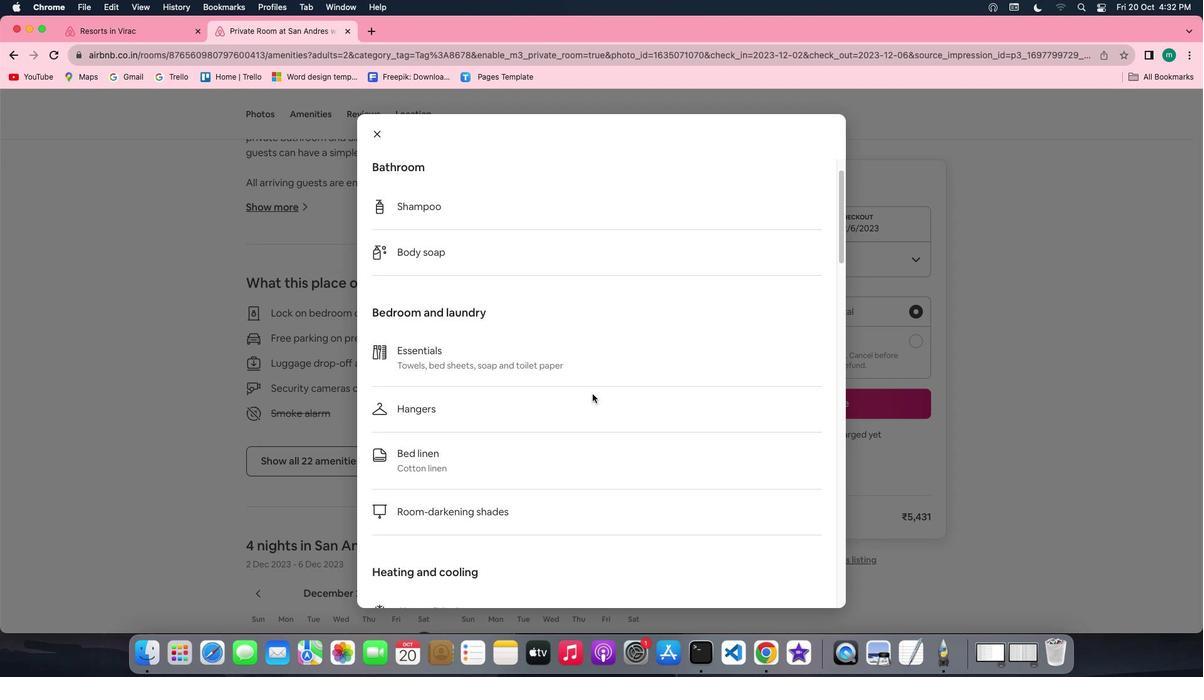 
Action: Mouse scrolled (593, 394) with delta (0, 0)
Screenshot: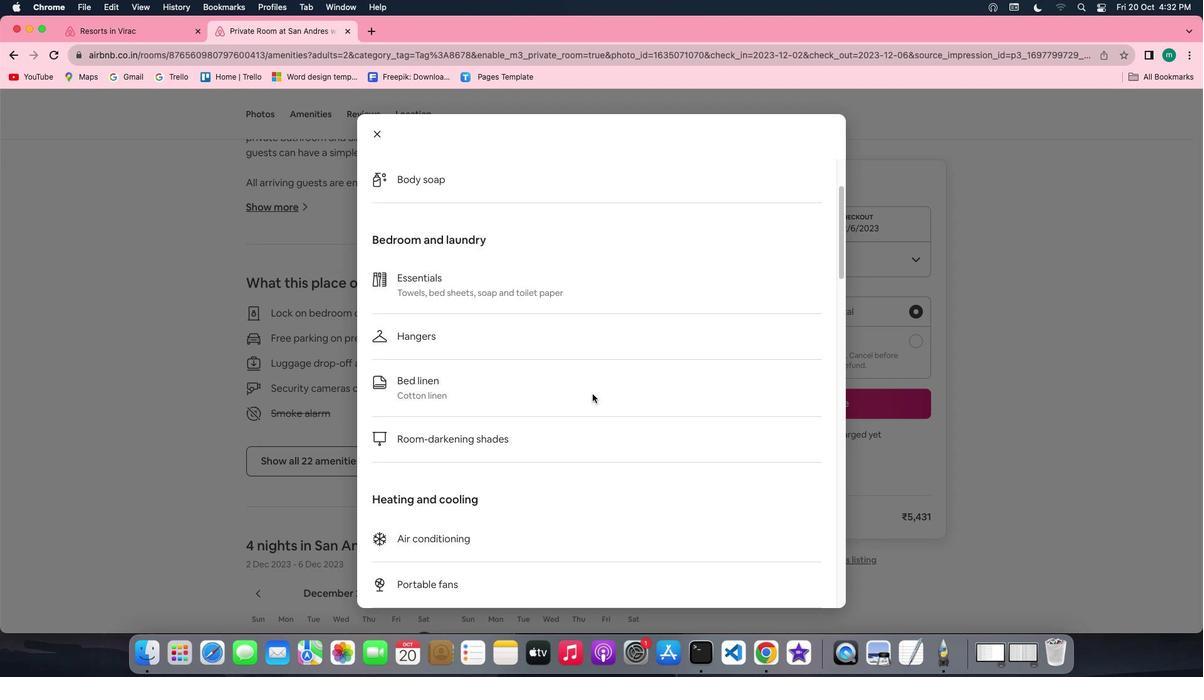 
Action: Mouse scrolled (593, 394) with delta (0, -1)
Screenshot: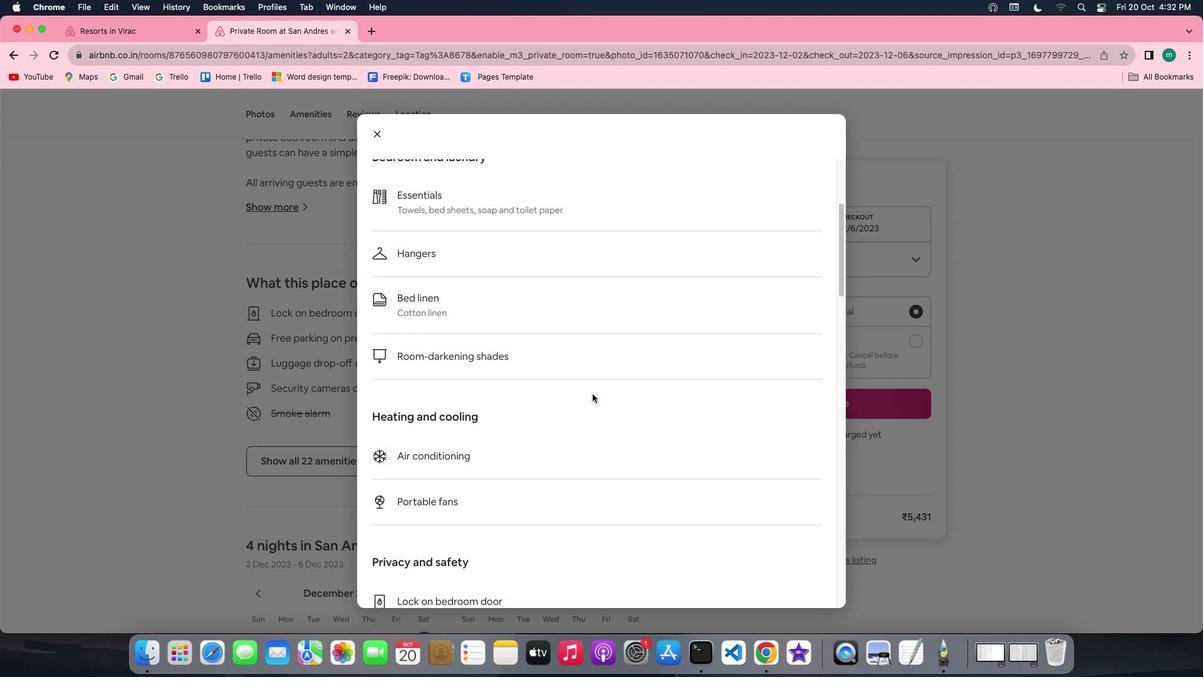 
Action: Mouse scrolled (593, 394) with delta (0, -2)
Screenshot: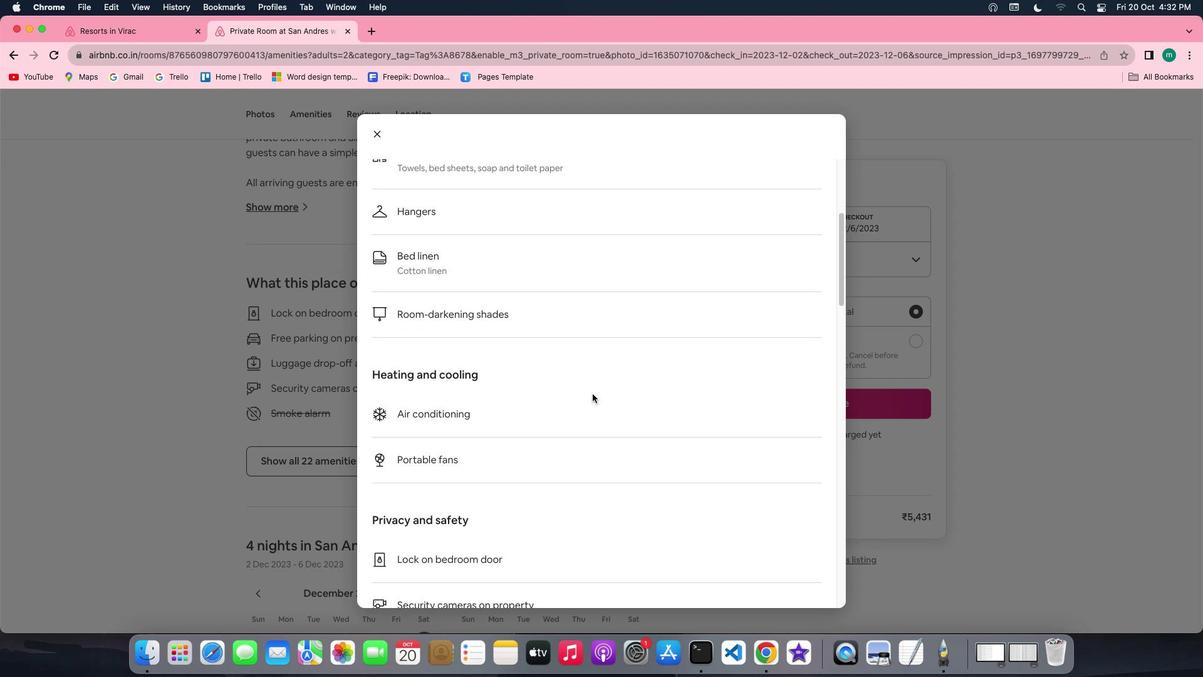 
Action: Mouse scrolled (593, 394) with delta (0, 0)
Screenshot: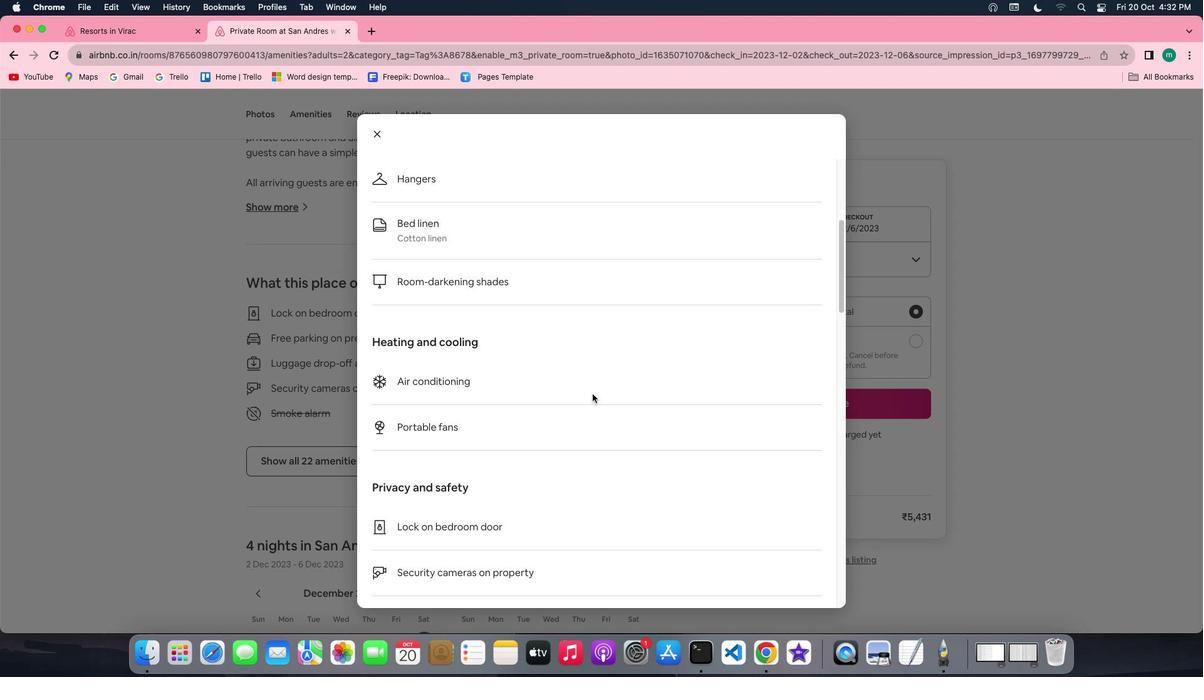 
Action: Mouse scrolled (593, 394) with delta (0, 0)
Screenshot: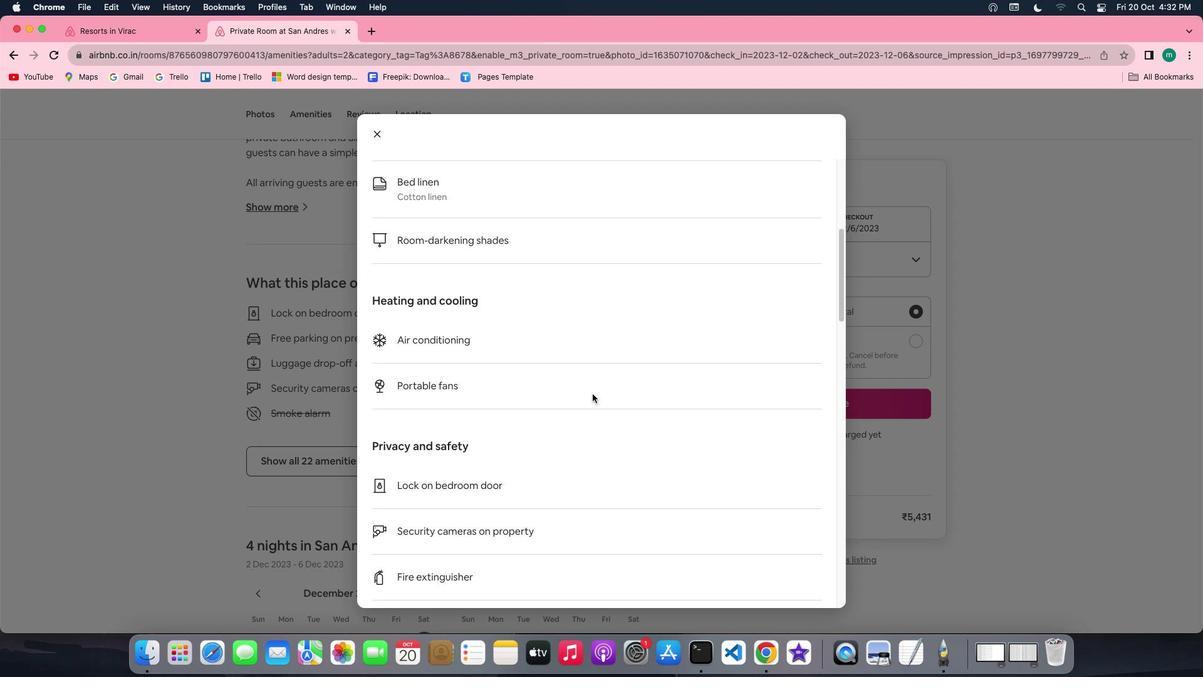 
Action: Mouse scrolled (593, 394) with delta (0, -1)
Screenshot: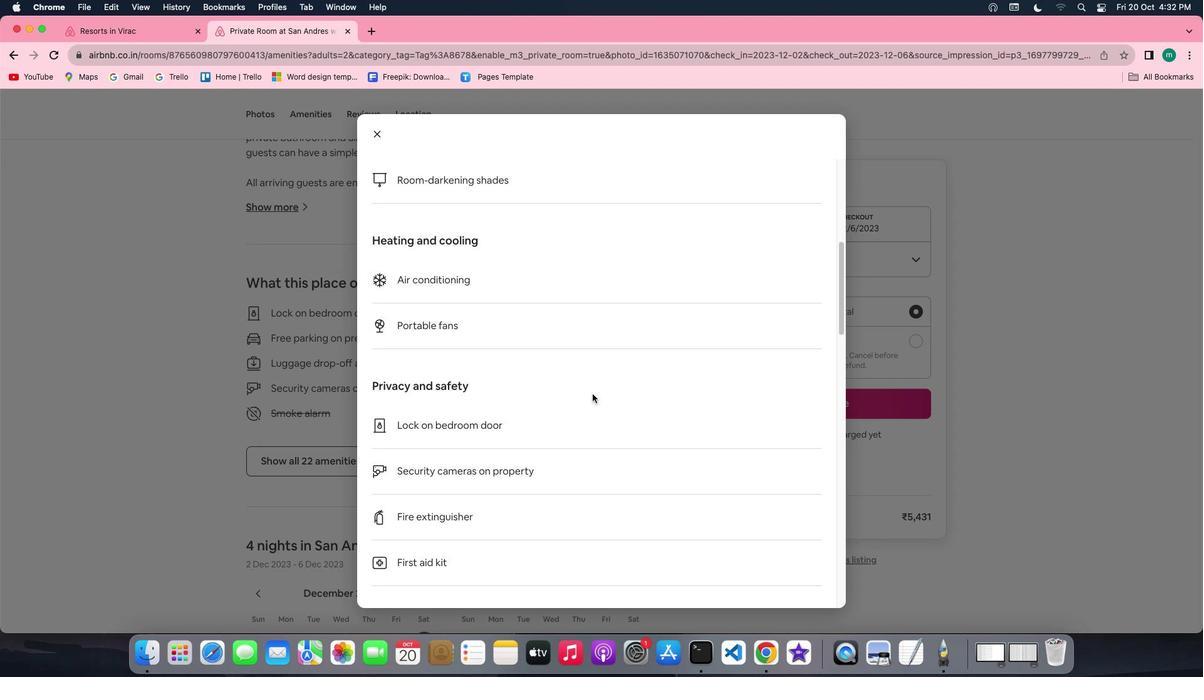 
Action: Mouse scrolled (593, 394) with delta (0, -2)
Screenshot: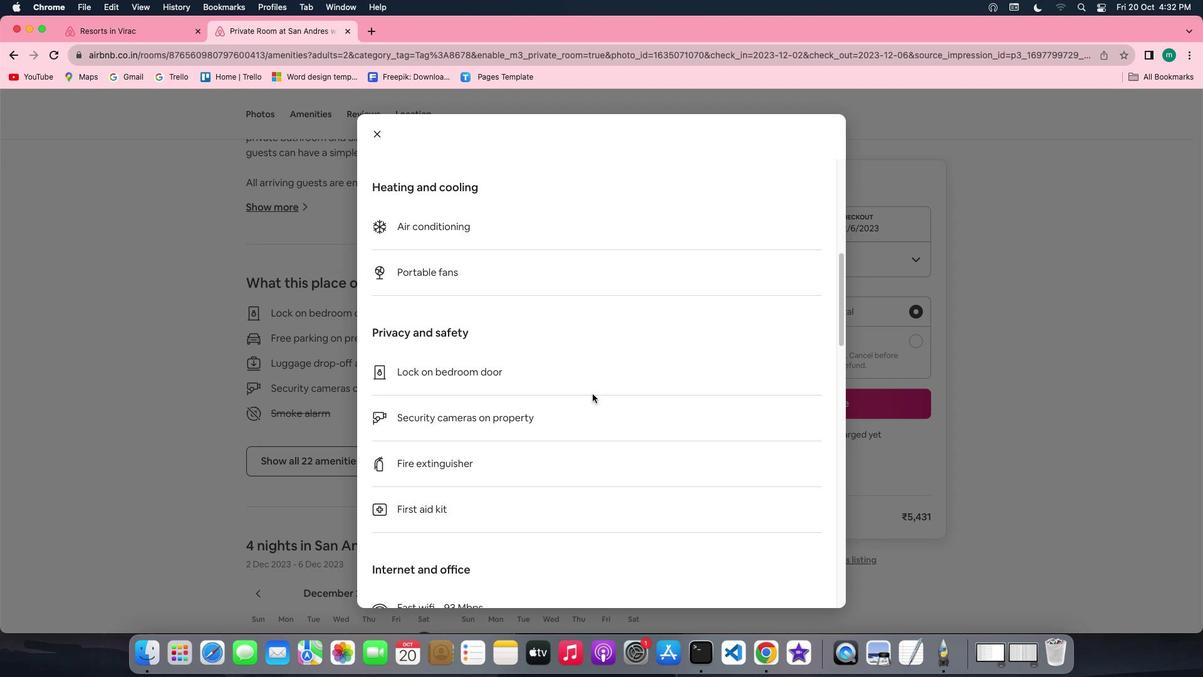 
Action: Mouse scrolled (593, 394) with delta (0, 0)
Screenshot: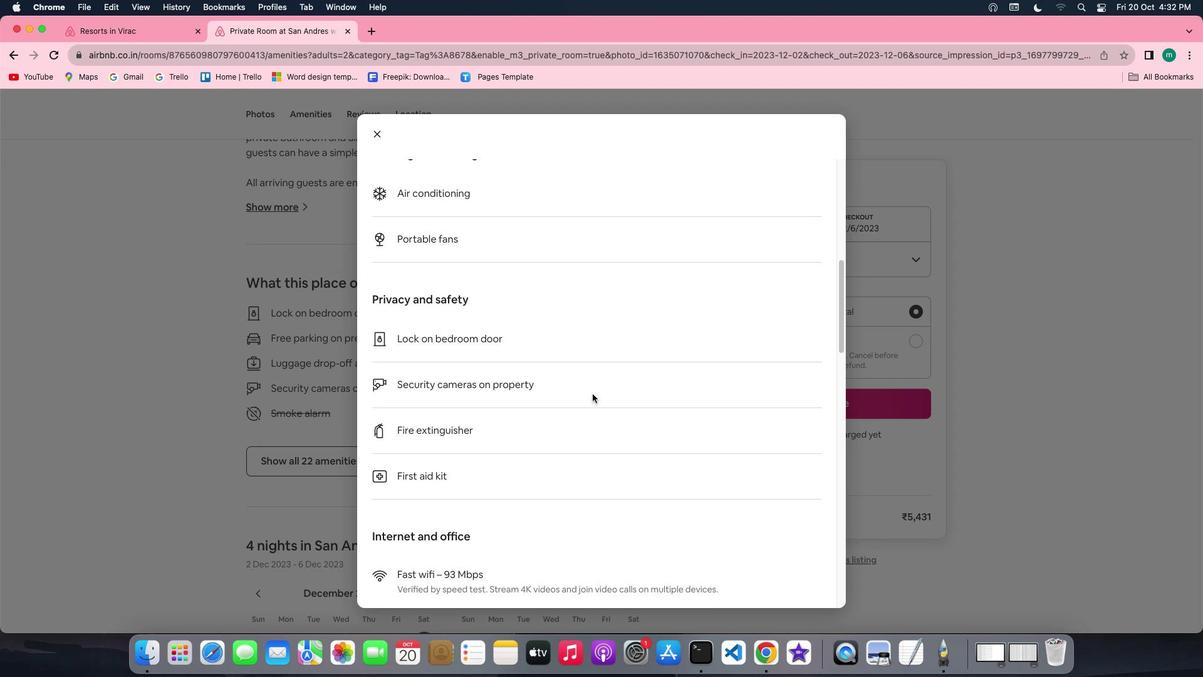
Action: Mouse scrolled (593, 394) with delta (0, 0)
Screenshot: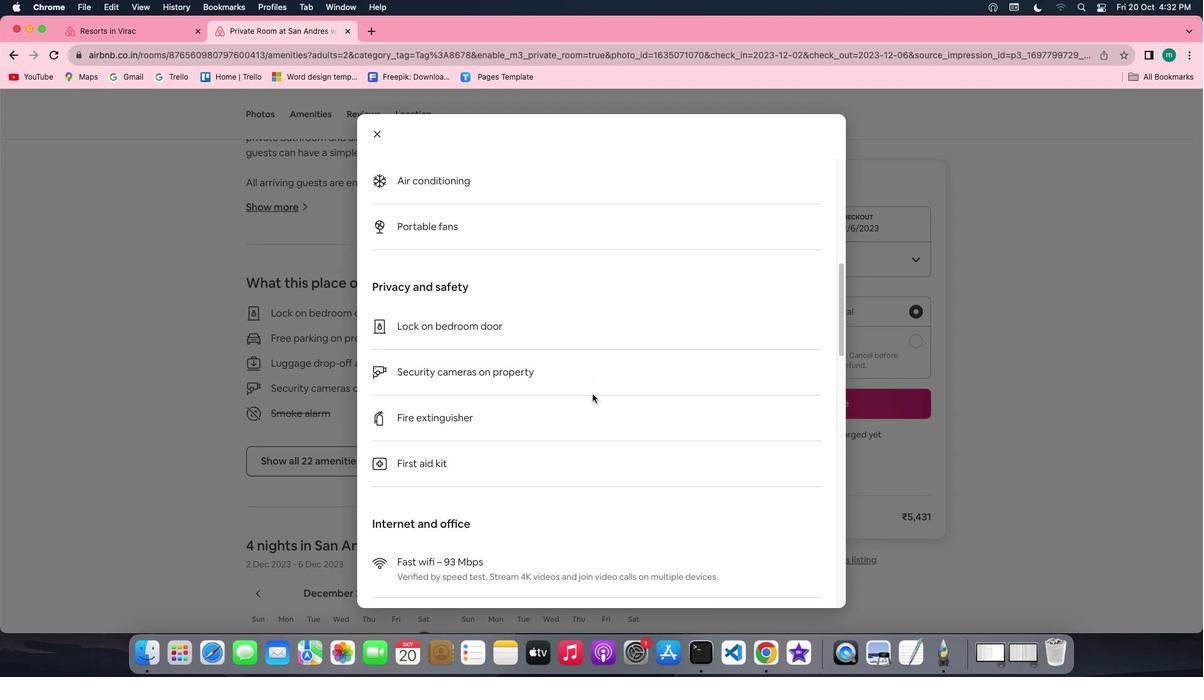 
Action: Mouse scrolled (593, 394) with delta (0, -1)
Screenshot: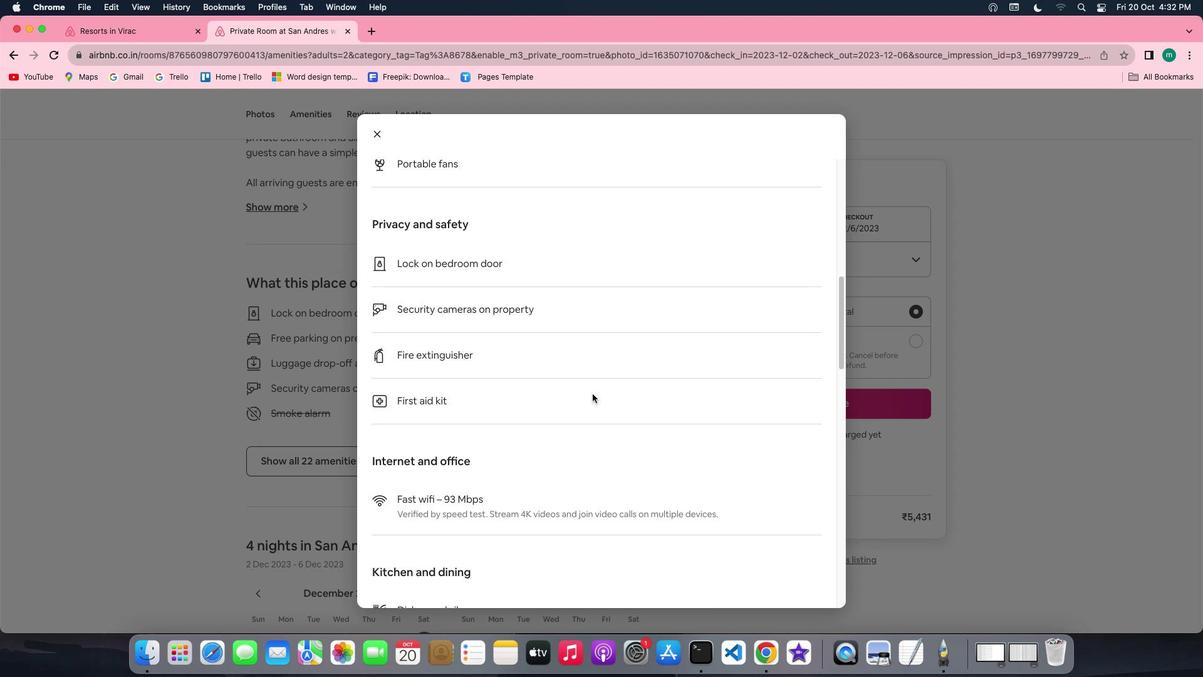 
Action: Mouse scrolled (593, 394) with delta (0, -1)
Screenshot: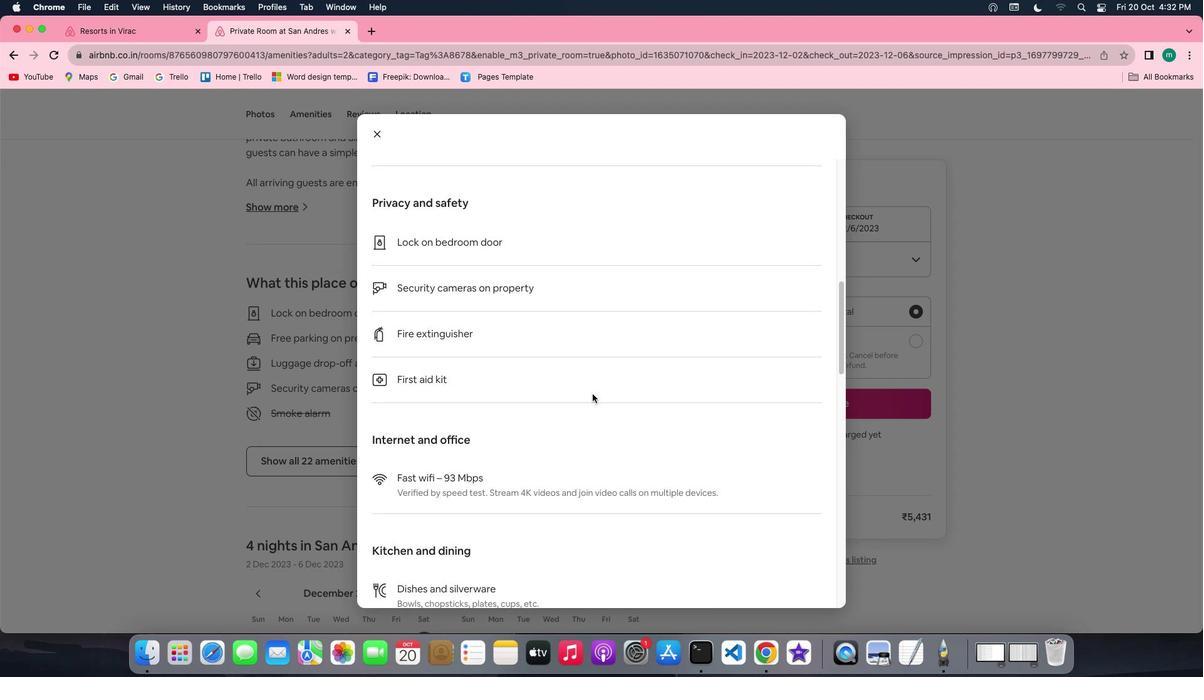 
Action: Mouse scrolled (593, 394) with delta (0, 0)
Screenshot: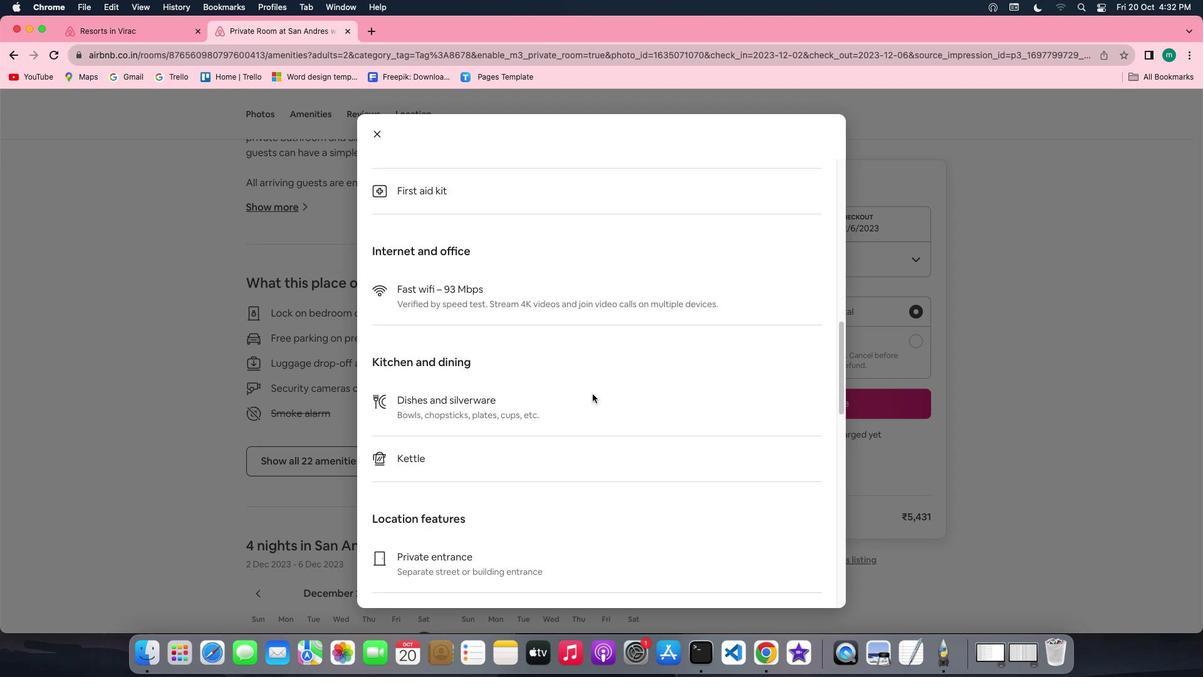 
Action: Mouse scrolled (593, 394) with delta (0, 0)
Screenshot: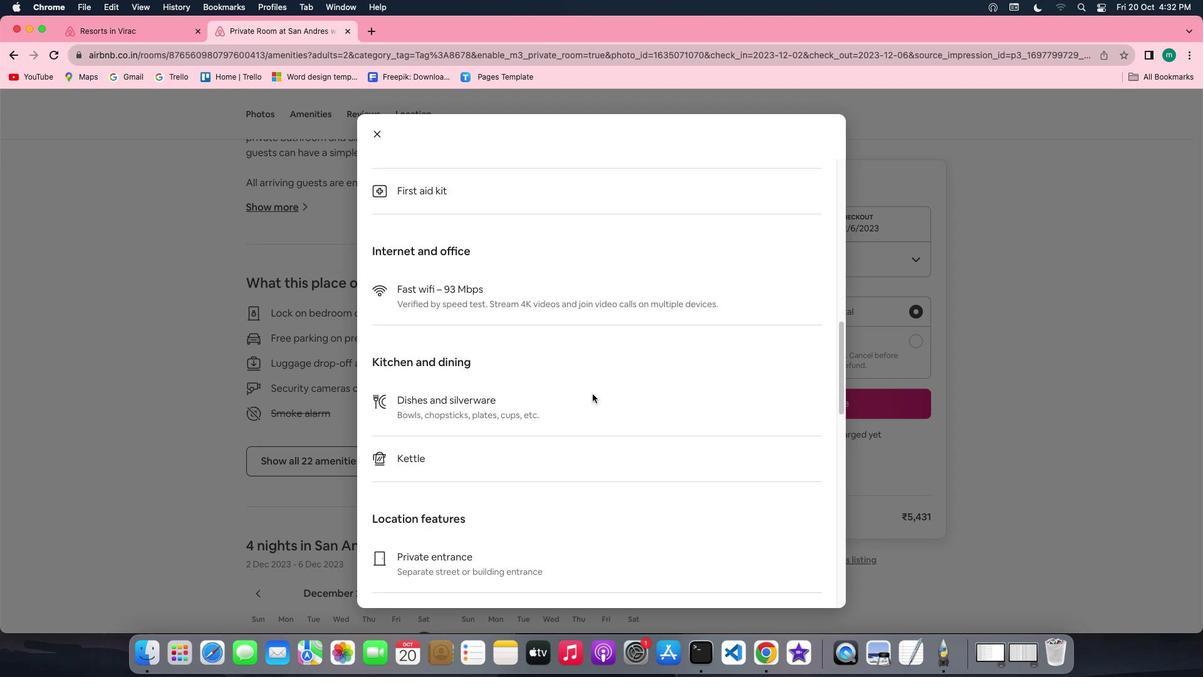 
Action: Mouse scrolled (593, 394) with delta (0, -1)
Screenshot: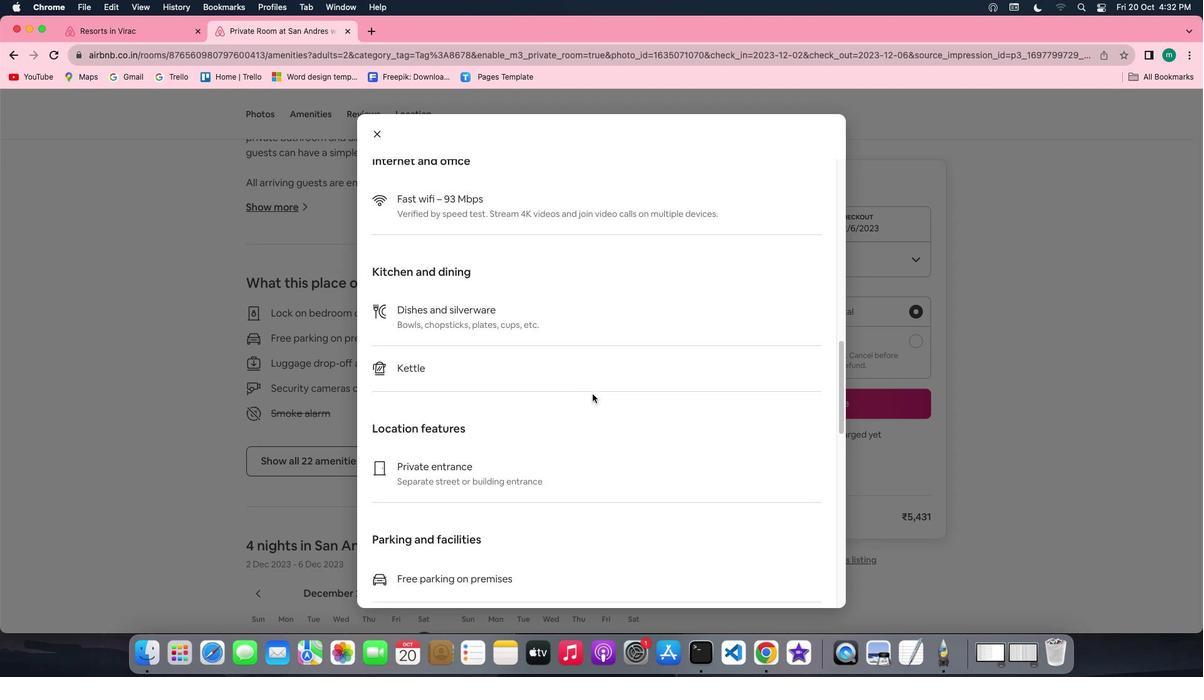 
Action: Mouse scrolled (593, 394) with delta (0, -3)
Screenshot: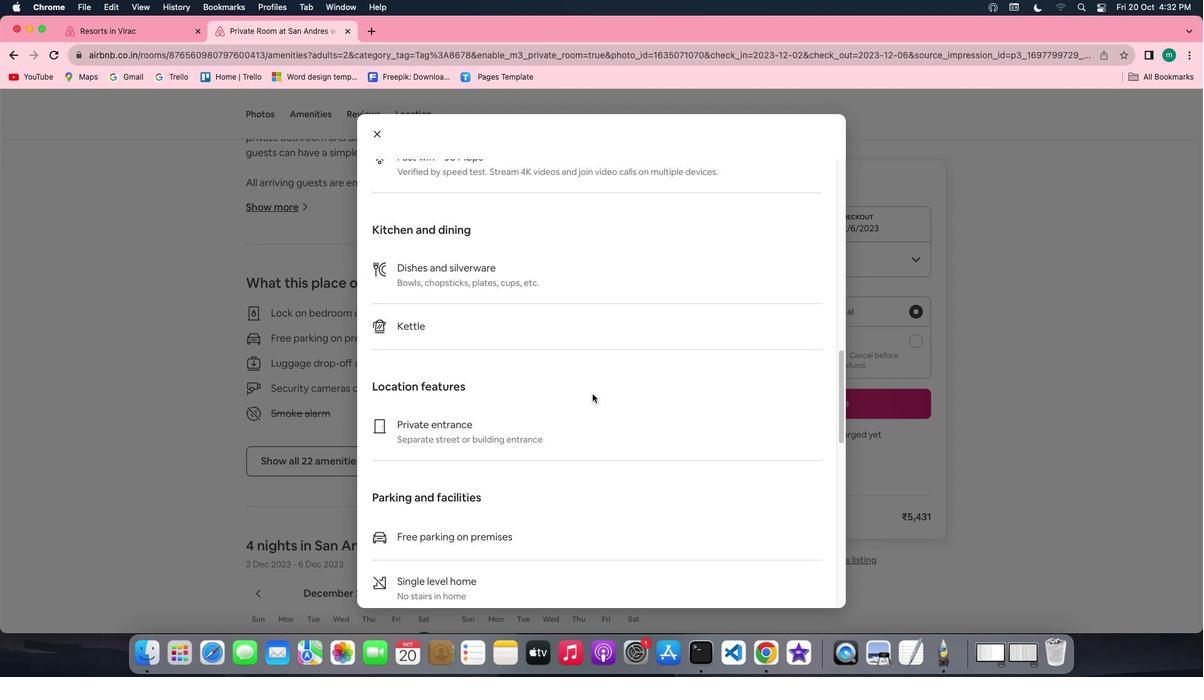 
Action: Mouse scrolled (593, 394) with delta (0, -3)
Screenshot: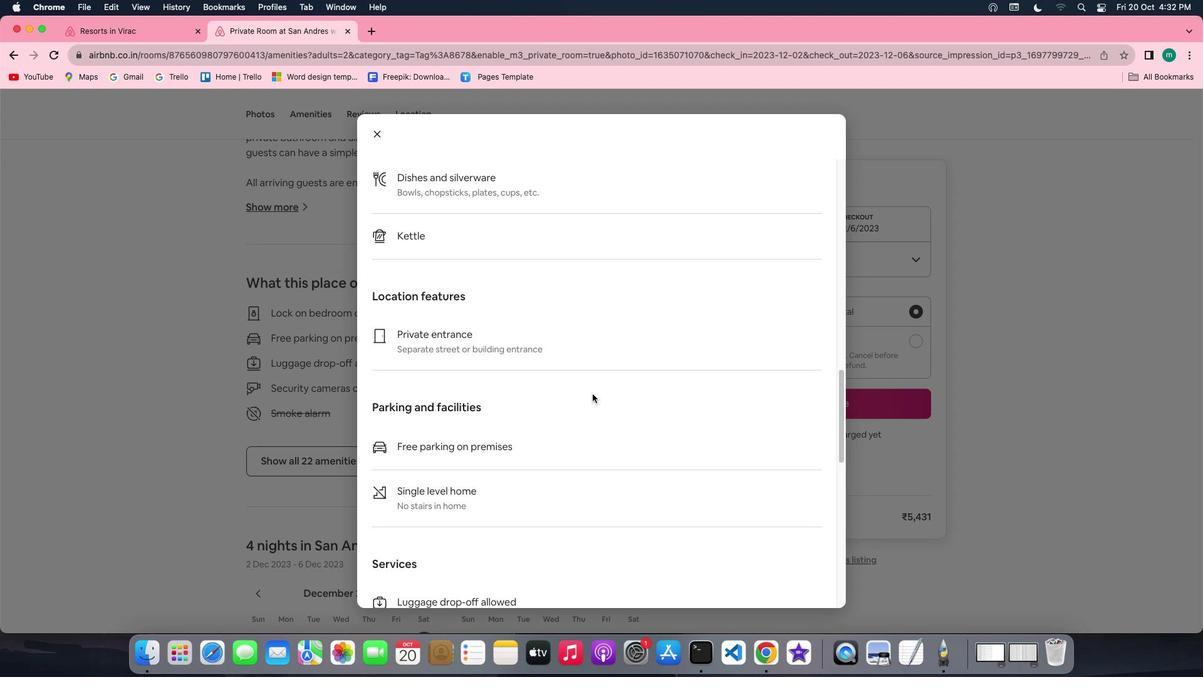 
Action: Mouse moved to (593, 393)
Screenshot: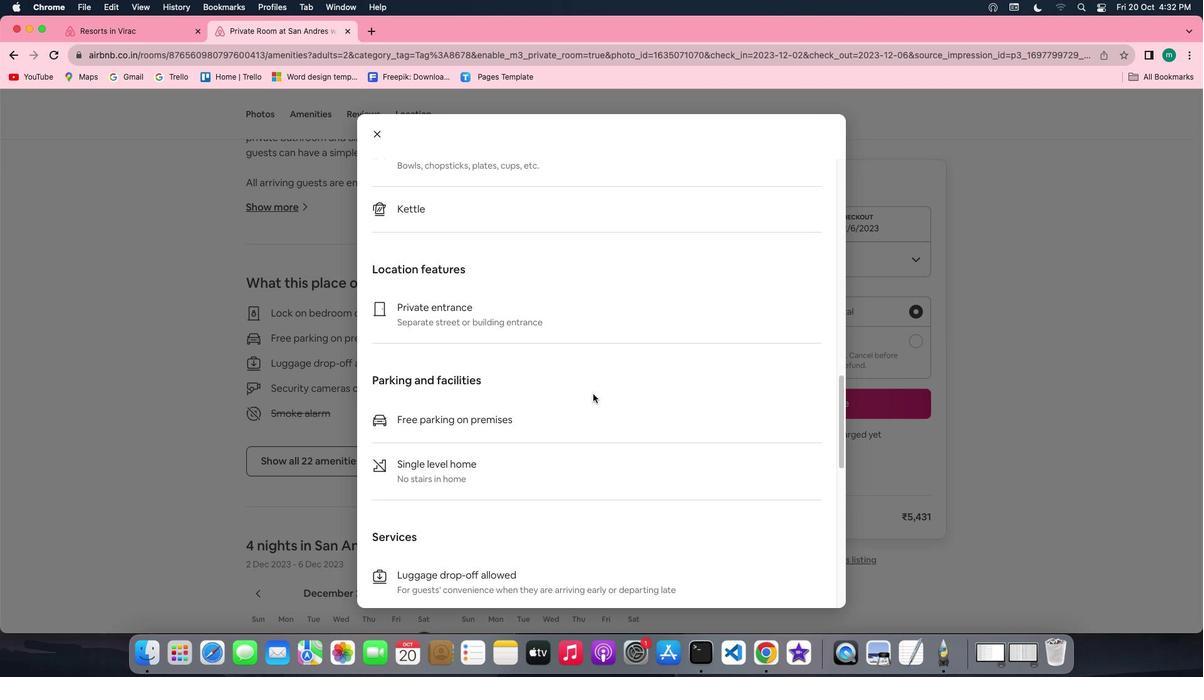 
Action: Mouse scrolled (593, 393) with delta (0, 0)
Screenshot: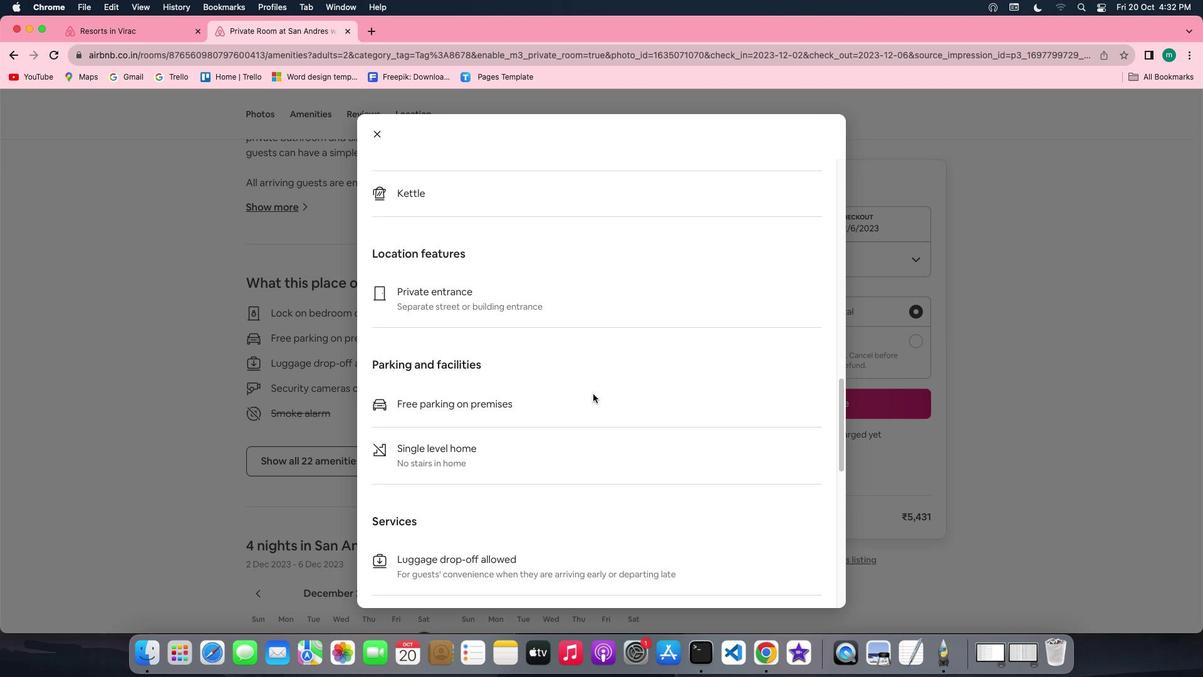 
Action: Mouse scrolled (593, 393) with delta (0, 0)
Screenshot: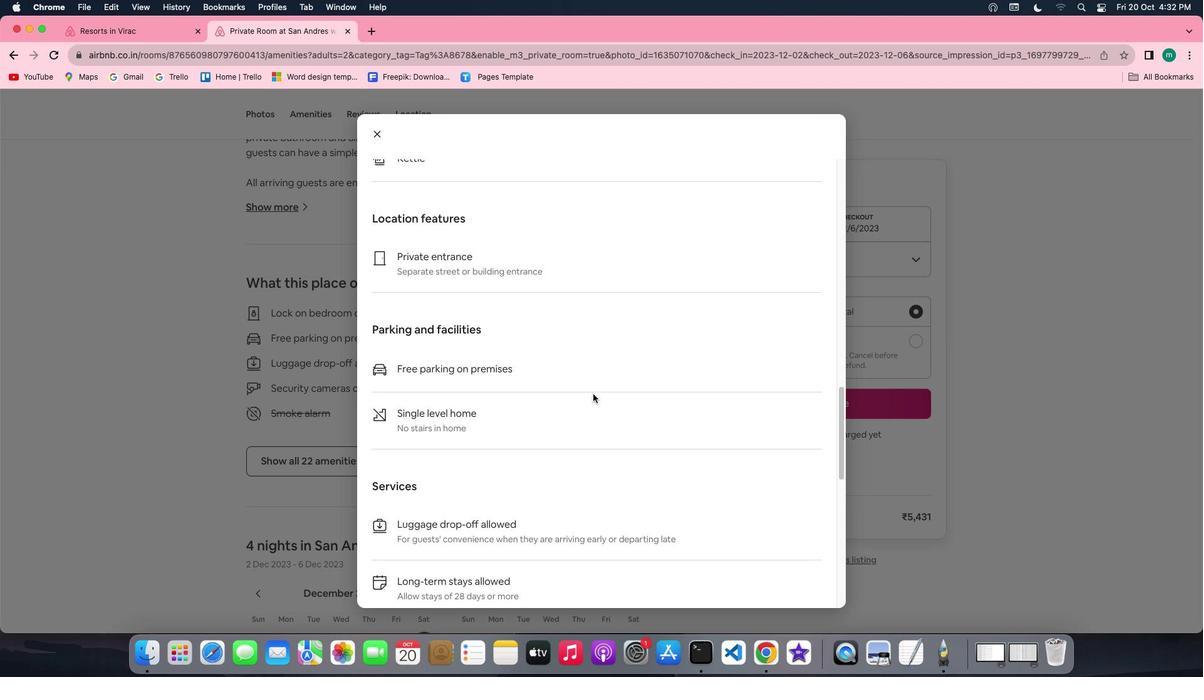 
Action: Mouse scrolled (593, 393) with delta (0, -1)
Screenshot: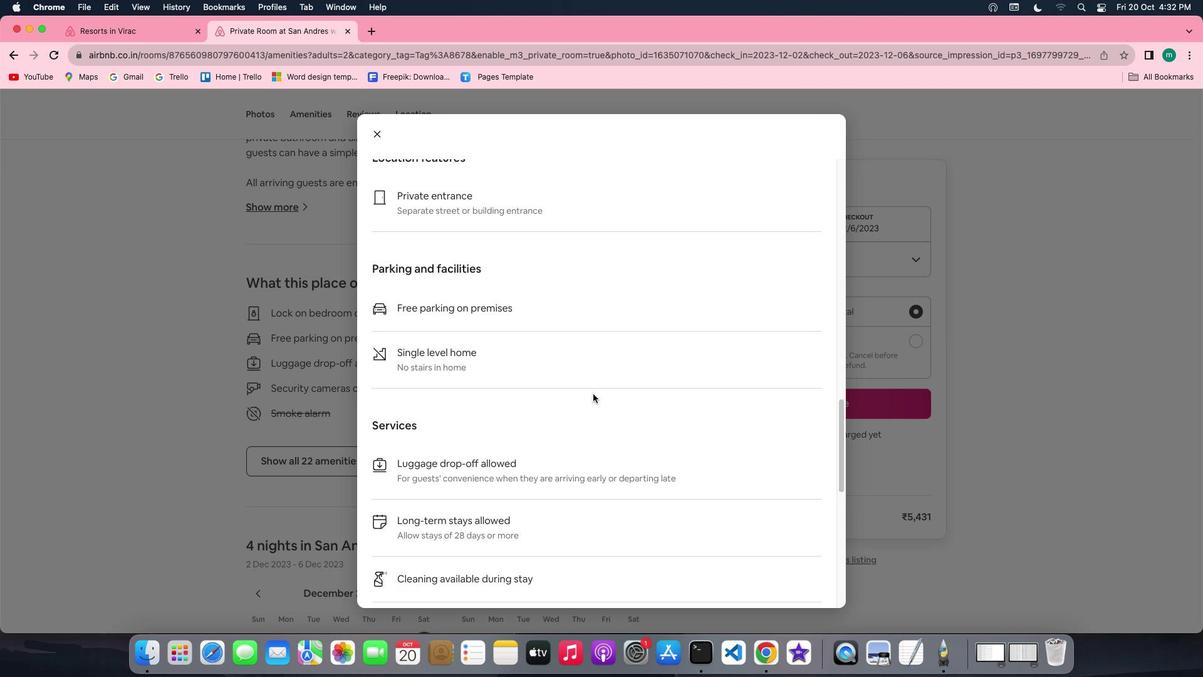 
Action: Mouse scrolled (593, 393) with delta (0, -2)
Screenshot: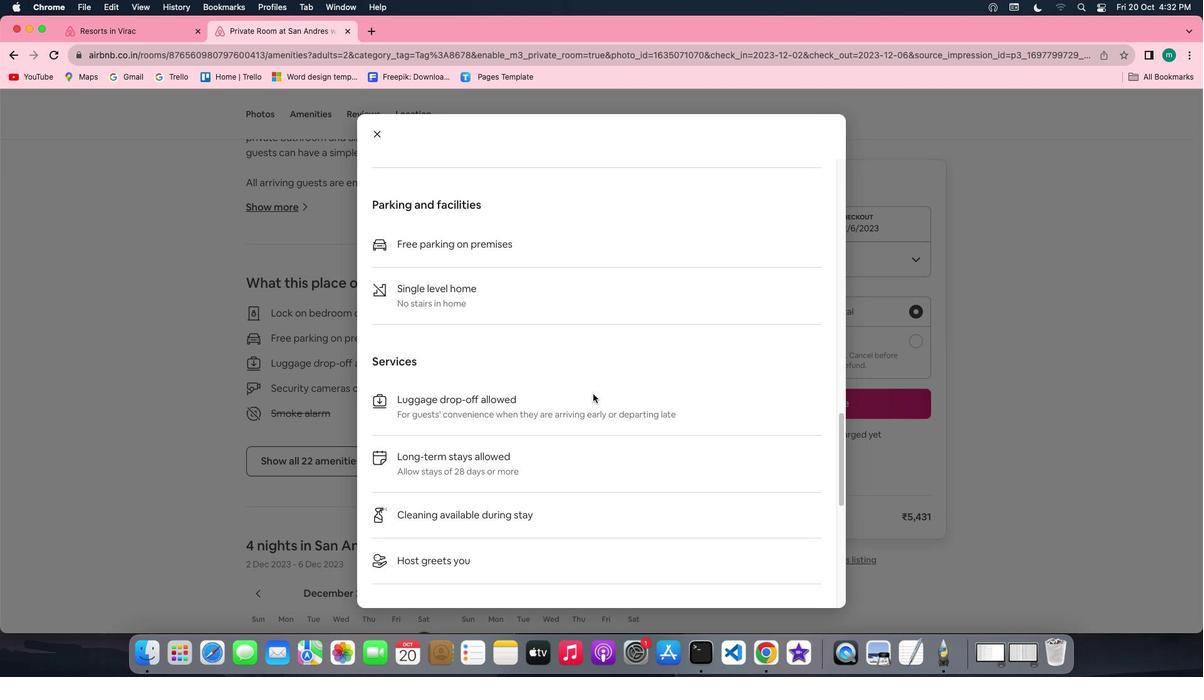 
Action: Mouse scrolled (593, 393) with delta (0, 0)
Screenshot: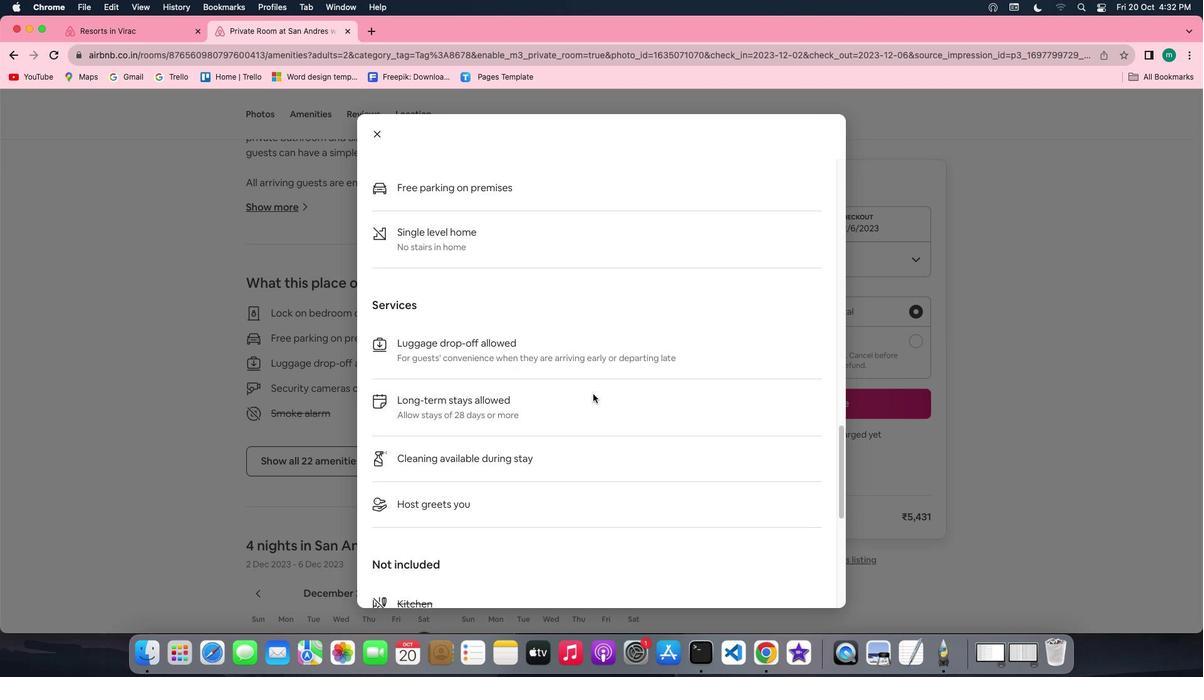 
Action: Mouse scrolled (593, 393) with delta (0, 0)
Screenshot: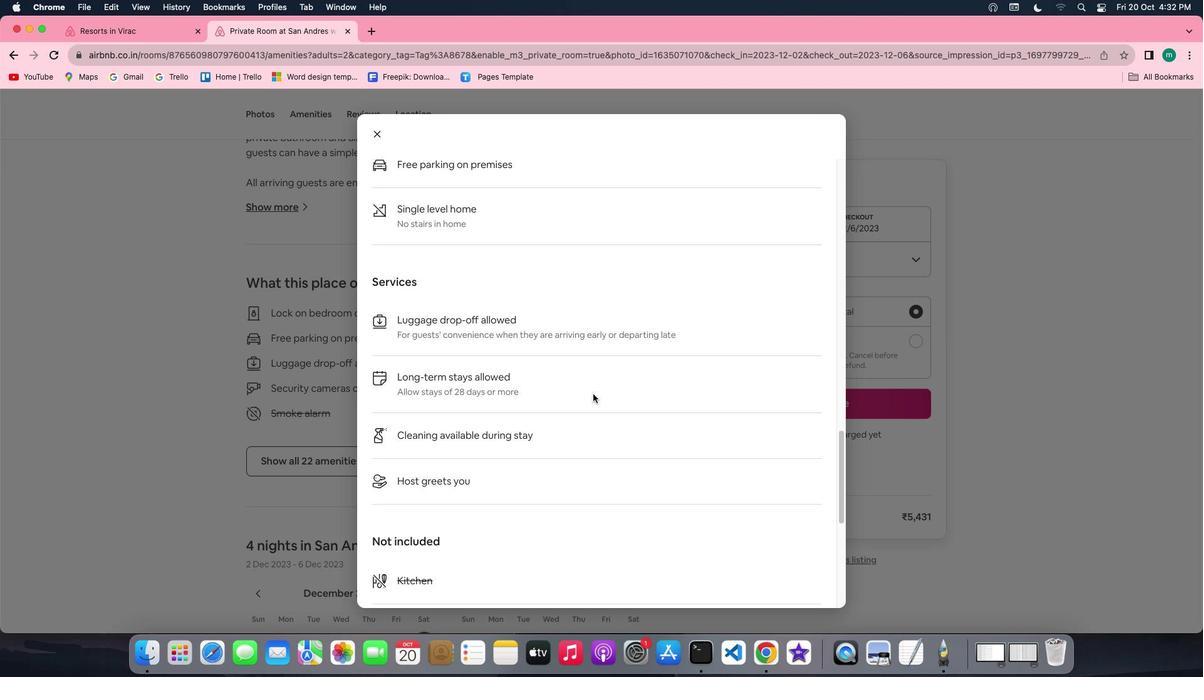 
Action: Mouse scrolled (593, 393) with delta (0, -1)
Screenshot: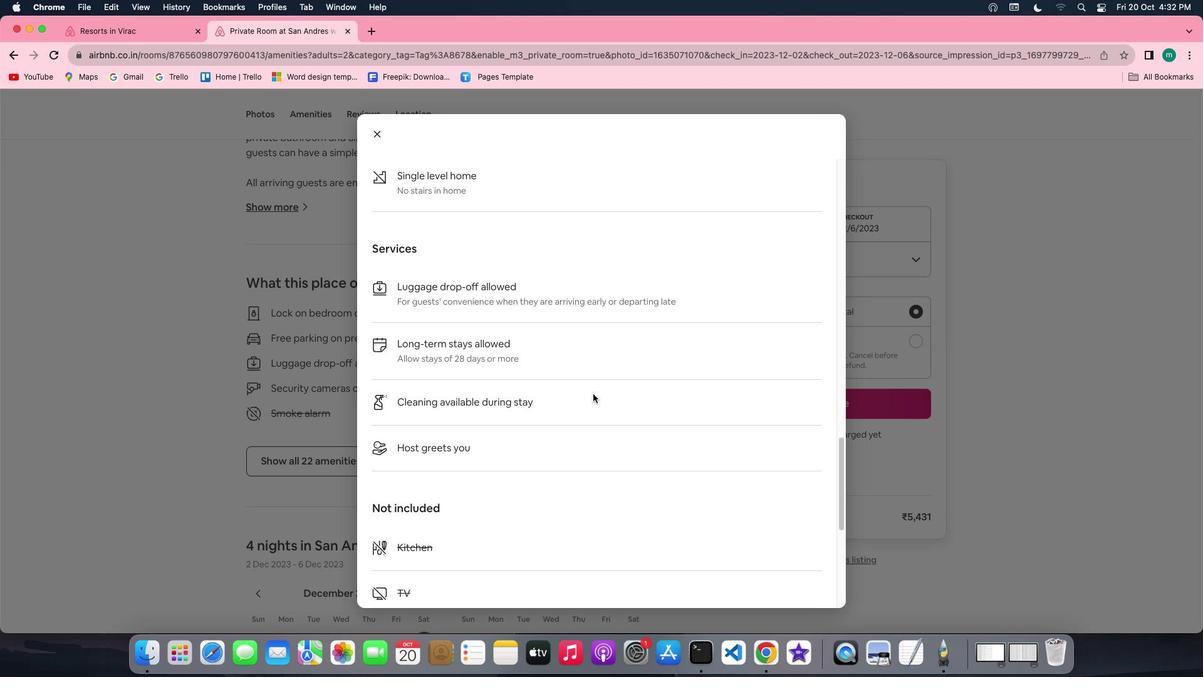 
Action: Mouse scrolled (593, 393) with delta (0, -1)
Screenshot: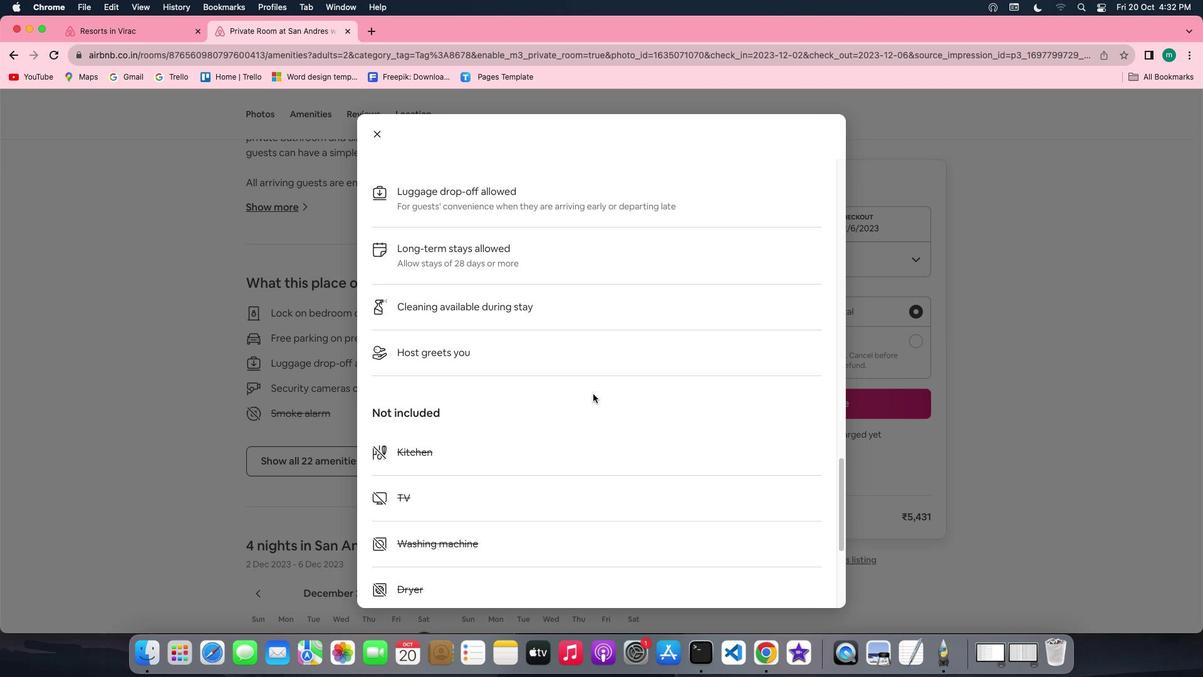 
Action: Mouse scrolled (593, 393) with delta (0, 0)
Screenshot: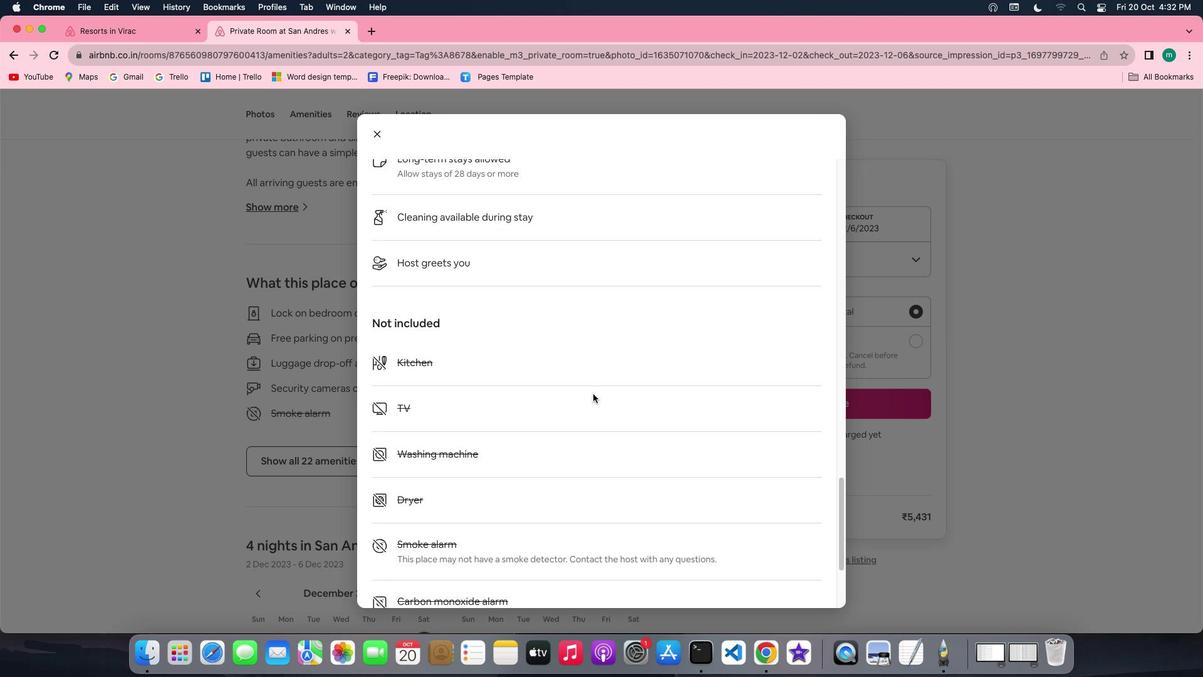 
Action: Mouse scrolled (593, 393) with delta (0, 0)
Screenshot: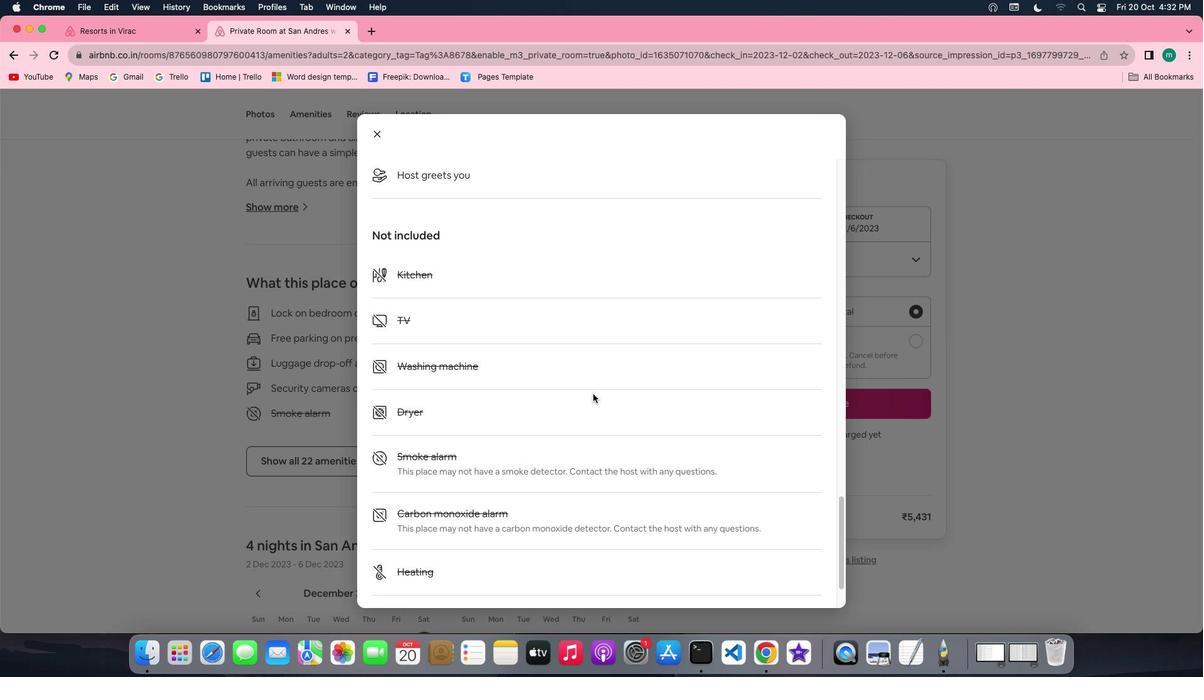 
Action: Mouse scrolled (593, 393) with delta (0, -1)
Screenshot: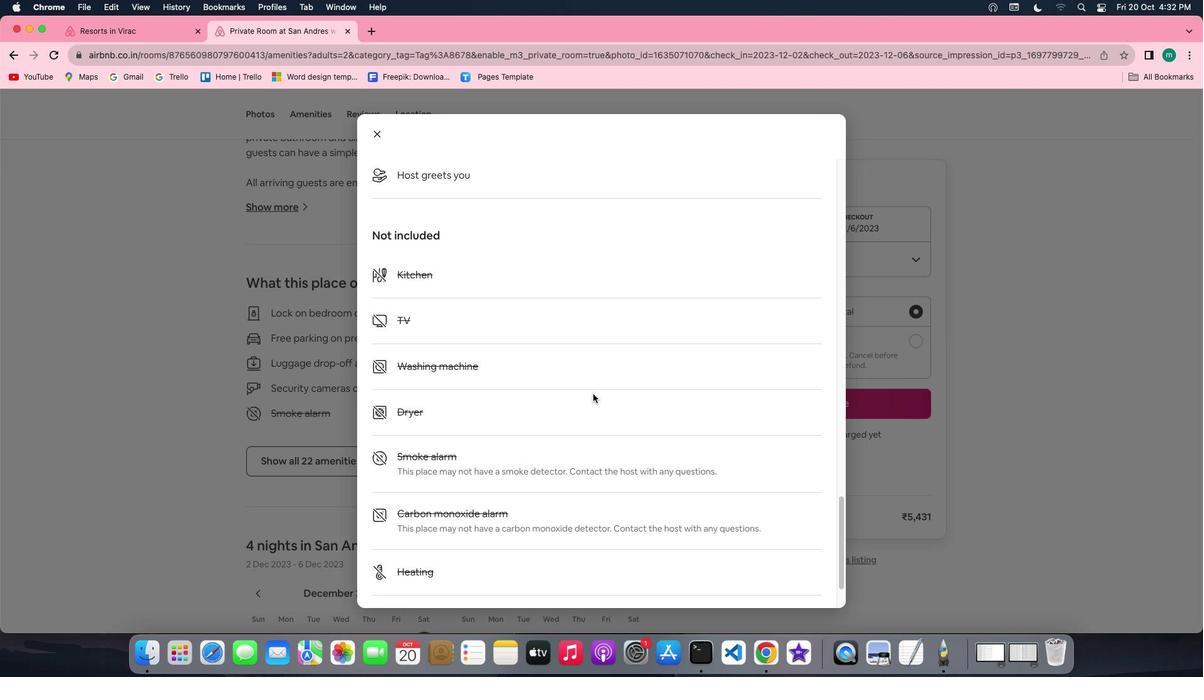 
Action: Mouse scrolled (593, 393) with delta (0, -2)
Screenshot: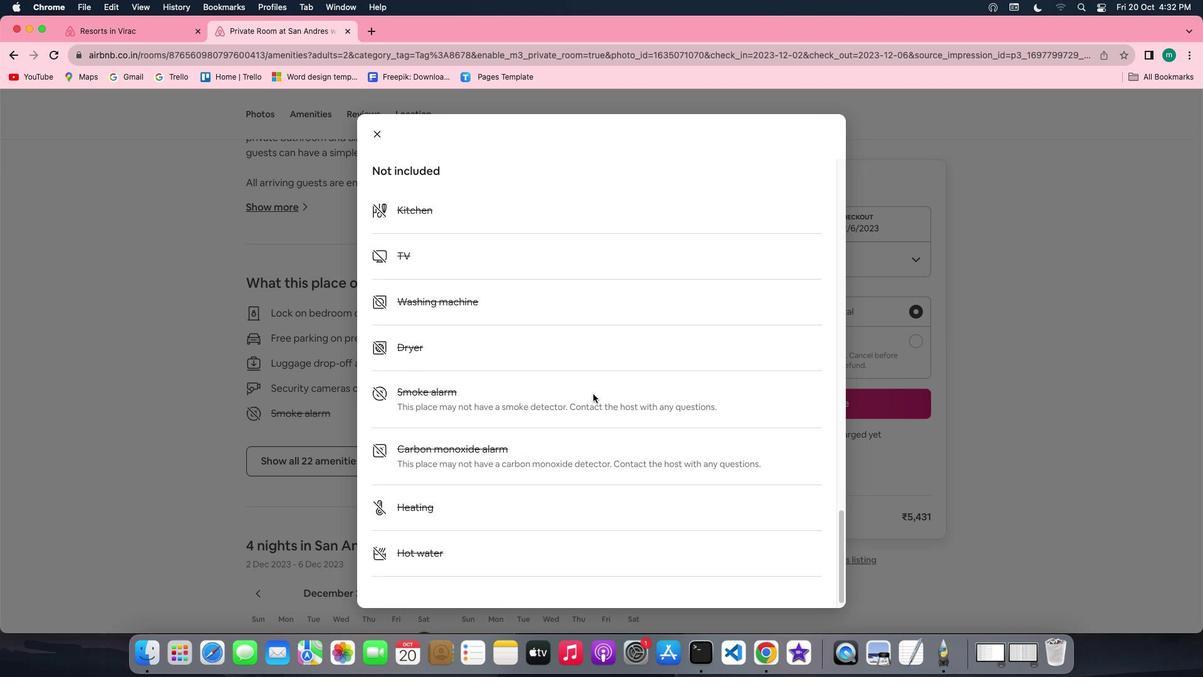 
Action: Mouse scrolled (593, 393) with delta (0, 0)
Screenshot: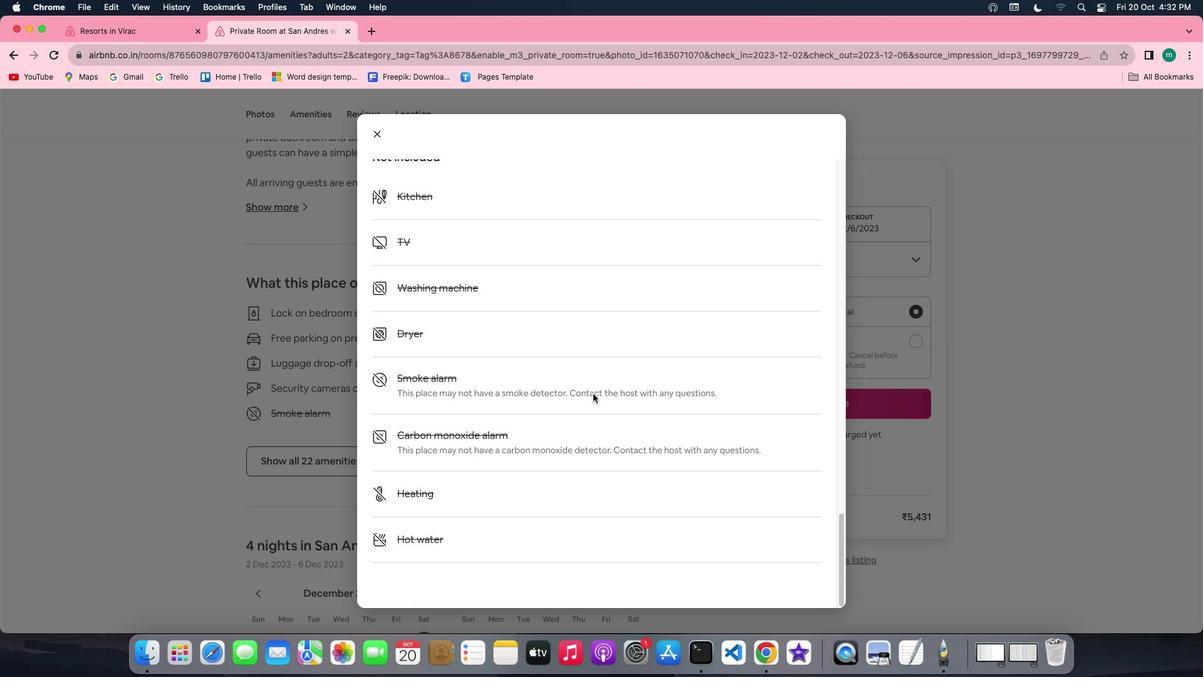 
Action: Mouse scrolled (593, 393) with delta (0, 0)
Screenshot: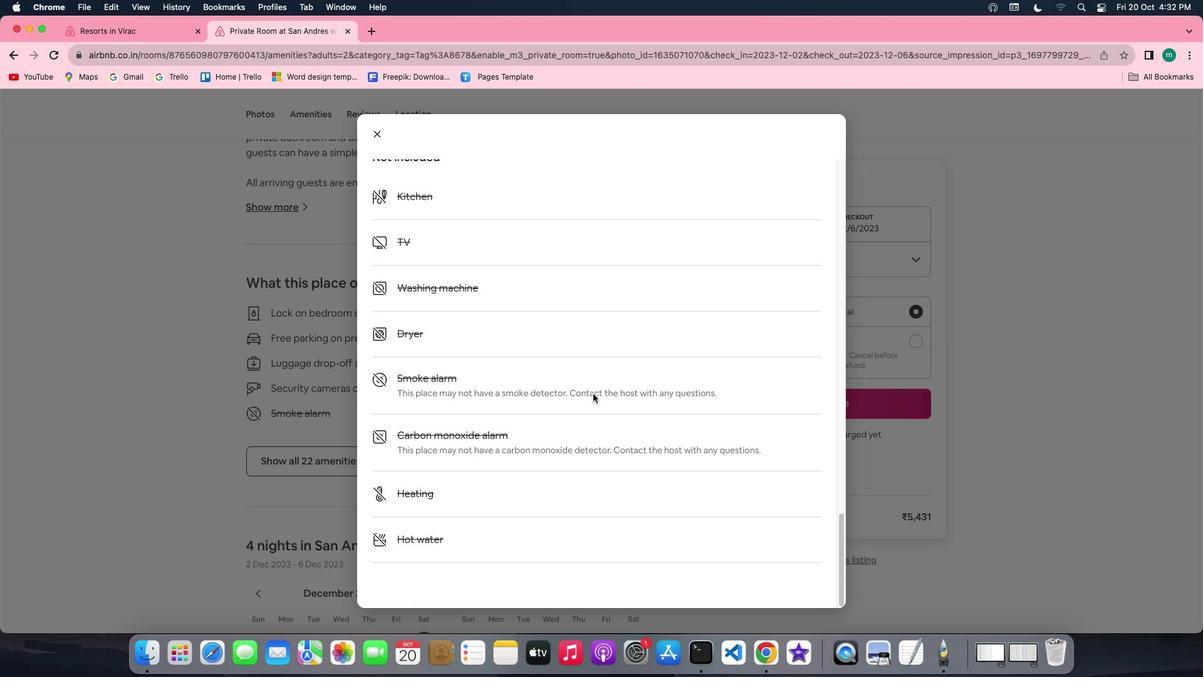 
Action: Mouse scrolled (593, 393) with delta (0, -1)
Screenshot: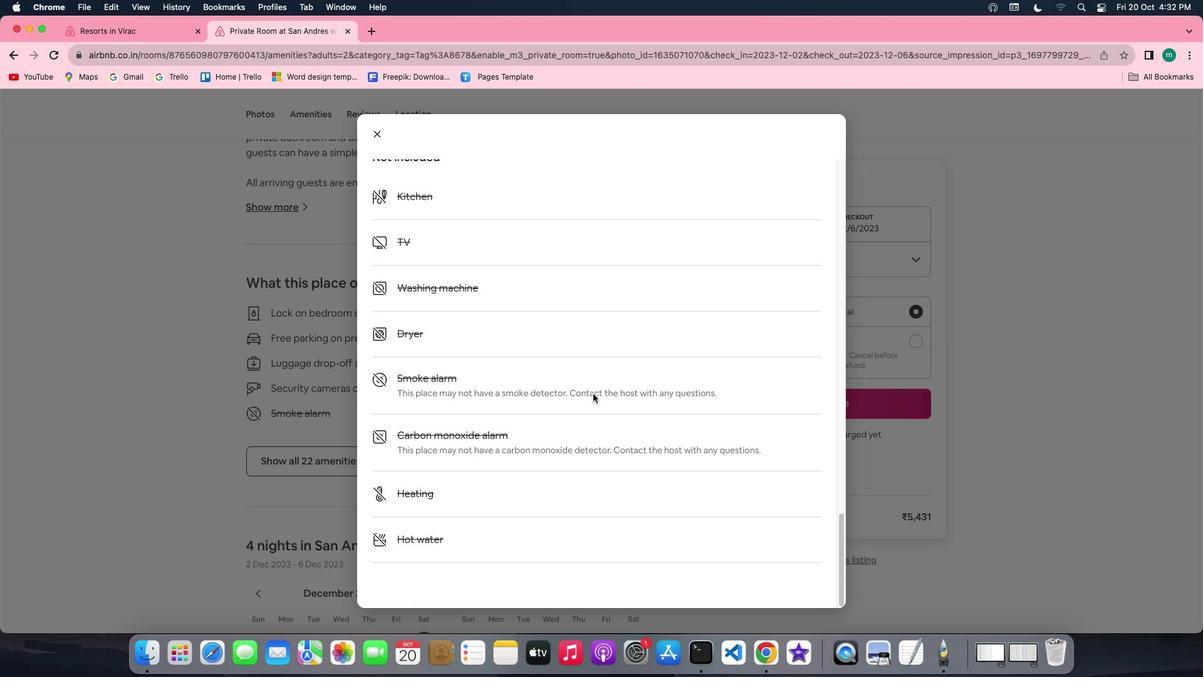 
Action: Mouse scrolled (593, 393) with delta (0, -2)
Screenshot: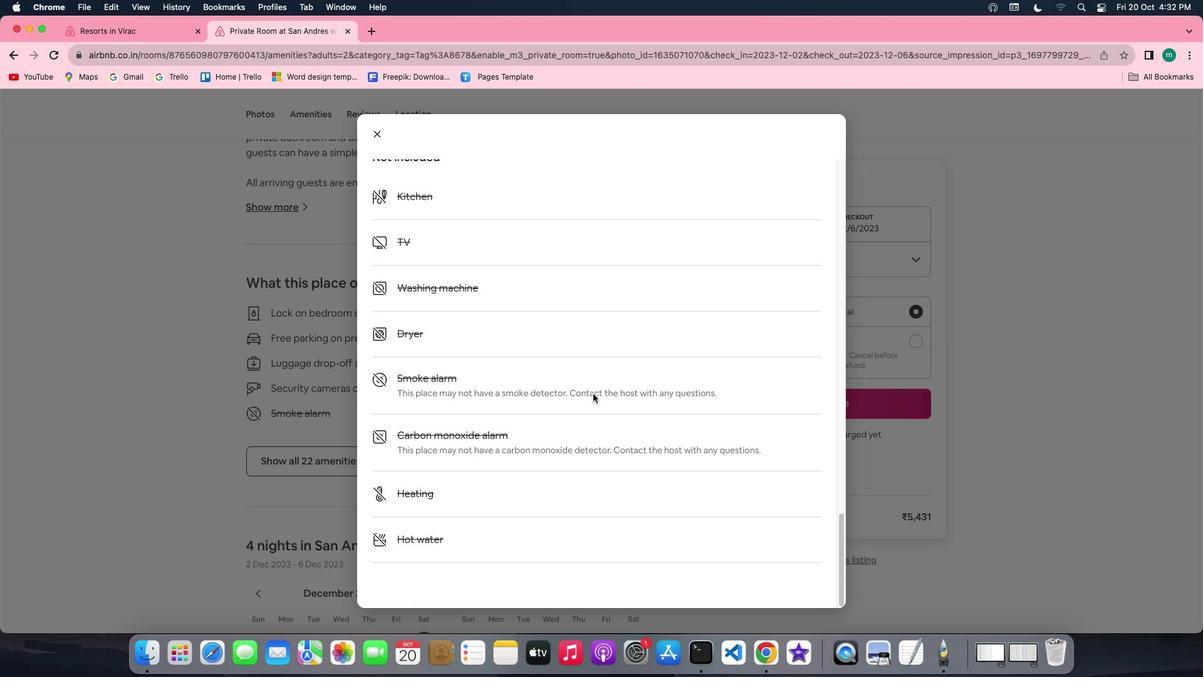 
Action: Mouse moved to (378, 137)
Screenshot: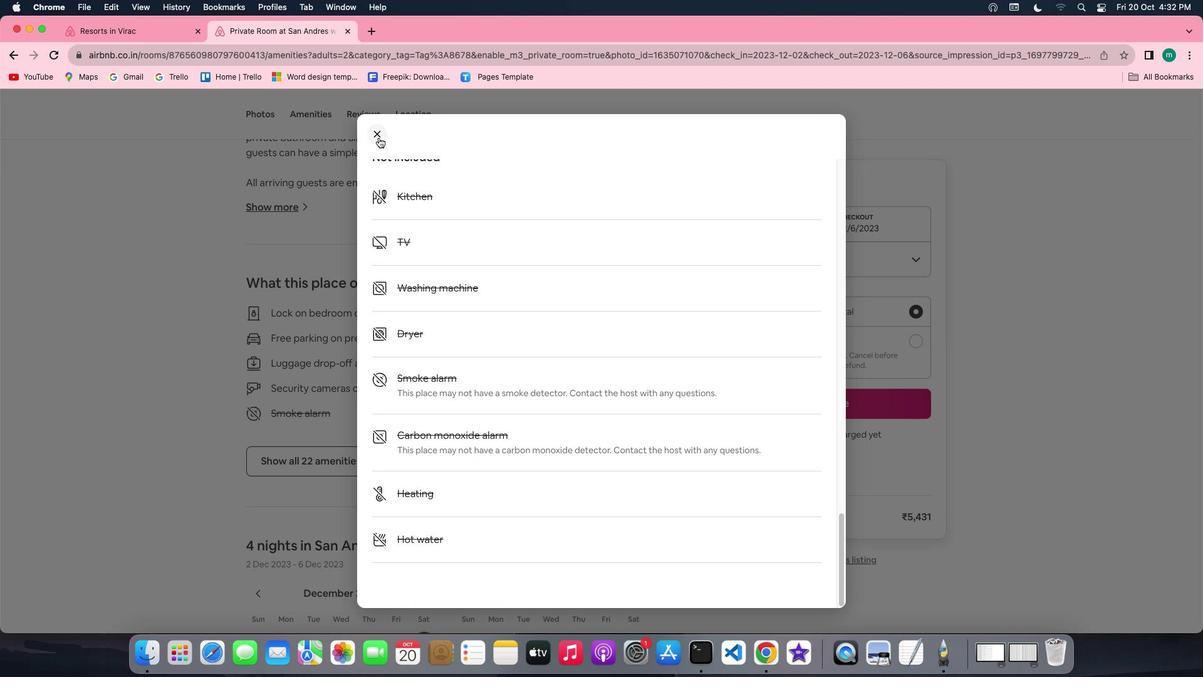 
Action: Mouse pressed left at (378, 137)
Screenshot: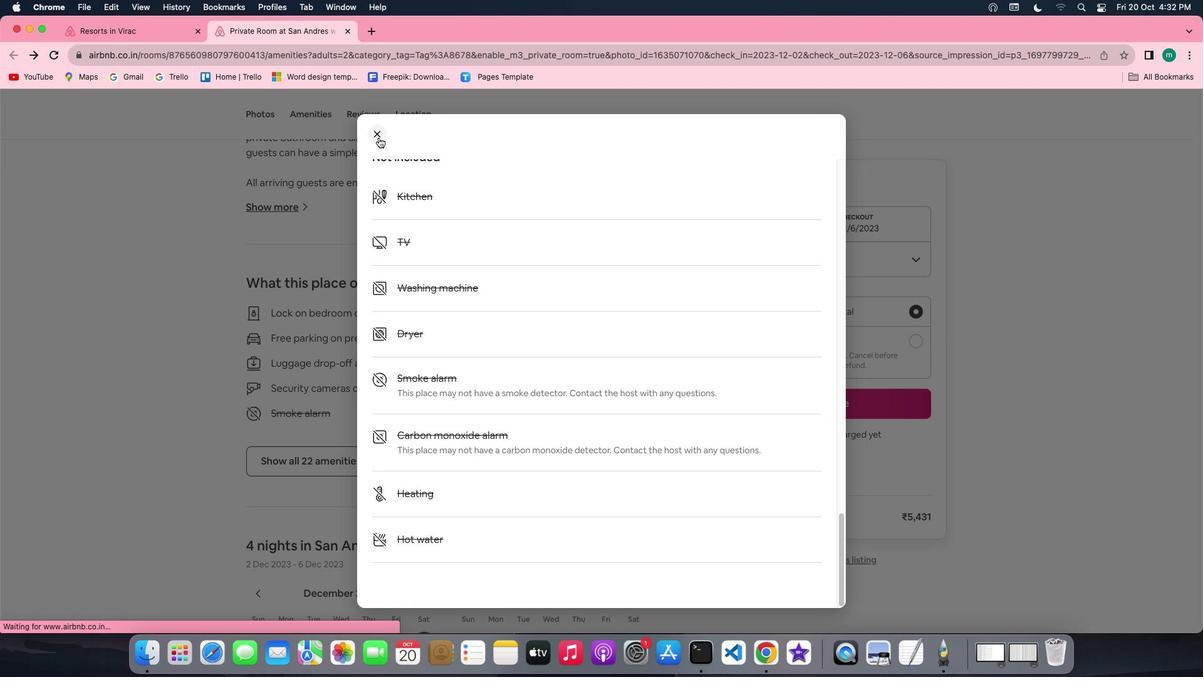 
Action: Mouse moved to (452, 402)
Screenshot: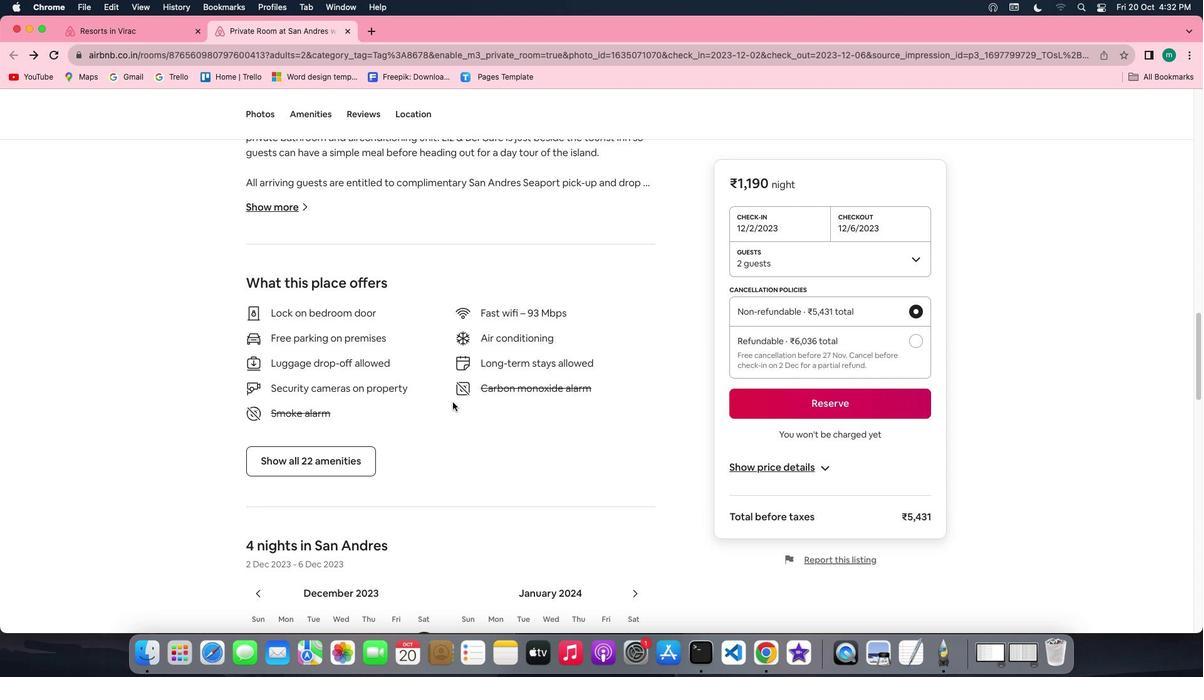 
Action: Mouse scrolled (452, 402) with delta (0, 0)
Screenshot: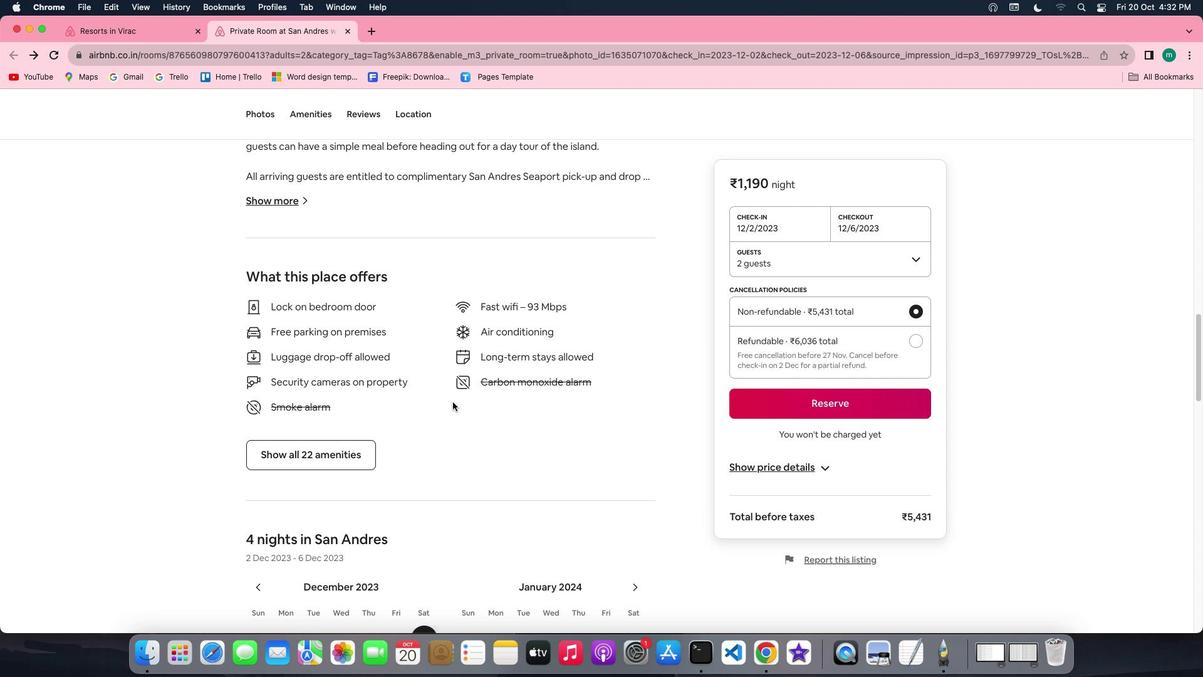 
Action: Mouse scrolled (452, 402) with delta (0, 0)
Screenshot: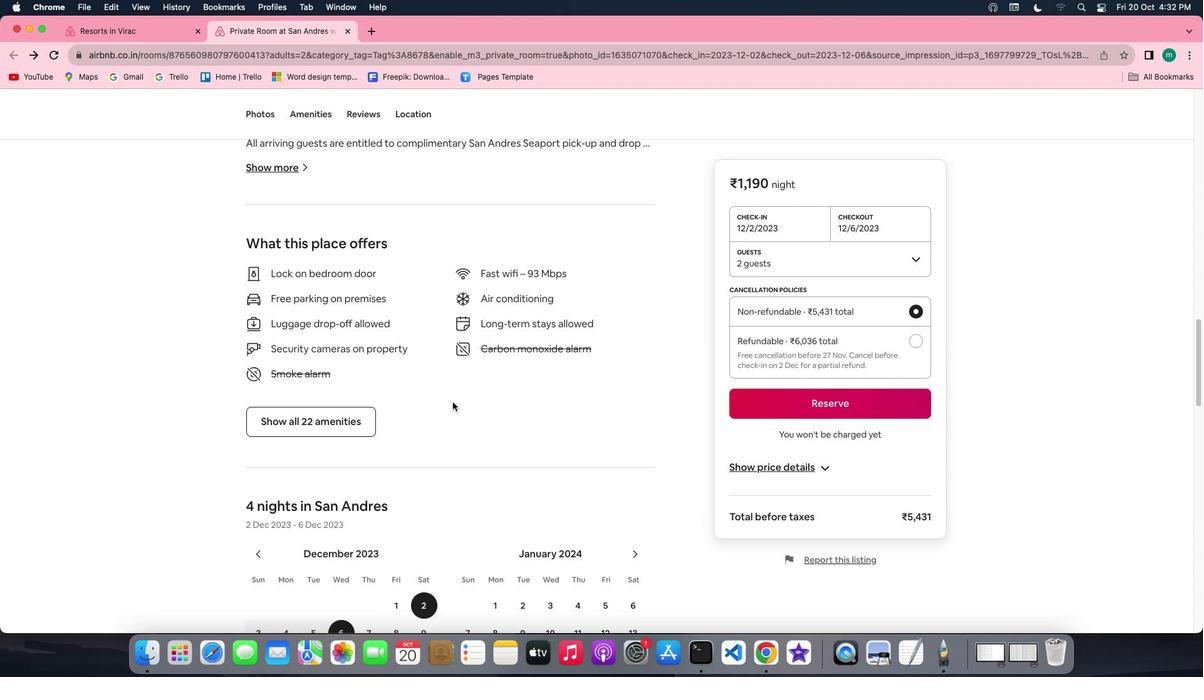 
Action: Mouse scrolled (452, 402) with delta (0, -1)
Screenshot: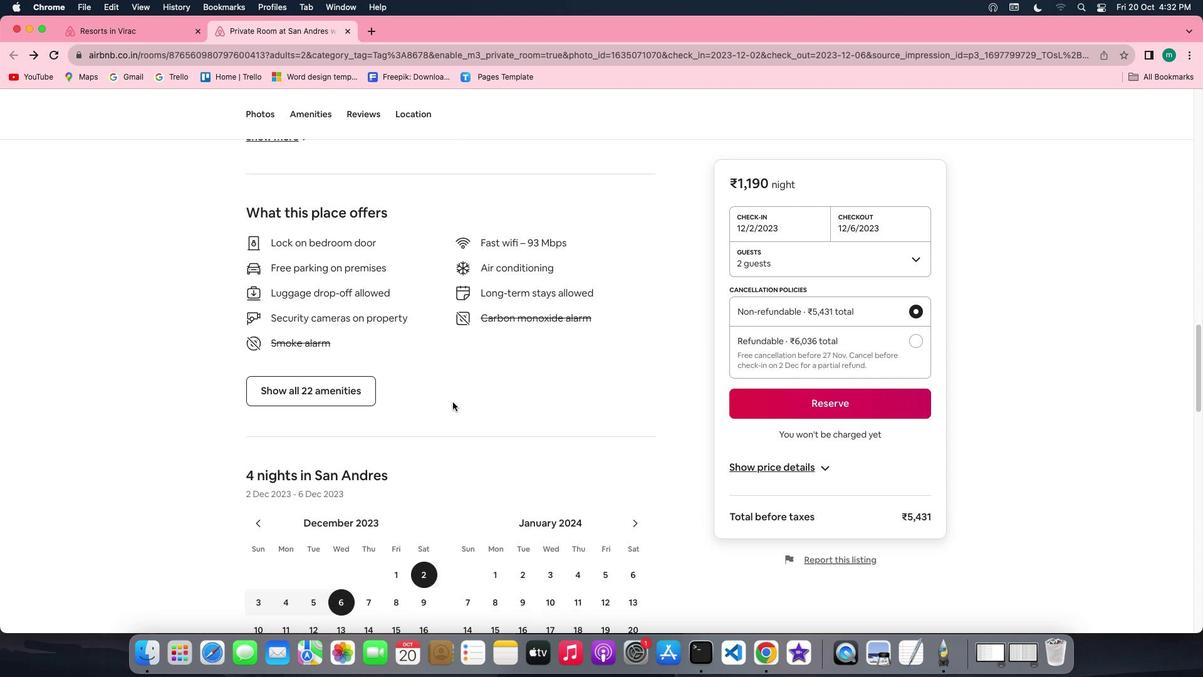 
Action: Mouse scrolled (452, 402) with delta (0, -1)
Screenshot: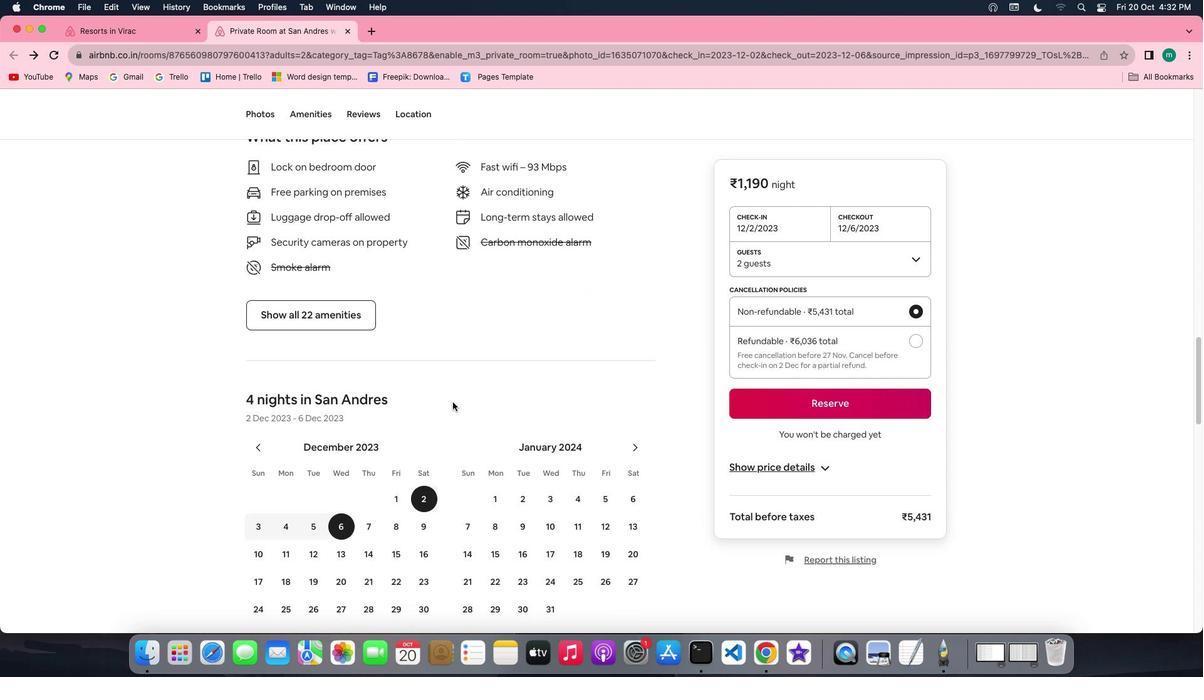 
Action: Mouse scrolled (452, 402) with delta (0, 0)
Screenshot: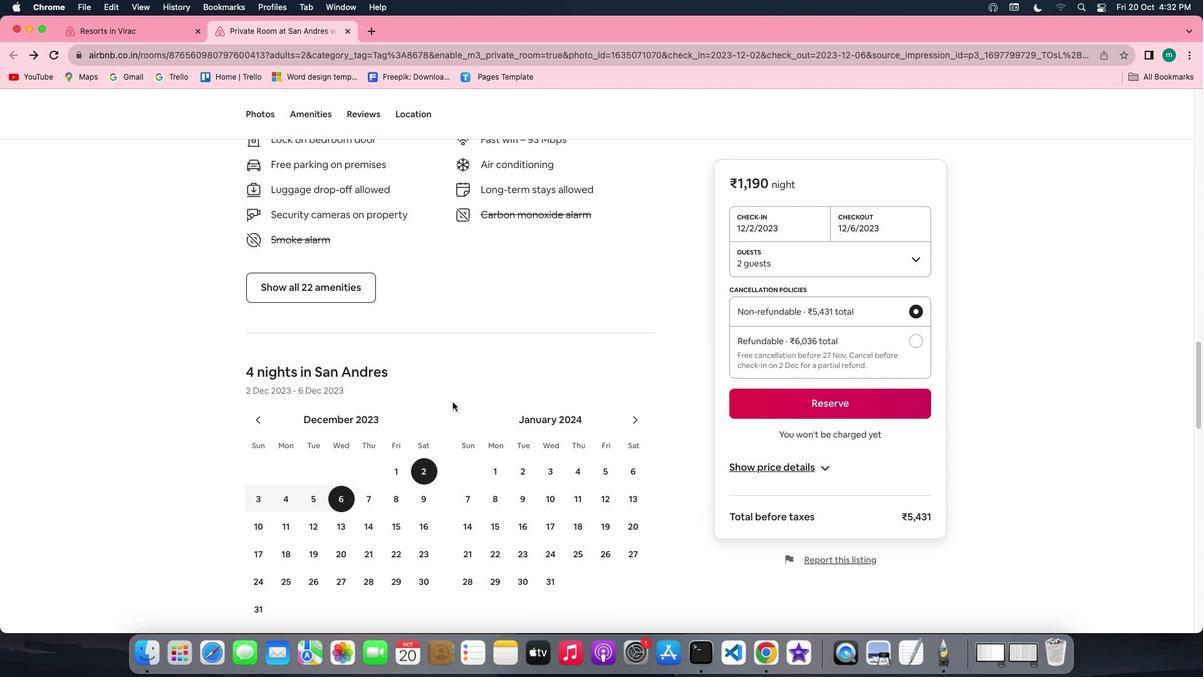 
Action: Mouse scrolled (452, 402) with delta (0, 0)
Screenshot: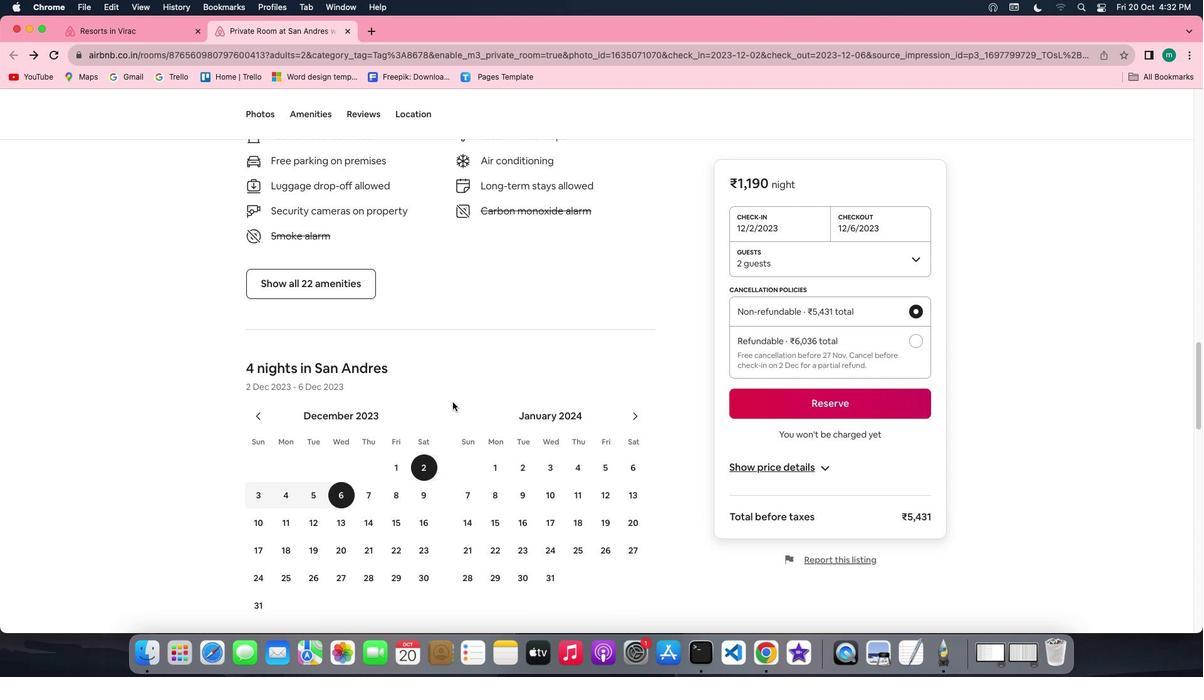 
Action: Mouse scrolled (452, 402) with delta (0, 0)
Screenshot: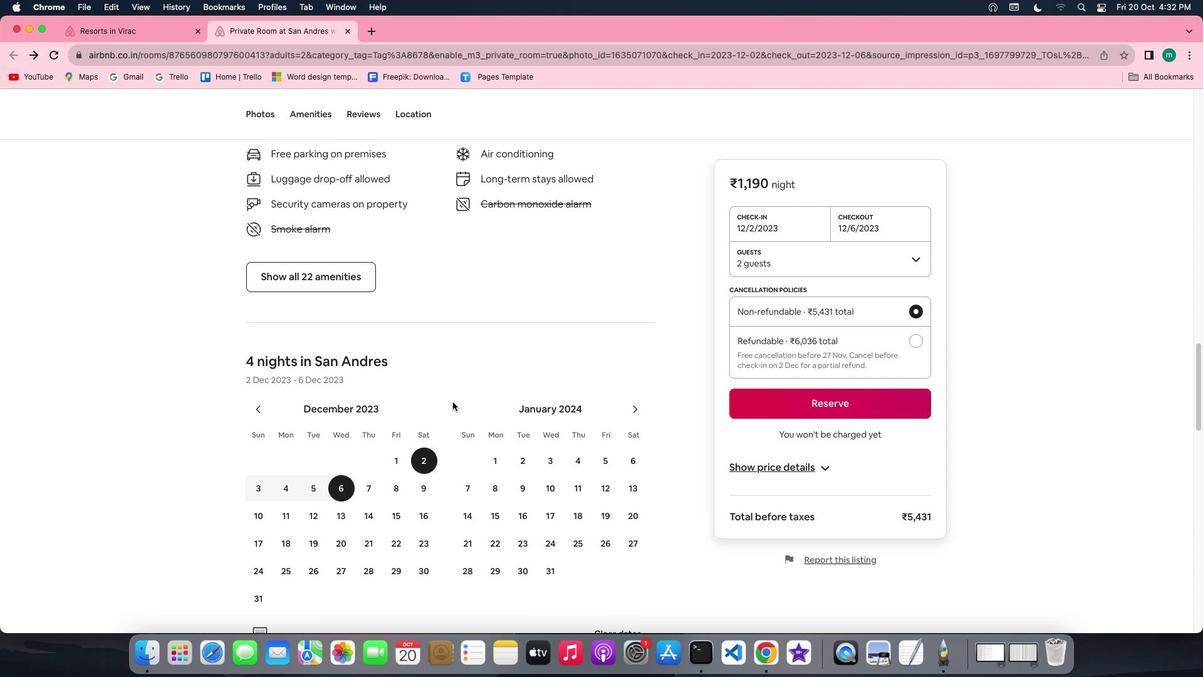 
Action: Mouse scrolled (452, 402) with delta (0, 0)
Screenshot: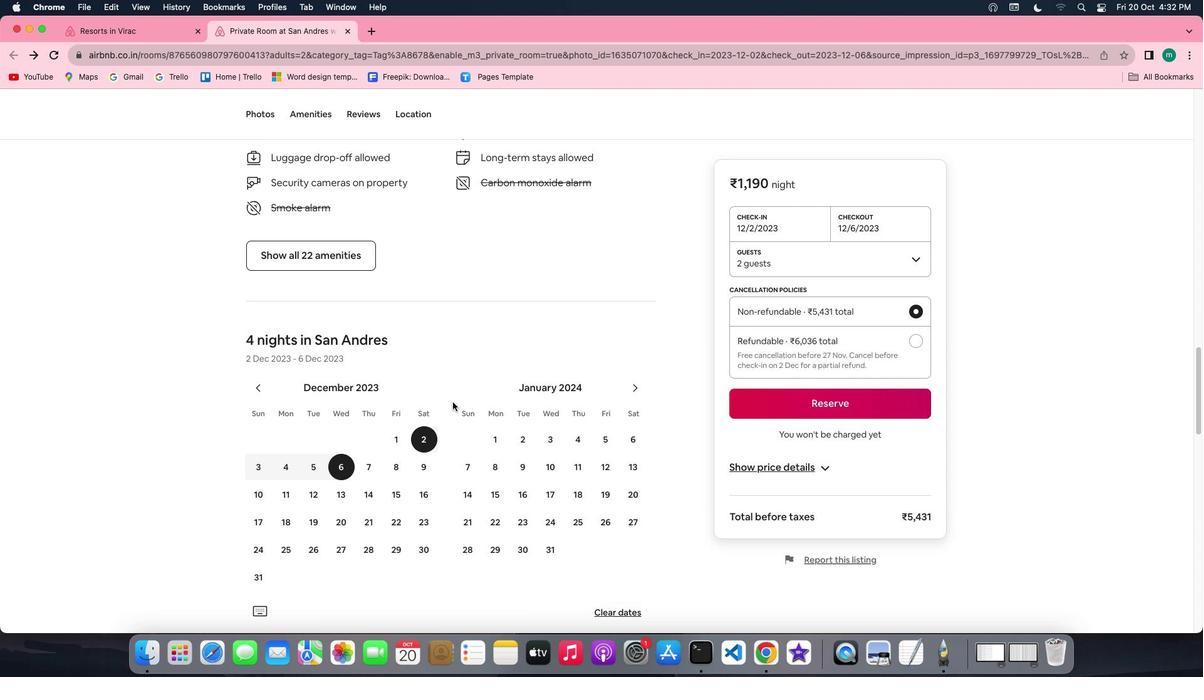 
Action: Mouse scrolled (452, 402) with delta (0, 0)
Screenshot: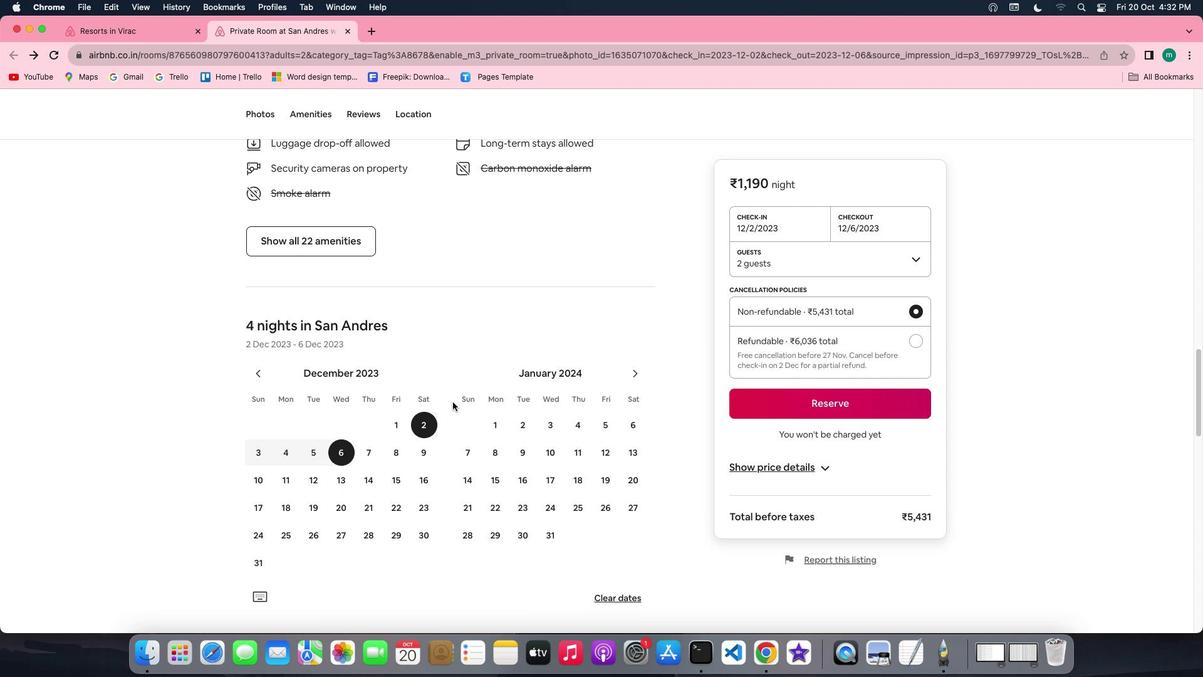 
Action: Mouse scrolled (452, 402) with delta (0, 0)
Screenshot: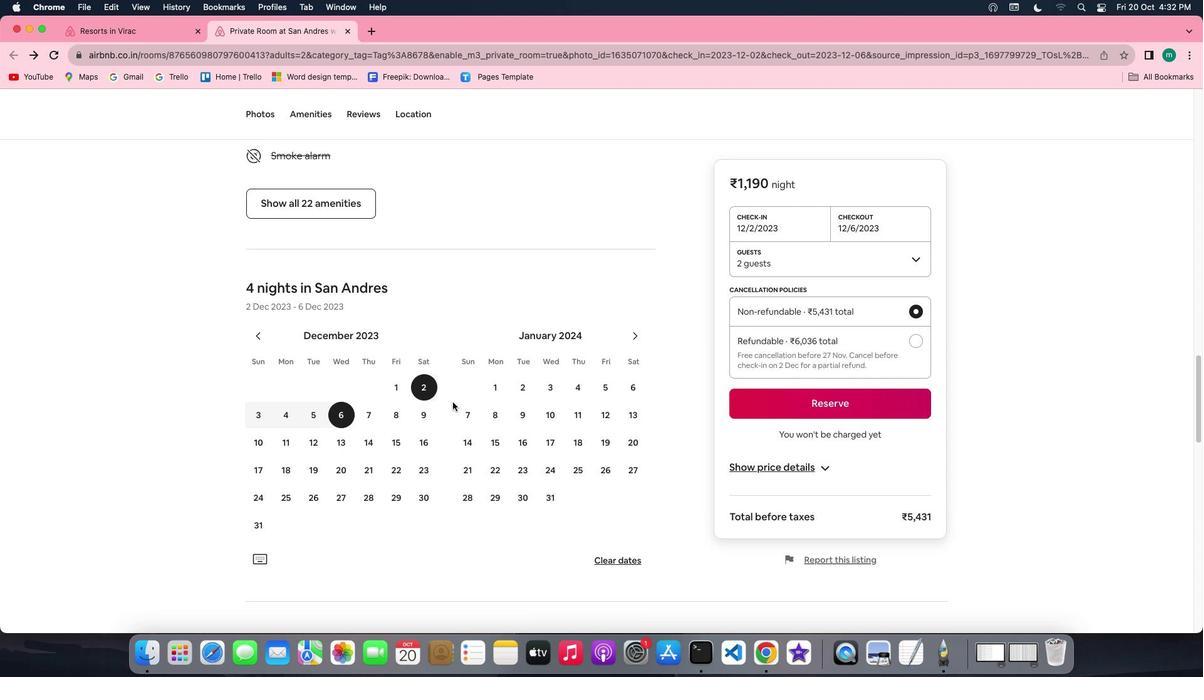 
Action: Mouse scrolled (452, 402) with delta (0, -1)
Screenshot: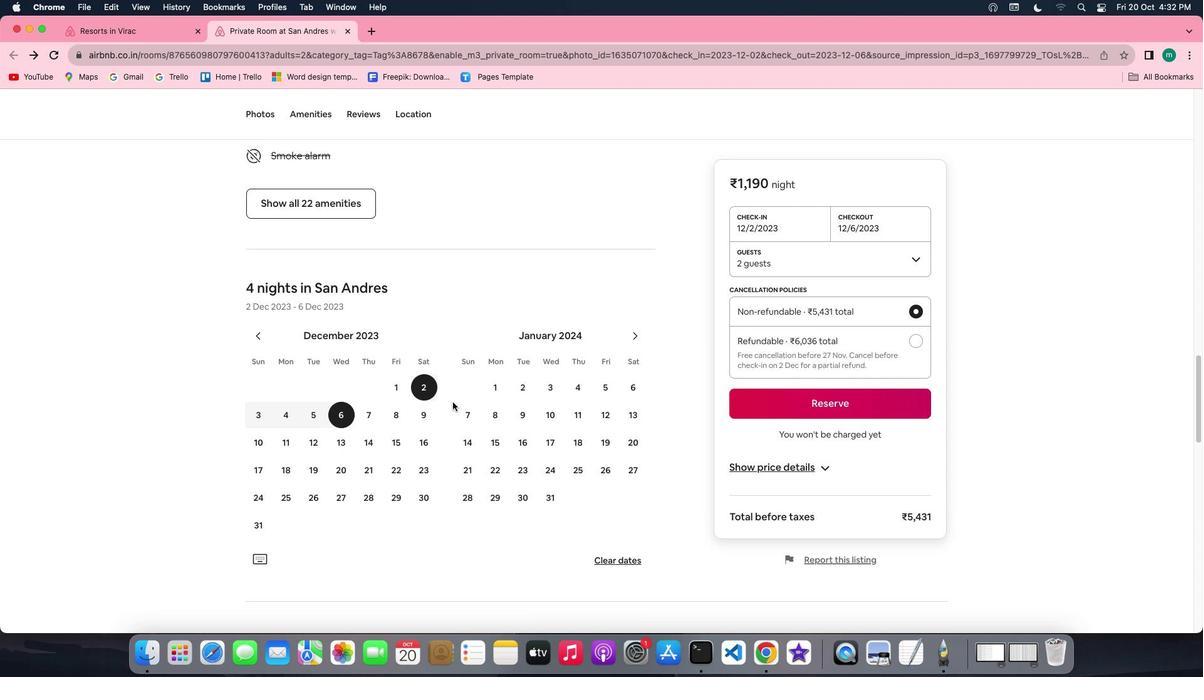 
Action: Mouse scrolled (452, 402) with delta (0, 0)
Screenshot: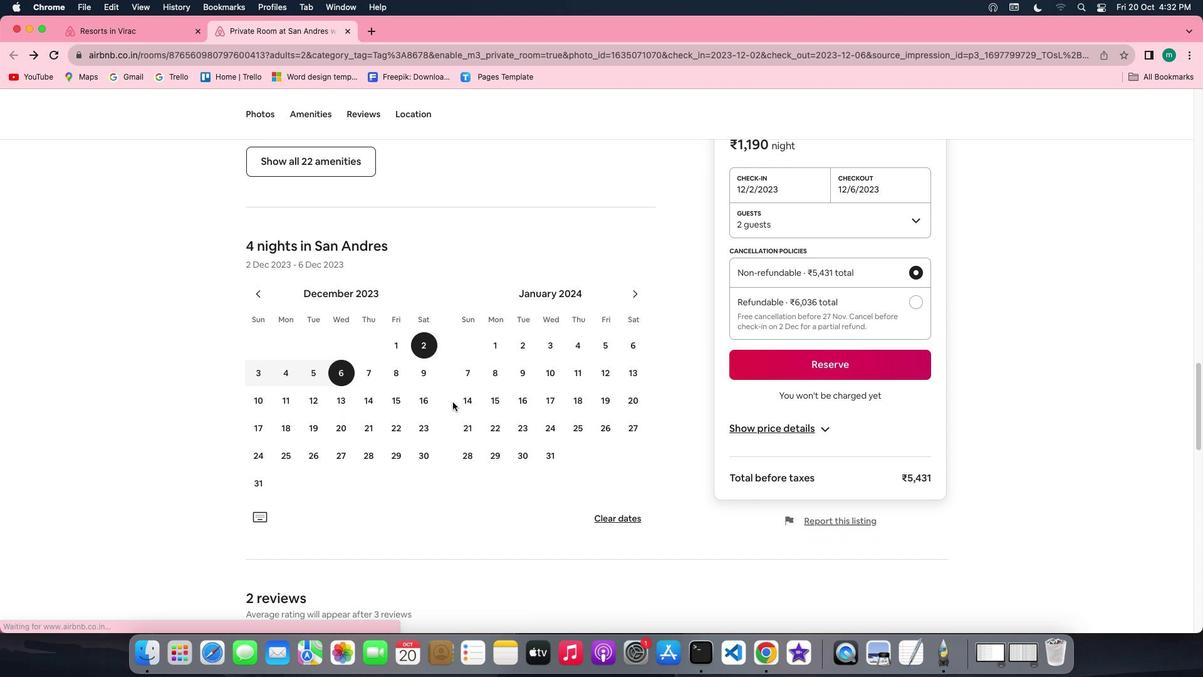 
Action: Mouse scrolled (452, 402) with delta (0, 0)
Screenshot: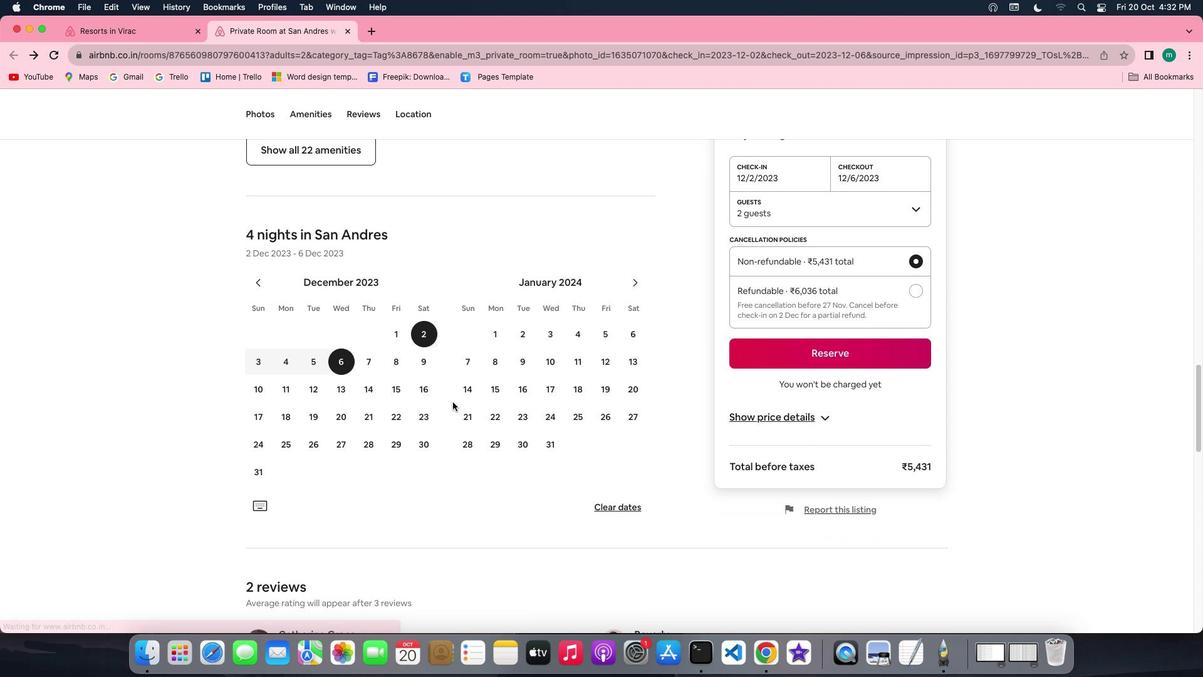 
Action: Mouse scrolled (452, 402) with delta (0, -1)
Screenshot: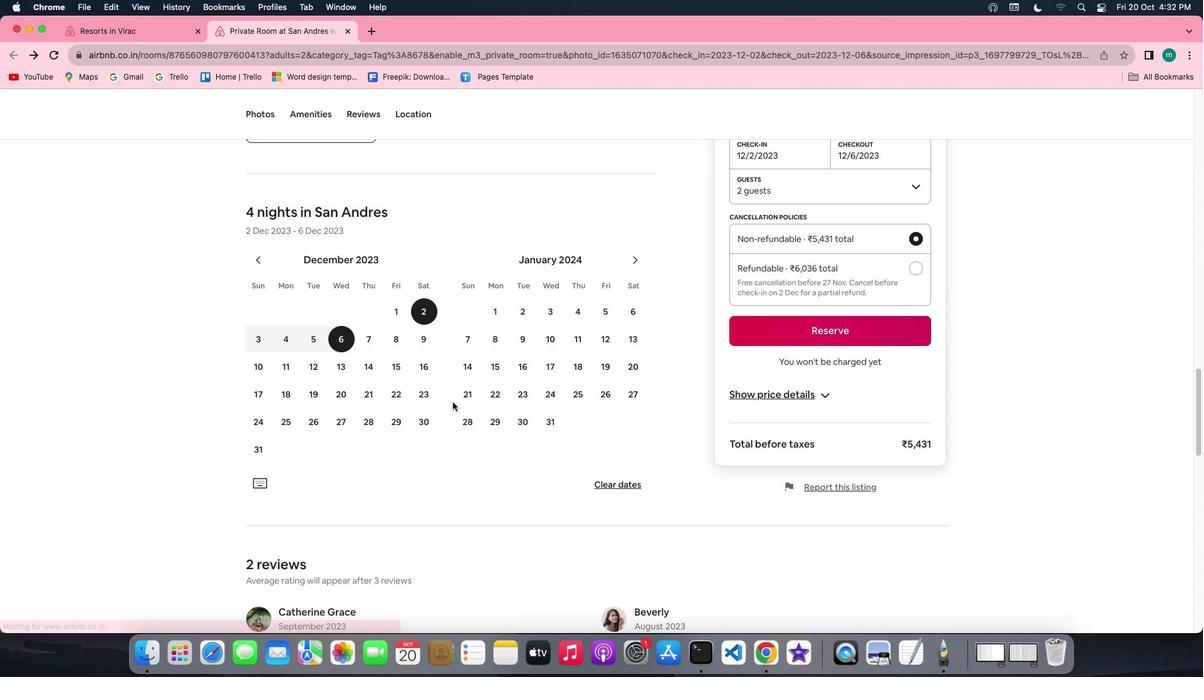
Action: Mouse scrolled (452, 402) with delta (0, -1)
Screenshot: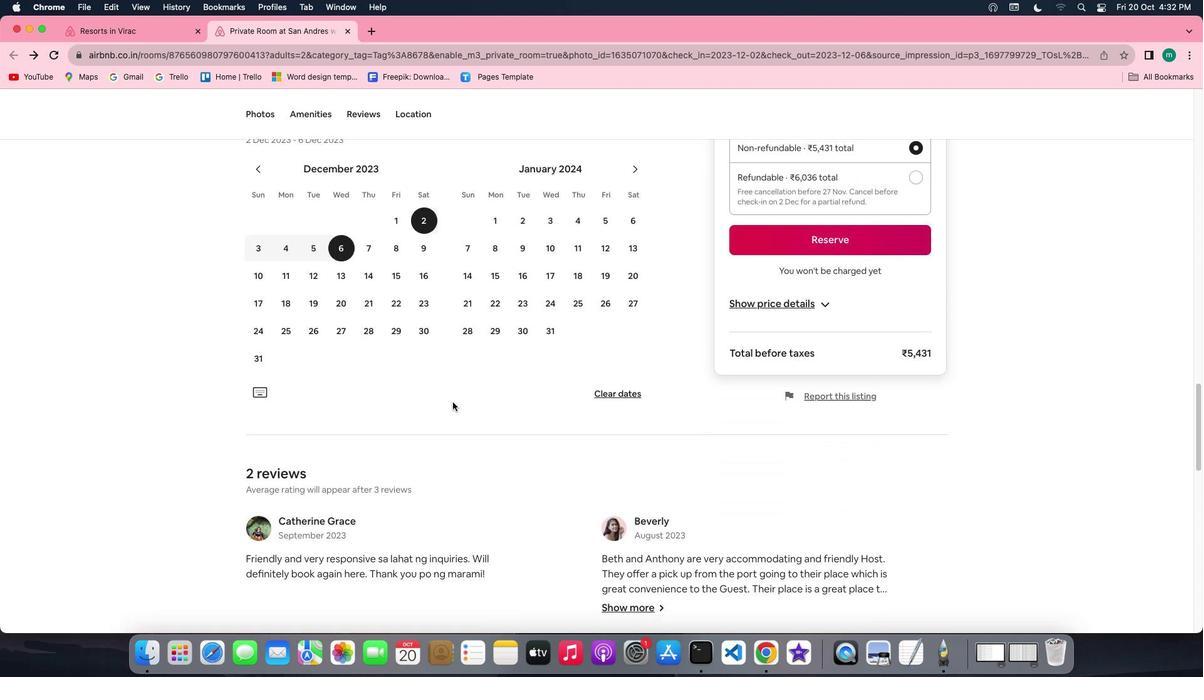 
Action: Mouse scrolled (452, 402) with delta (0, 0)
Screenshot: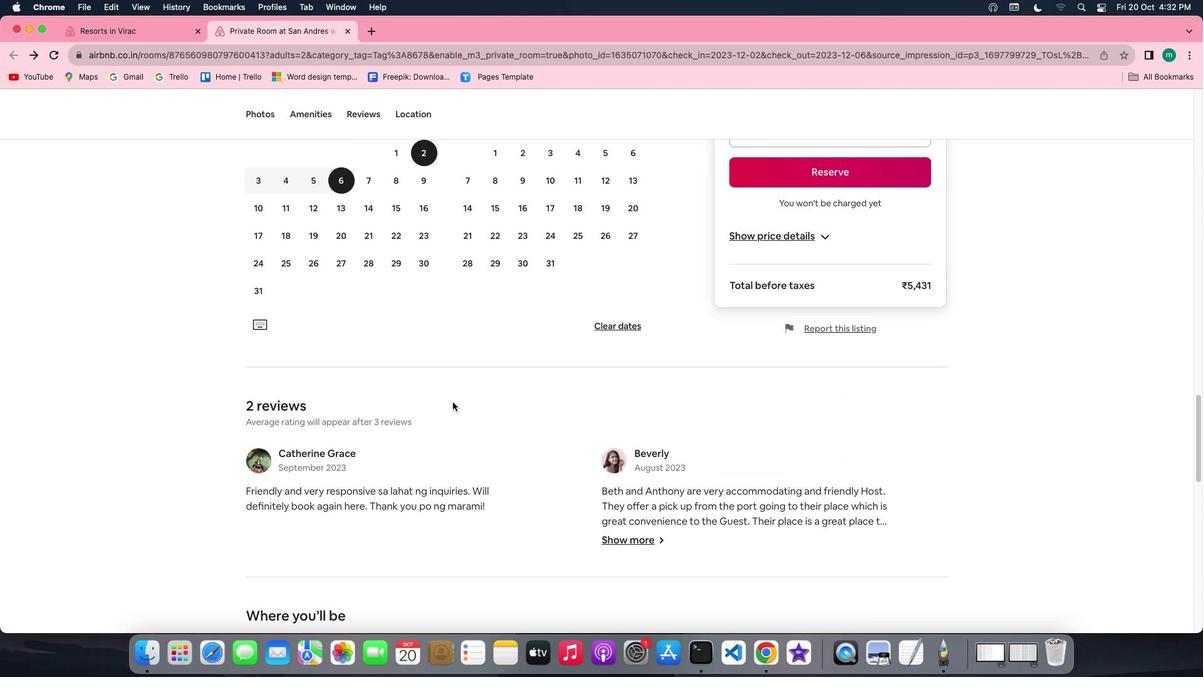 
Action: Mouse scrolled (452, 402) with delta (0, 0)
Screenshot: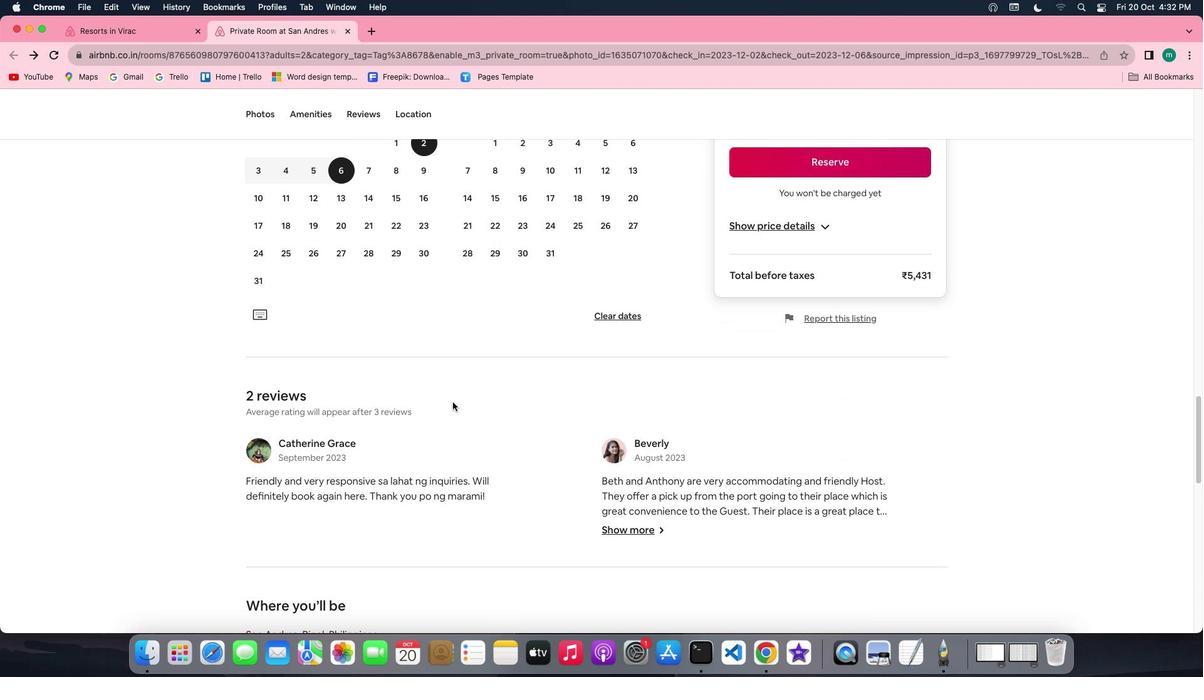 
Action: Mouse scrolled (452, 402) with delta (0, -1)
Screenshot: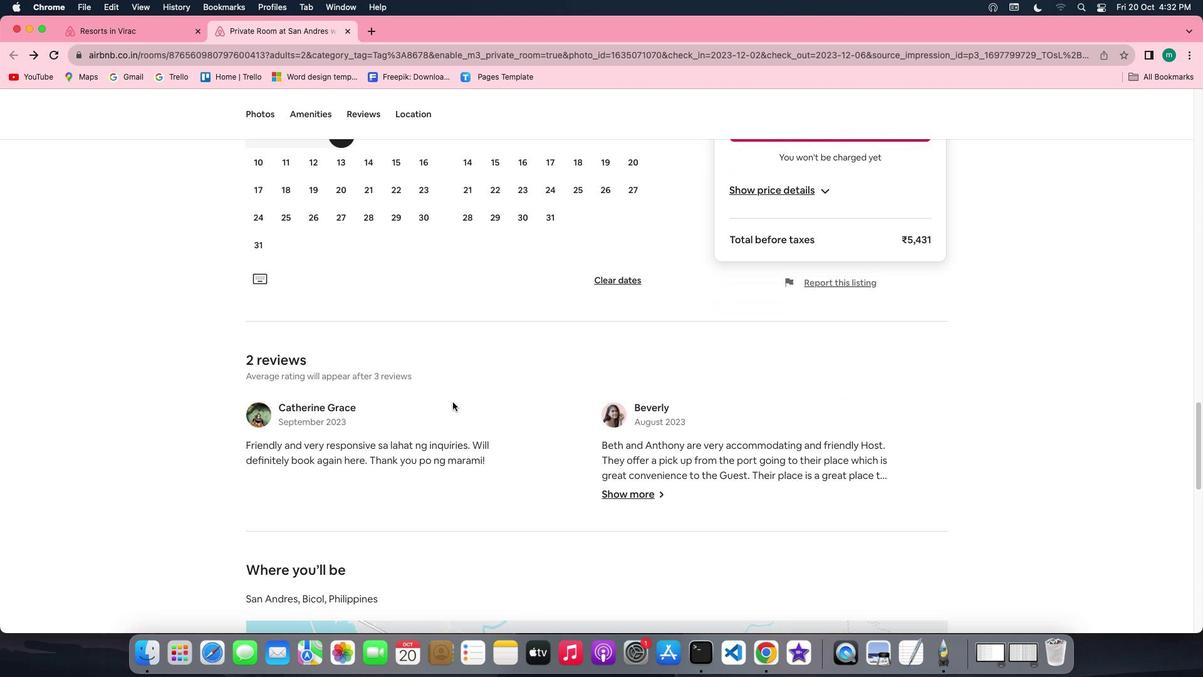 
Action: Mouse scrolled (452, 402) with delta (0, -1)
Screenshot: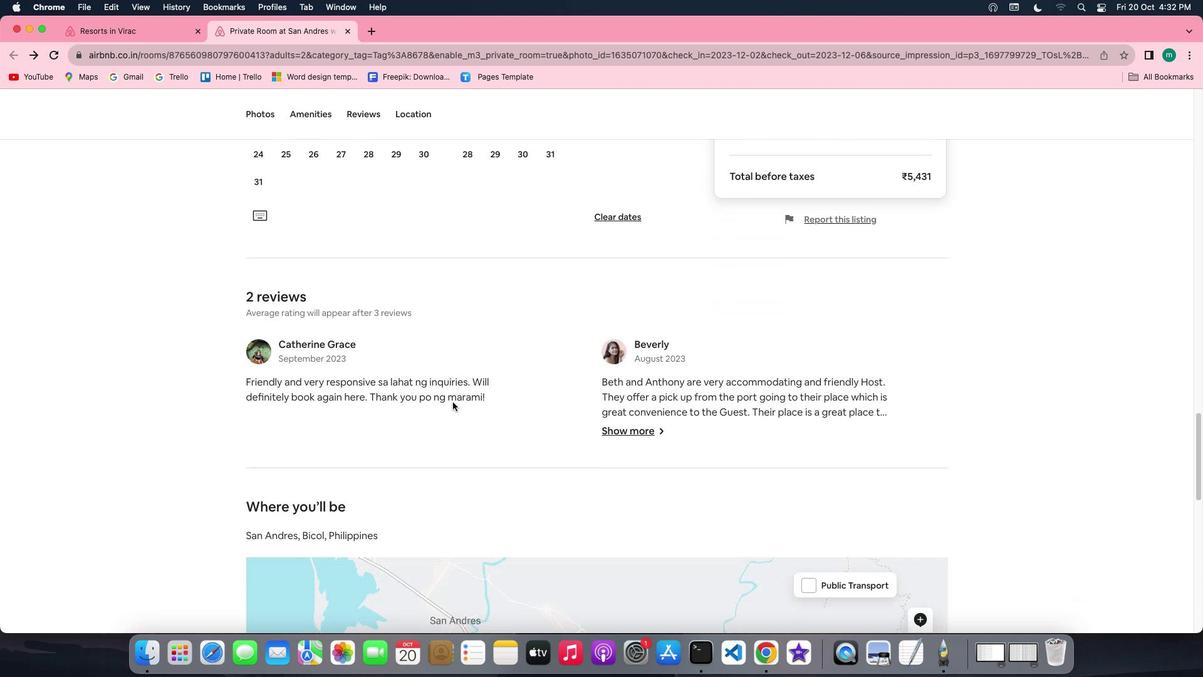 
Action: Mouse scrolled (452, 402) with delta (0, 0)
Screenshot: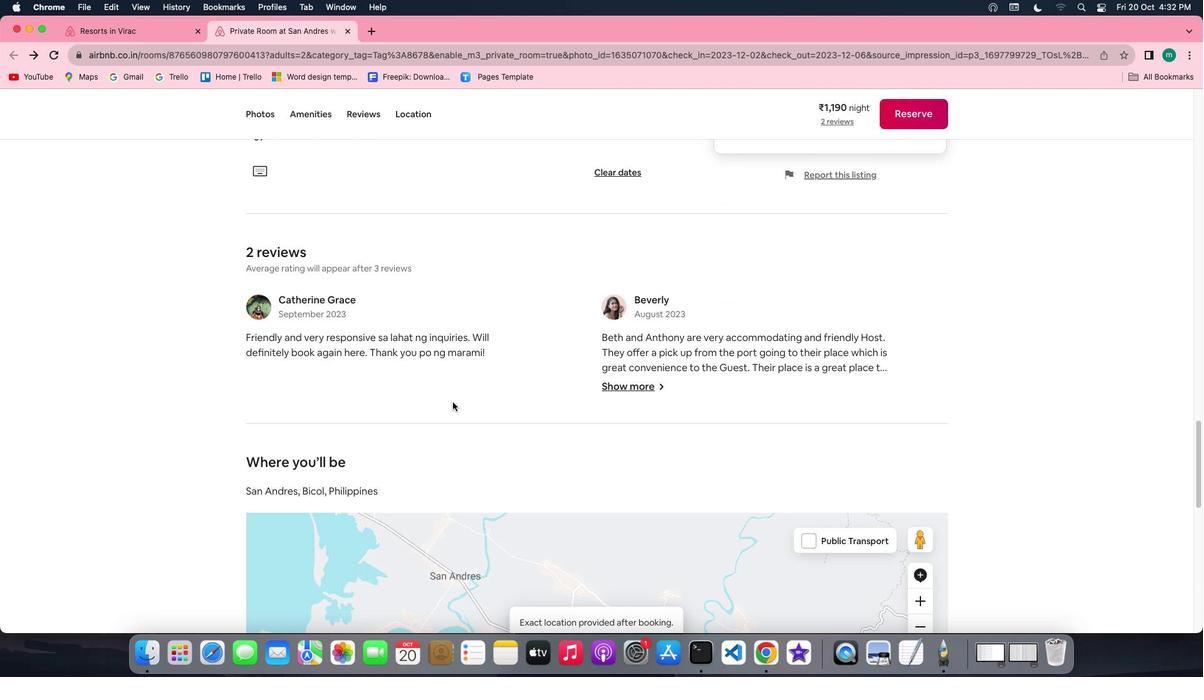 
Action: Mouse scrolled (452, 402) with delta (0, 0)
Screenshot: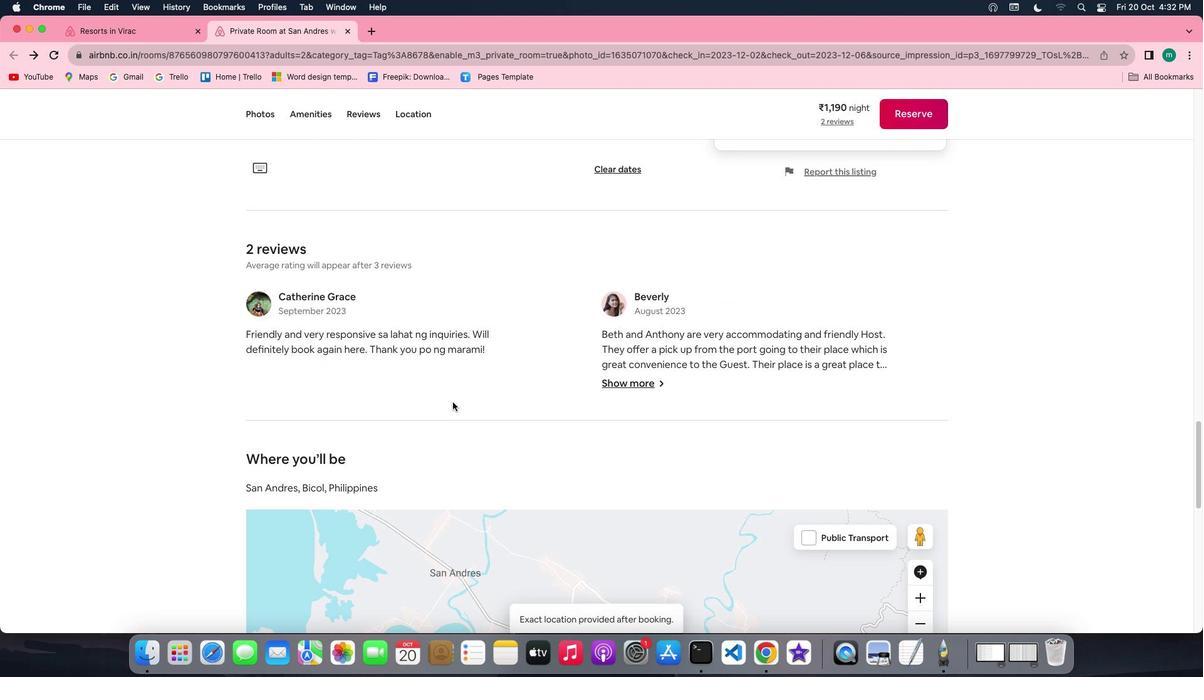 
Action: Mouse scrolled (452, 402) with delta (0, -1)
Screenshot: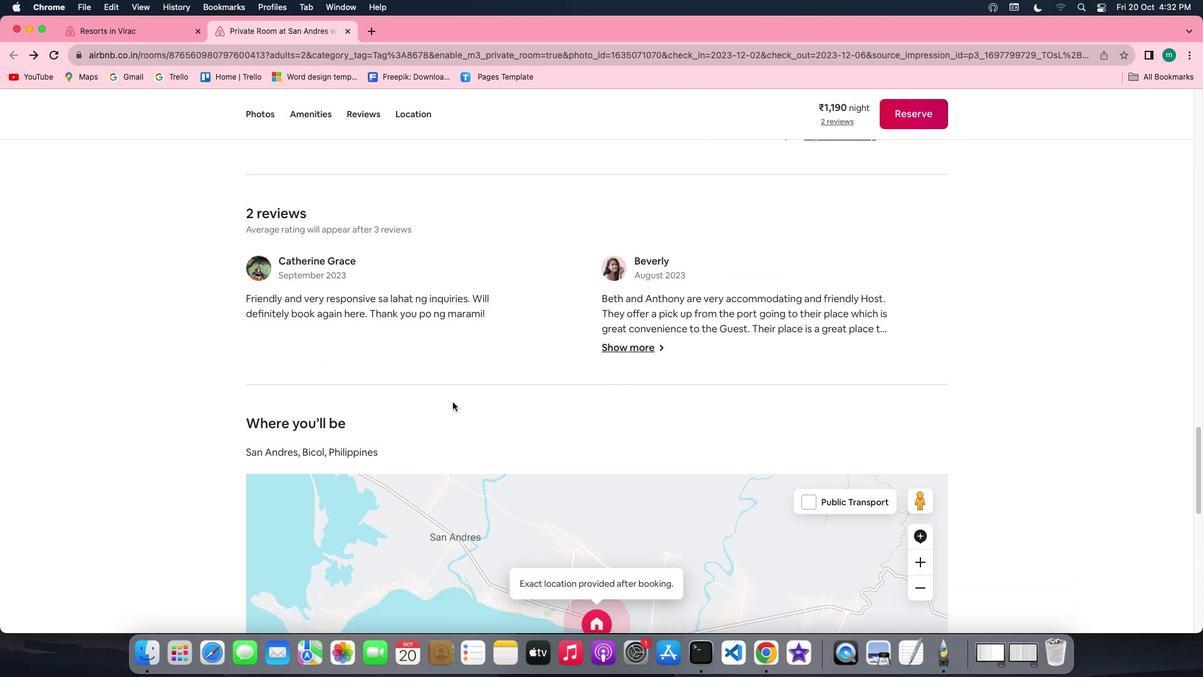 
Action: Mouse scrolled (452, 402) with delta (0, -1)
Screenshot: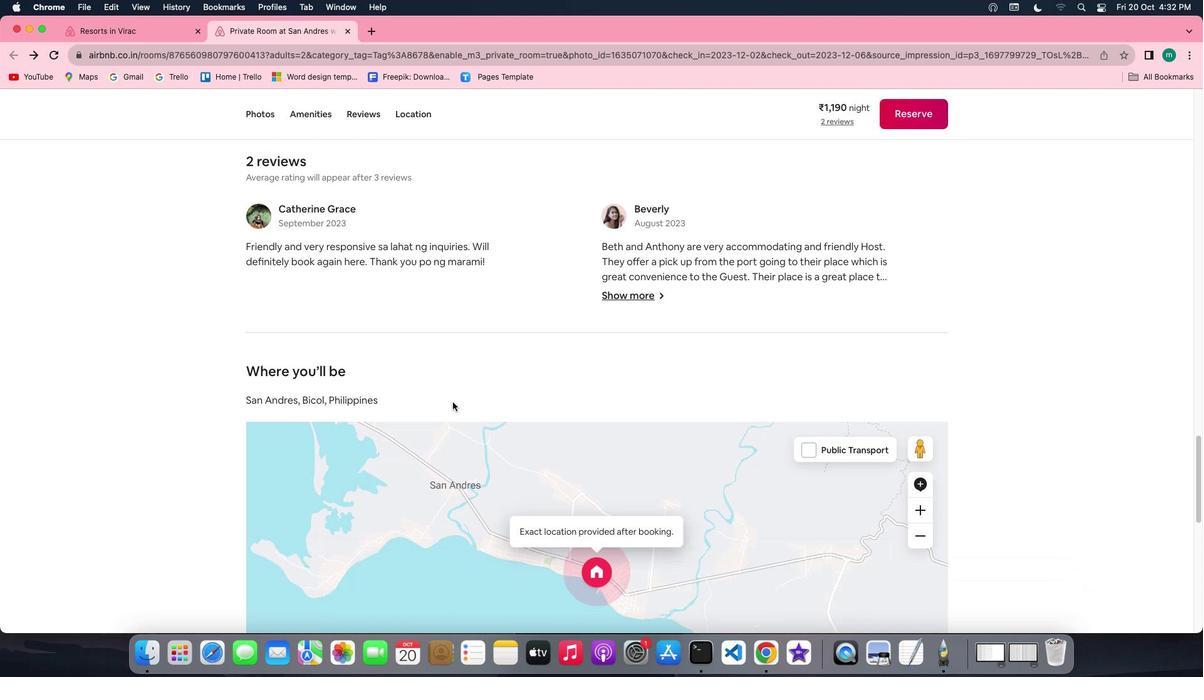 
Action: Mouse scrolled (452, 402) with delta (0, 0)
Screenshot: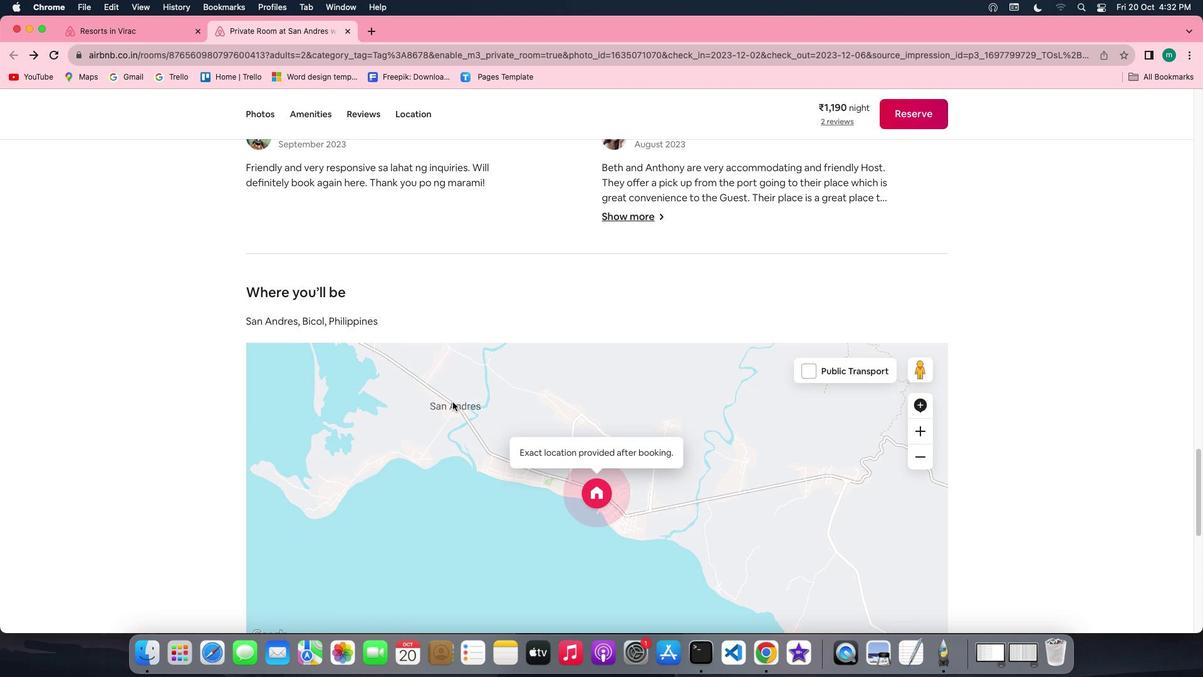 
Action: Mouse scrolled (452, 402) with delta (0, 0)
Screenshot: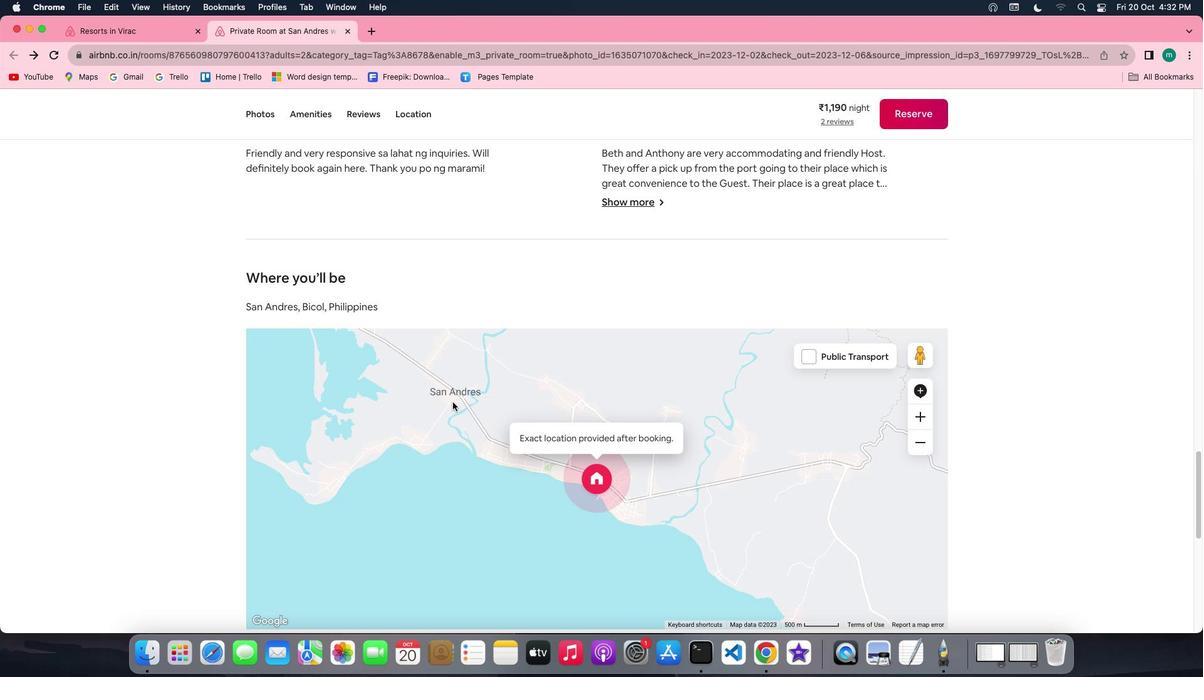 
Action: Mouse scrolled (452, 402) with delta (0, -1)
Screenshot: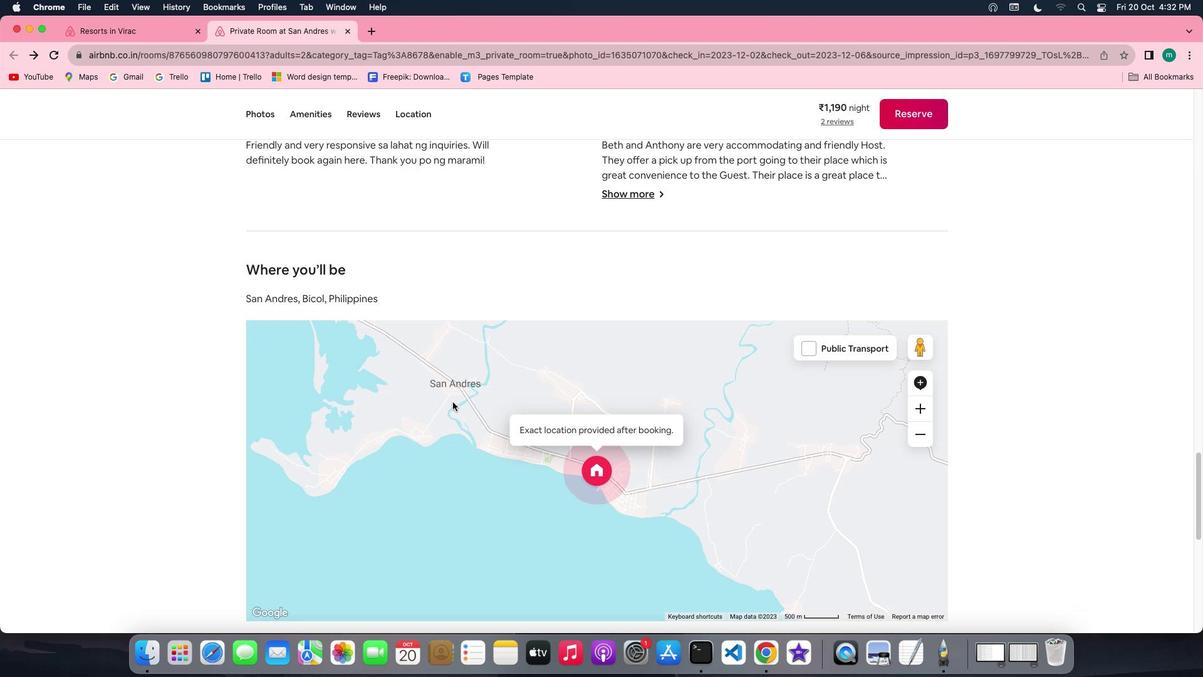 
Action: Mouse scrolled (452, 402) with delta (0, -1)
Screenshot: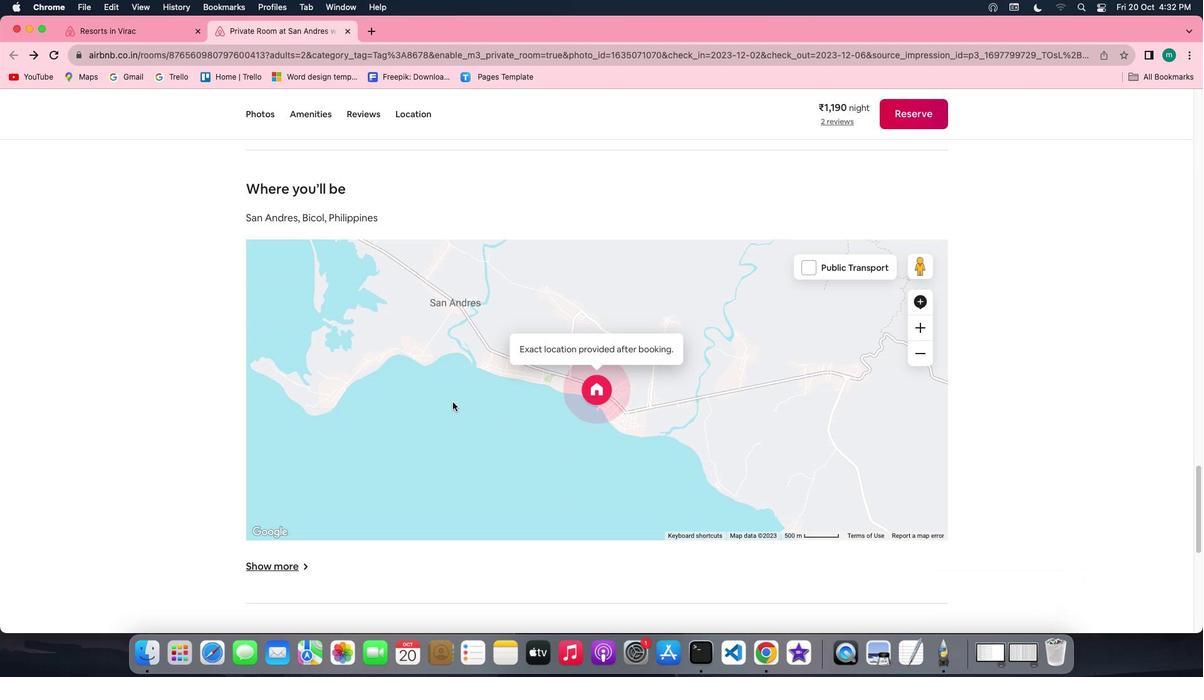 
Action: Mouse scrolled (452, 402) with delta (0, 0)
Screenshot: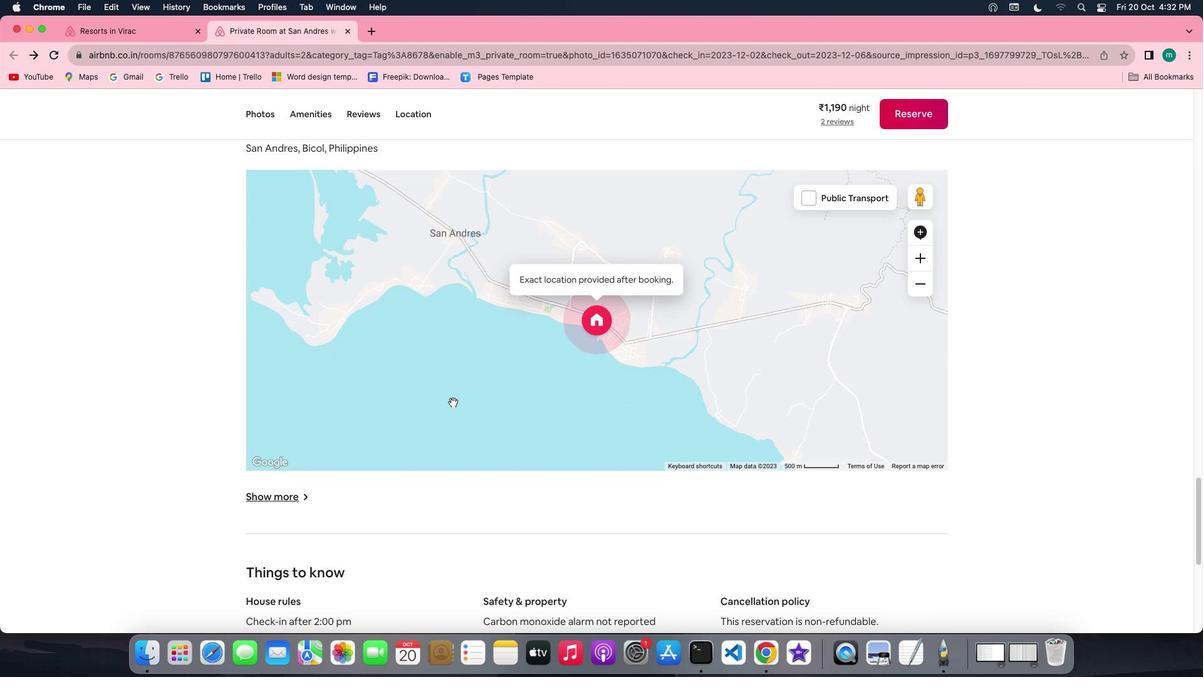
Action: Mouse scrolled (452, 402) with delta (0, 0)
Screenshot: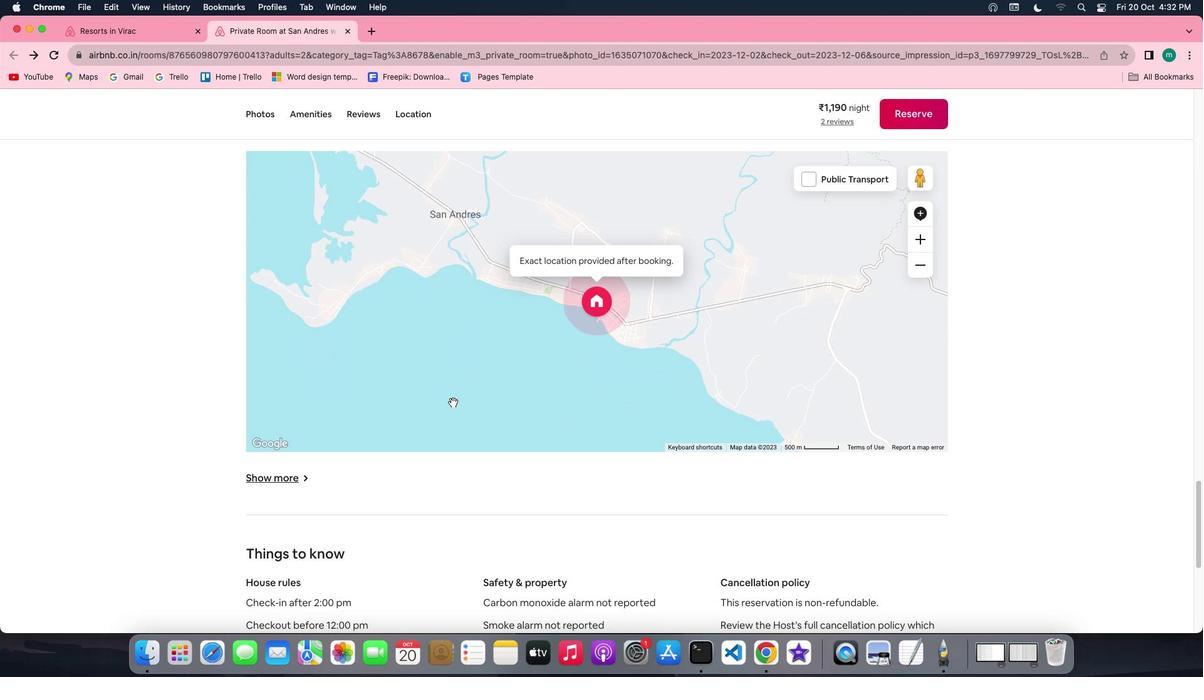 
Action: Mouse scrolled (452, 402) with delta (0, -1)
Screenshot: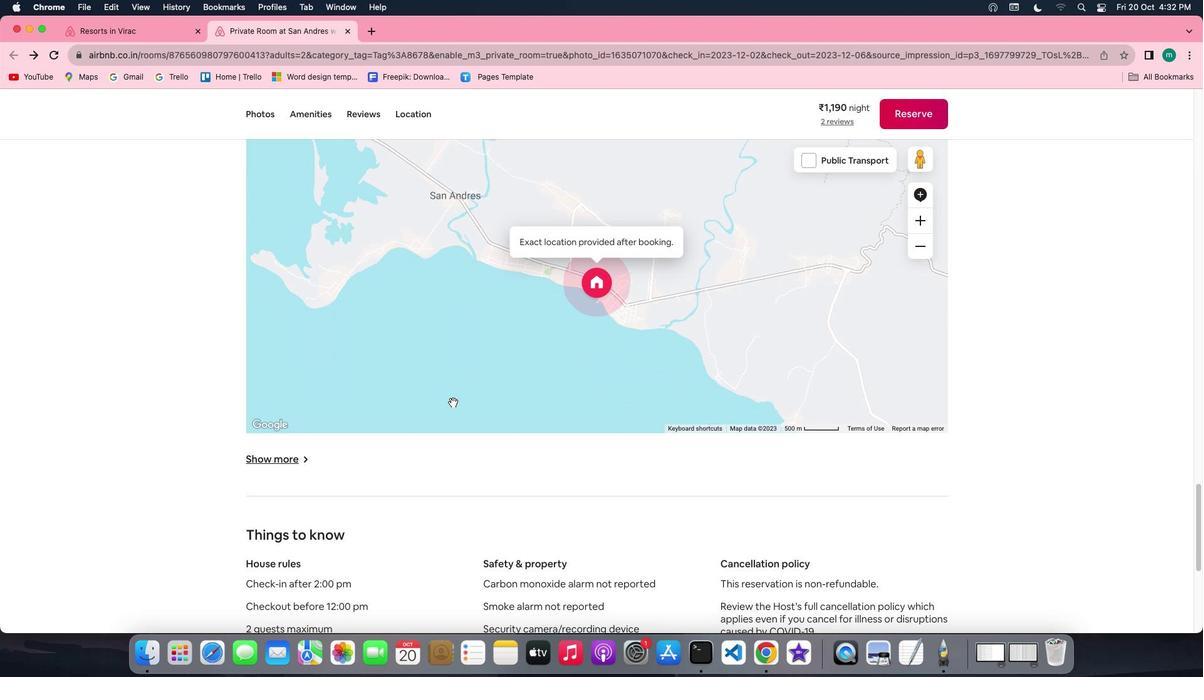 
Action: Mouse scrolled (452, 402) with delta (0, -2)
Screenshot: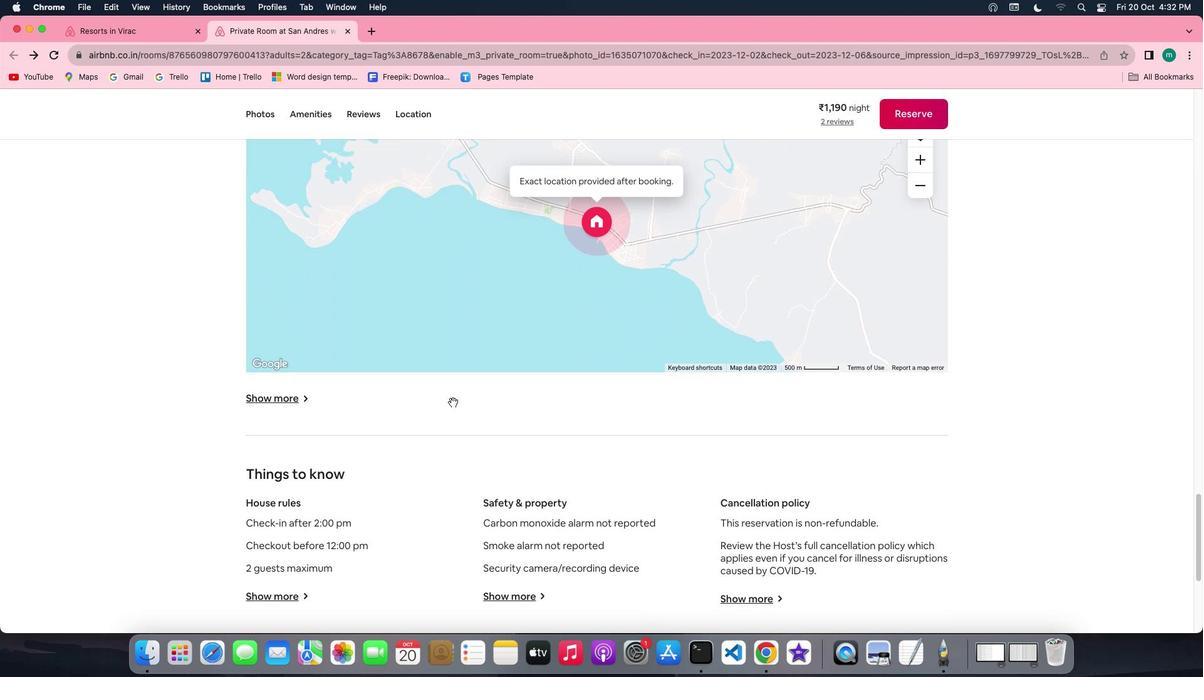 
Action: Mouse moved to (283, 274)
Screenshot: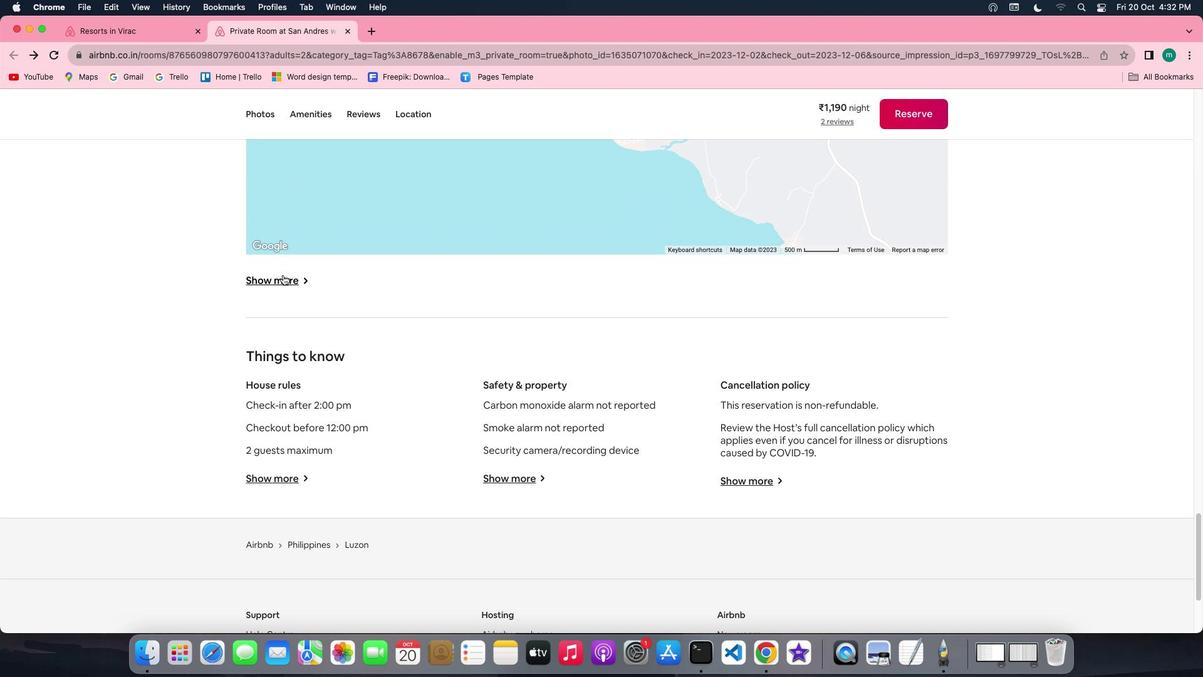 
Action: Mouse pressed left at (283, 274)
Screenshot: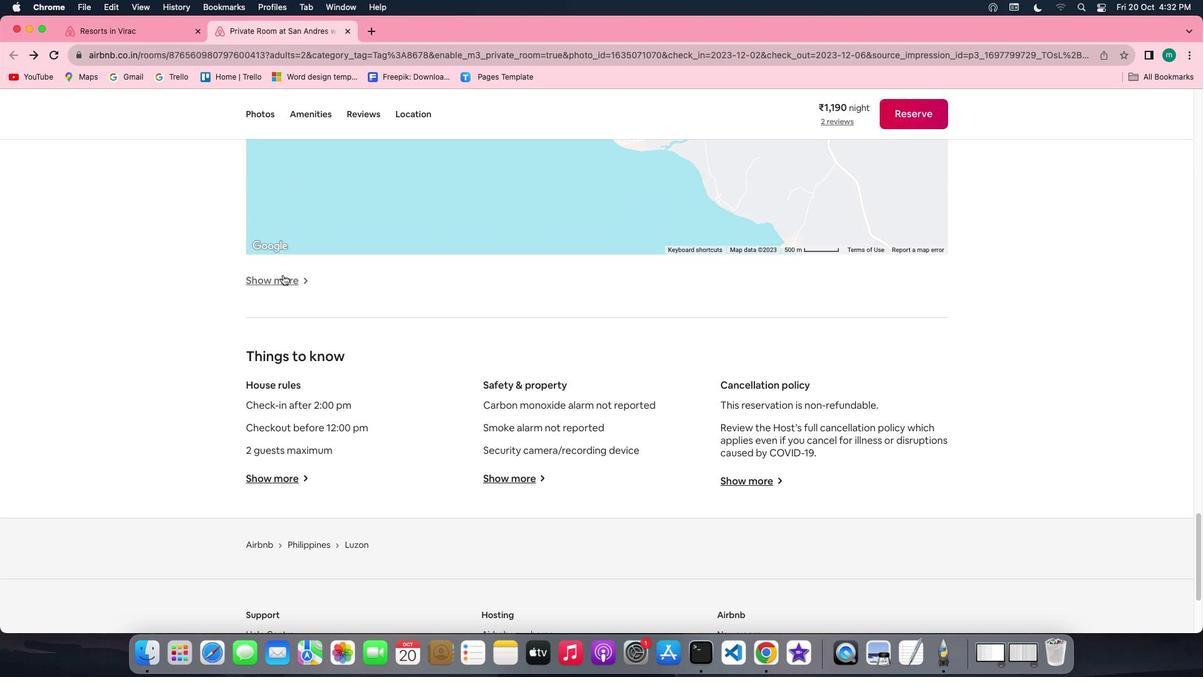 
Action: Mouse moved to (60, 252)
Screenshot: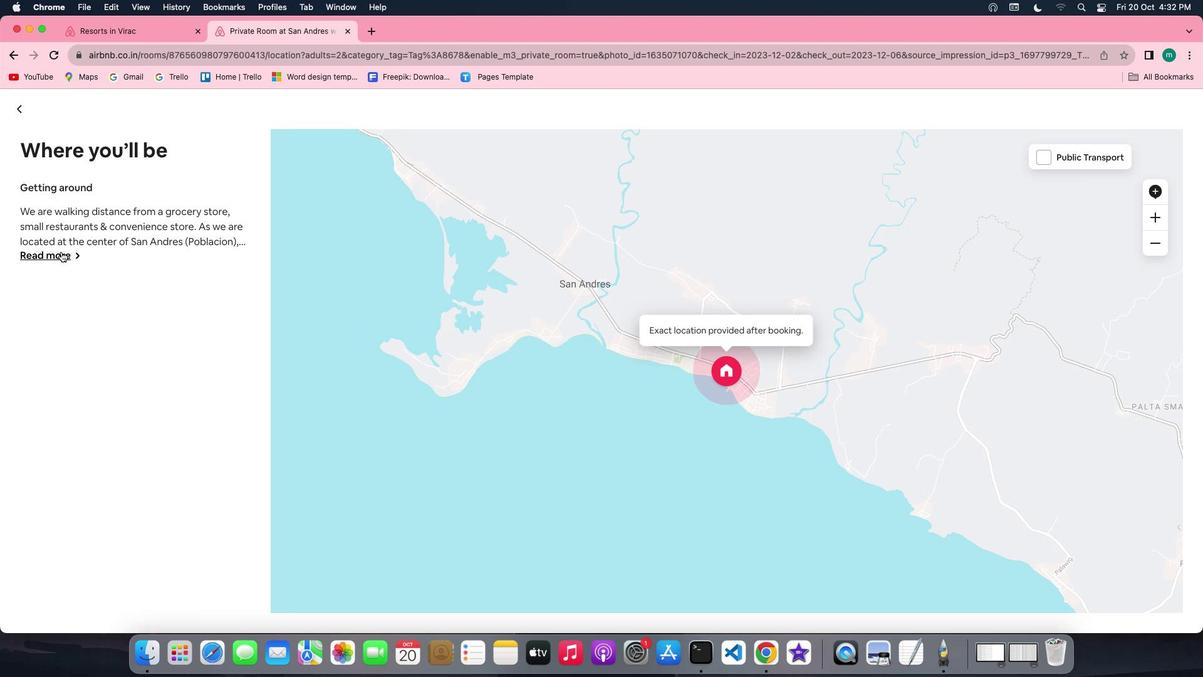 
Action: Mouse pressed left at (60, 252)
Screenshot: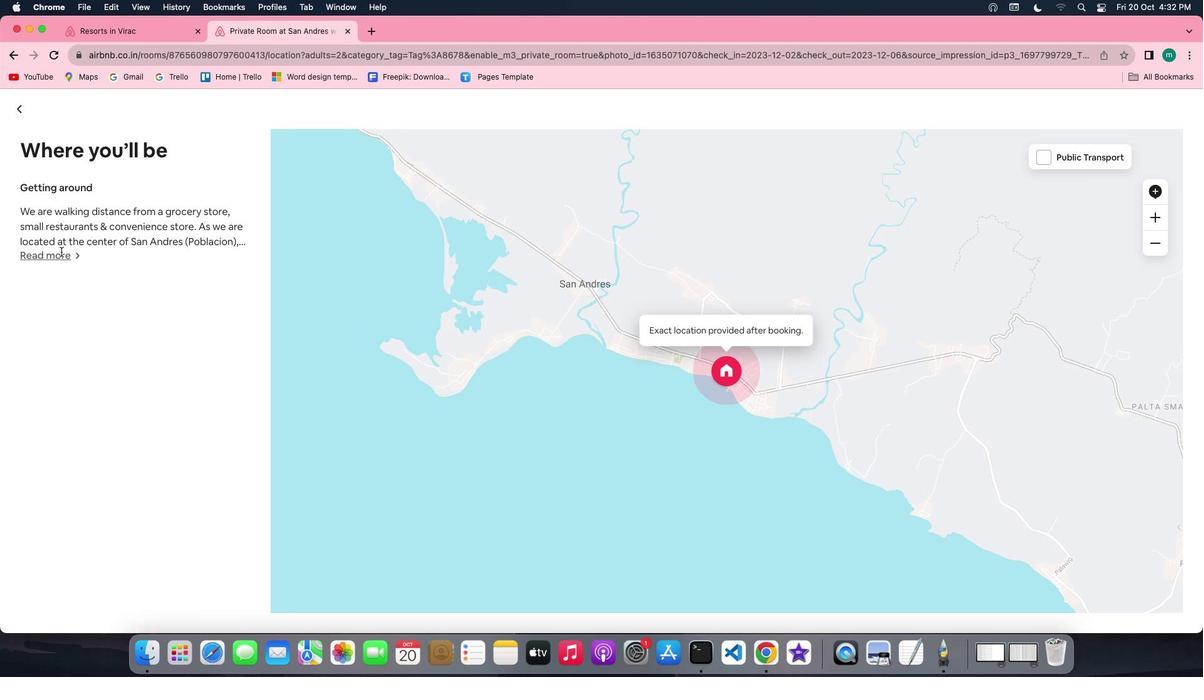 
Action: Mouse moved to (16, 109)
Screenshot: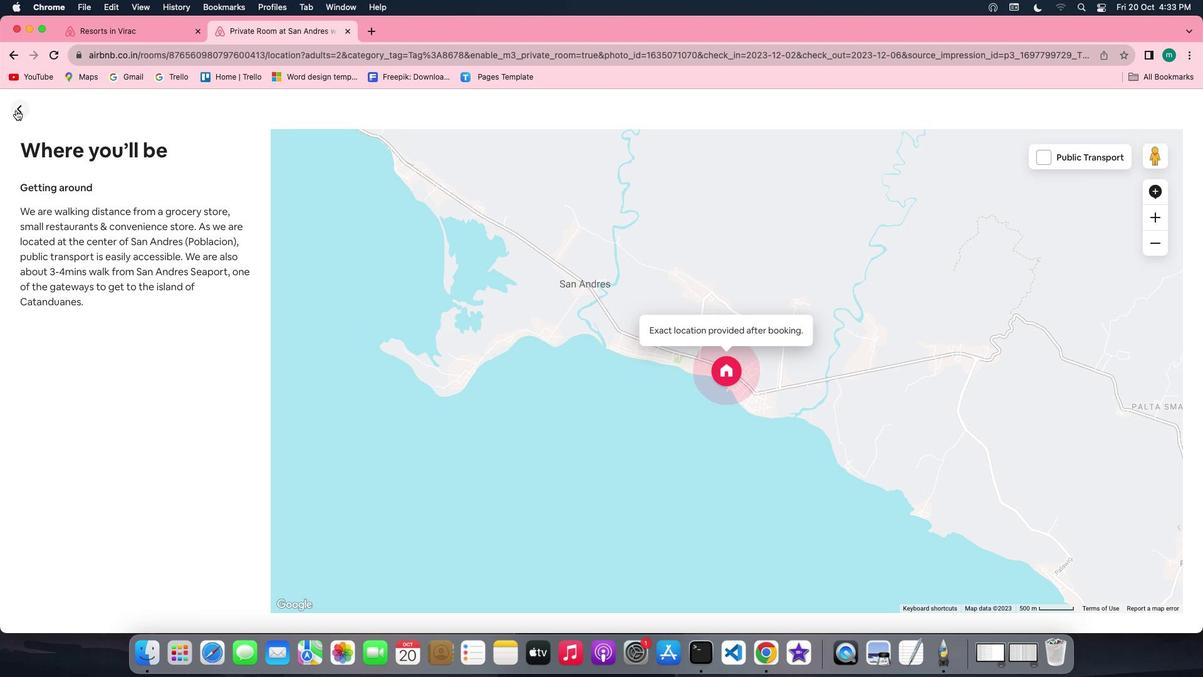 
Action: Mouse pressed left at (16, 109)
Screenshot: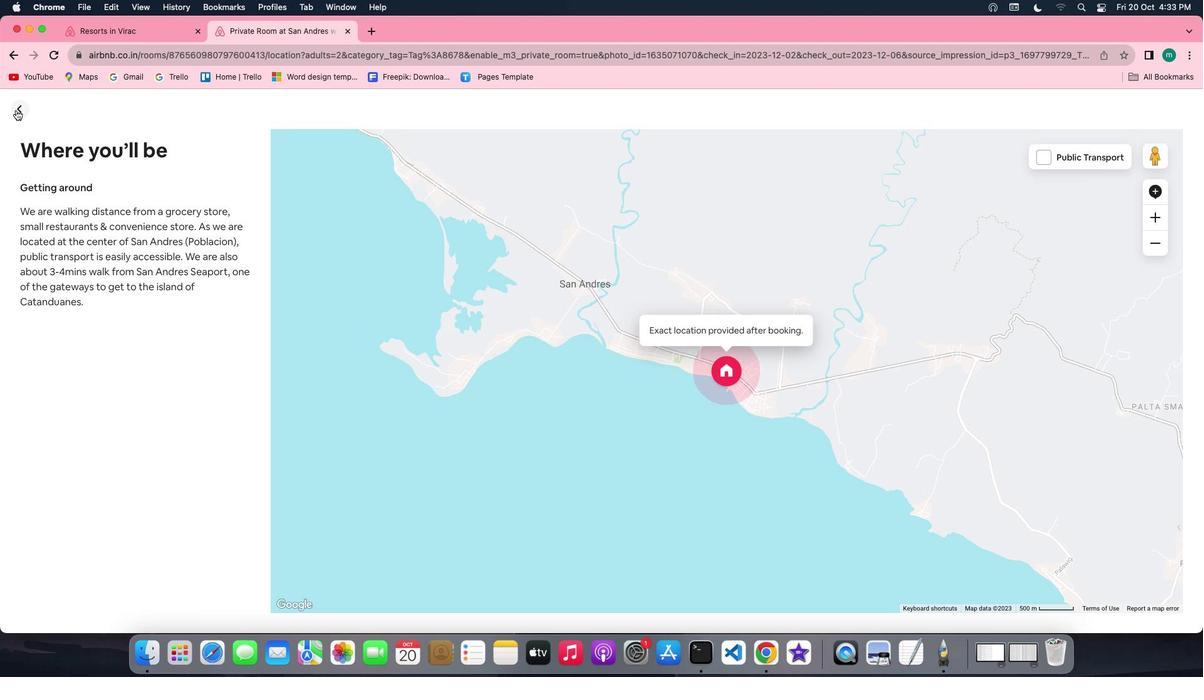 
Action: Mouse moved to (282, 474)
Screenshot: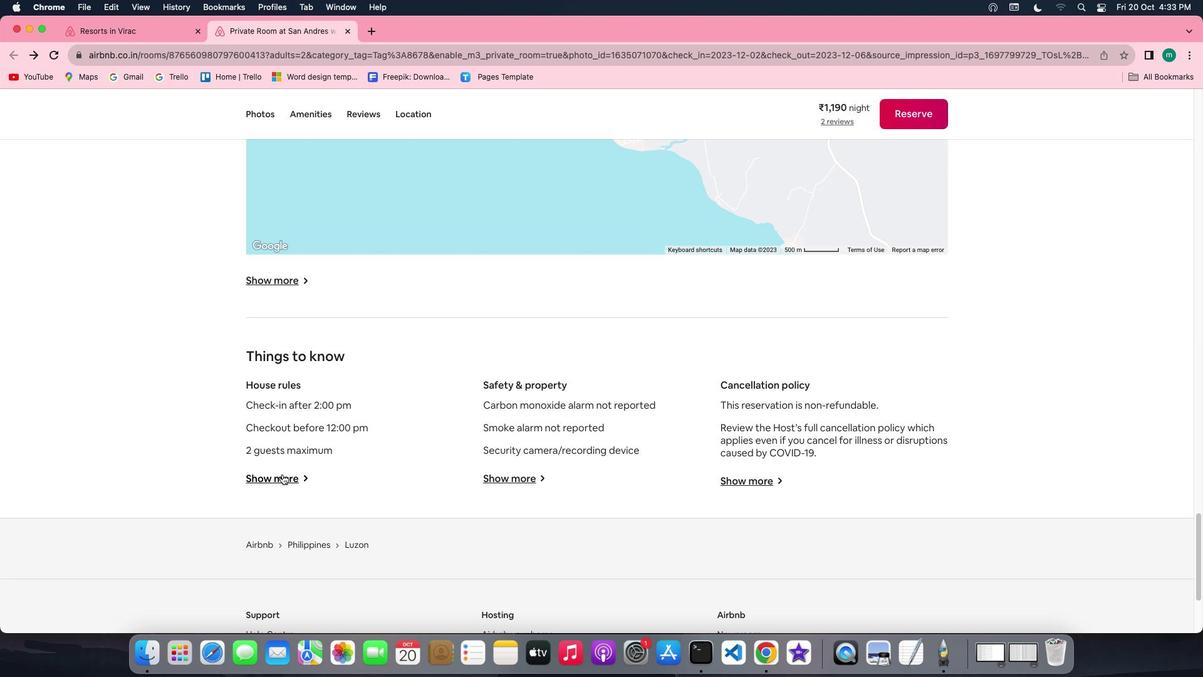 
Action: Mouse pressed left at (282, 474)
